 Task: Buy 1 Layette Sets of size New Born for Baby Boys from Clothing section under best seller category for shipping address: Christian Kelly, 3640 Walton Street, Salt Lake City, Utah 84104, Cell Number 8014200980. Pay from credit card ending with 2005, CVV 3321
Action: Mouse moved to (287, 88)
Screenshot: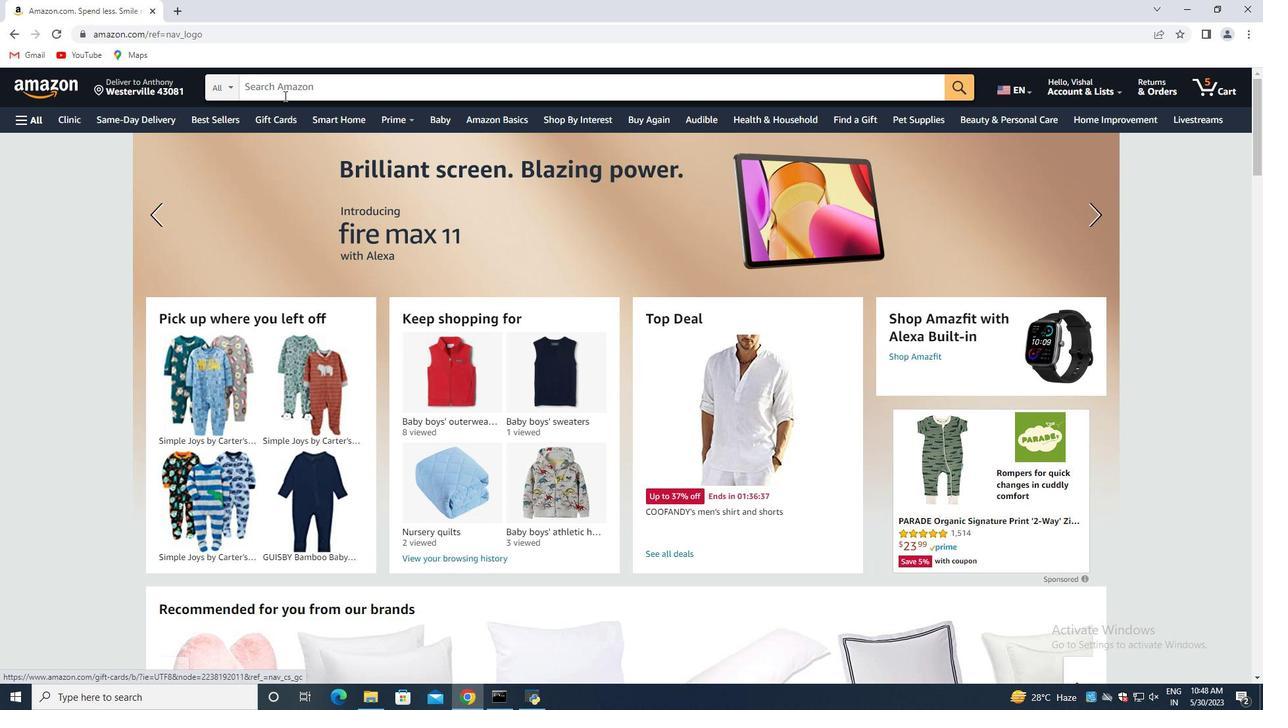 
Action: Mouse pressed left at (287, 88)
Screenshot: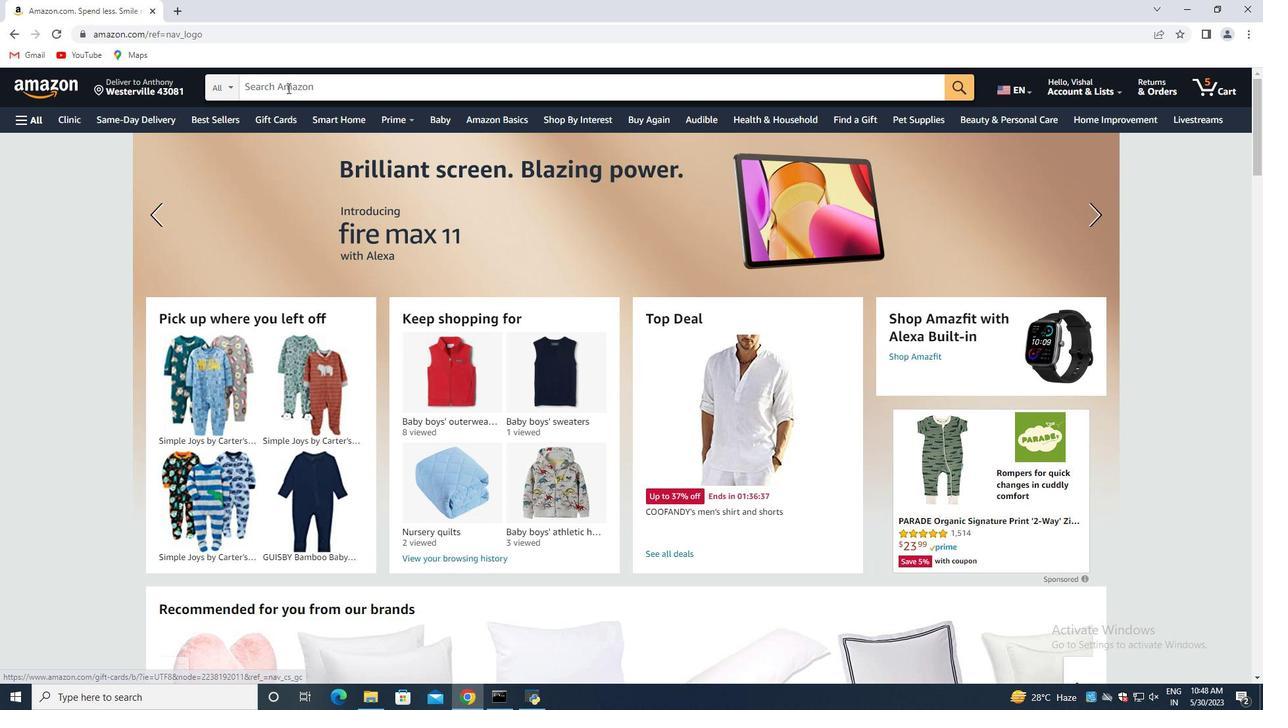 
Action: Key pressed <Key.shift>Layette<Key.space><Key.shift>Seta<Key.space>of<Key.space>size<Key.space><Key.shift>New<Key.space>born<Key.space>for<Key.space><Key.shift>Baby<Key.space><Key.shift>Boys<Key.enter>
Screenshot: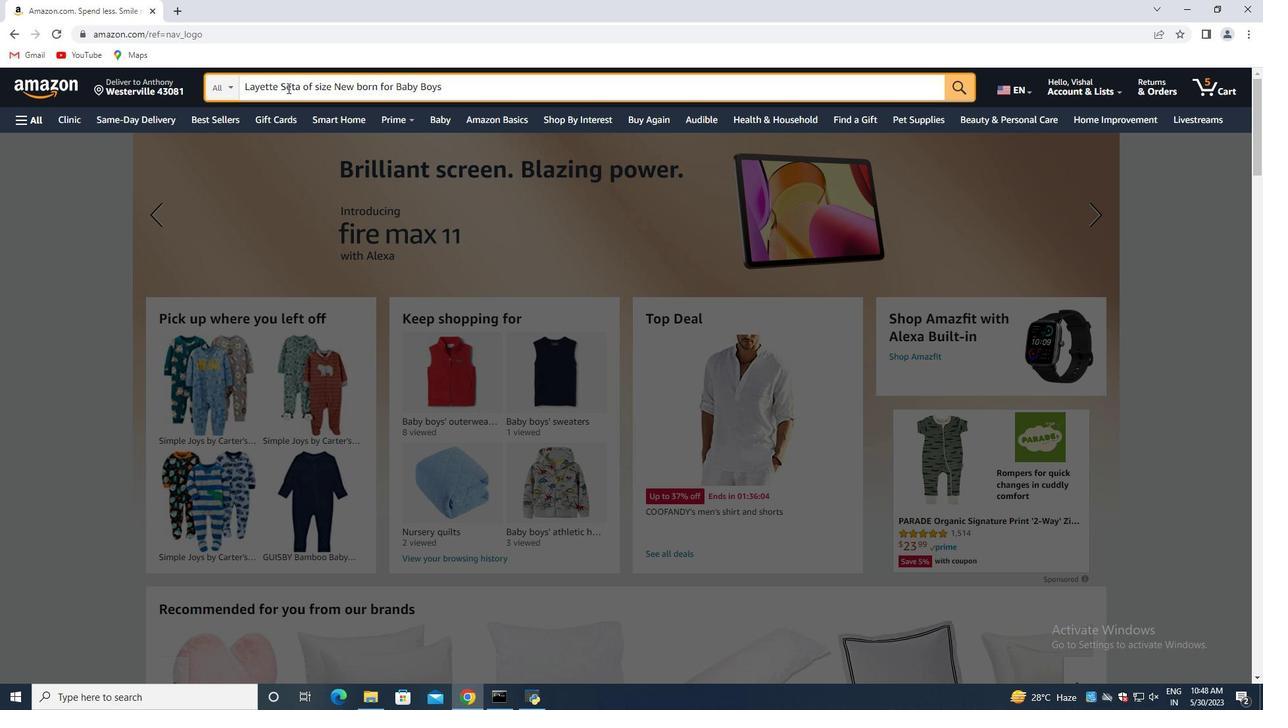 
Action: Mouse moved to (193, 279)
Screenshot: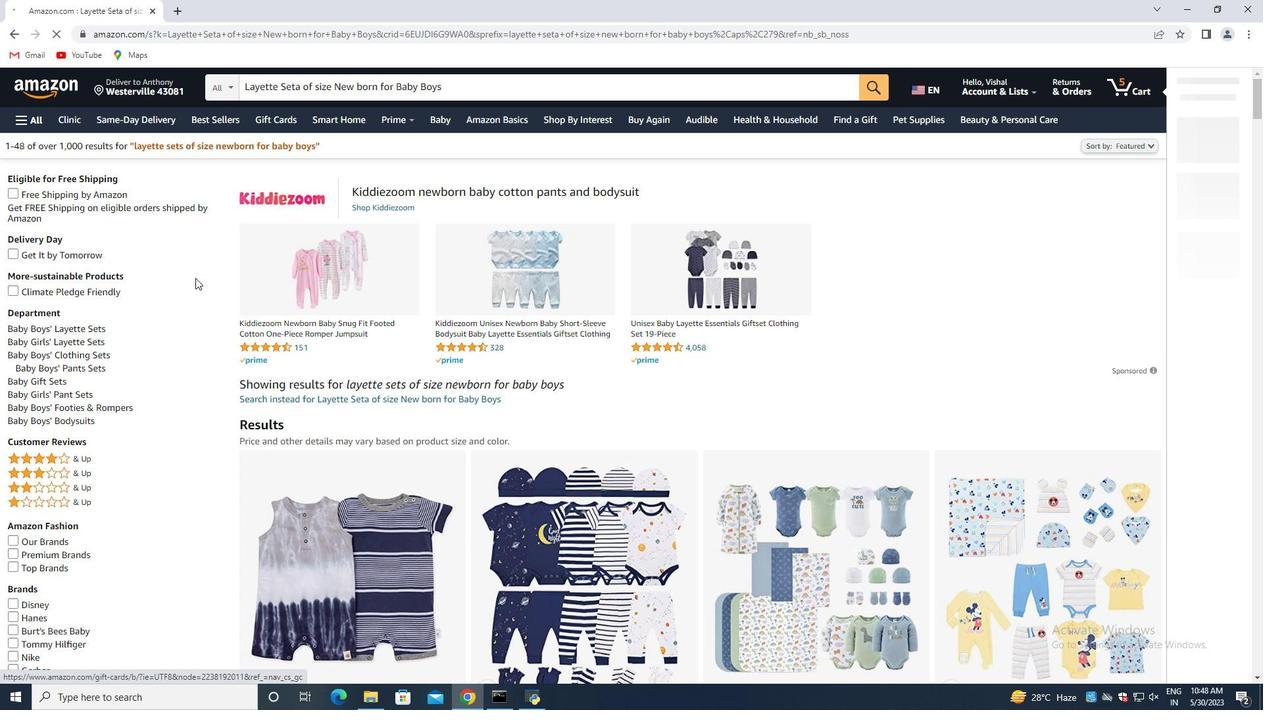 
Action: Mouse scrolled (193, 278) with delta (0, 0)
Screenshot: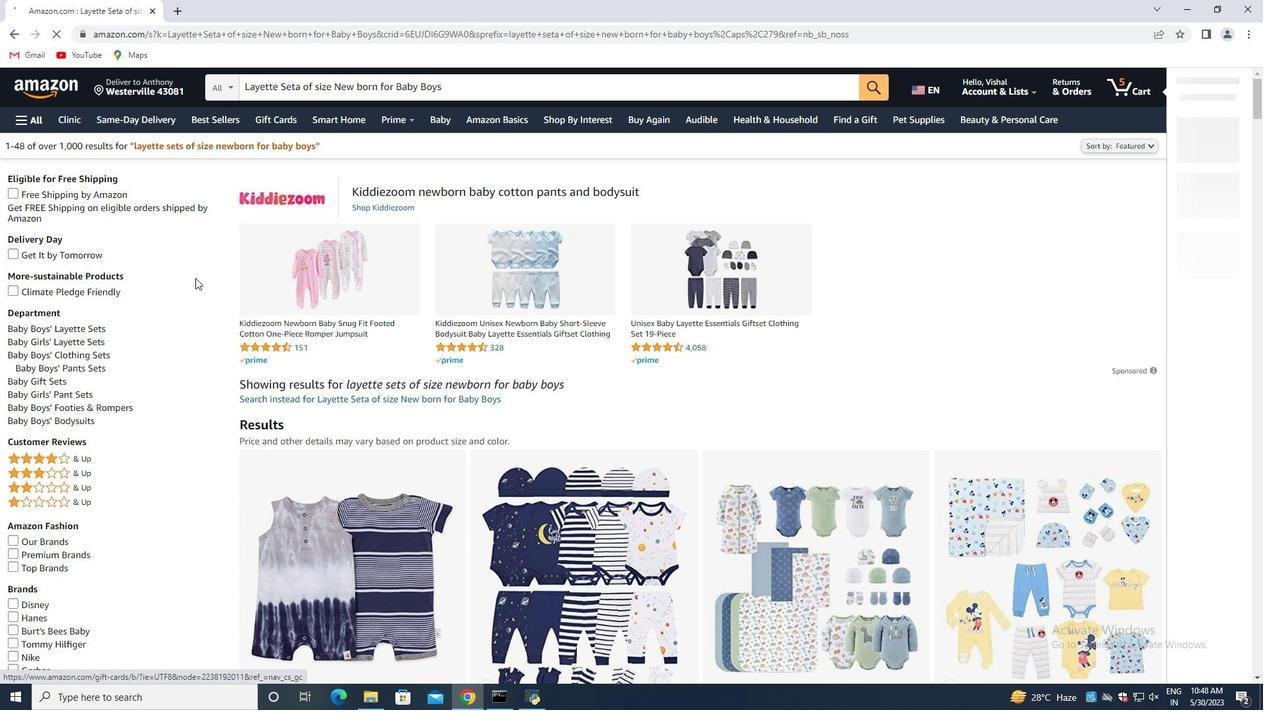 
Action: Mouse moved to (192, 280)
Screenshot: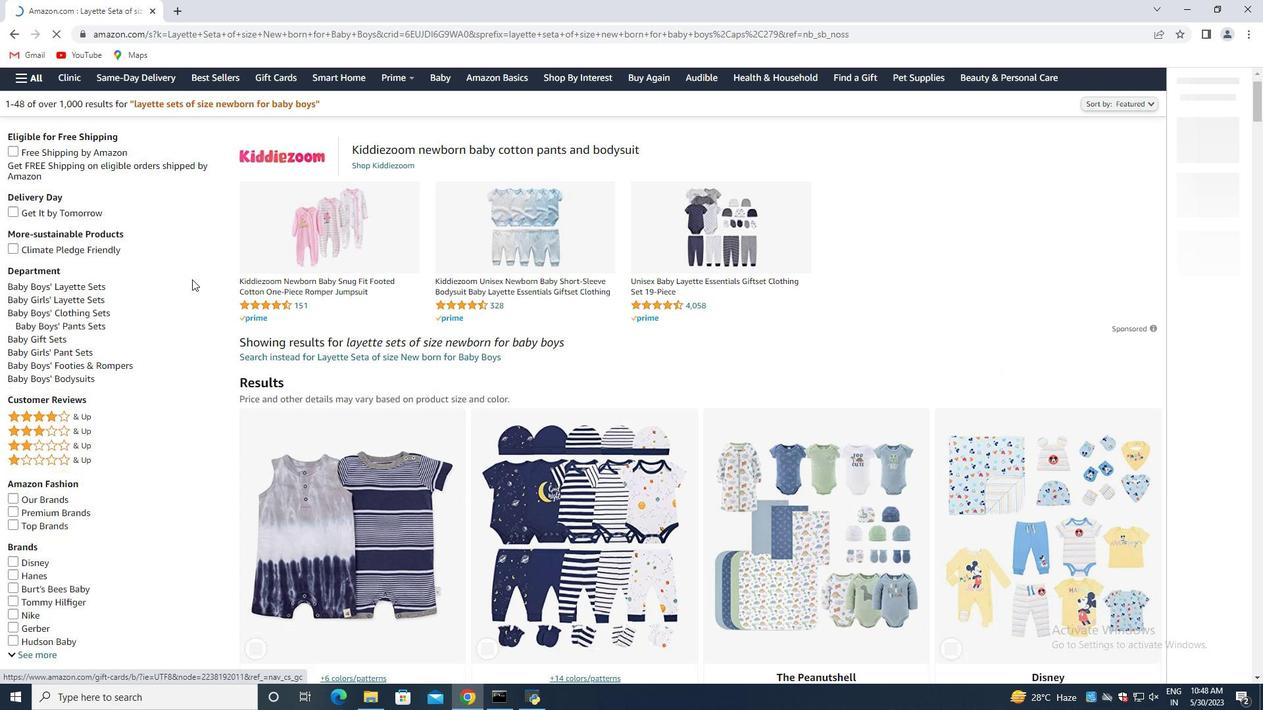 
Action: Mouse scrolled (192, 279) with delta (0, 0)
Screenshot: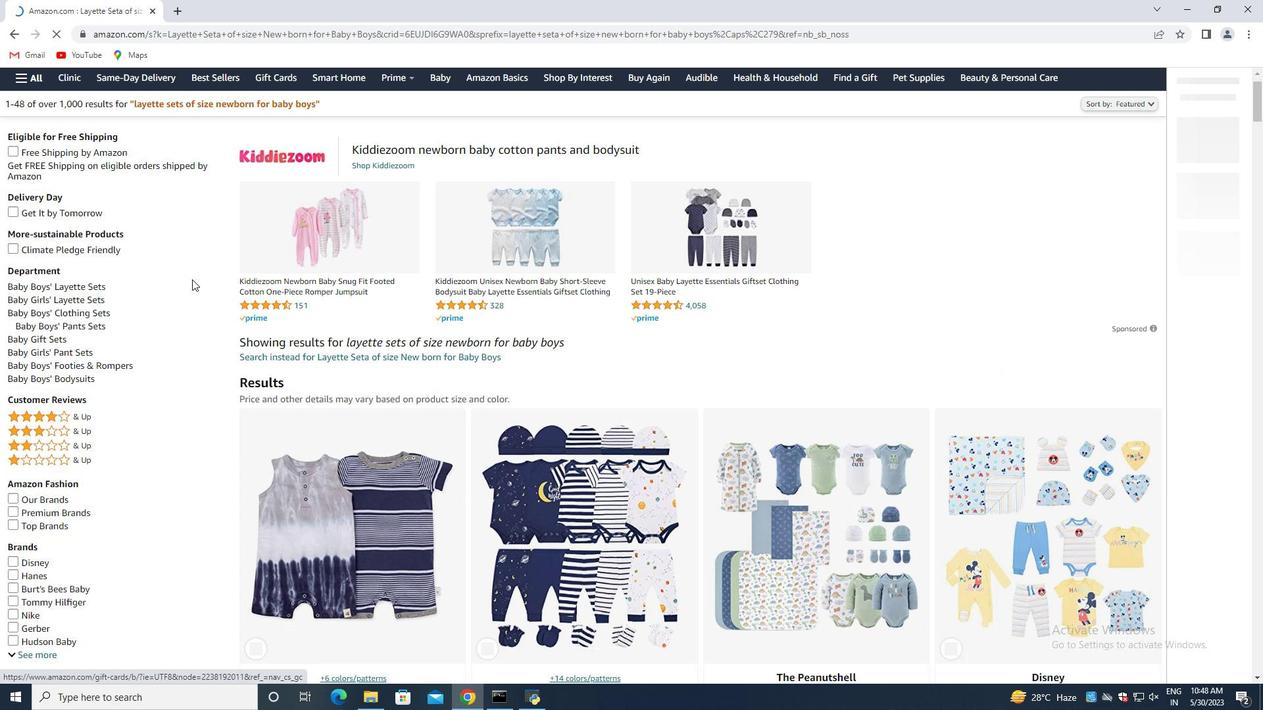 
Action: Mouse moved to (188, 279)
Screenshot: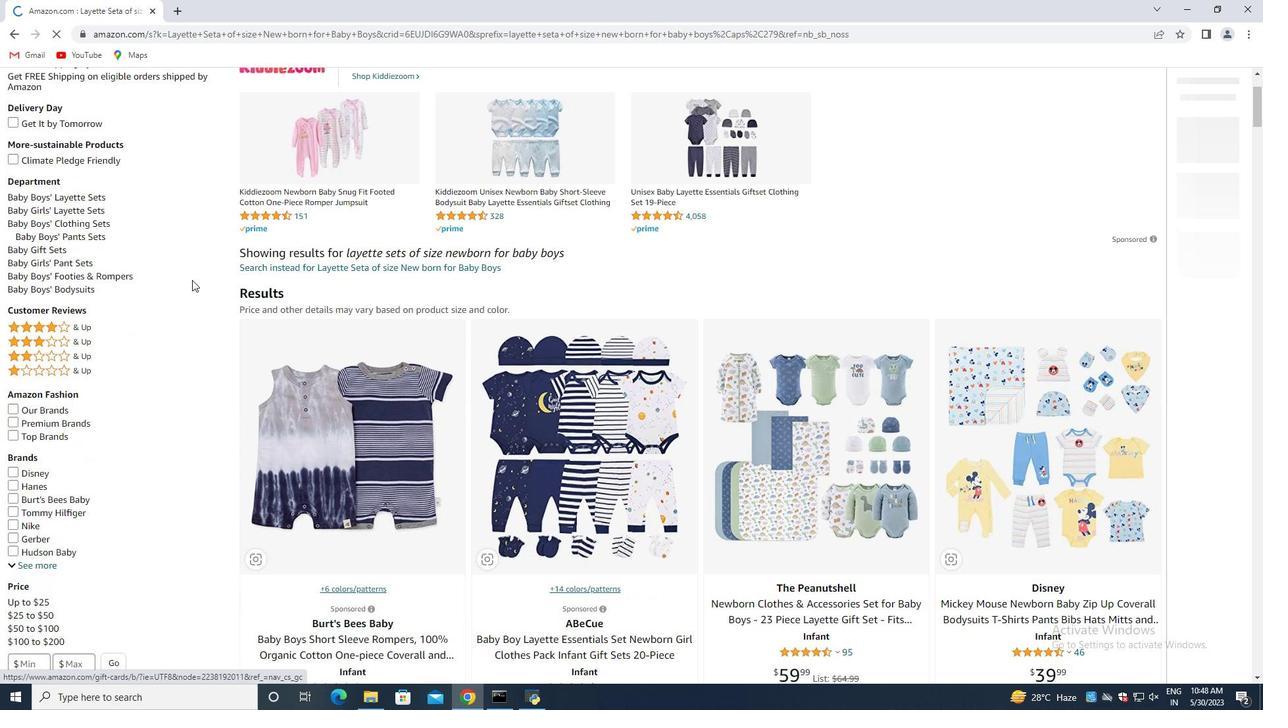 
Action: Mouse scrolled (188, 280) with delta (0, 0)
Screenshot: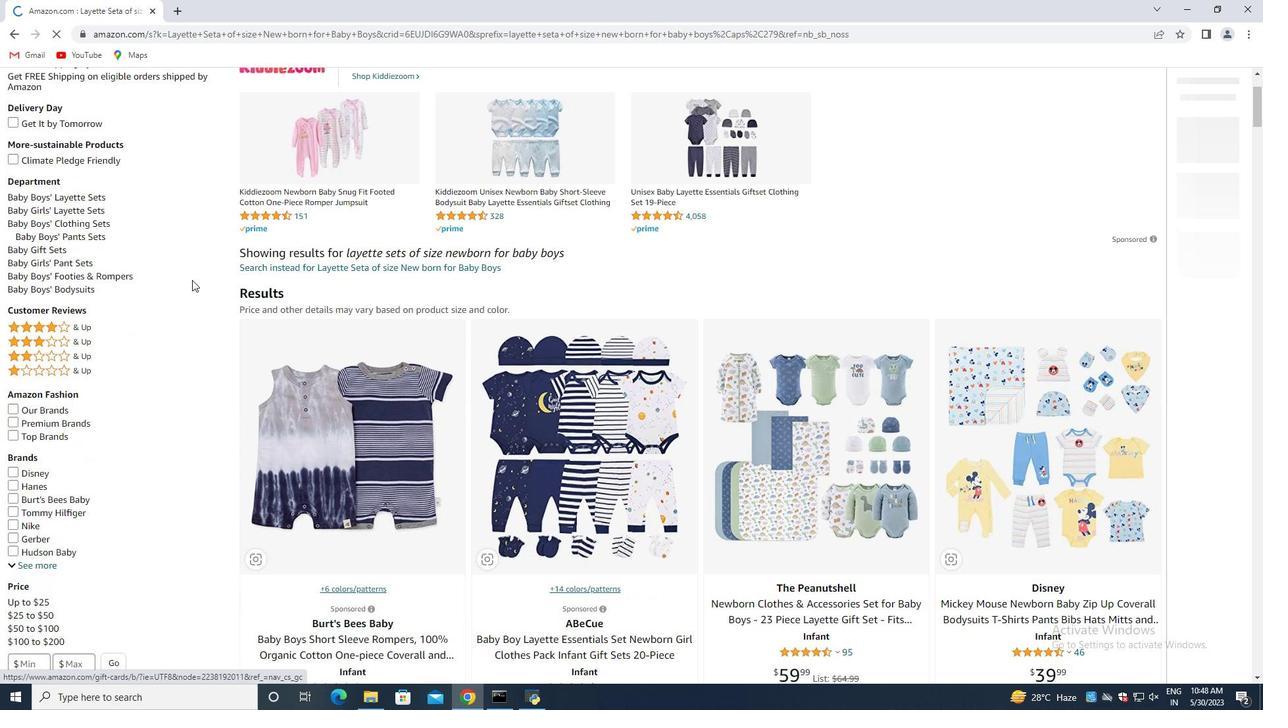 
Action: Mouse scrolled (188, 280) with delta (0, 0)
Screenshot: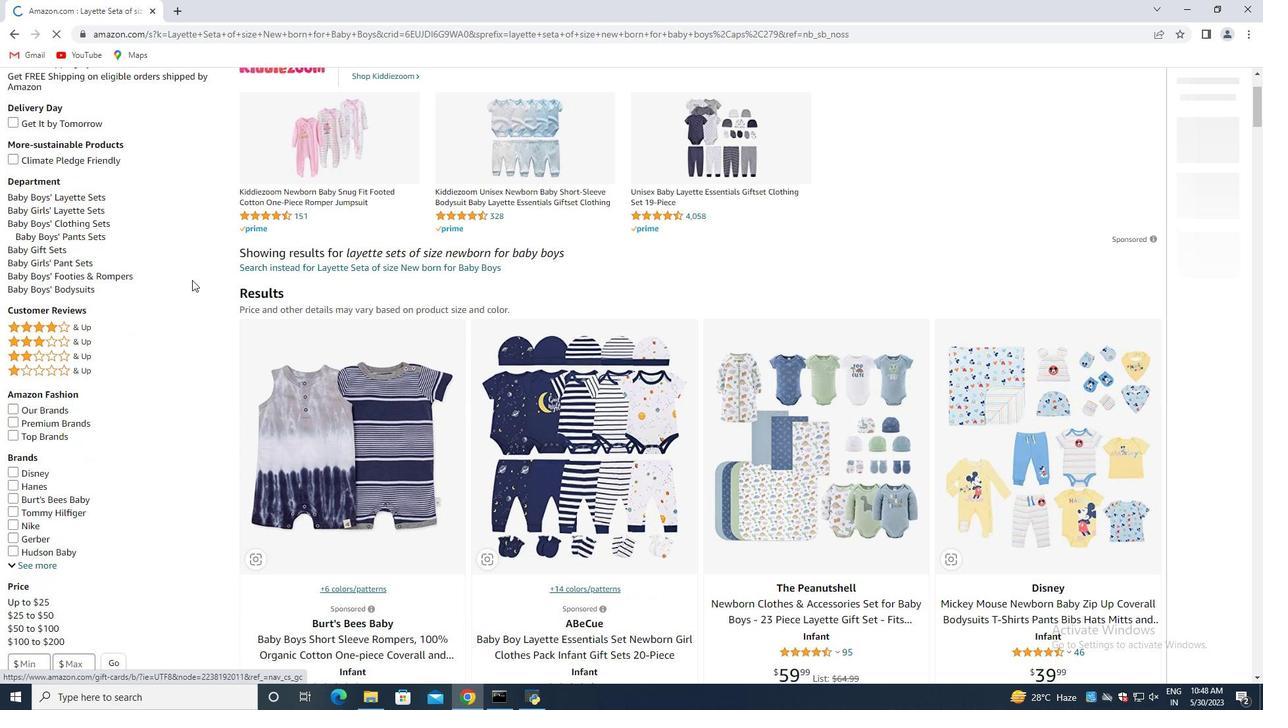 
Action: Mouse scrolled (188, 280) with delta (0, 0)
Screenshot: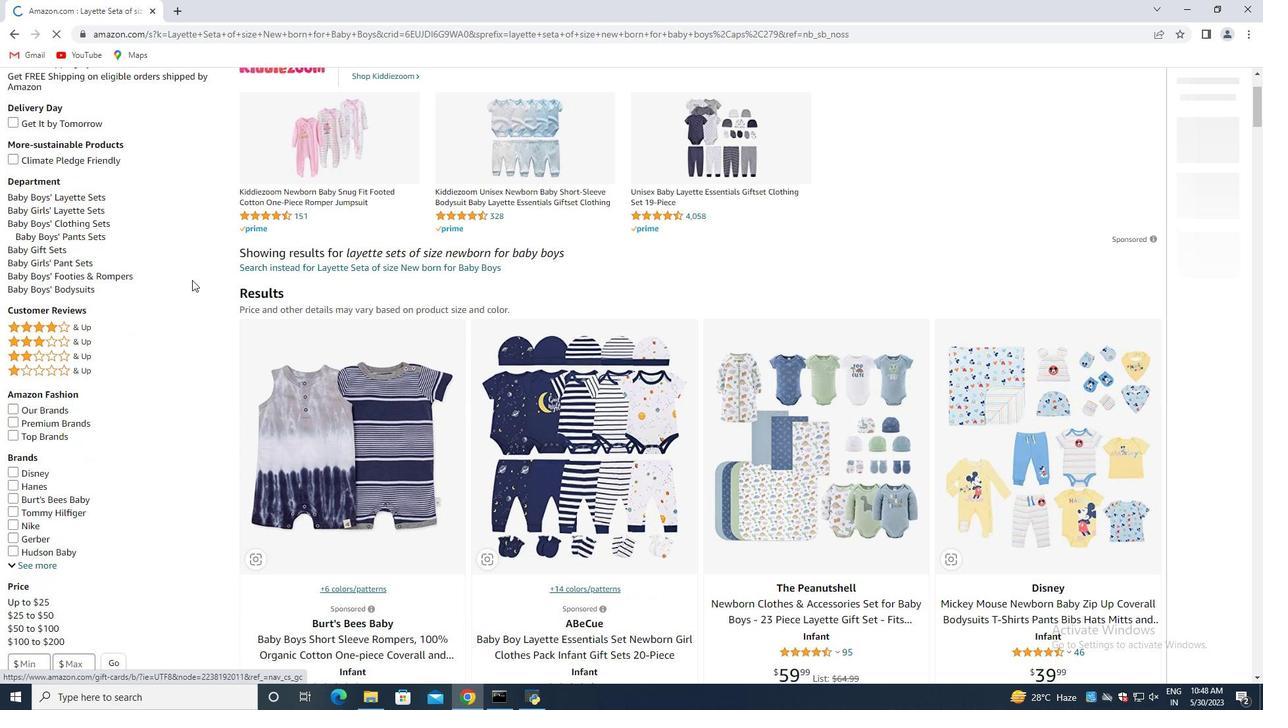 
Action: Mouse scrolled (188, 280) with delta (0, 0)
Screenshot: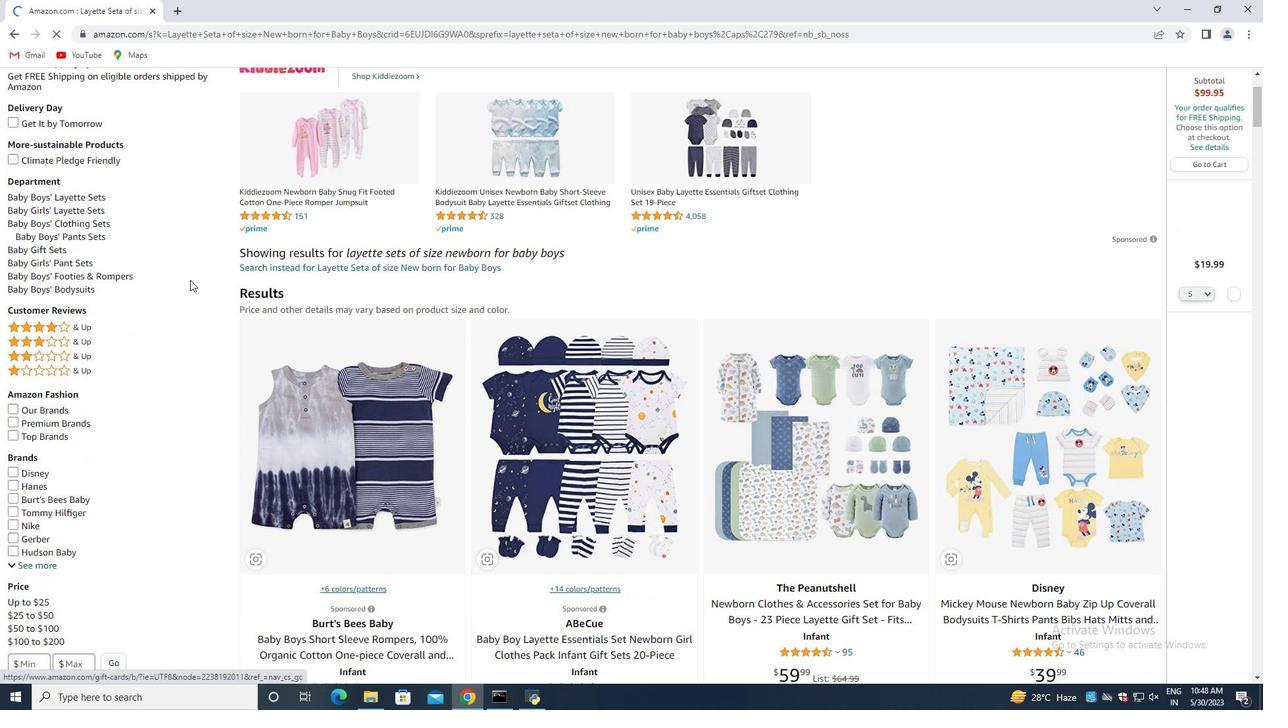 
Action: Mouse scrolled (188, 280) with delta (0, 0)
Screenshot: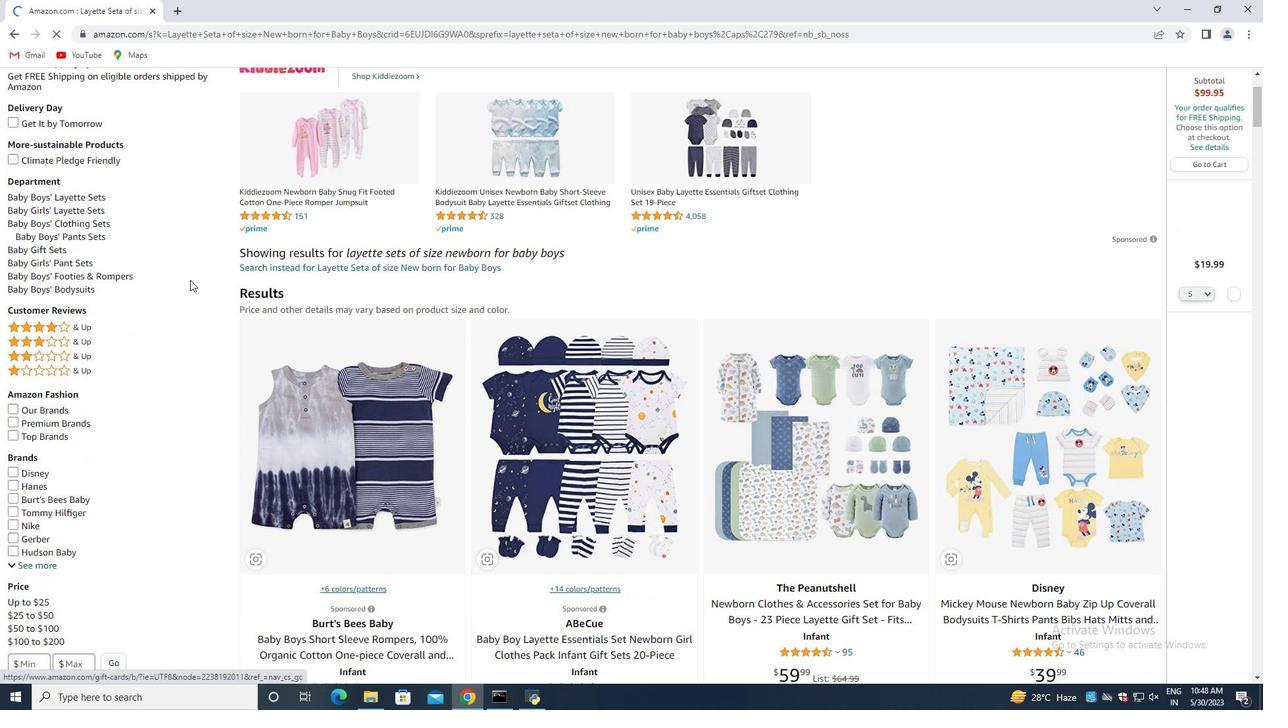 
Action: Mouse moved to (36, 354)
Screenshot: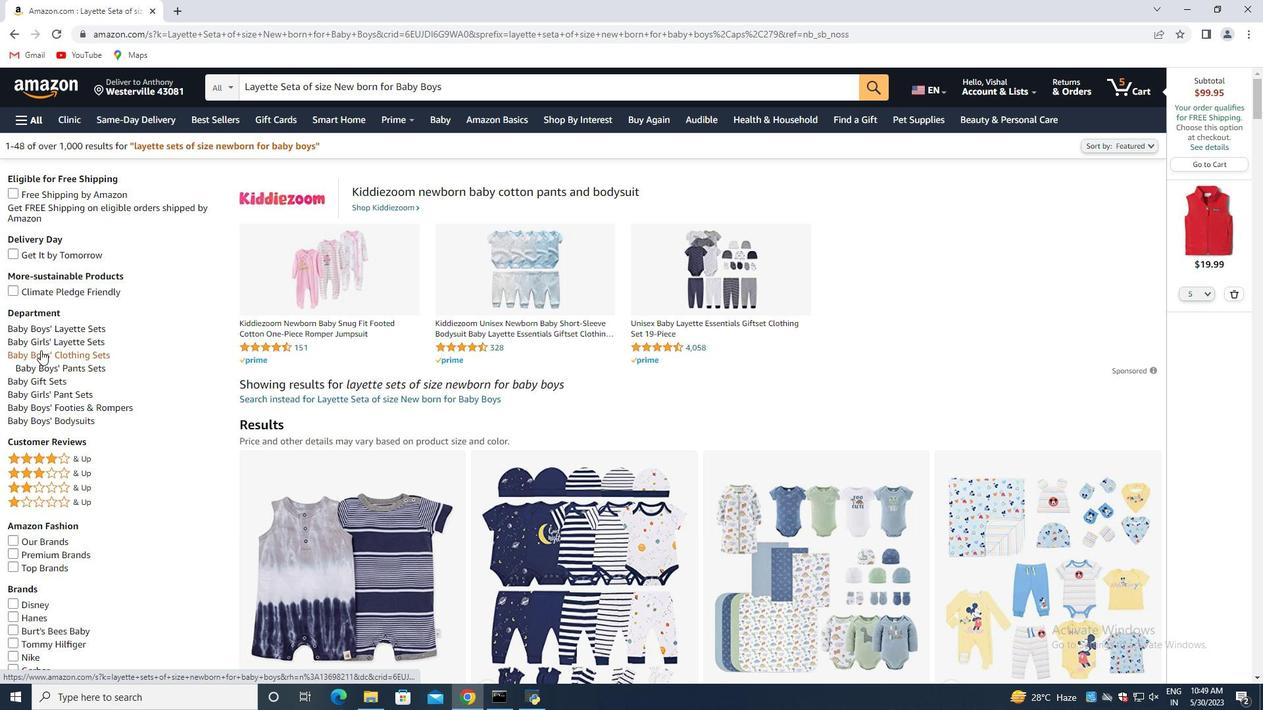 
Action: Mouse pressed left at (36, 354)
Screenshot: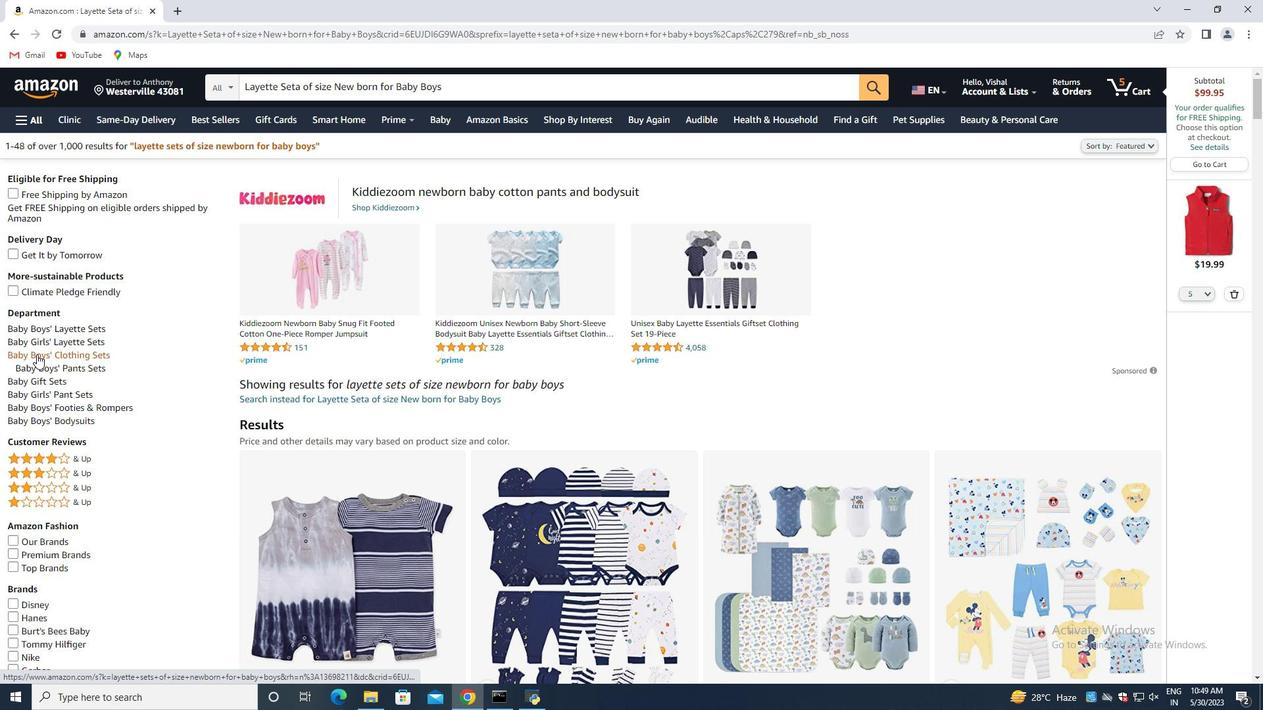 
Action: Mouse moved to (415, 79)
Screenshot: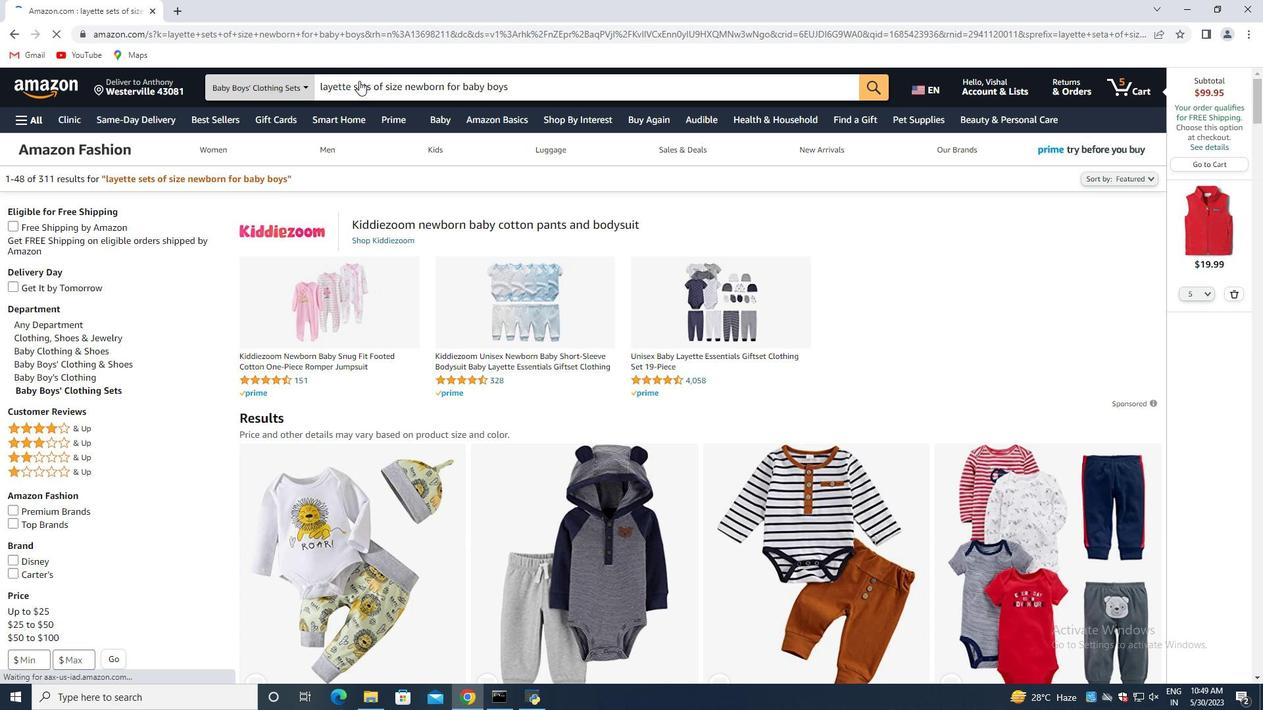 
Action: Mouse pressed left at (415, 79)
Screenshot: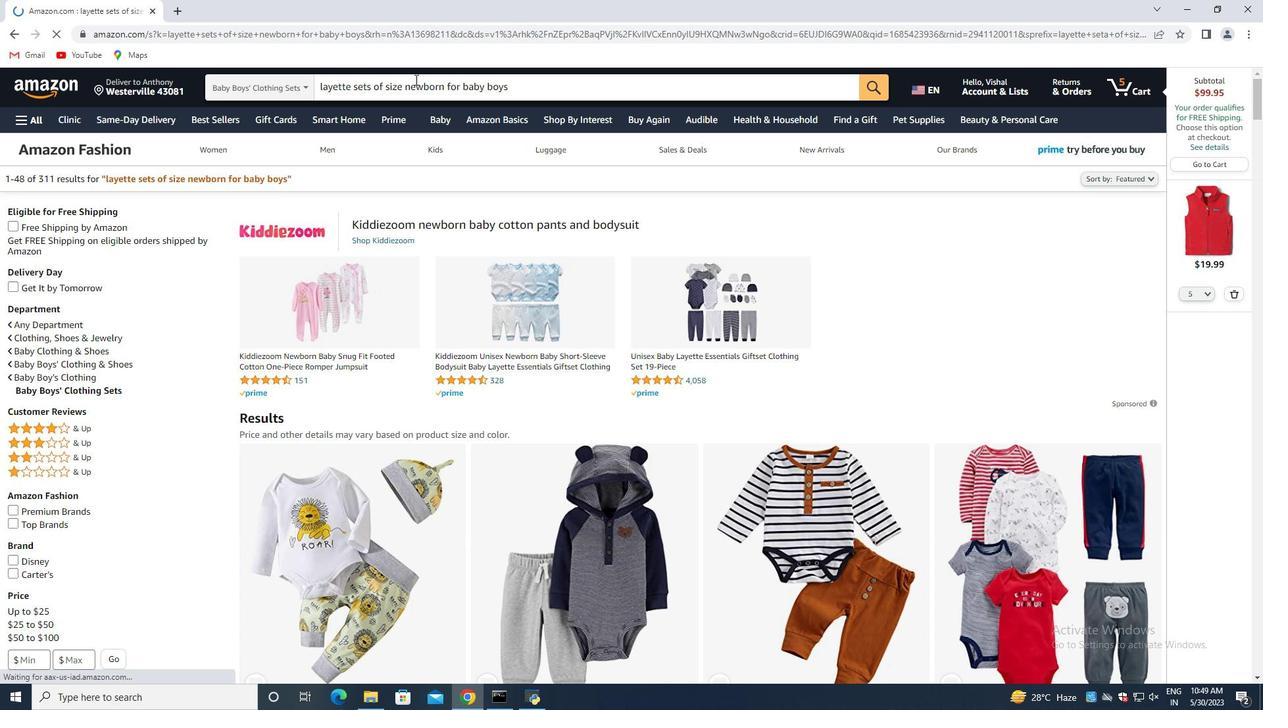 
Action: Mouse moved to (225, 120)
Screenshot: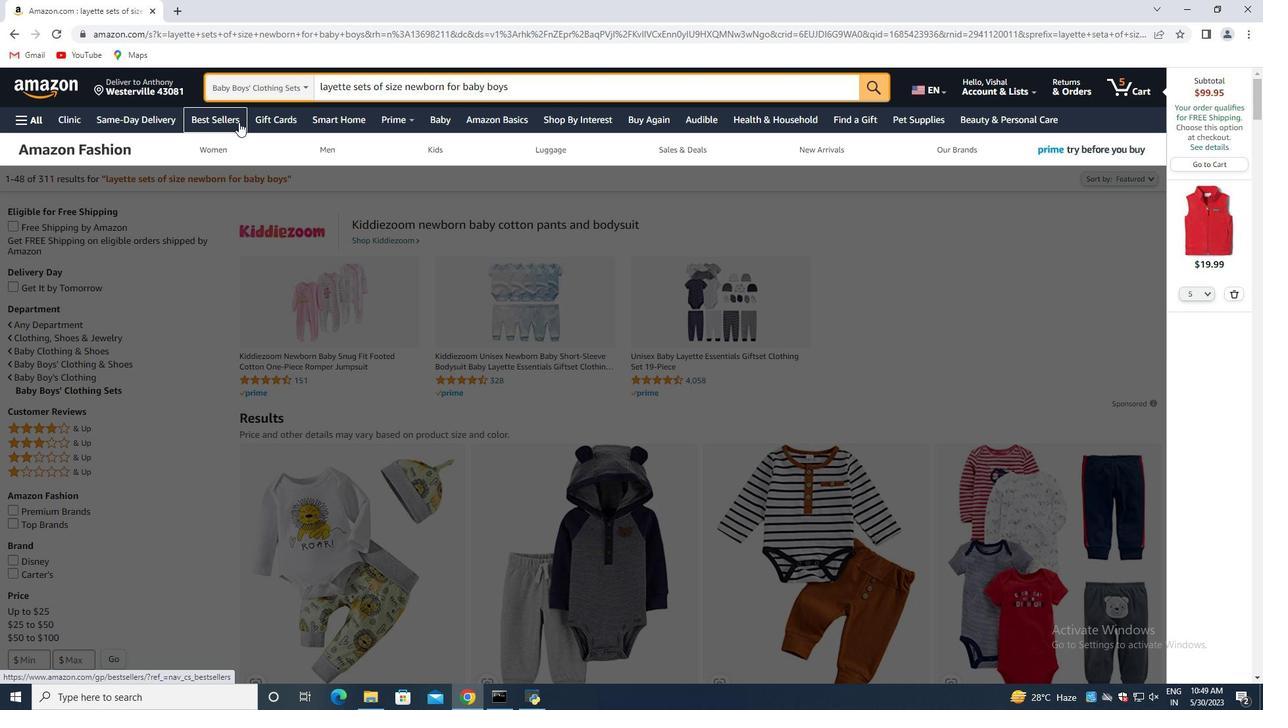
Action: Mouse pressed left at (225, 120)
Screenshot: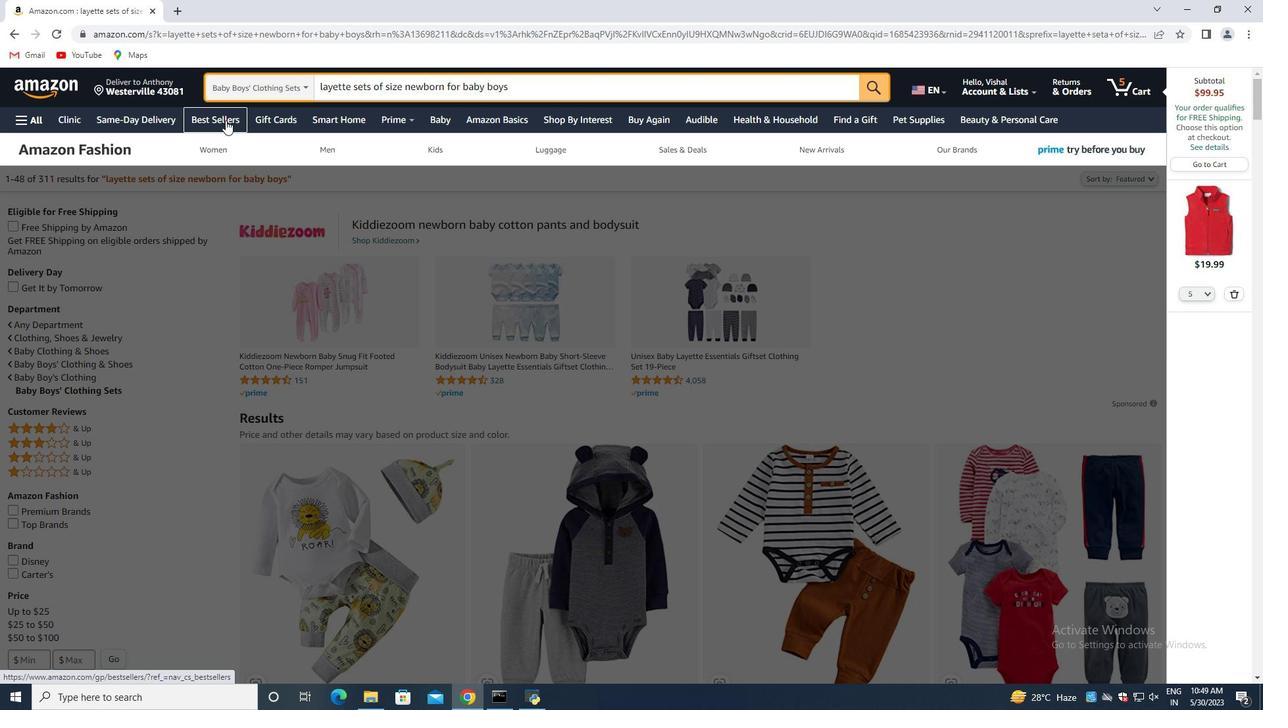 
Action: Mouse moved to (304, 78)
Screenshot: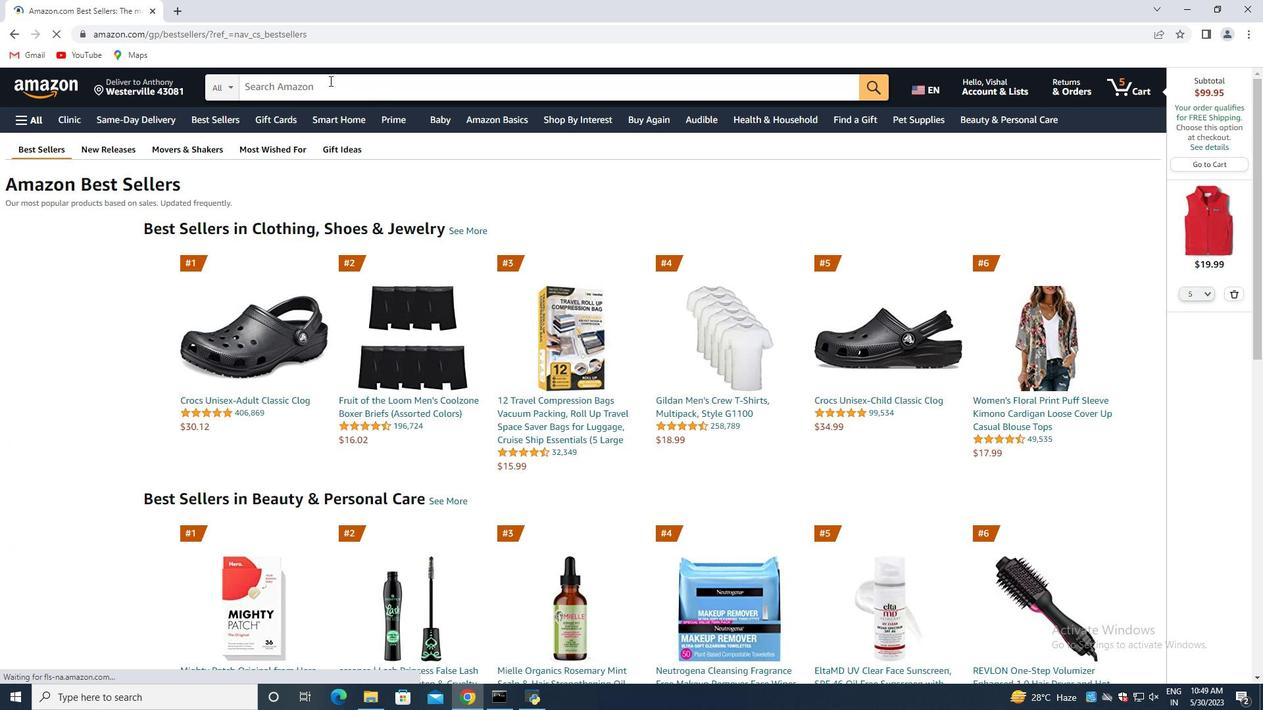 
Action: Mouse pressed left at (304, 78)
Screenshot: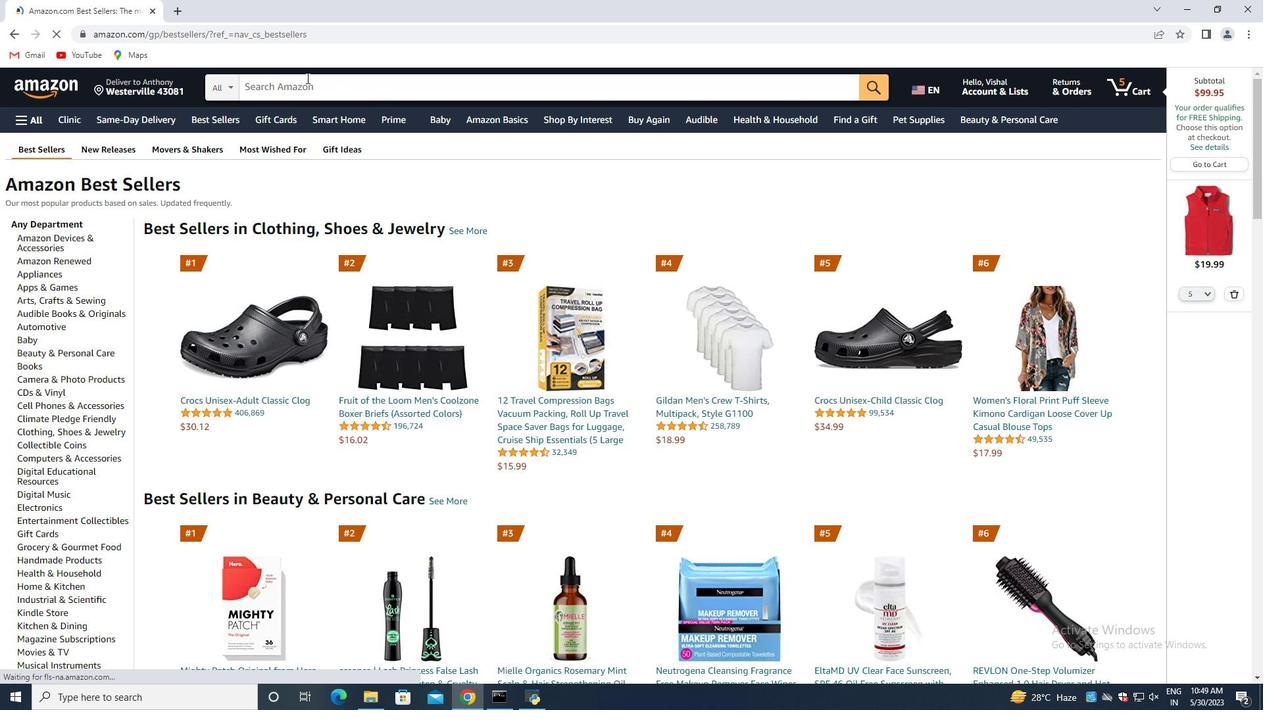 
Action: Mouse moved to (331, 105)
Screenshot: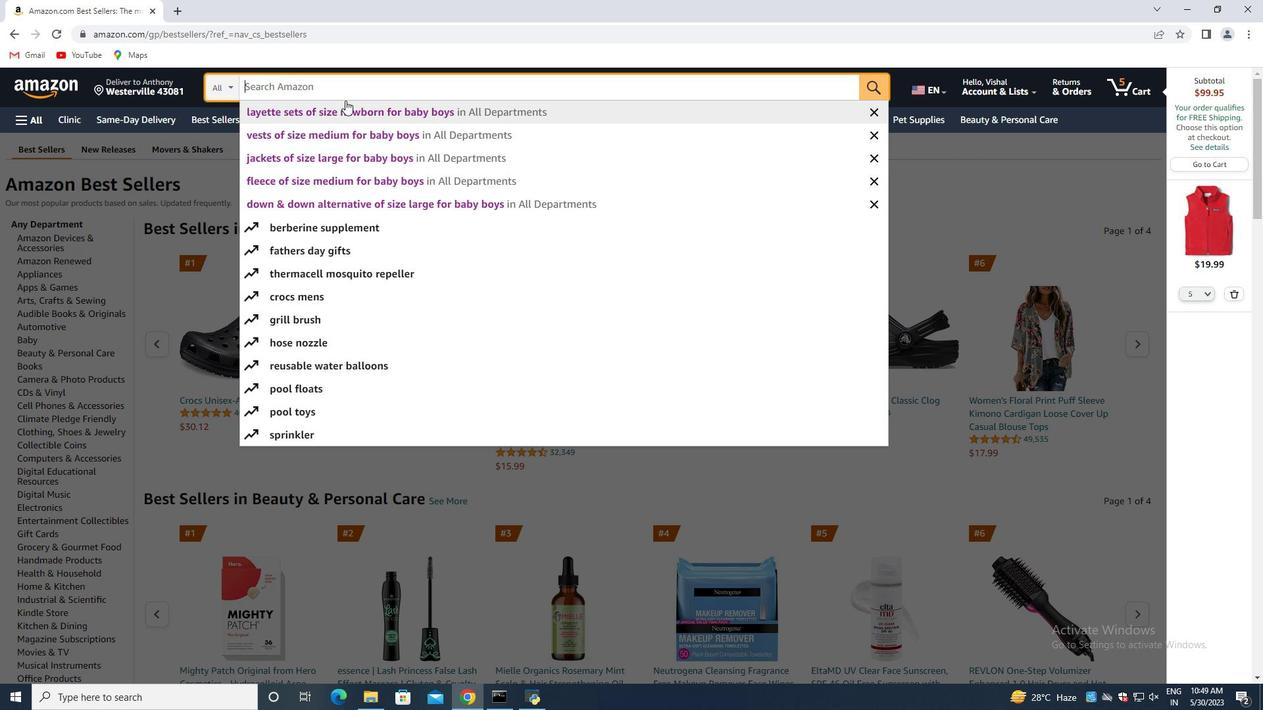 
Action: Mouse pressed left at (331, 105)
Screenshot: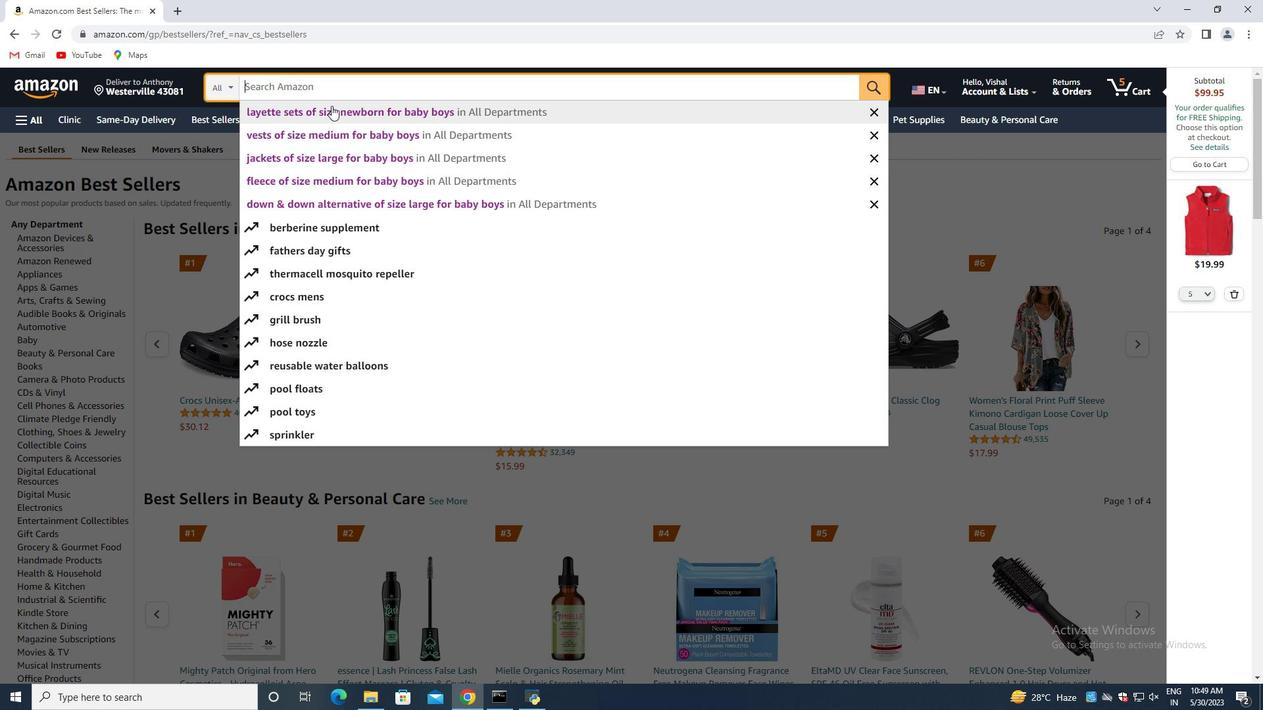 
Action: Mouse moved to (329, 110)
Screenshot: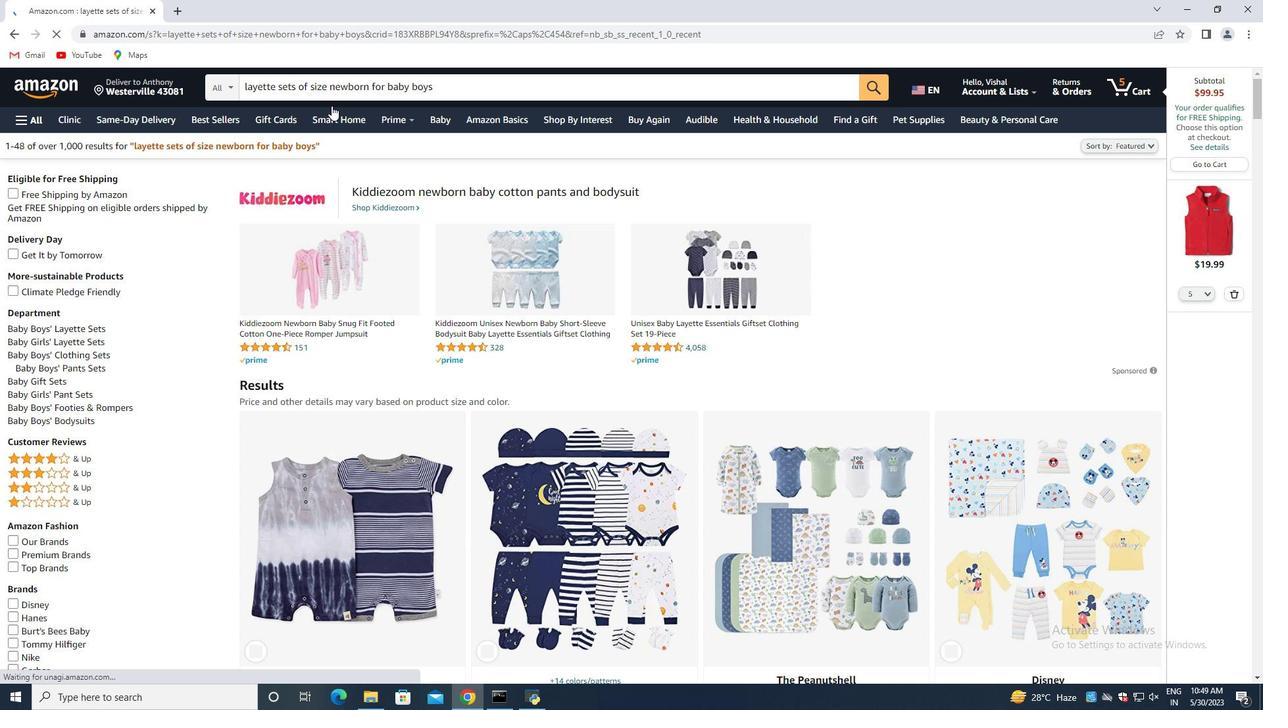 
Action: Mouse scrolled (329, 109) with delta (0, 0)
Screenshot: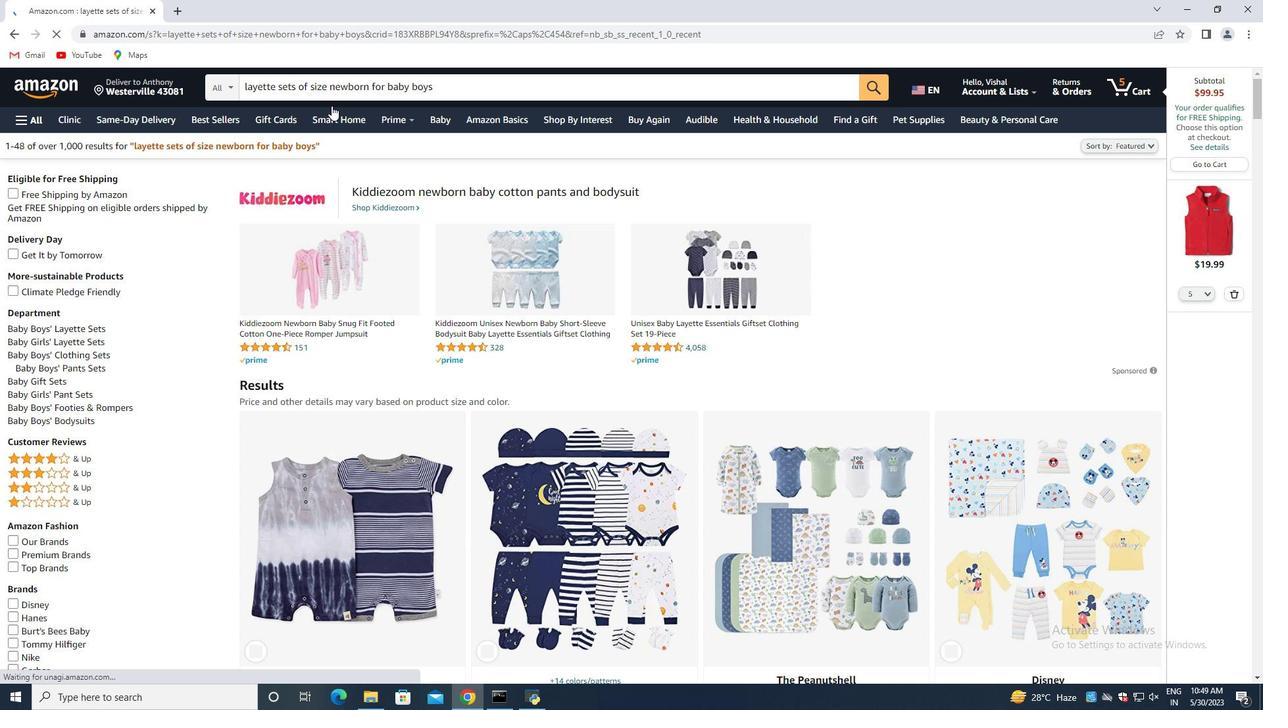 
Action: Mouse moved to (327, 113)
Screenshot: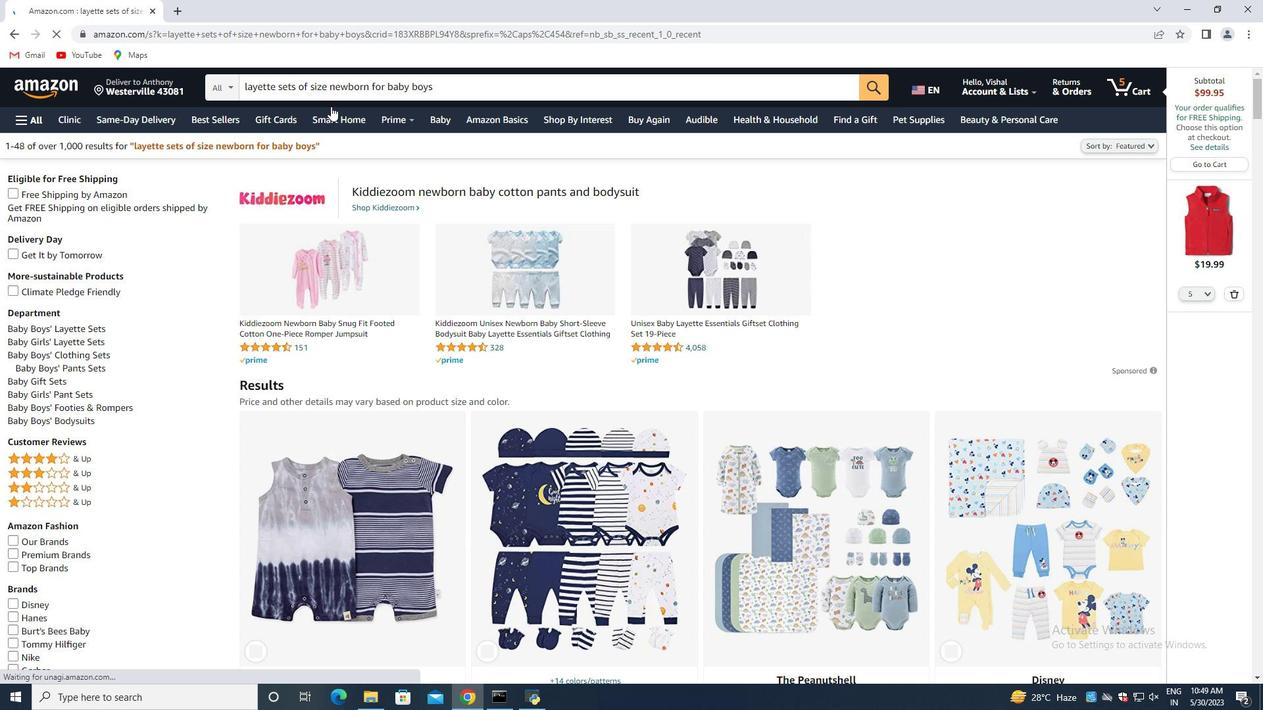 
Action: Mouse scrolled (327, 113) with delta (0, 0)
Screenshot: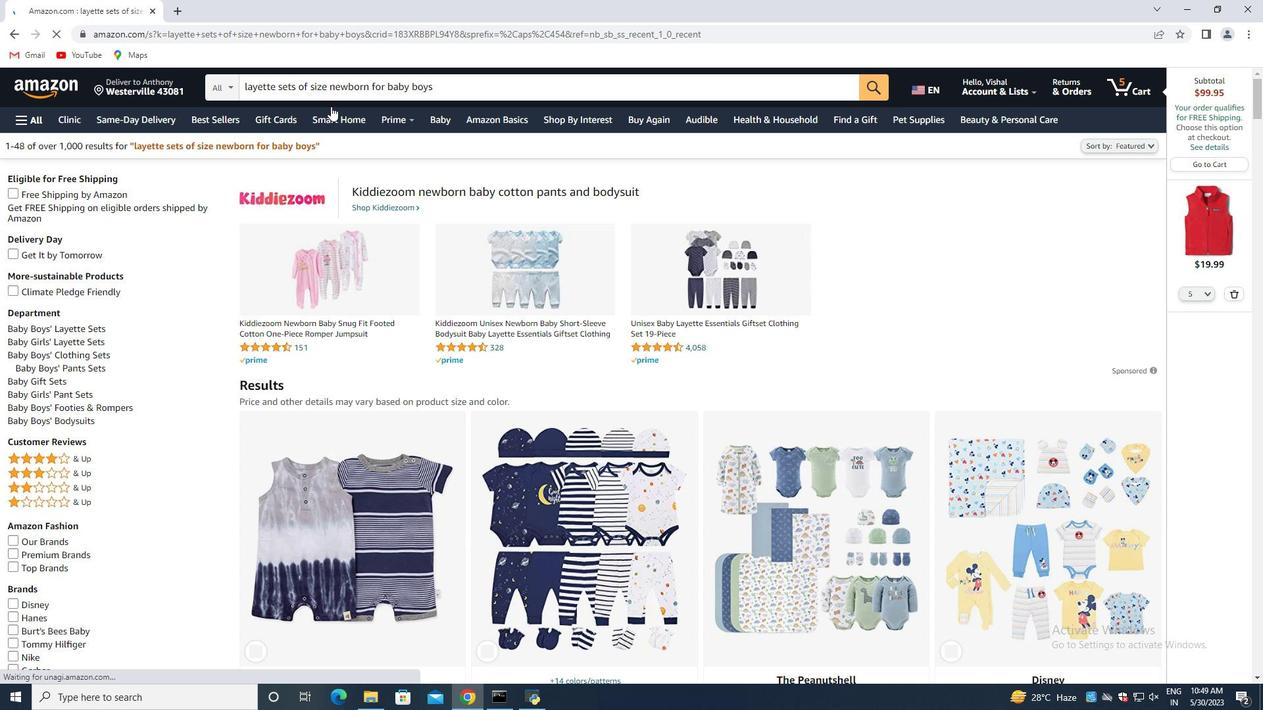 
Action: Mouse moved to (327, 114)
Screenshot: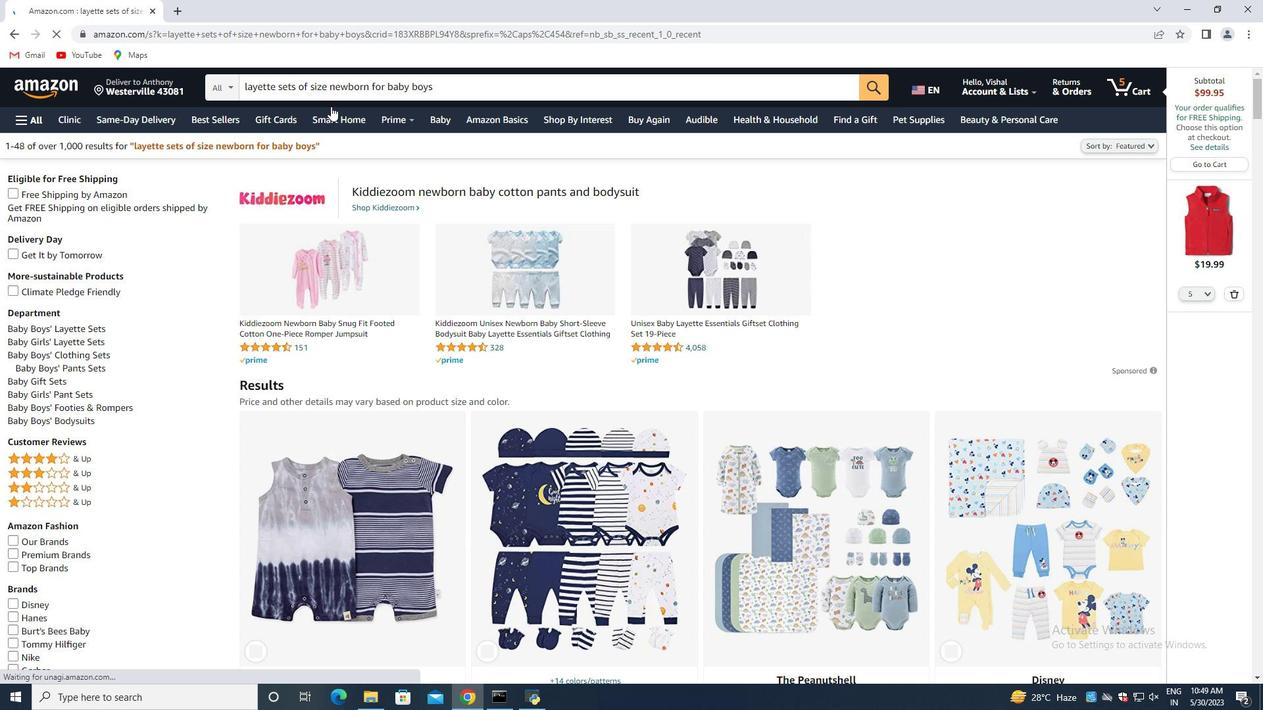 
Action: Mouse scrolled (327, 113) with delta (0, 0)
Screenshot: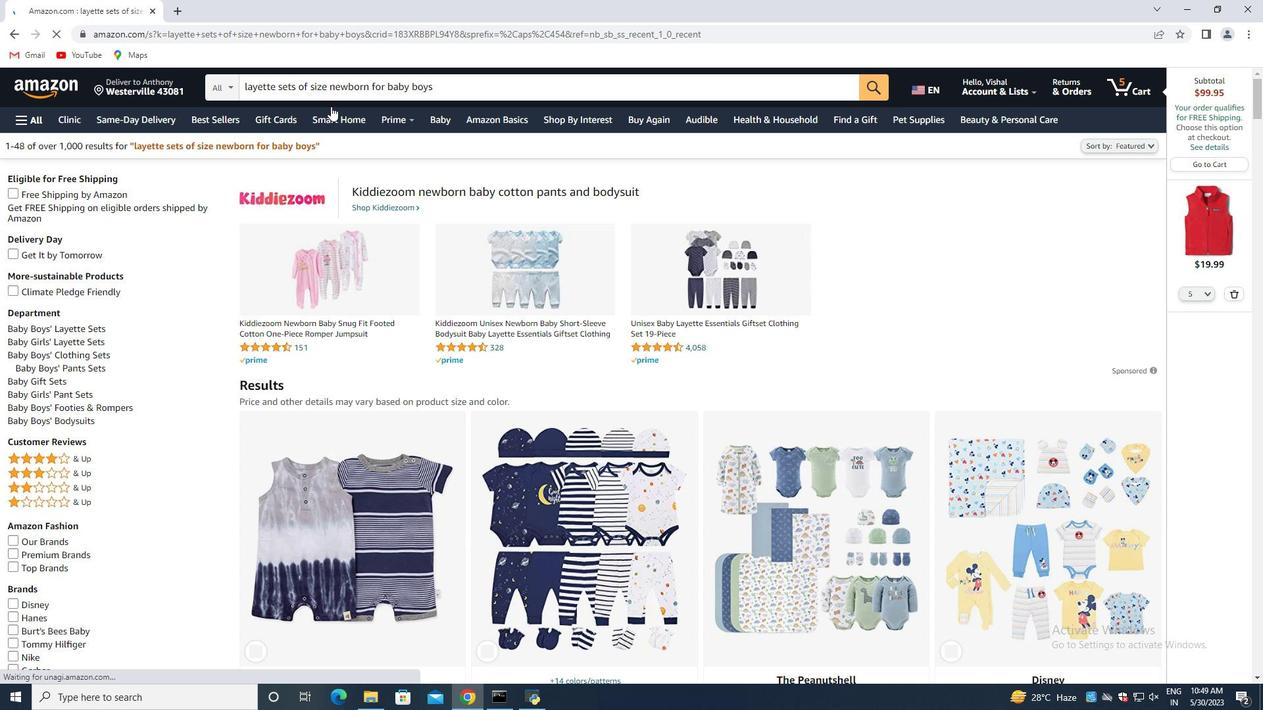 
Action: Mouse moved to (327, 164)
Screenshot: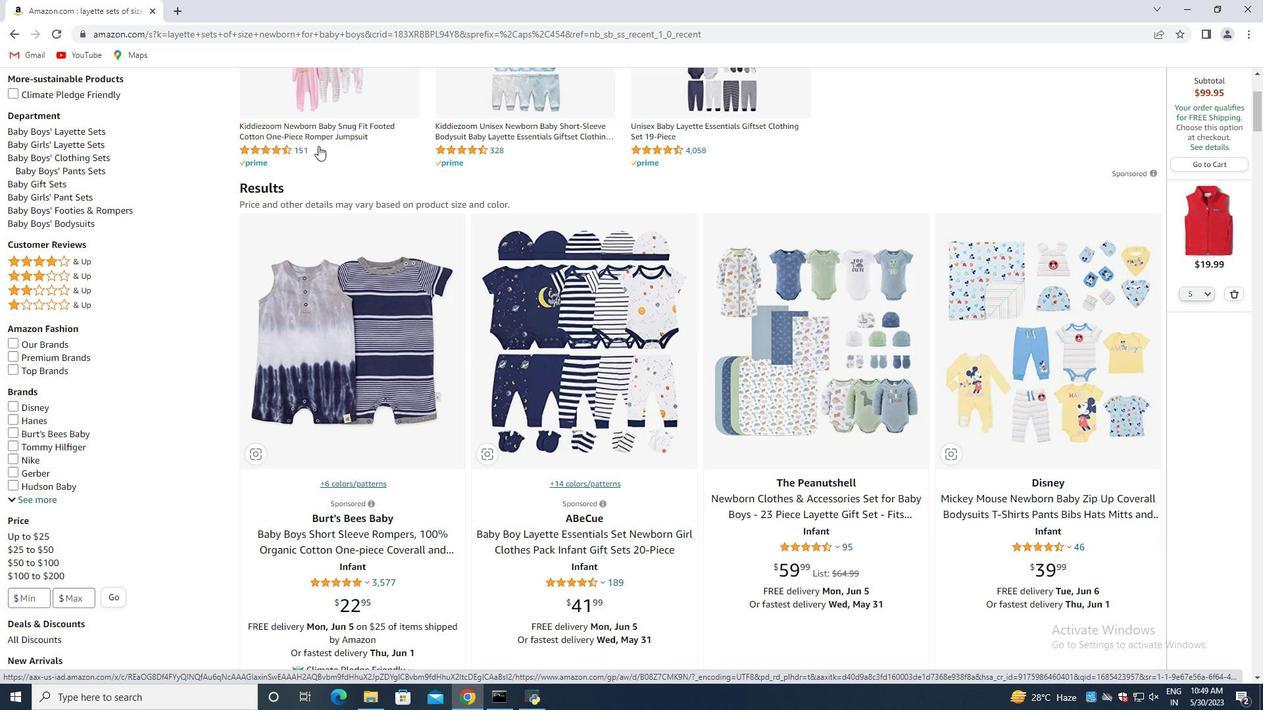 
Action: Mouse scrolled (325, 159) with delta (0, 0)
Screenshot: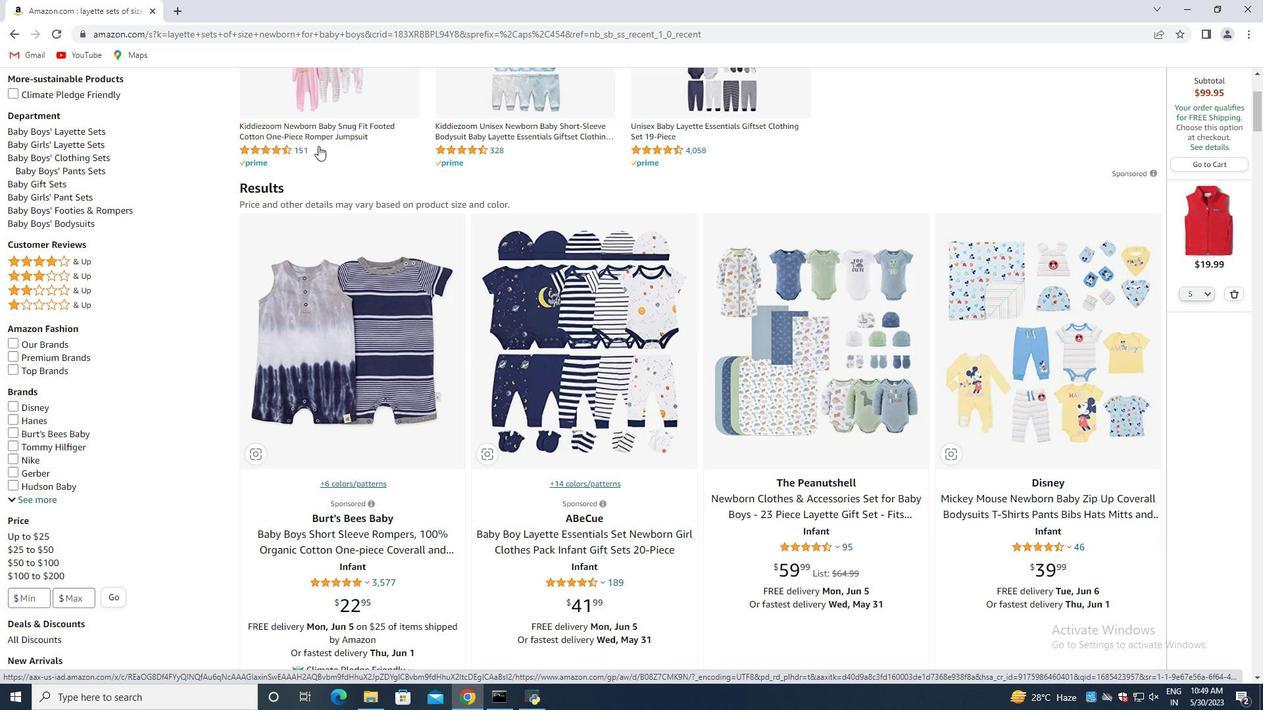 
Action: Mouse moved to (331, 180)
Screenshot: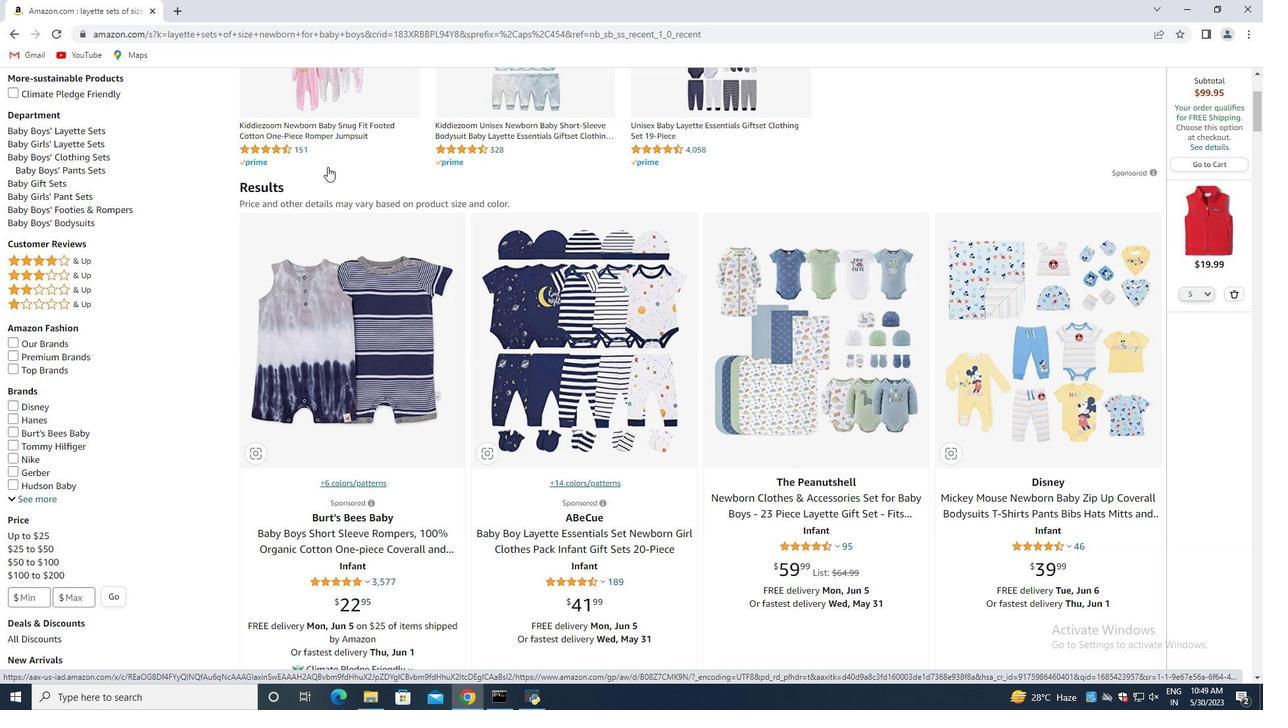 
Action: Mouse scrolled (331, 180) with delta (0, 0)
Screenshot: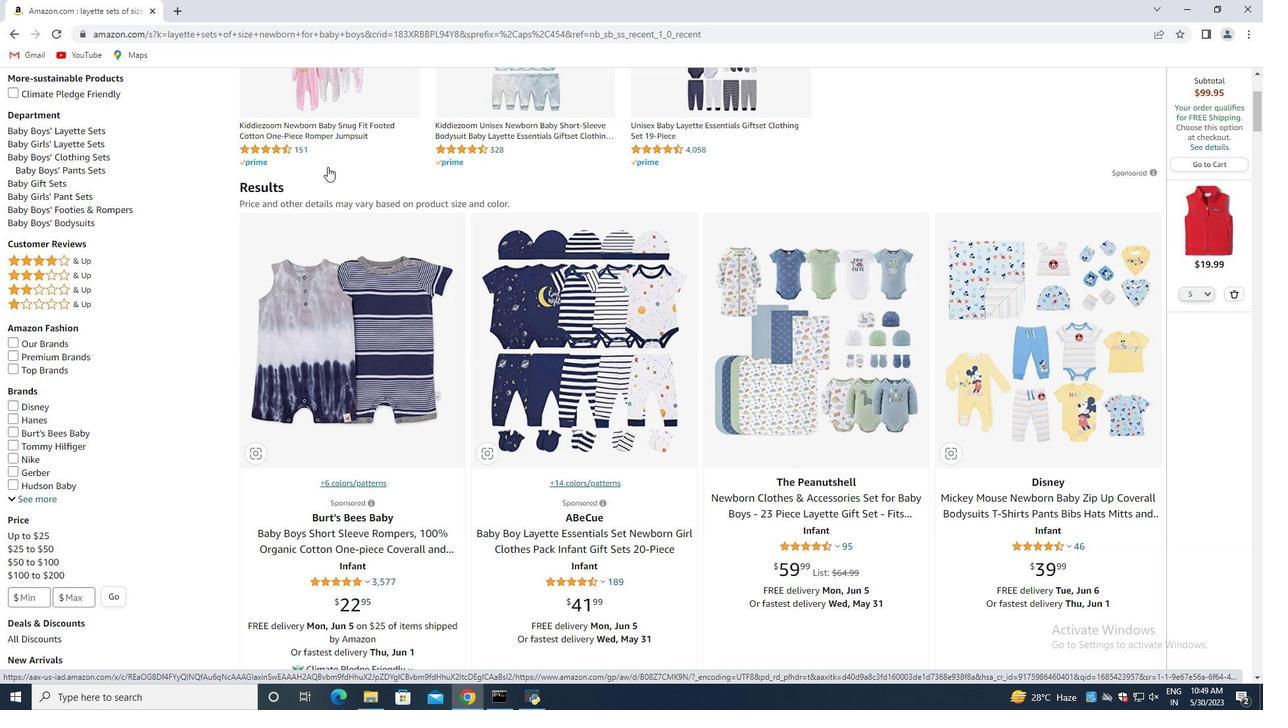 
Action: Mouse moved to (790, 292)
Screenshot: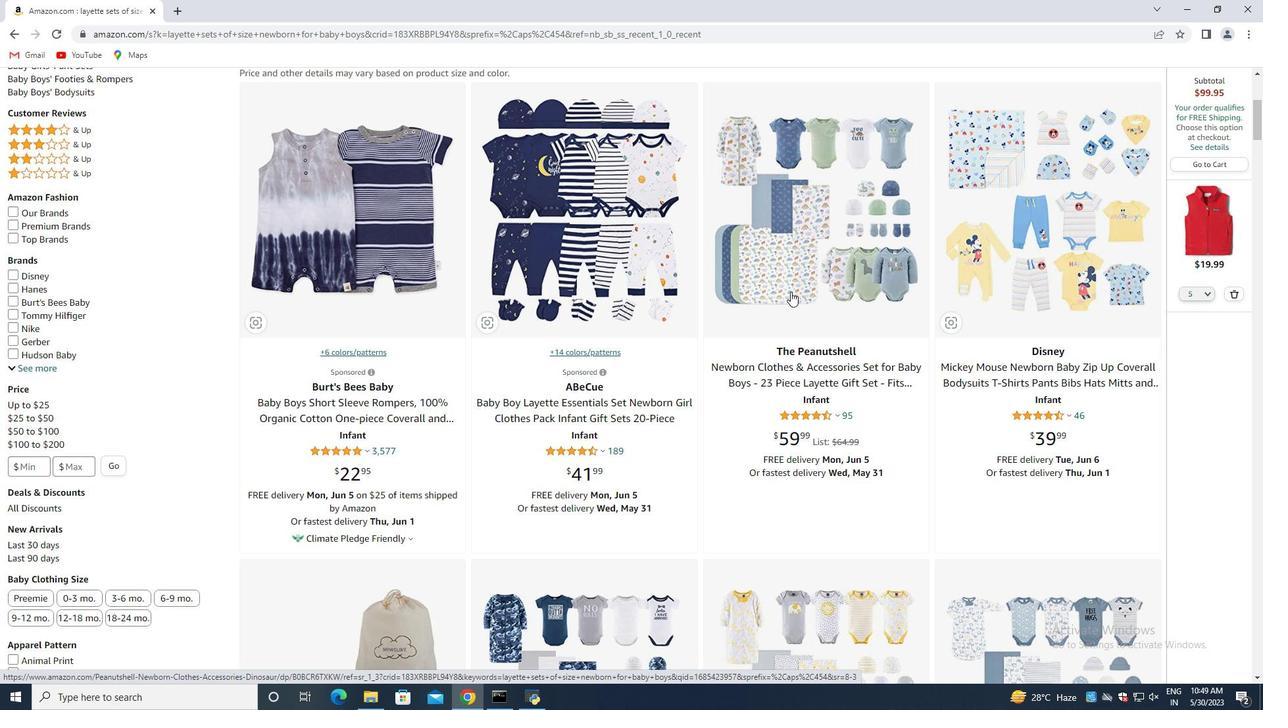 
Action: Mouse scrolled (790, 291) with delta (0, 0)
Screenshot: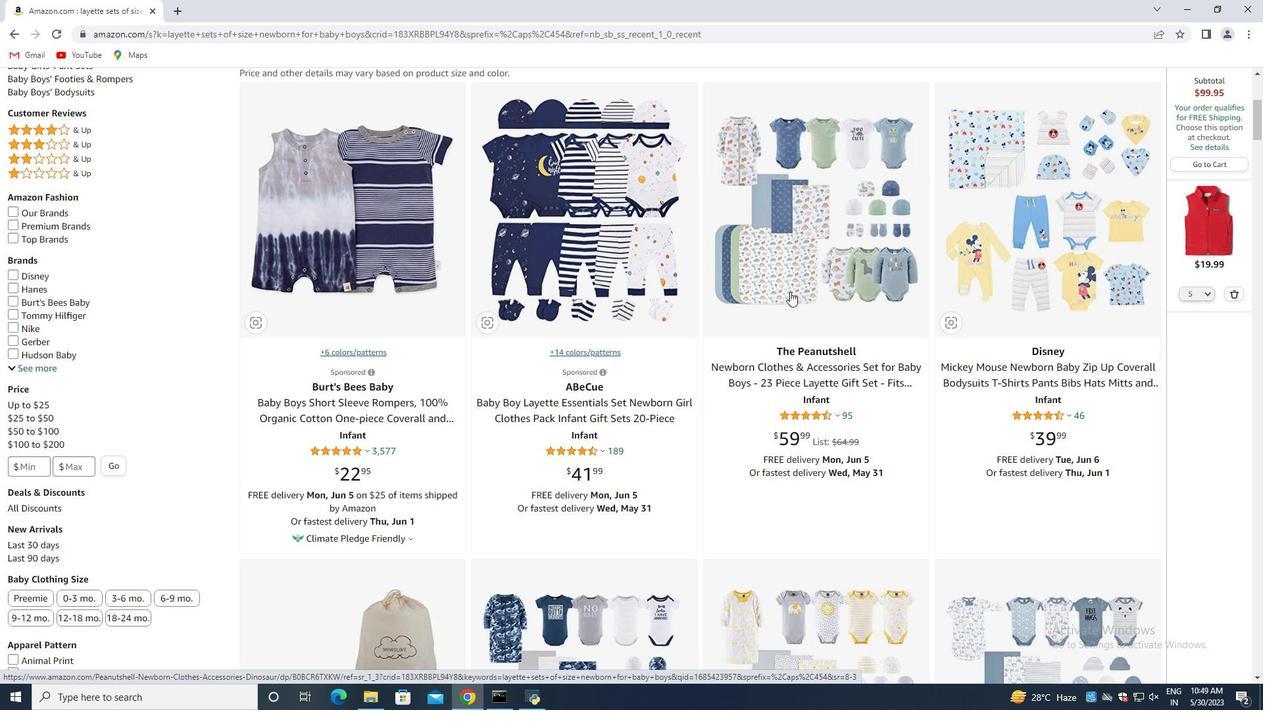 
Action: Mouse scrolled (790, 291) with delta (0, 0)
Screenshot: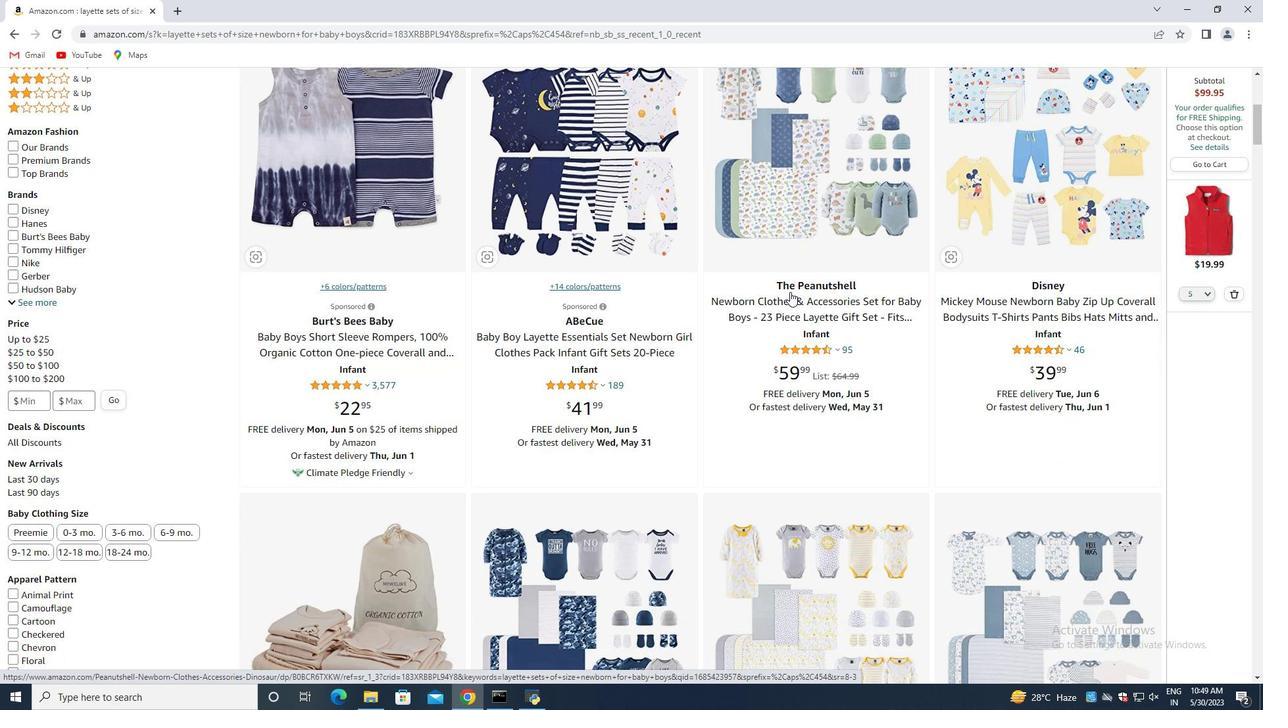 
Action: Mouse moved to (786, 295)
Screenshot: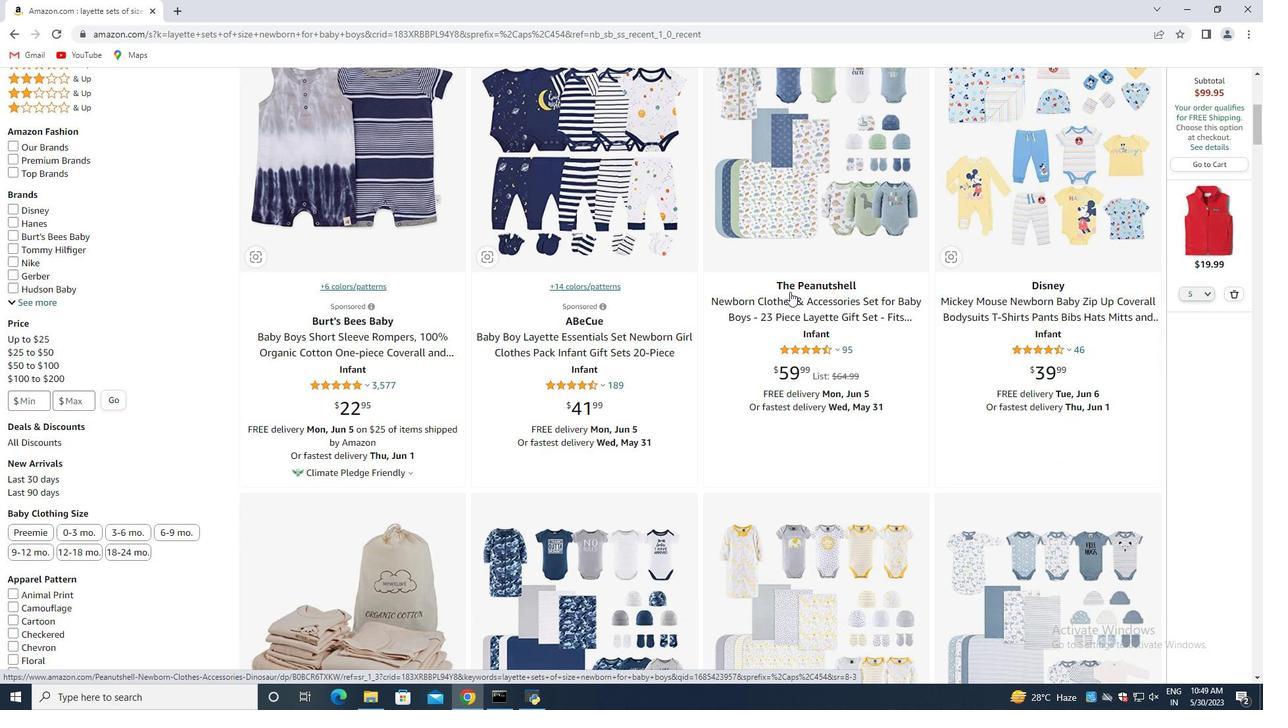 
Action: Mouse scrolled (786, 294) with delta (0, 0)
Screenshot: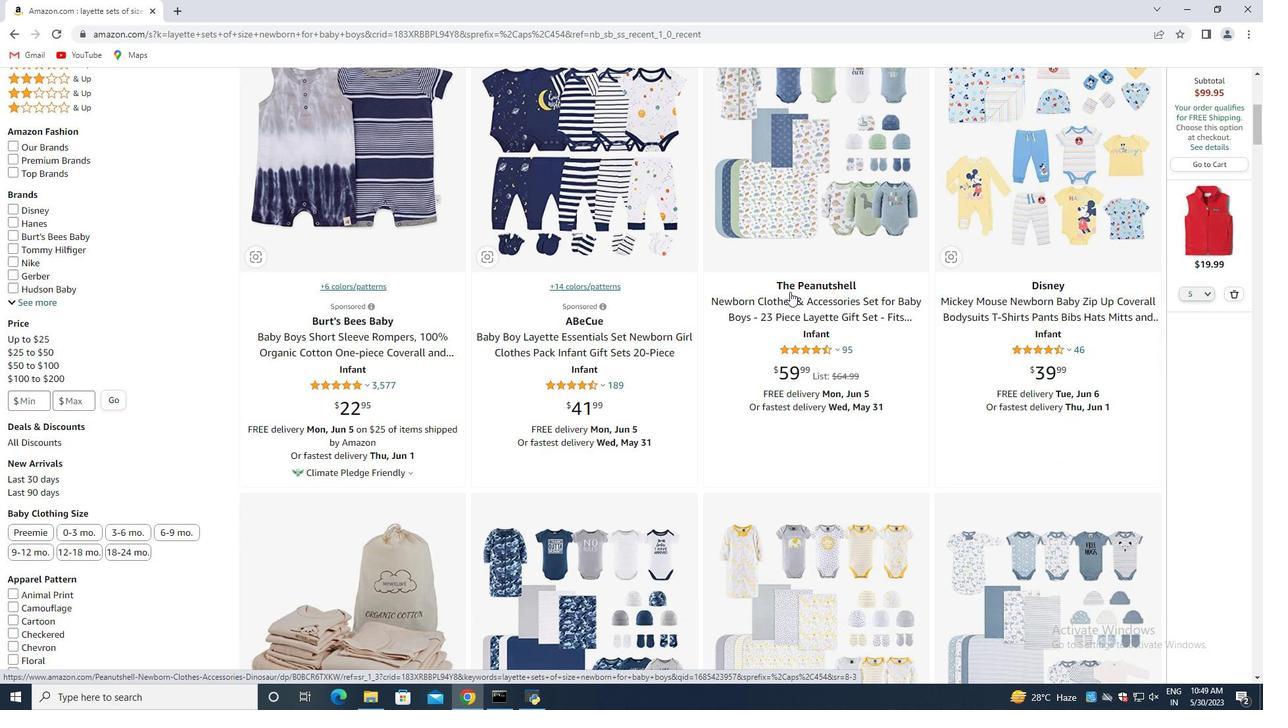 
Action: Mouse moved to (710, 294)
Screenshot: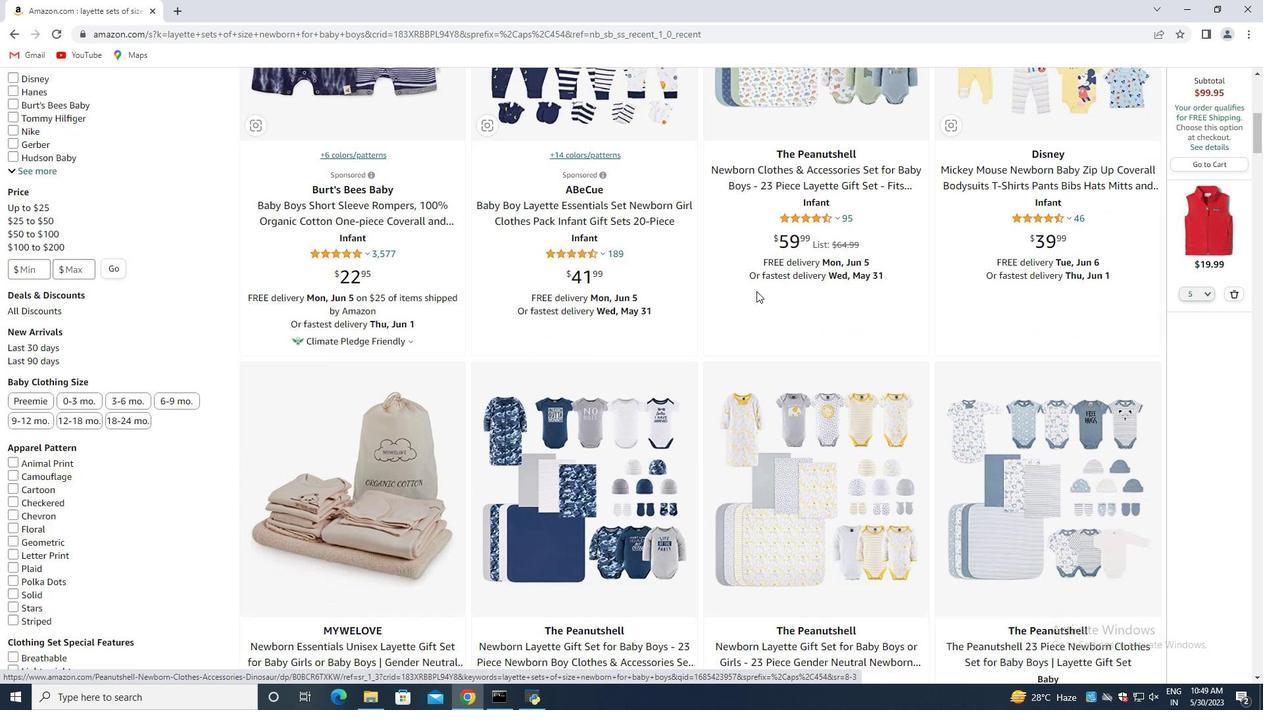 
Action: Mouse scrolled (710, 293) with delta (0, 0)
Screenshot: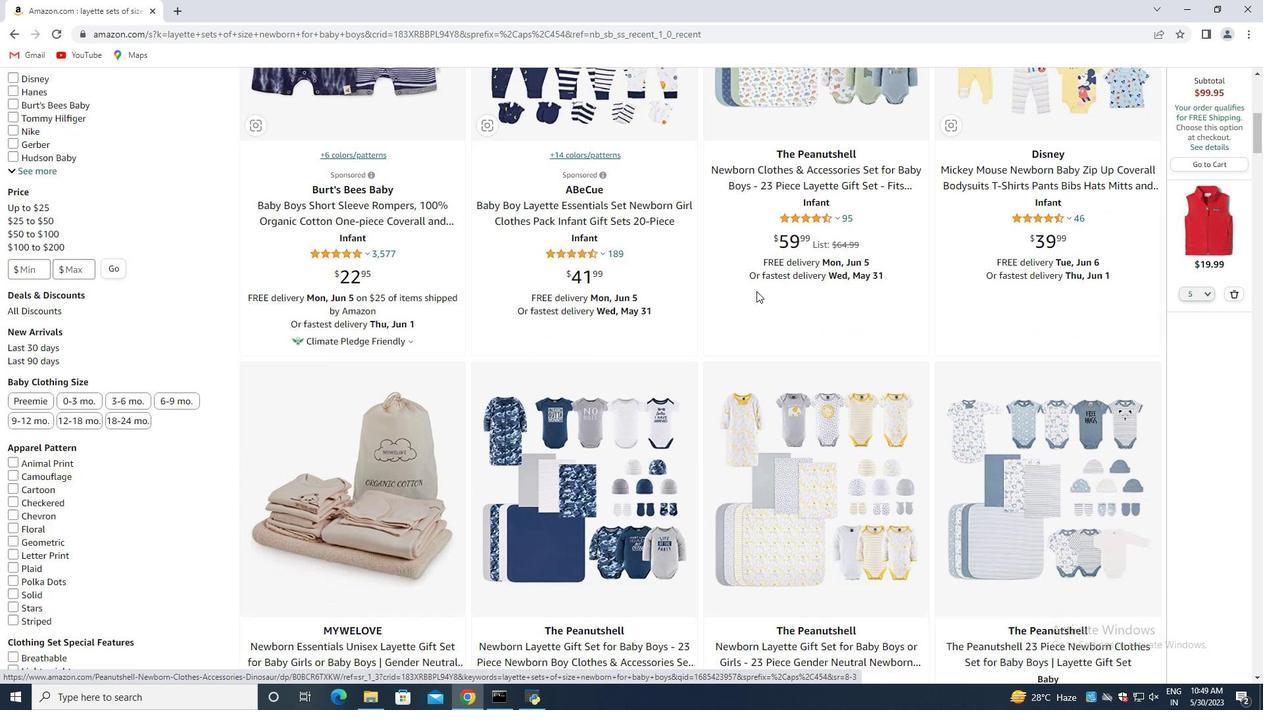 
Action: Mouse moved to (700, 296)
Screenshot: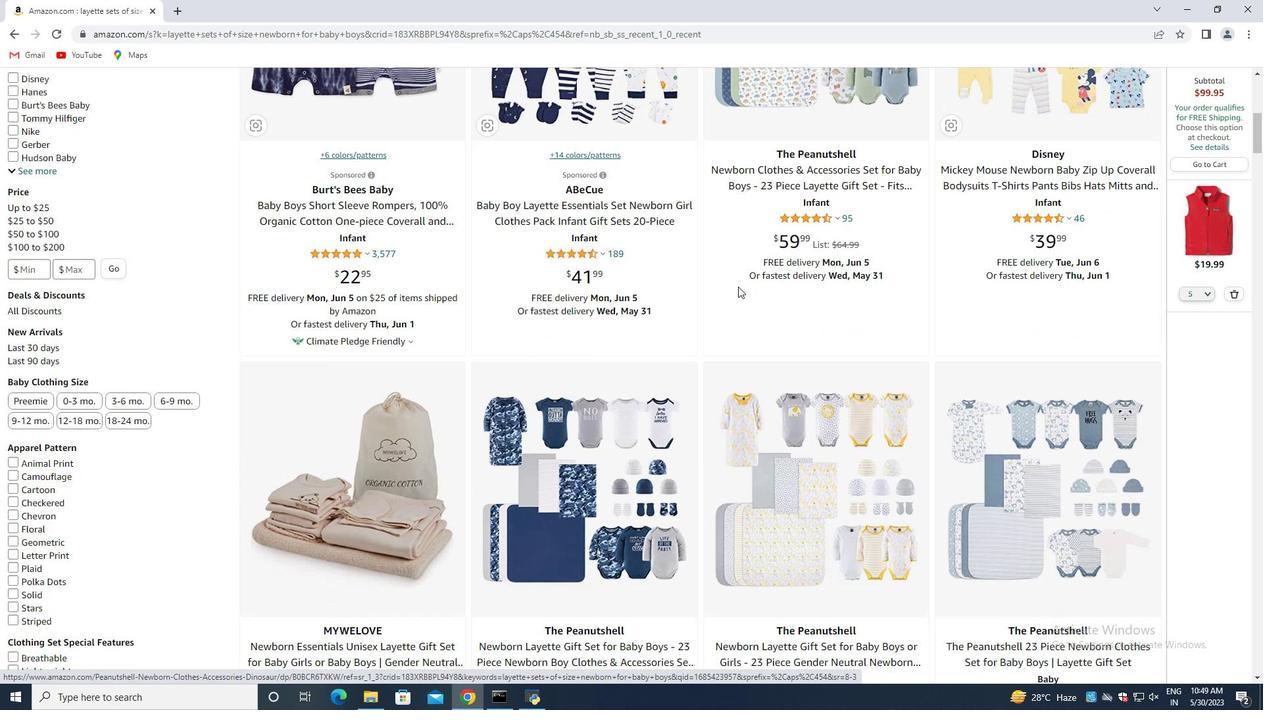 
Action: Mouse scrolled (700, 295) with delta (0, 0)
Screenshot: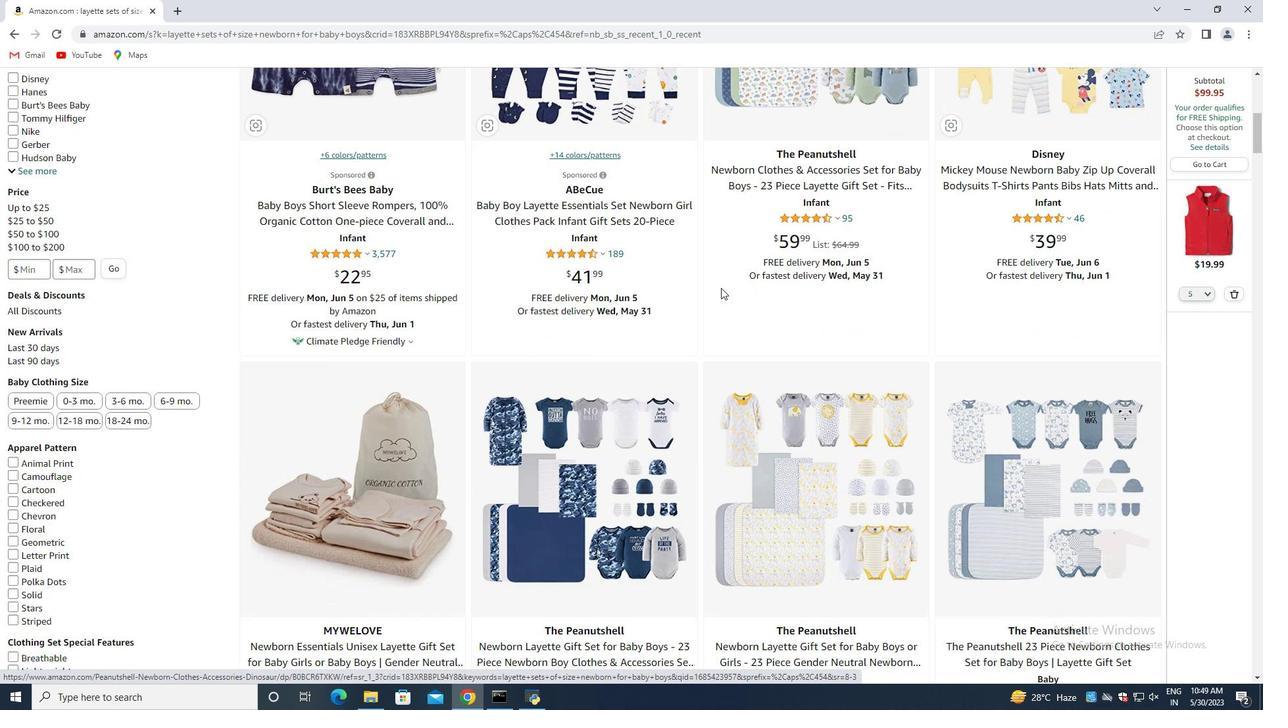 
Action: Mouse moved to (619, 278)
Screenshot: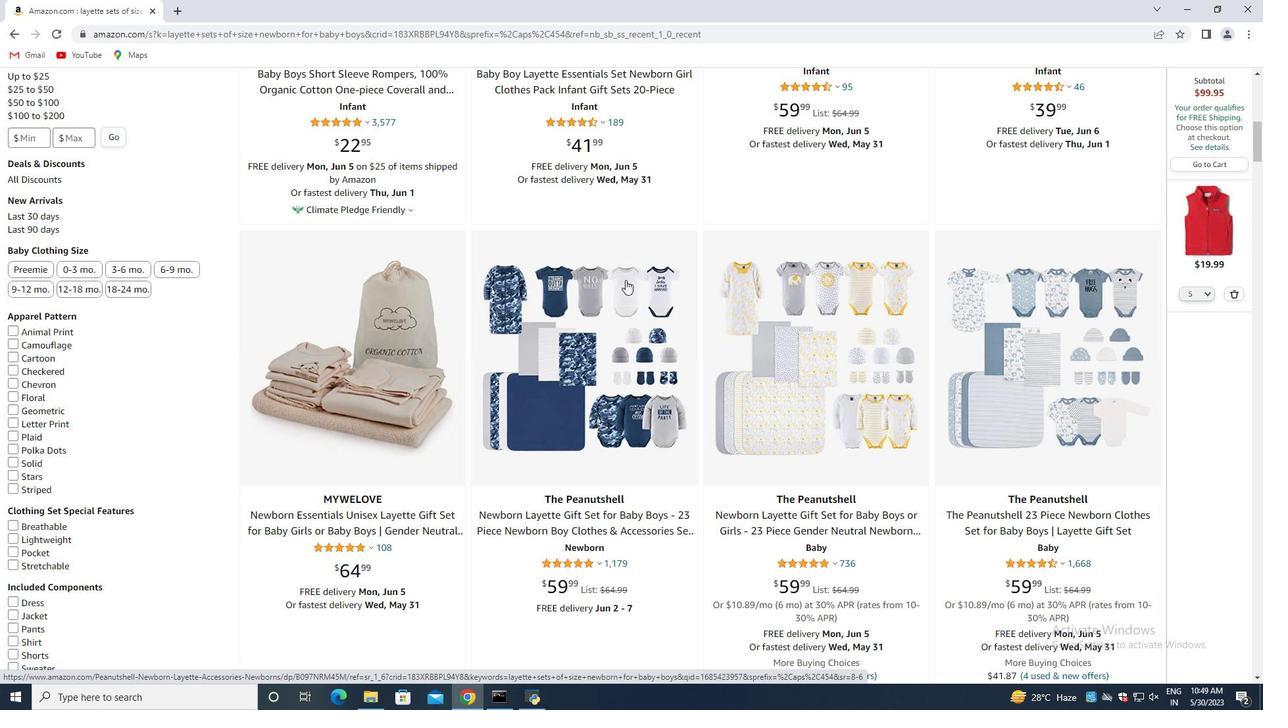 
Action: Mouse scrolled (619, 277) with delta (0, 0)
Screenshot: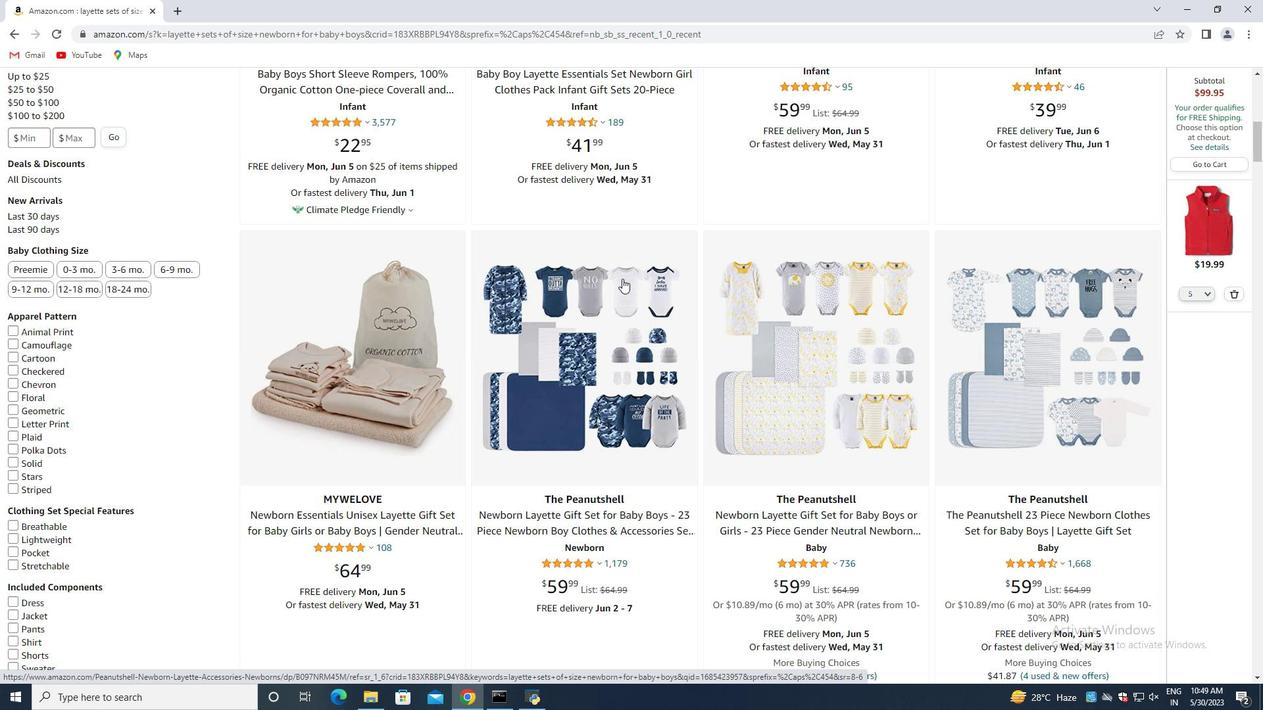 
Action: Mouse moved to (614, 279)
Screenshot: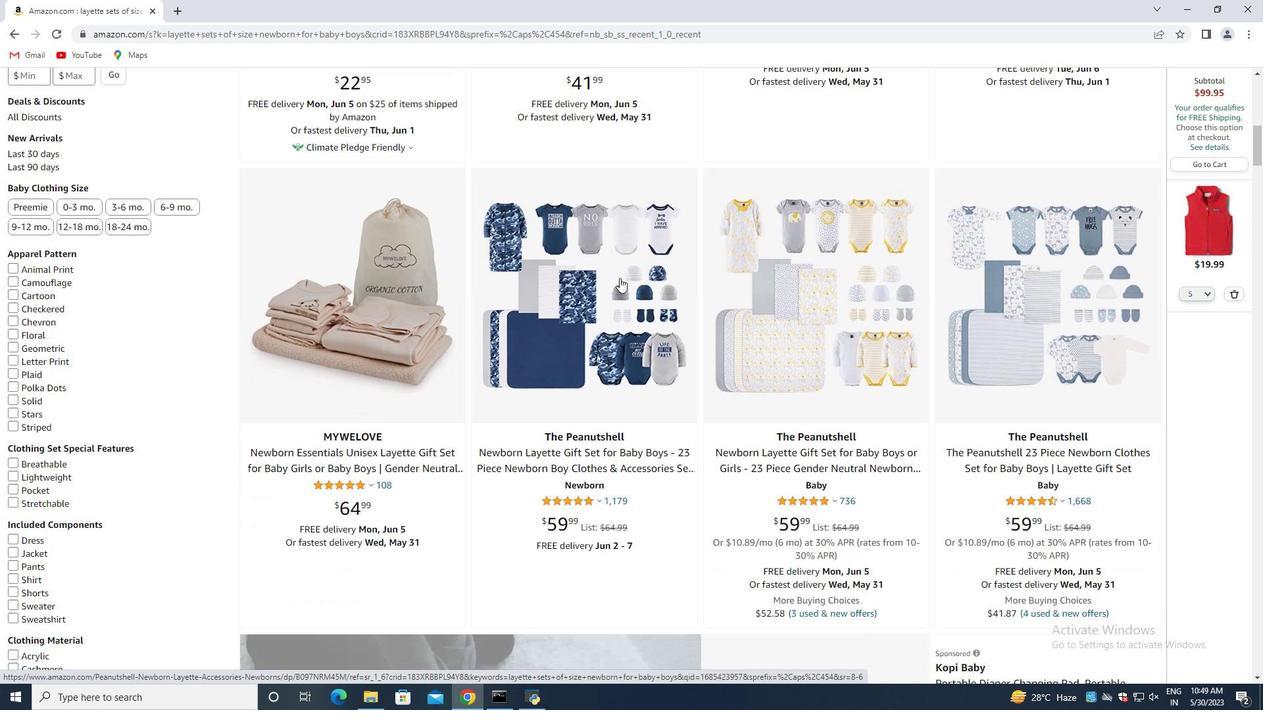 
Action: Mouse scrolled (615, 278) with delta (0, 0)
Screenshot: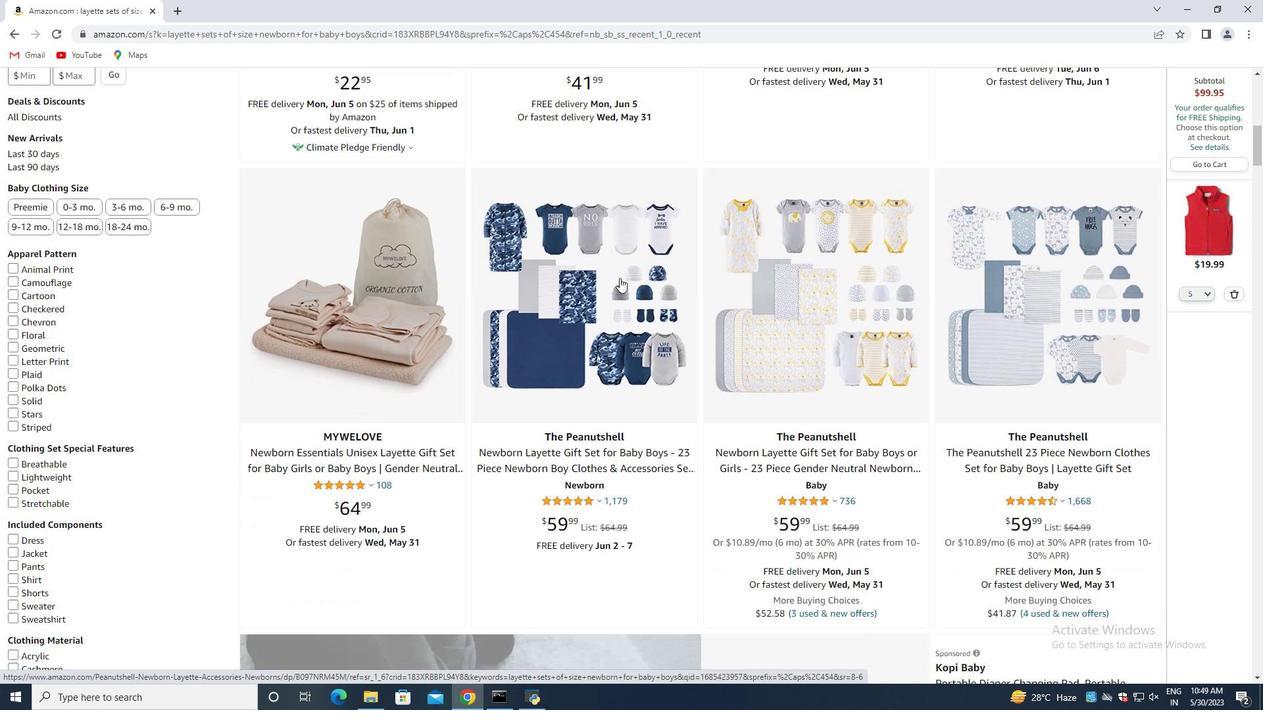 
Action: Mouse scrolled (614, 278) with delta (0, 0)
Screenshot: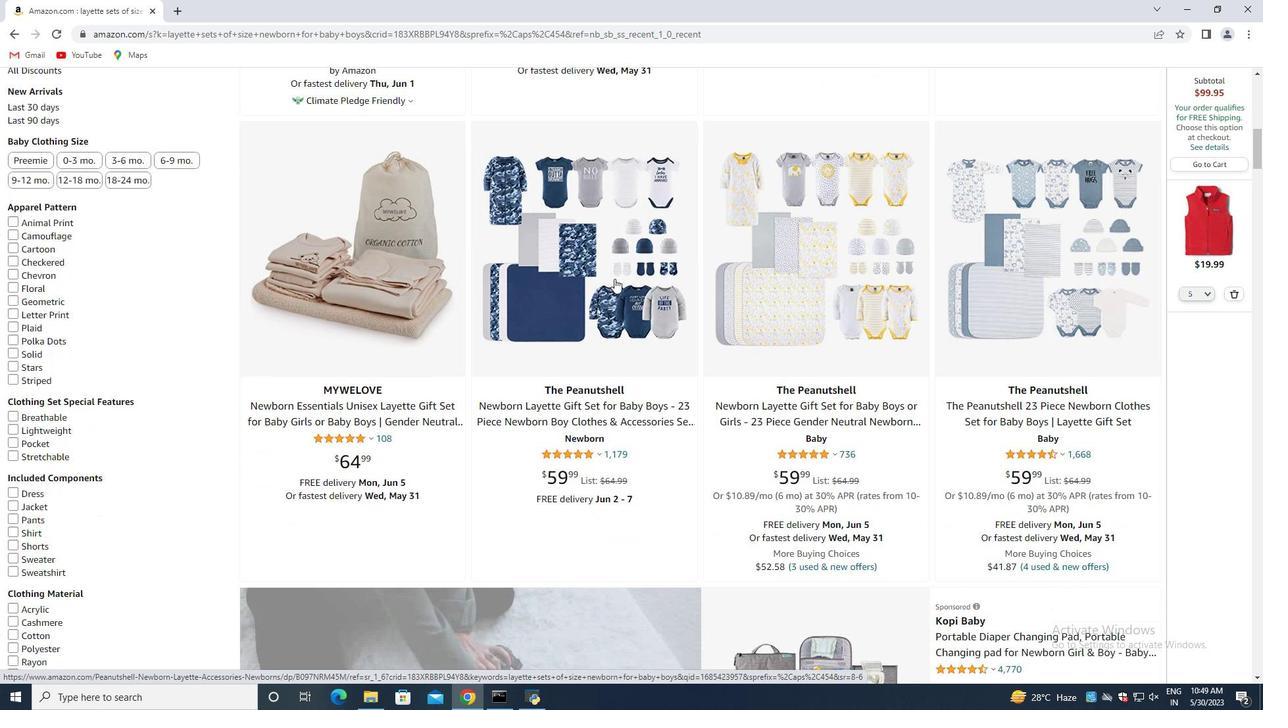 
Action: Mouse moved to (614, 279)
Screenshot: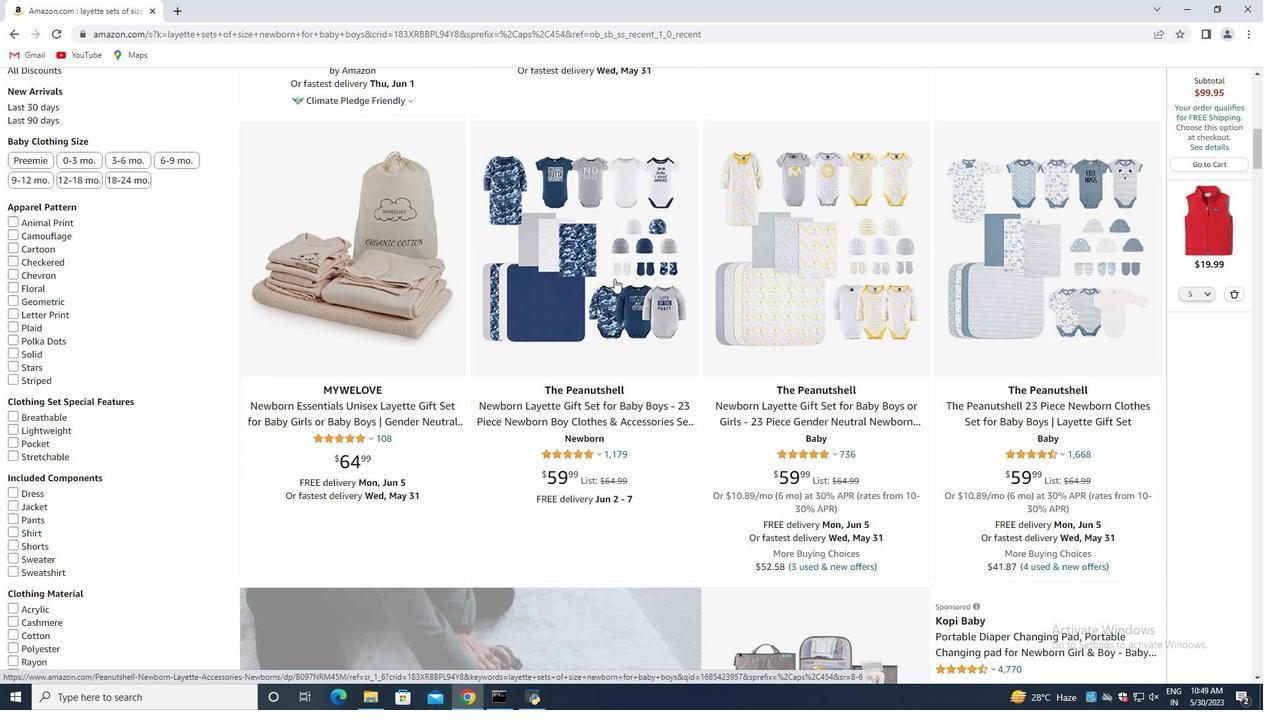 
Action: Mouse scrolled (614, 279) with delta (0, 0)
Screenshot: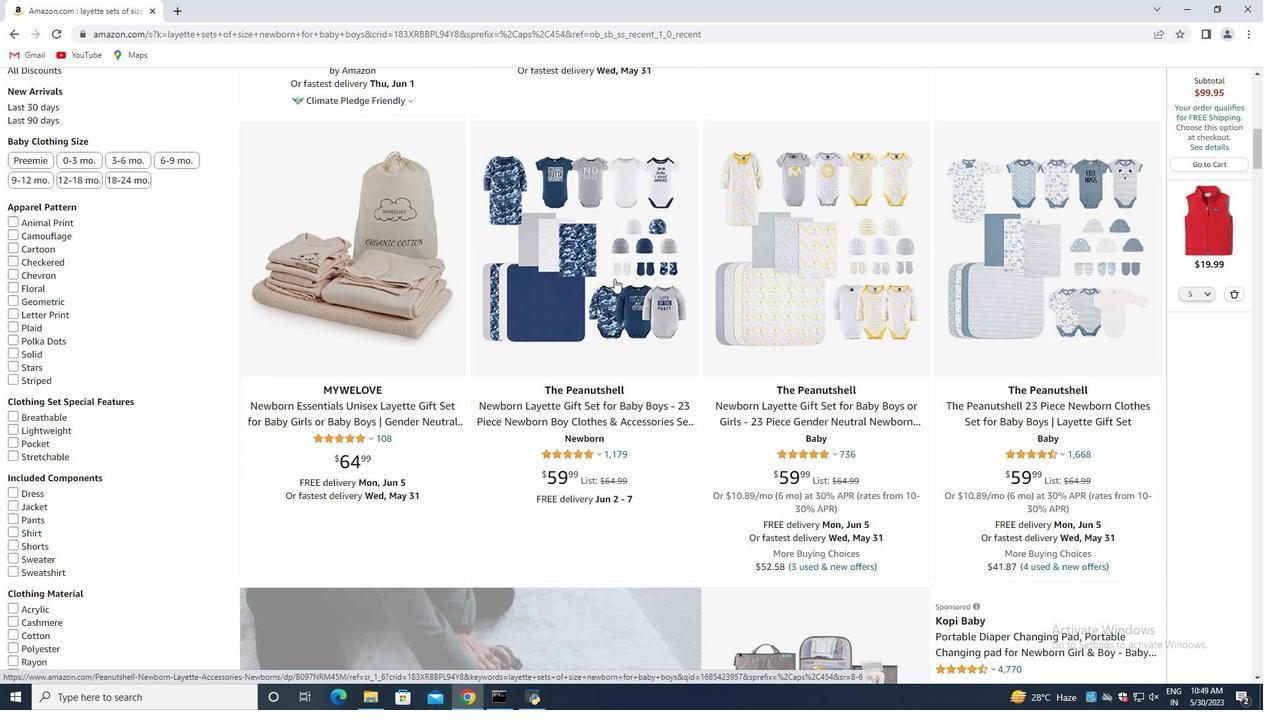 
Action: Mouse moved to (613, 280)
Screenshot: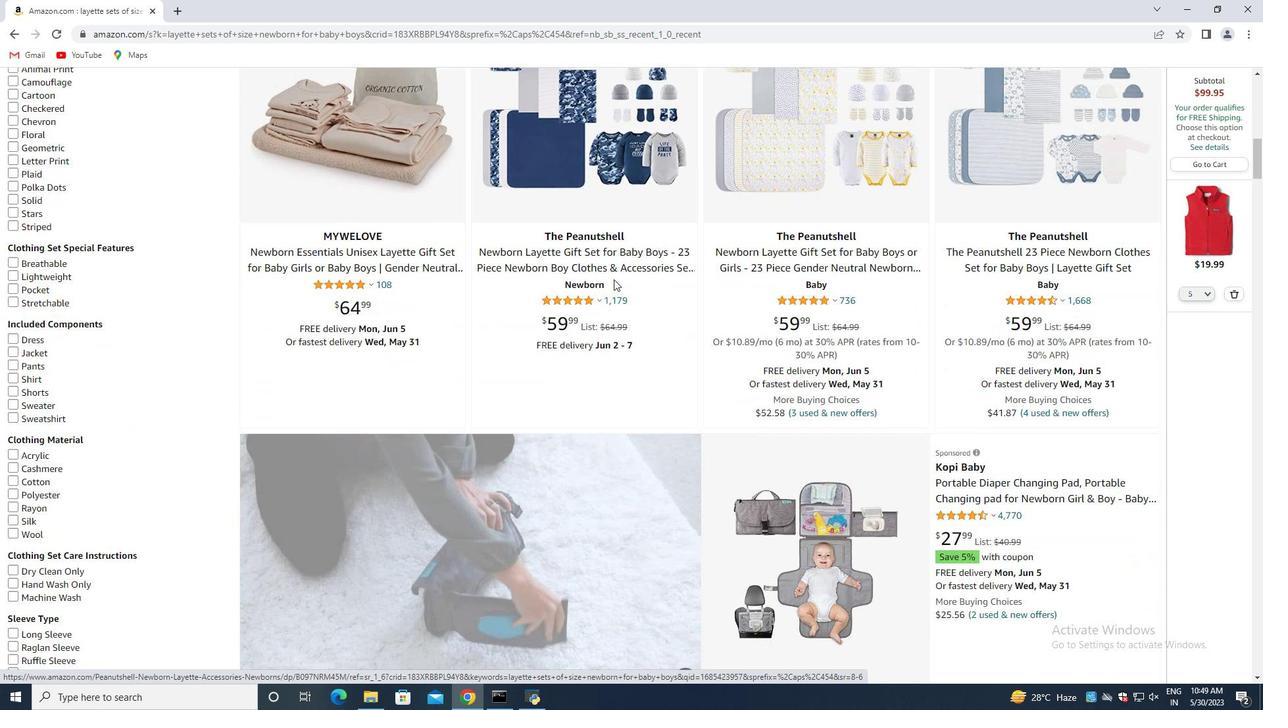 
Action: Mouse scrolled (613, 279) with delta (0, 0)
Screenshot: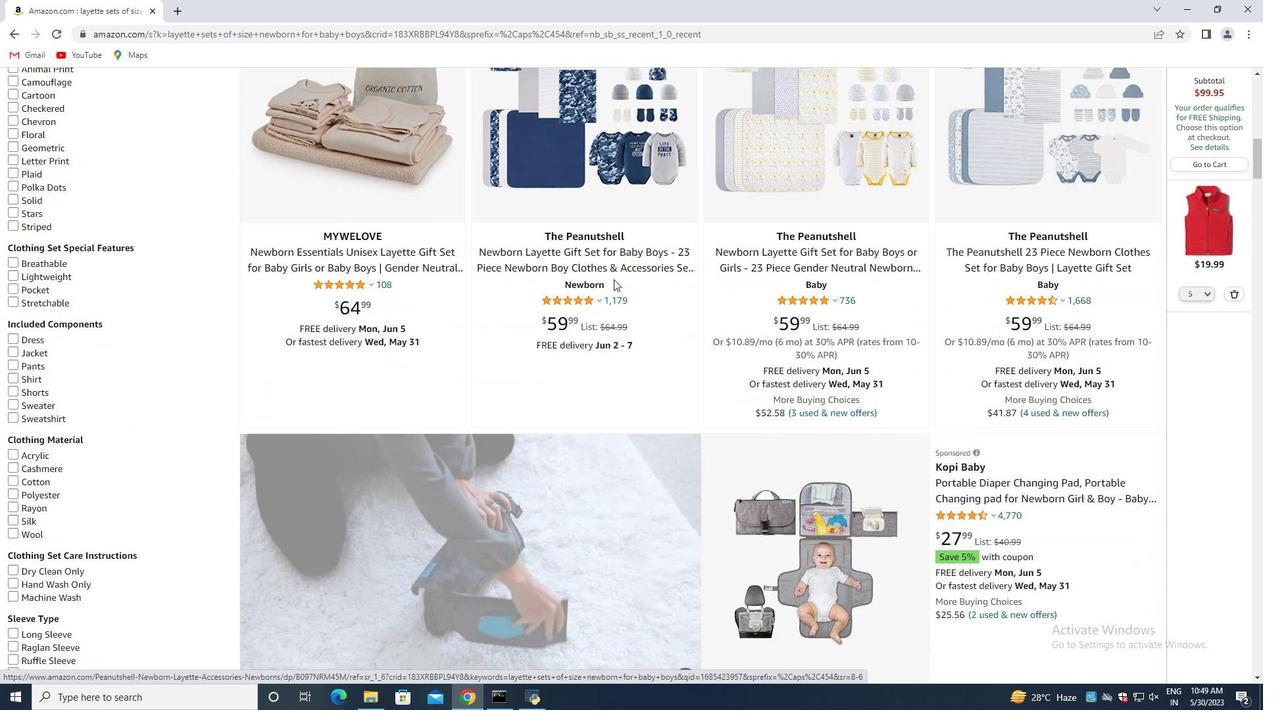 
Action: Mouse moved to (613, 280)
Screenshot: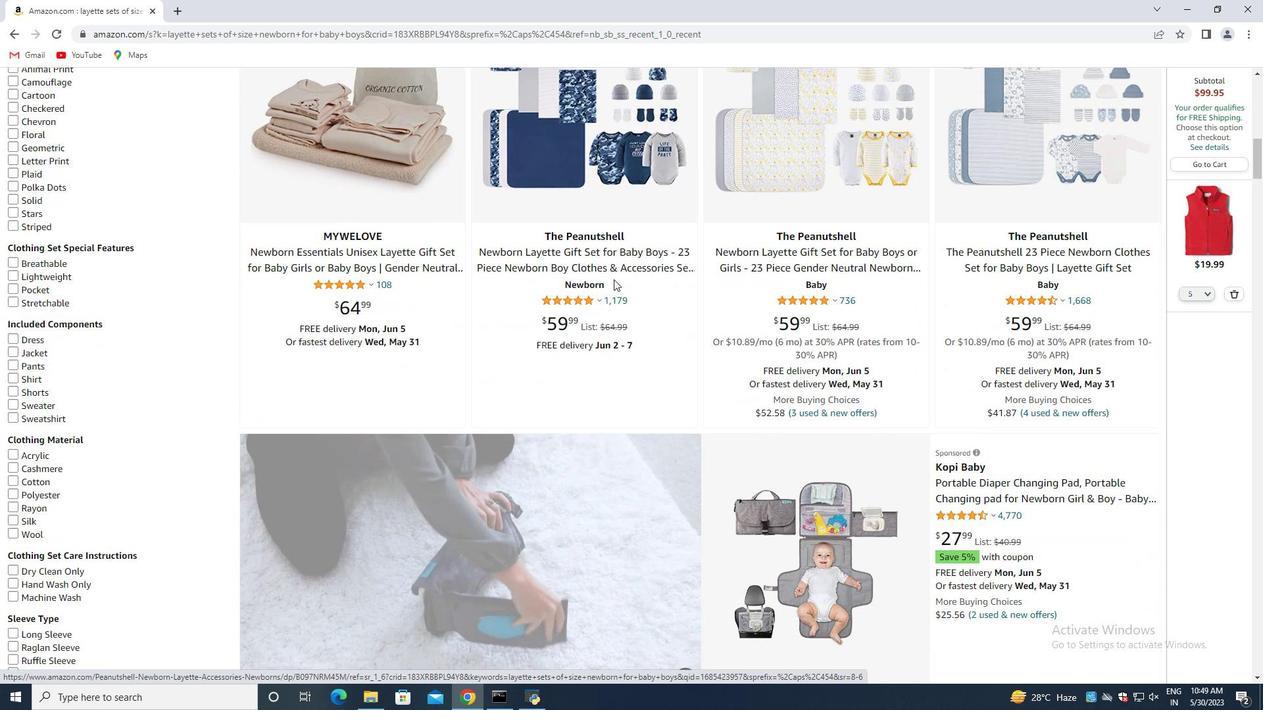 
Action: Mouse scrolled (613, 279) with delta (0, 0)
Screenshot: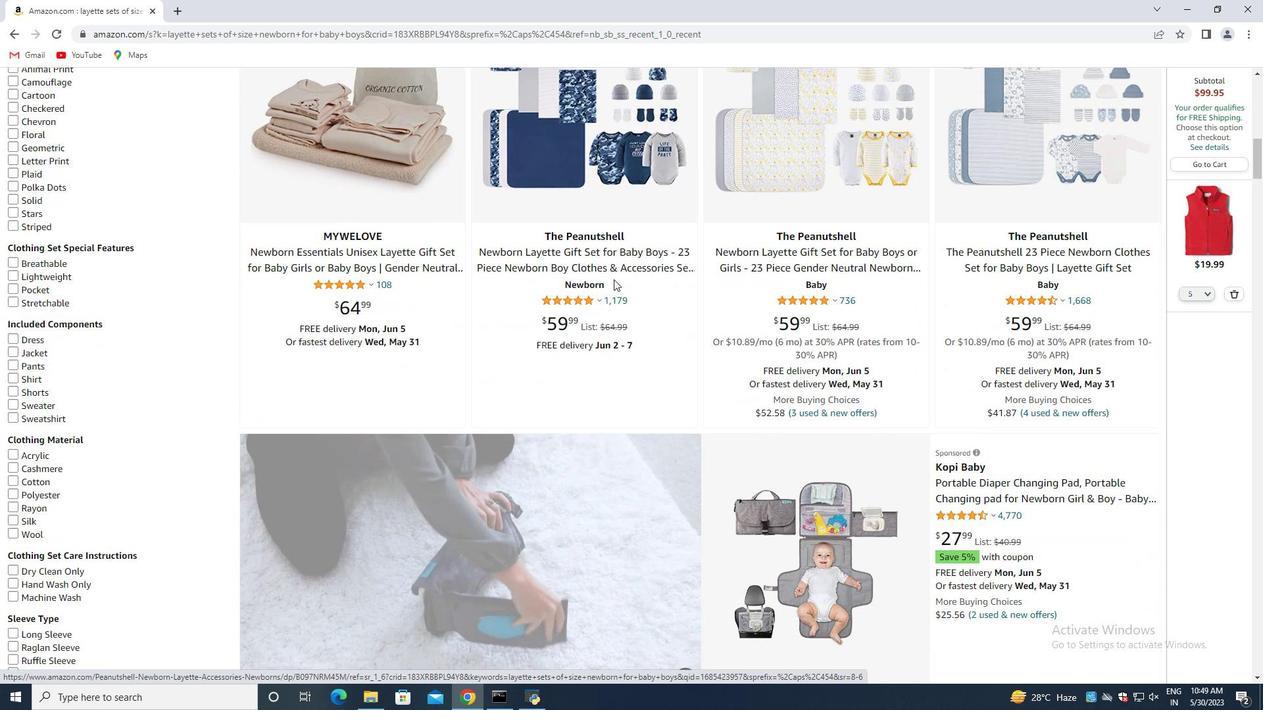 
Action: Mouse moved to (612, 281)
Screenshot: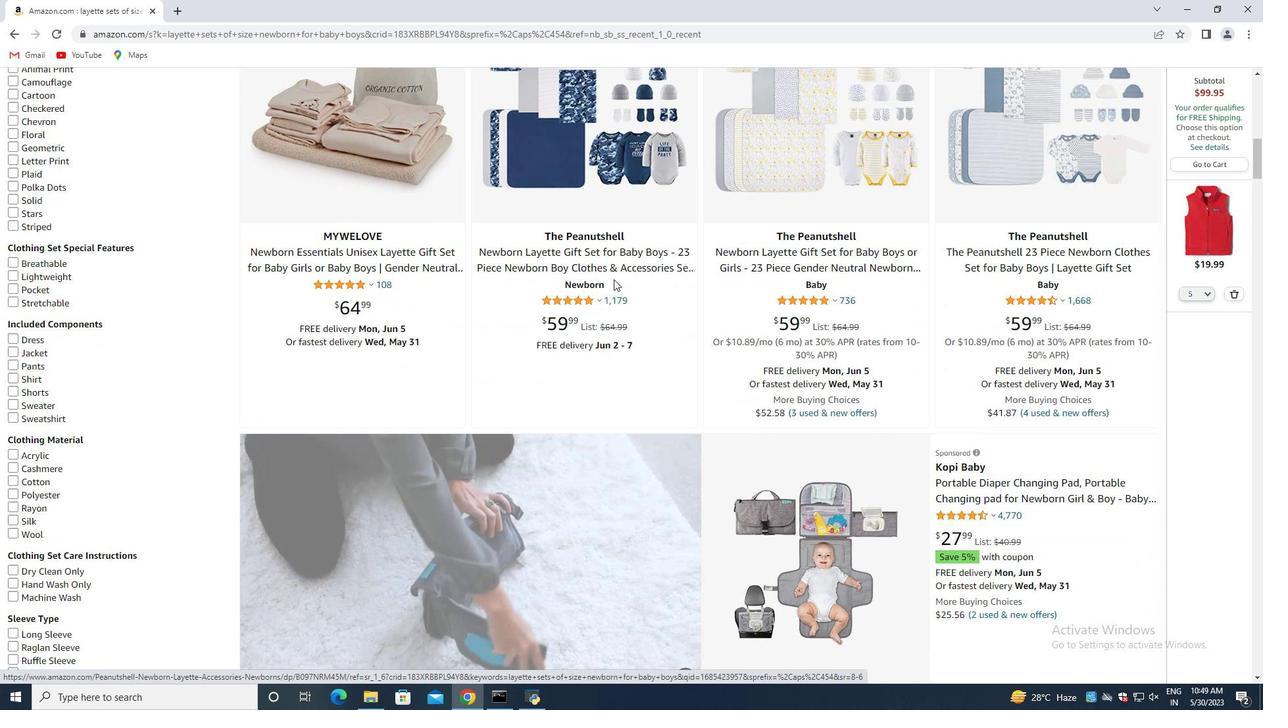 
Action: Mouse scrolled (612, 280) with delta (0, 0)
Screenshot: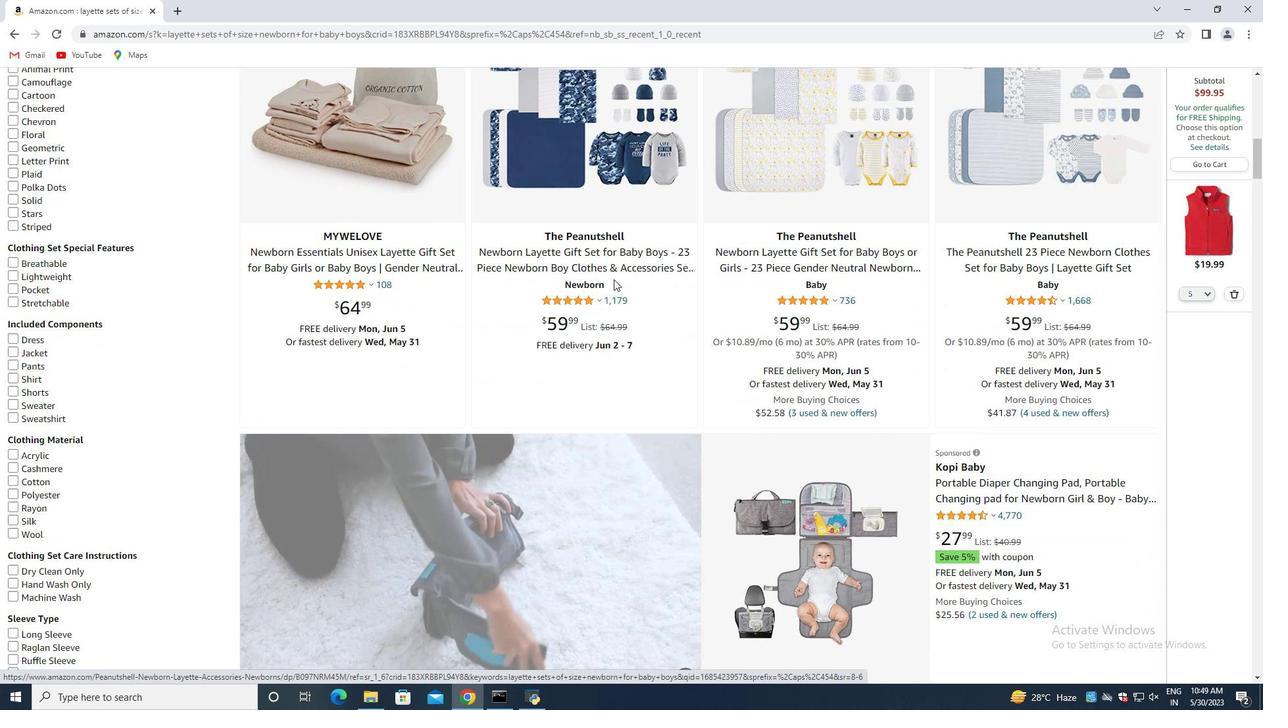 
Action: Mouse moved to (611, 282)
Screenshot: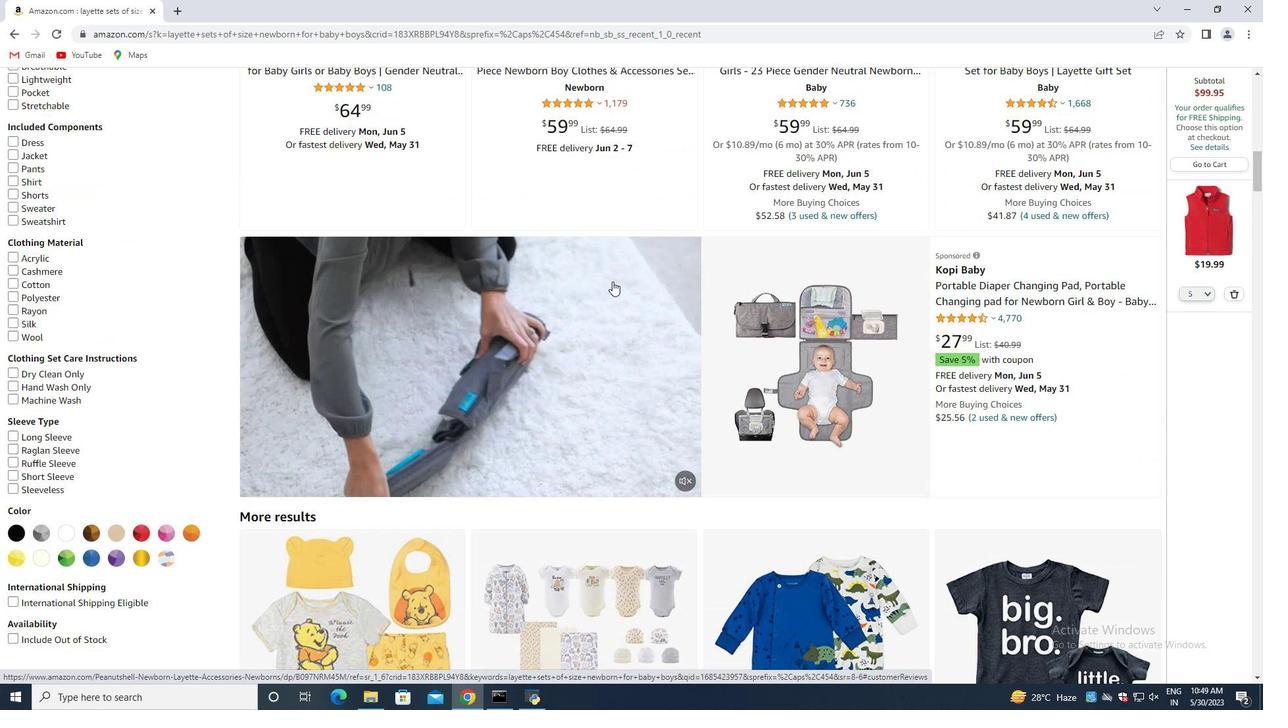 
Action: Mouse scrolled (612, 280) with delta (0, 0)
Screenshot: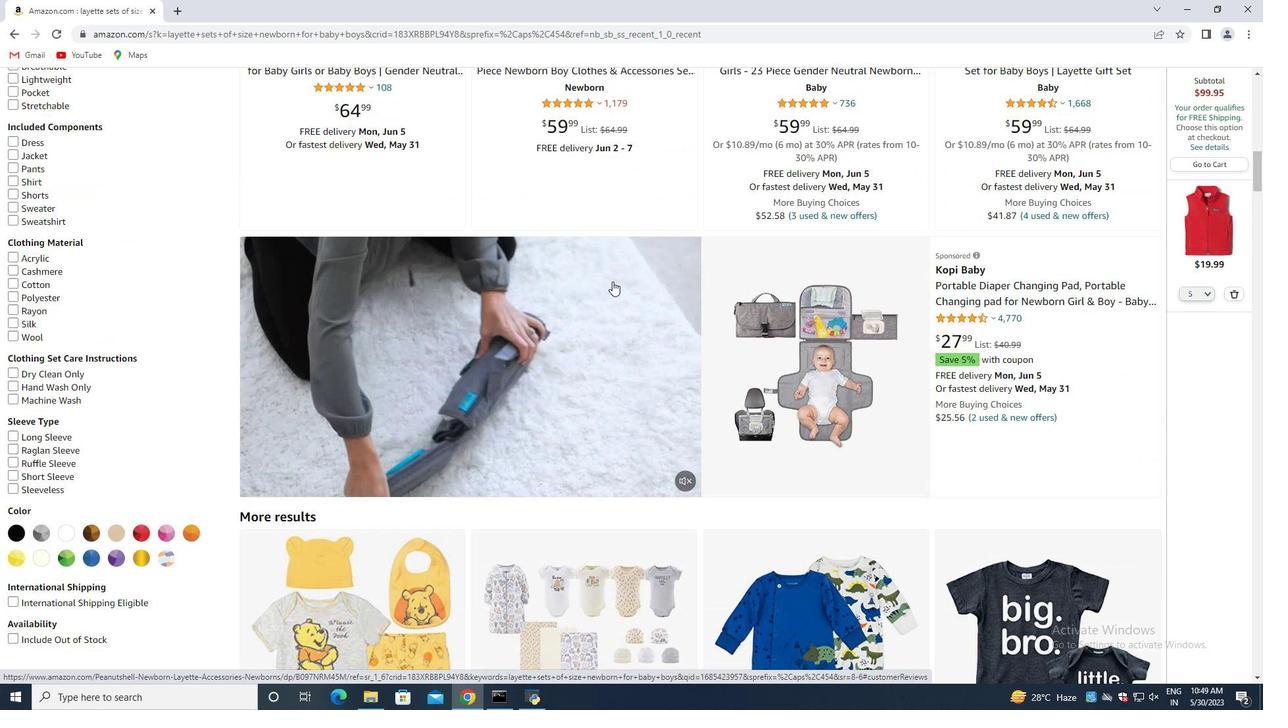 
Action: Mouse moved to (610, 284)
Screenshot: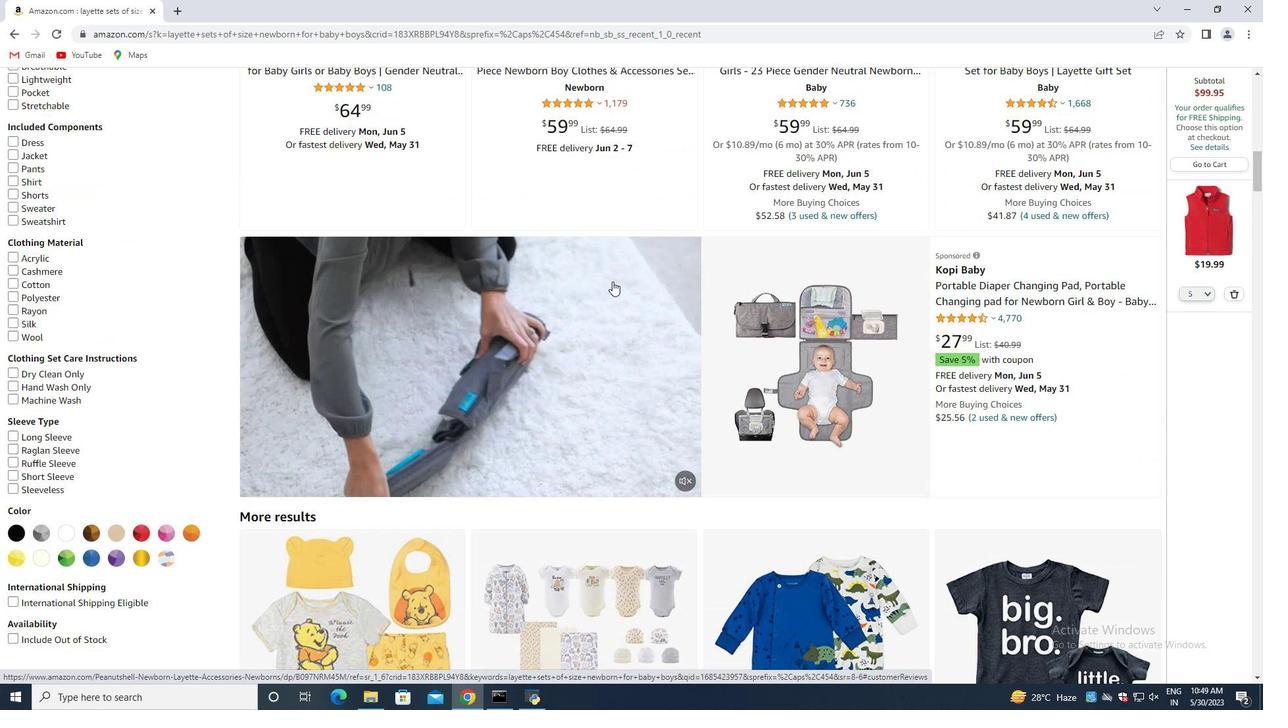 
Action: Mouse scrolled (610, 282) with delta (0, 0)
Screenshot: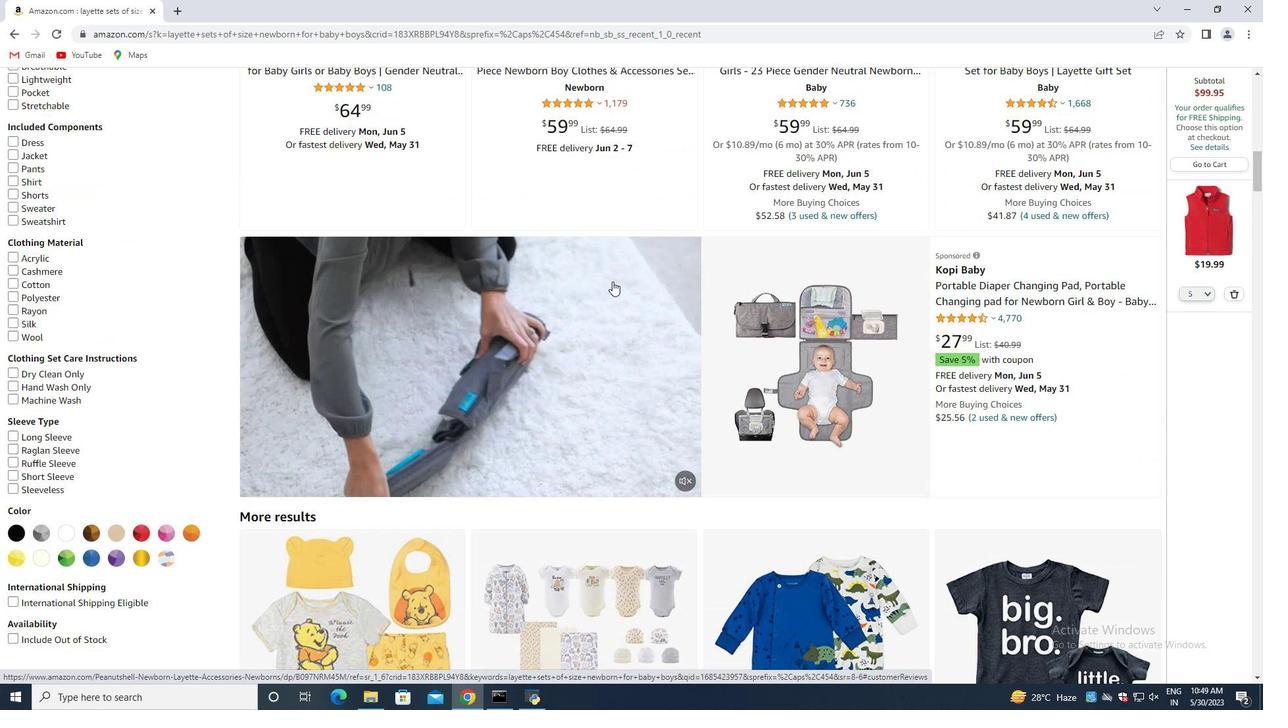 
Action: Mouse scrolled (610, 283) with delta (0, 0)
Screenshot: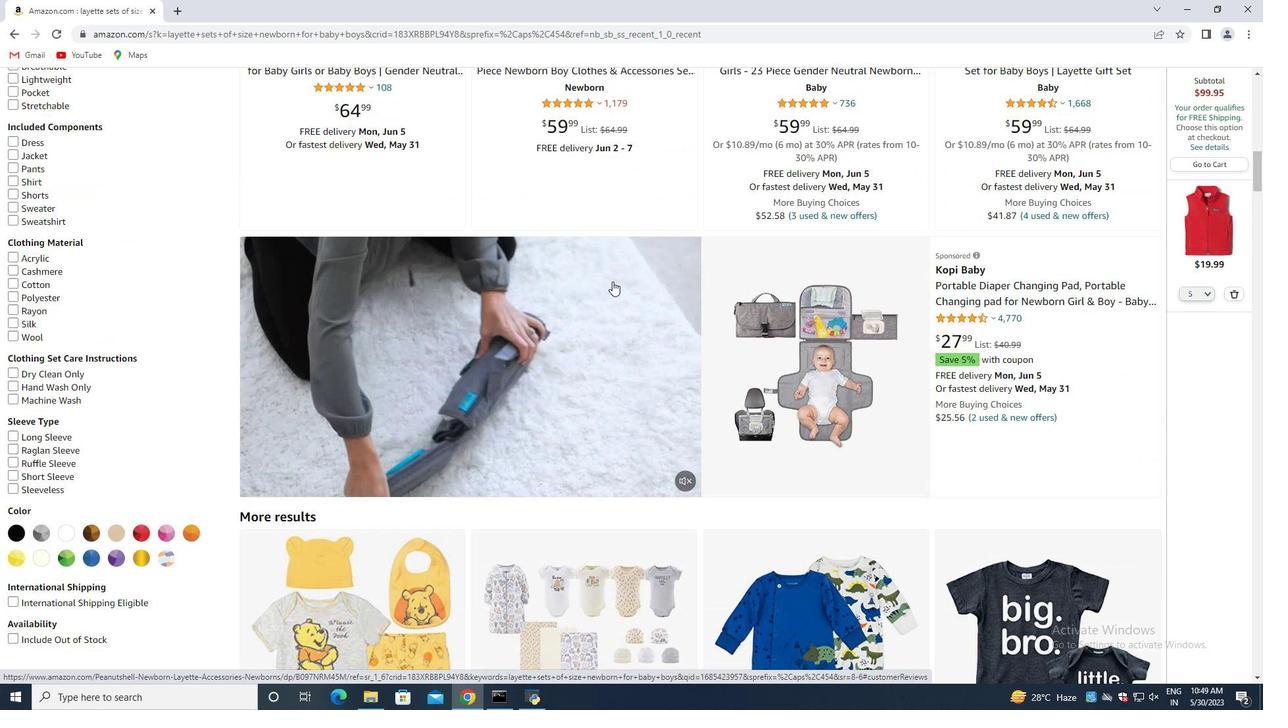 
Action: Mouse scrolled (610, 283) with delta (0, 0)
Screenshot: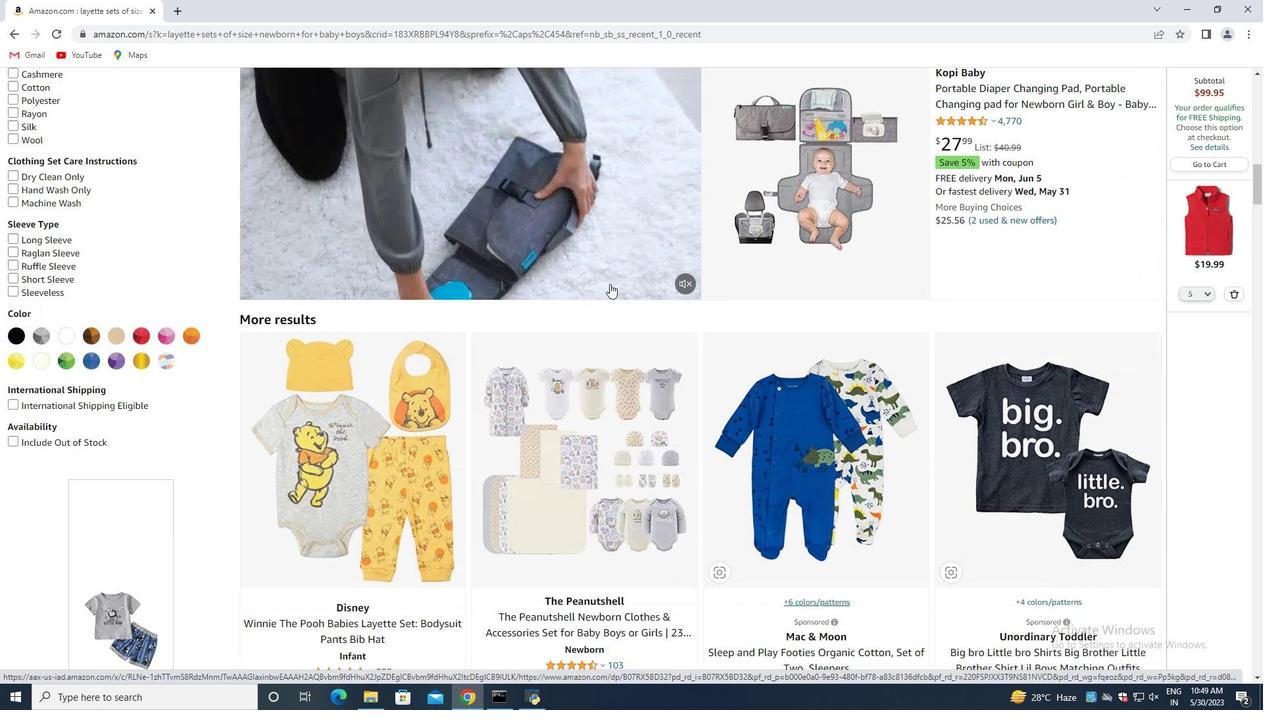 
Action: Mouse moved to (609, 284)
Screenshot: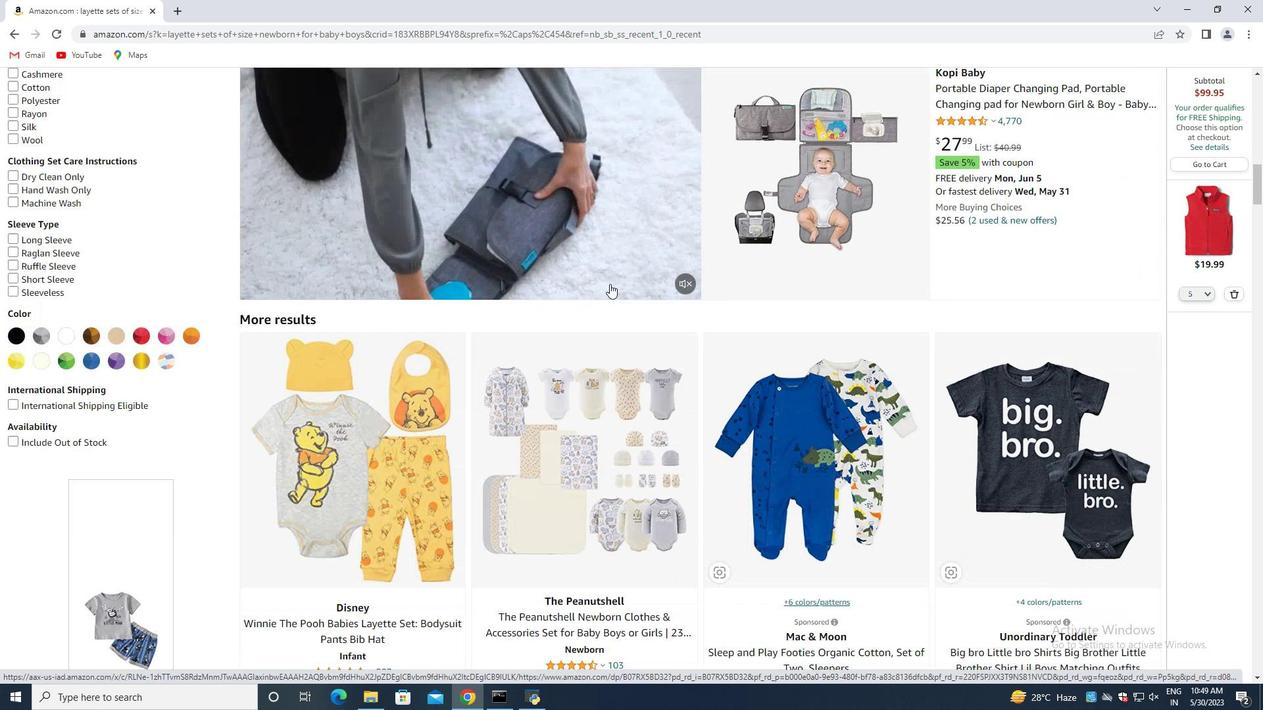 
Action: Mouse scrolled (609, 284) with delta (0, 0)
Screenshot: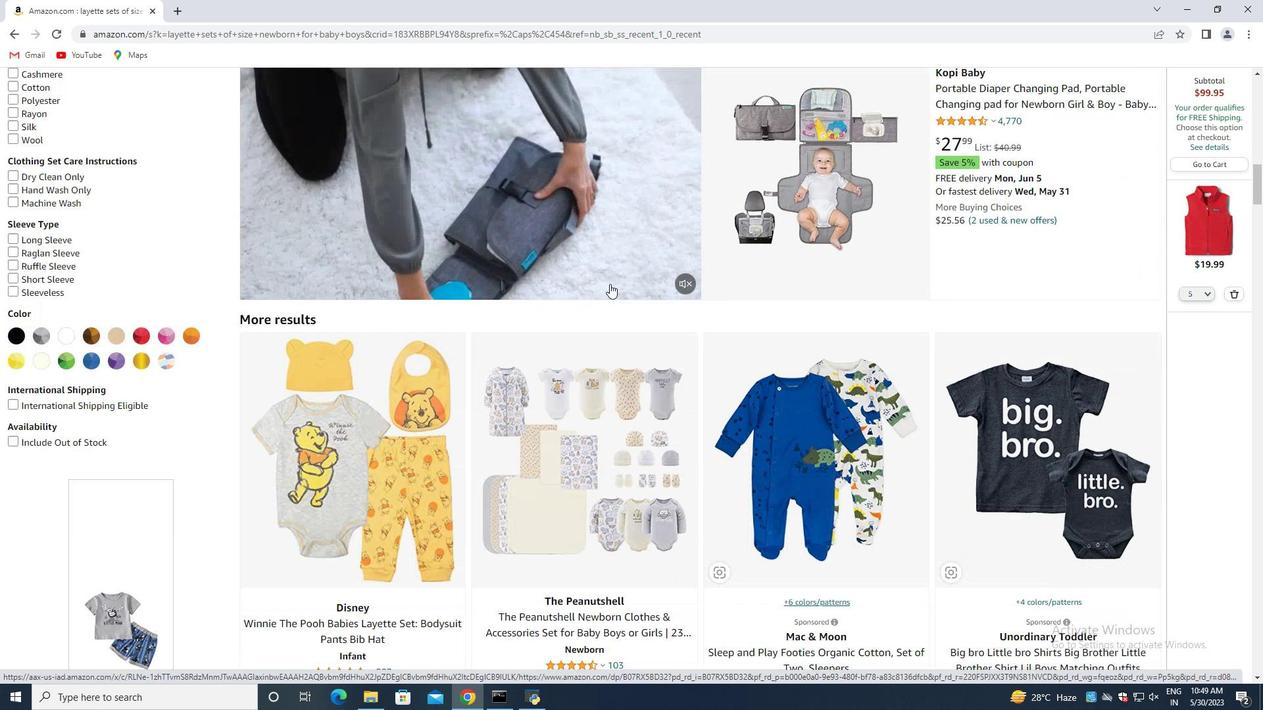 
Action: Mouse scrolled (609, 284) with delta (0, 0)
Screenshot: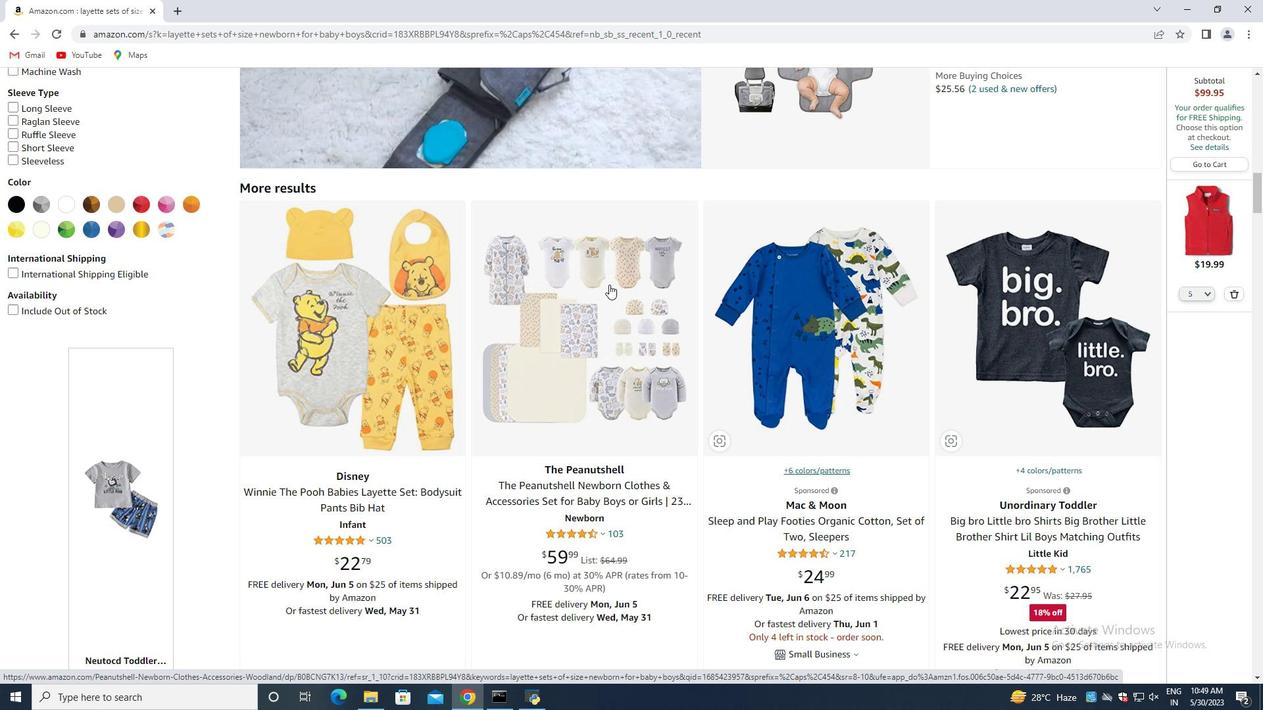 
Action: Mouse moved to (651, 247)
Screenshot: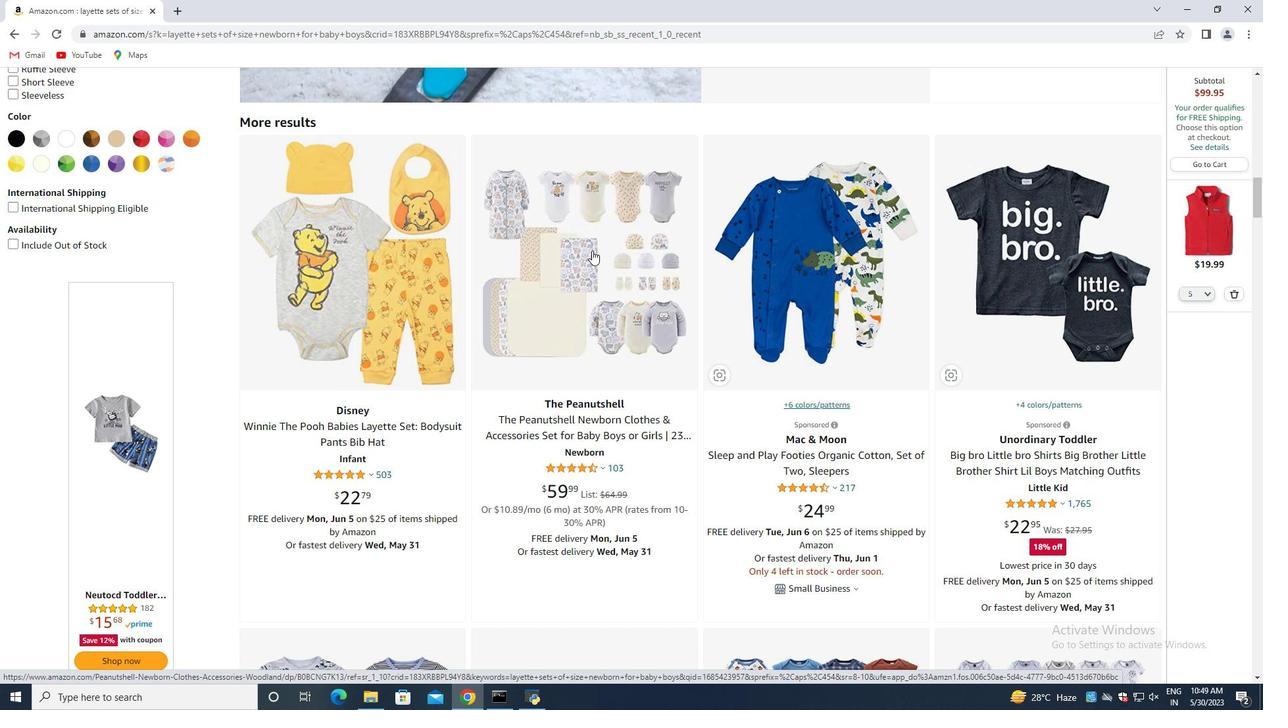 
Action: Mouse scrolled (651, 246) with delta (0, 0)
Screenshot: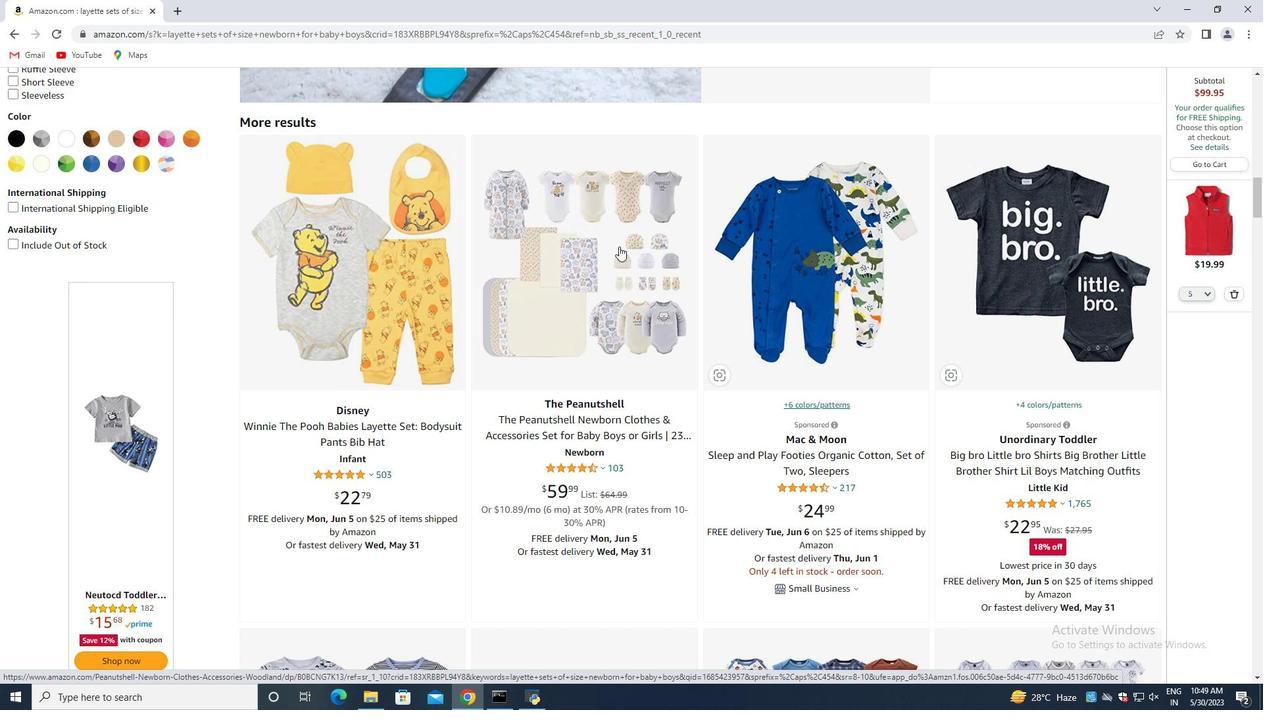 
Action: Mouse moved to (653, 247)
Screenshot: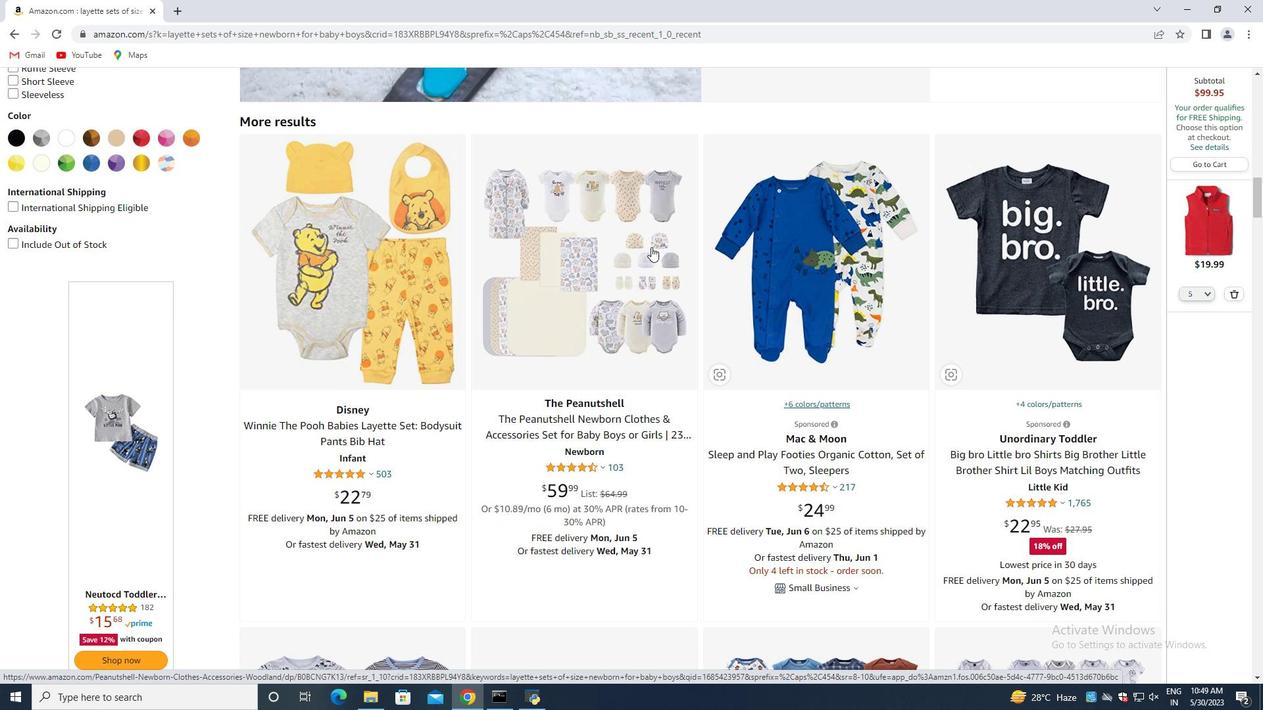 
Action: Mouse scrolled (652, 246) with delta (0, 0)
Screenshot: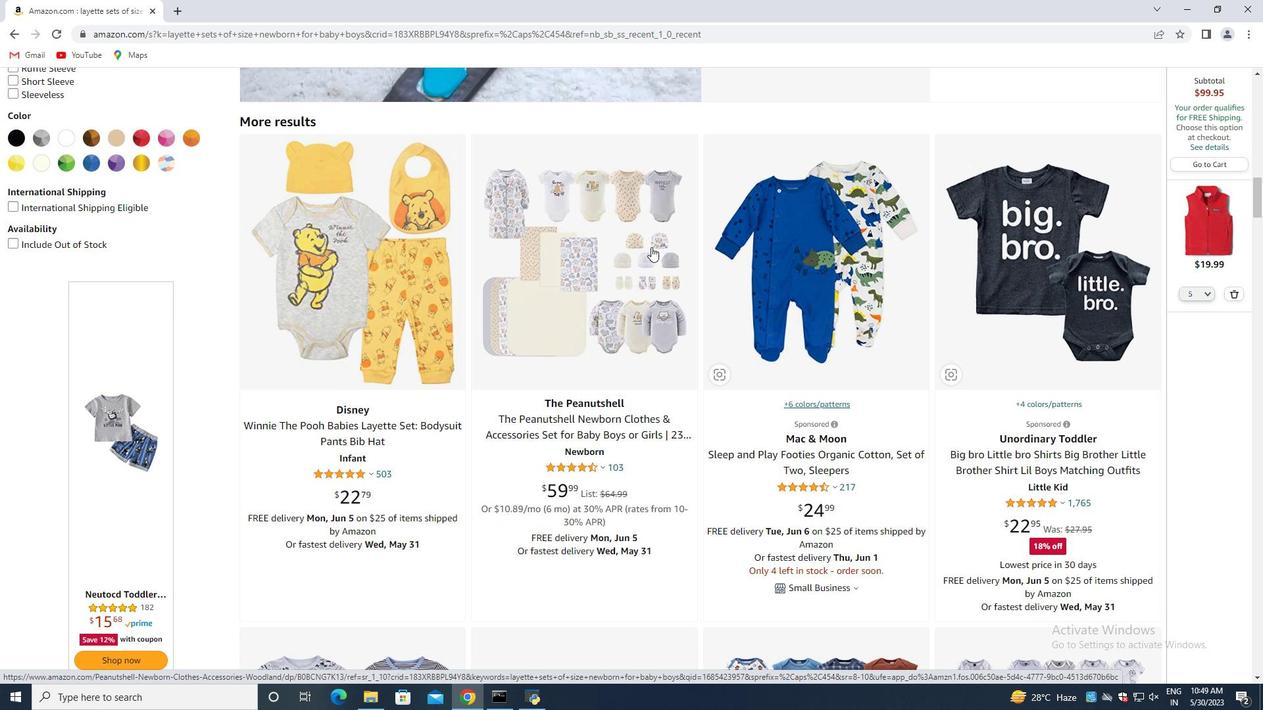 
Action: Mouse moved to (1241, 295)
Screenshot: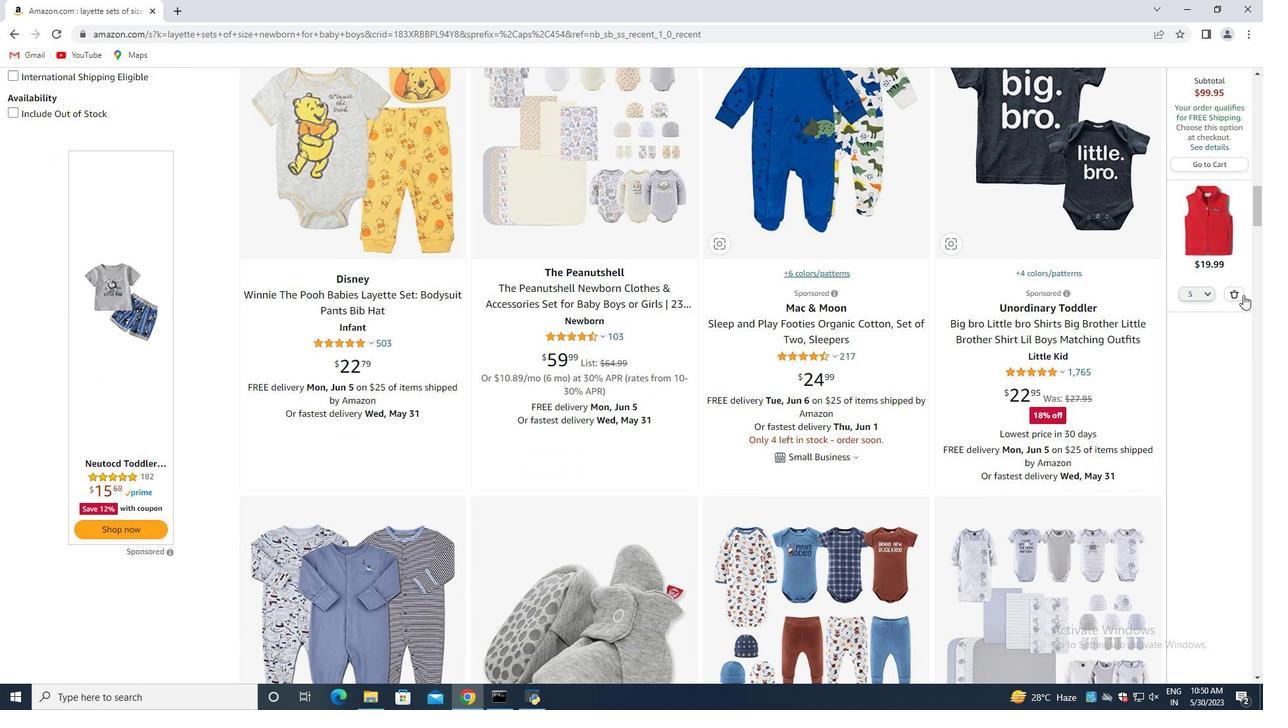 
Action: Mouse pressed left at (1241, 295)
Screenshot: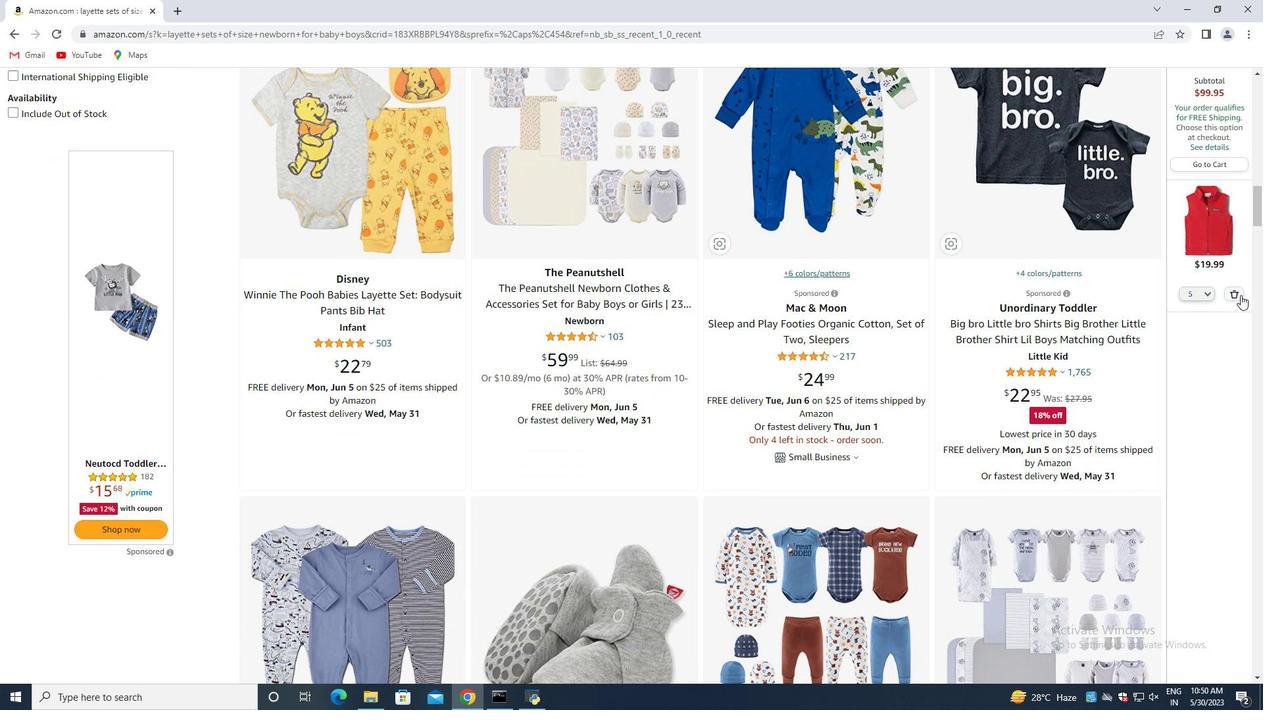 
Action: Mouse moved to (456, 205)
Screenshot: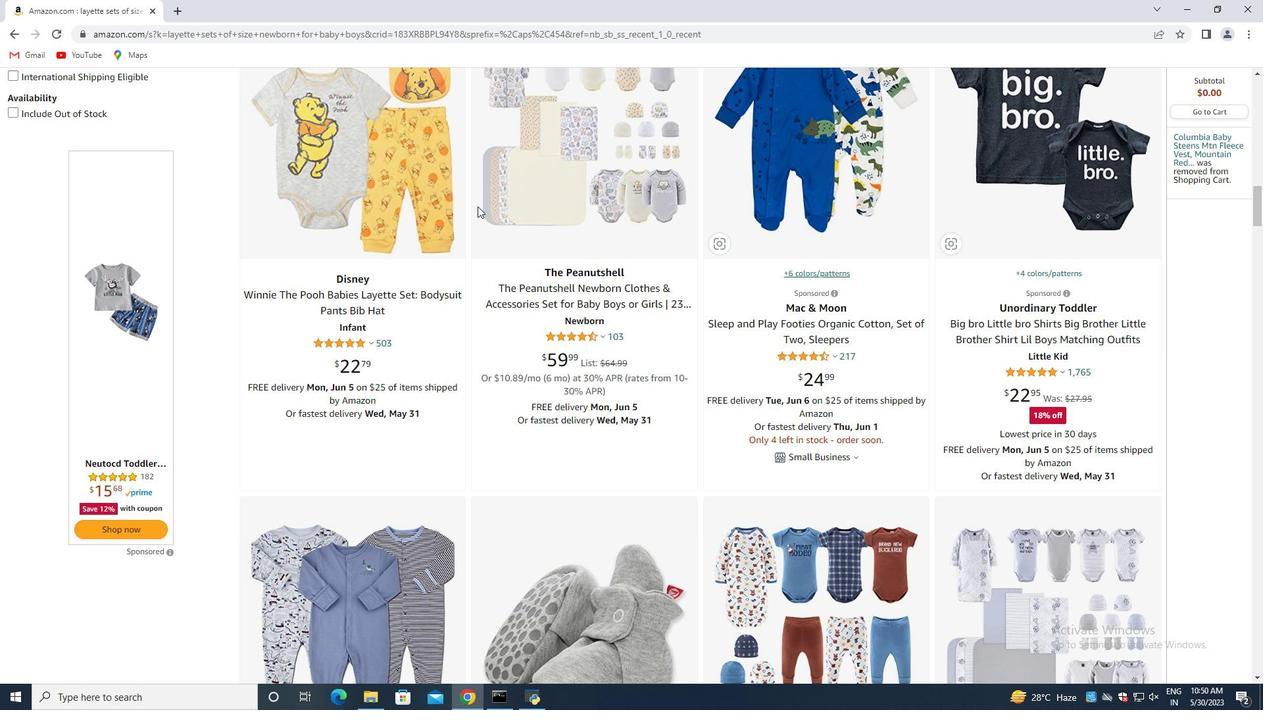 
Action: Mouse scrolled (456, 204) with delta (0, 0)
Screenshot: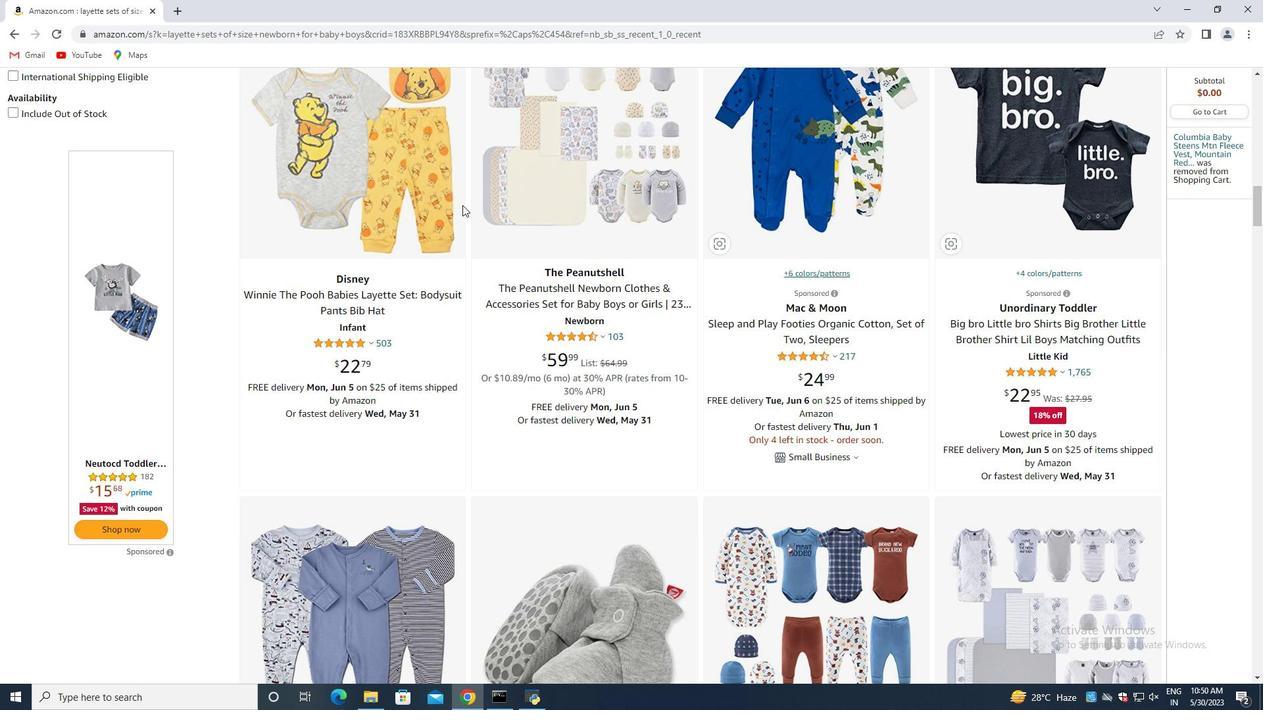 
Action: Mouse moved to (455, 206)
Screenshot: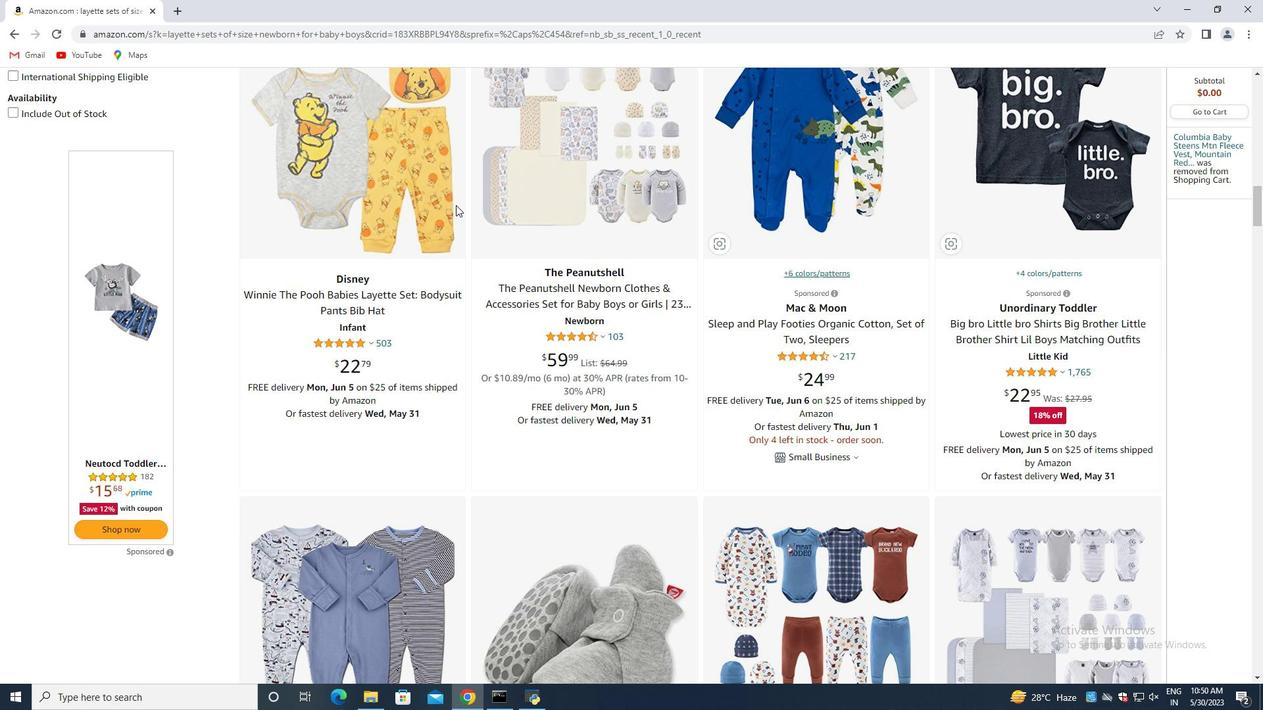 
Action: Mouse scrolled (455, 205) with delta (0, 0)
Screenshot: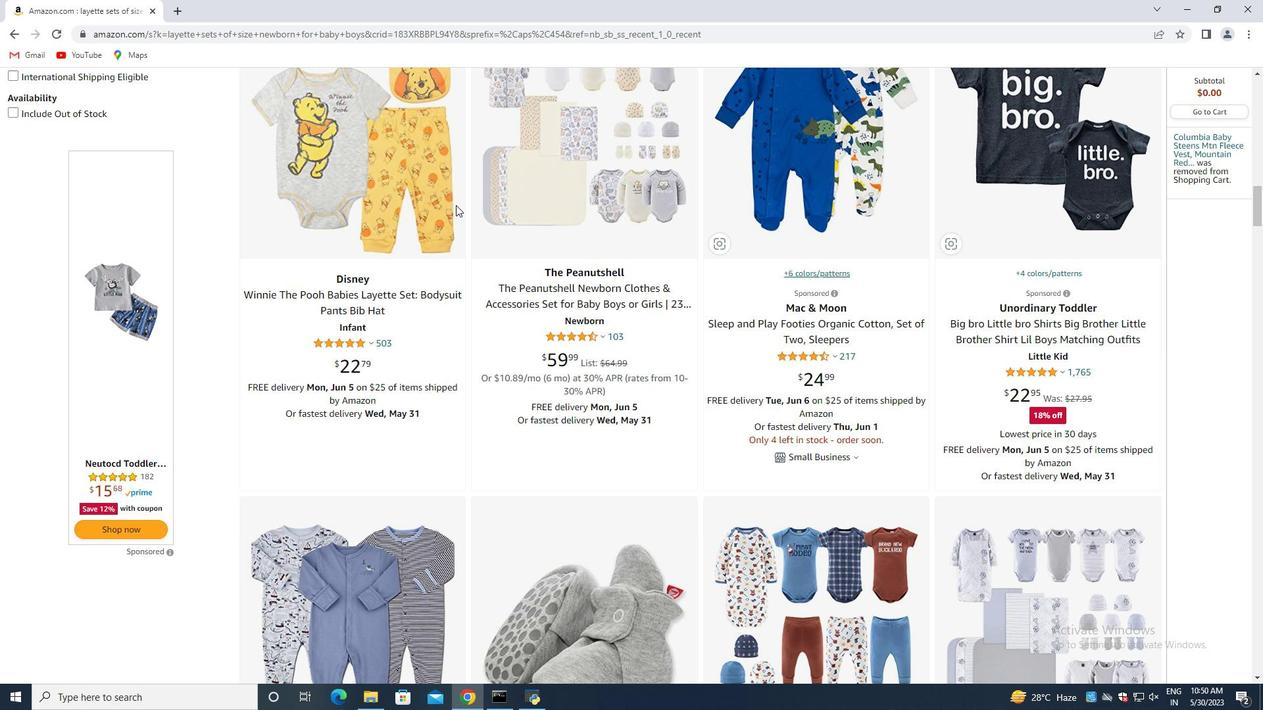 
Action: Mouse moved to (454, 207)
Screenshot: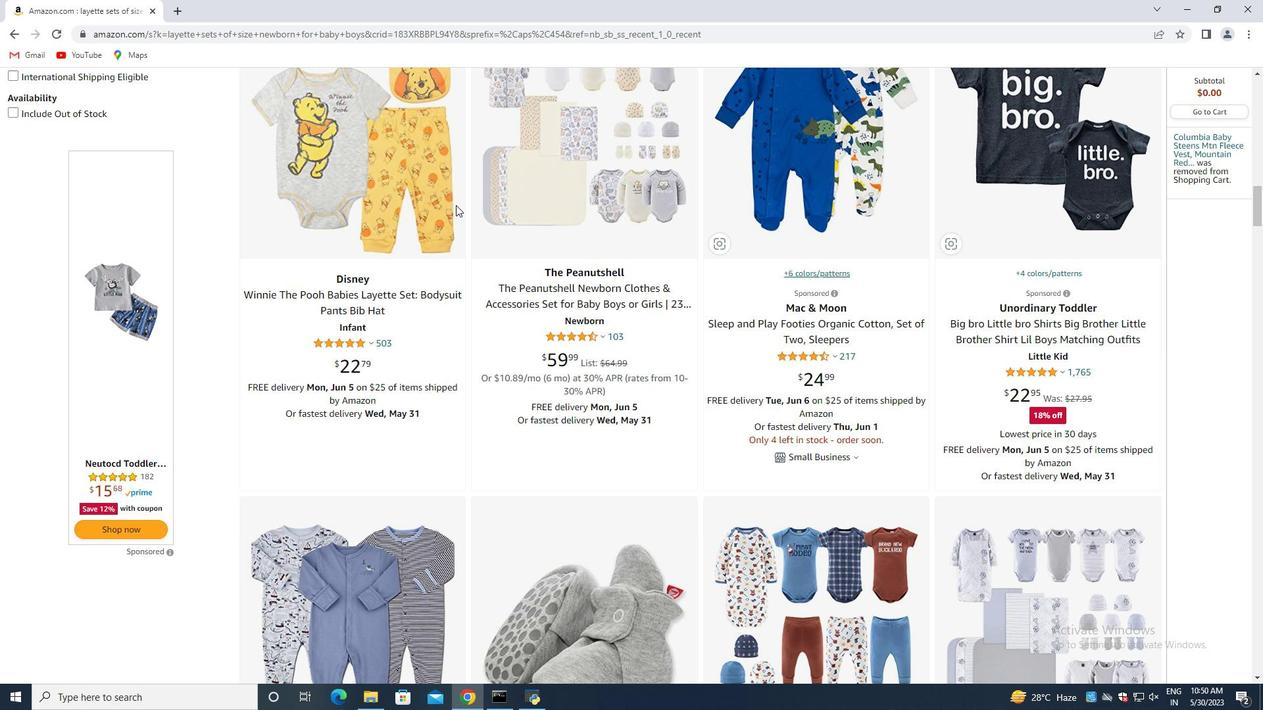 
Action: Mouse scrolled (454, 206) with delta (0, 0)
Screenshot: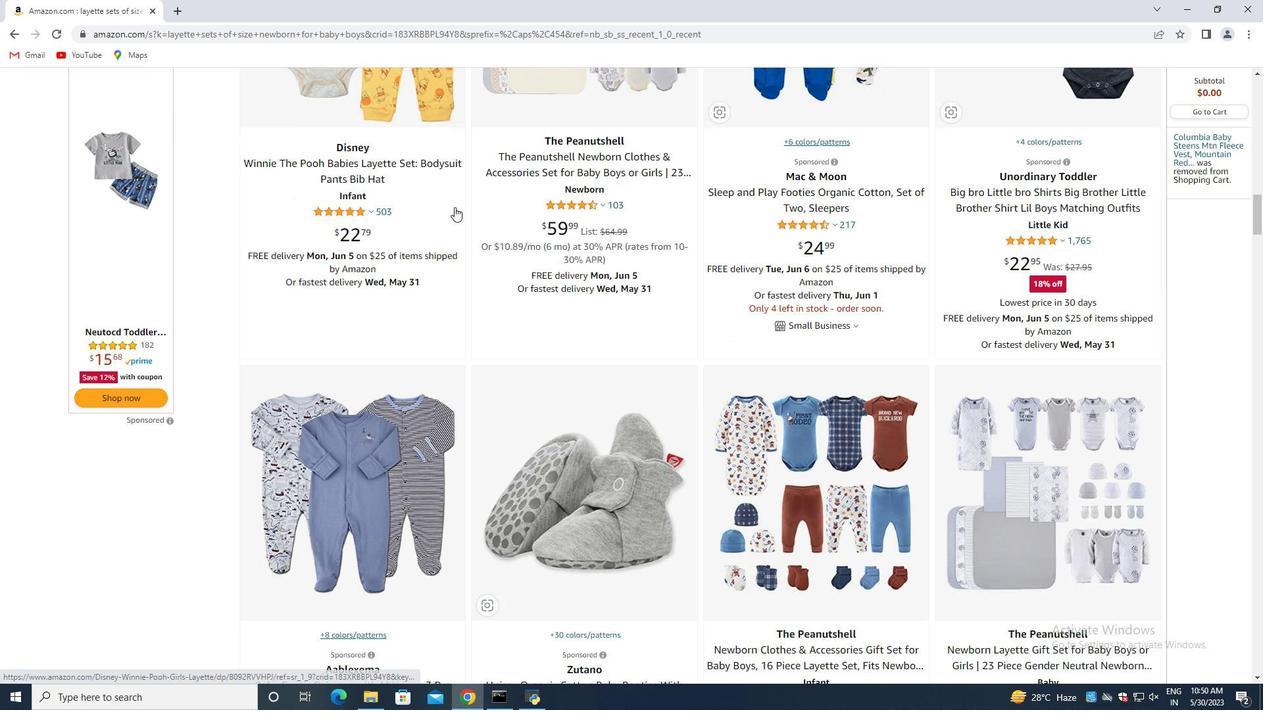 
Action: Mouse moved to (454, 207)
Screenshot: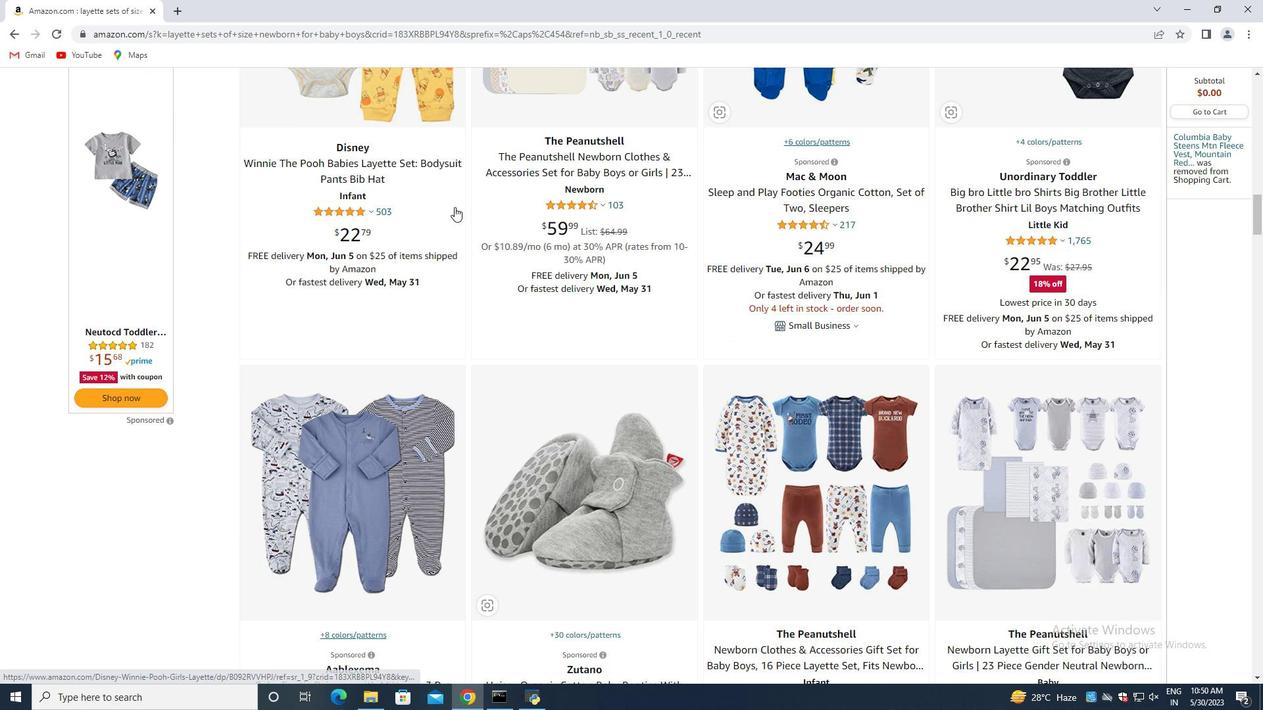 
Action: Mouse scrolled (454, 207) with delta (0, 0)
Screenshot: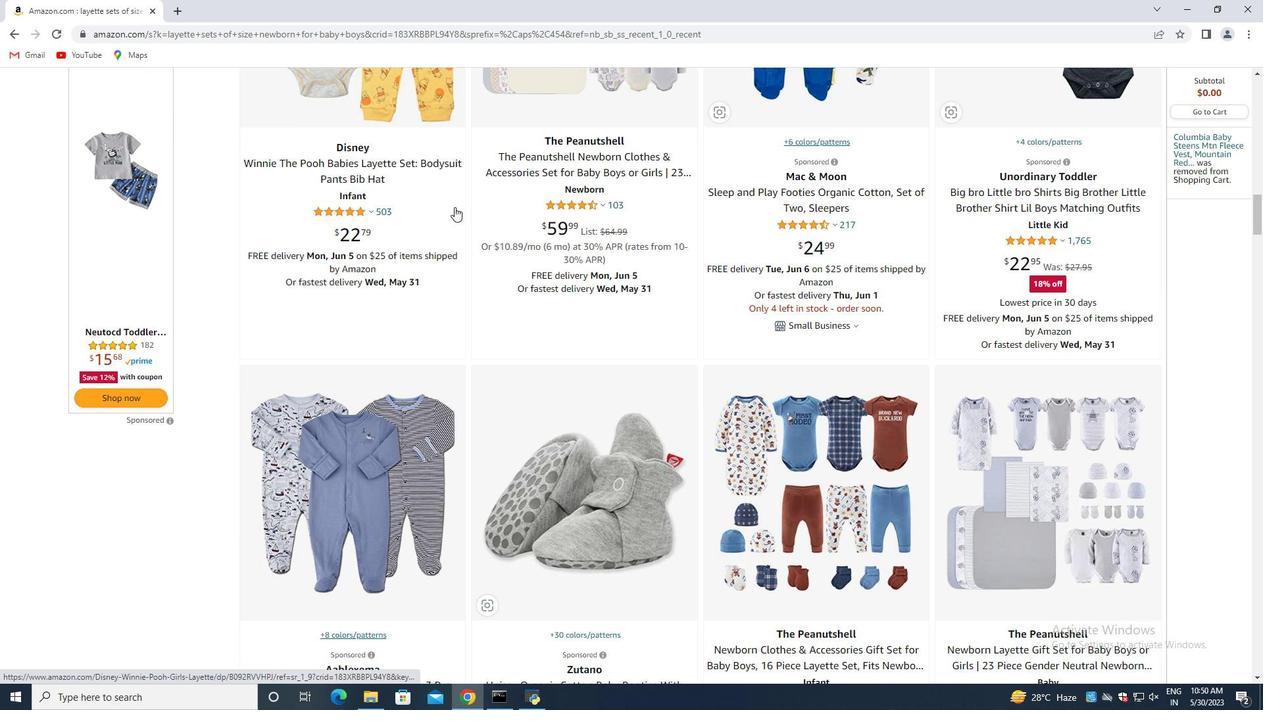 
Action: Mouse moved to (452, 210)
Screenshot: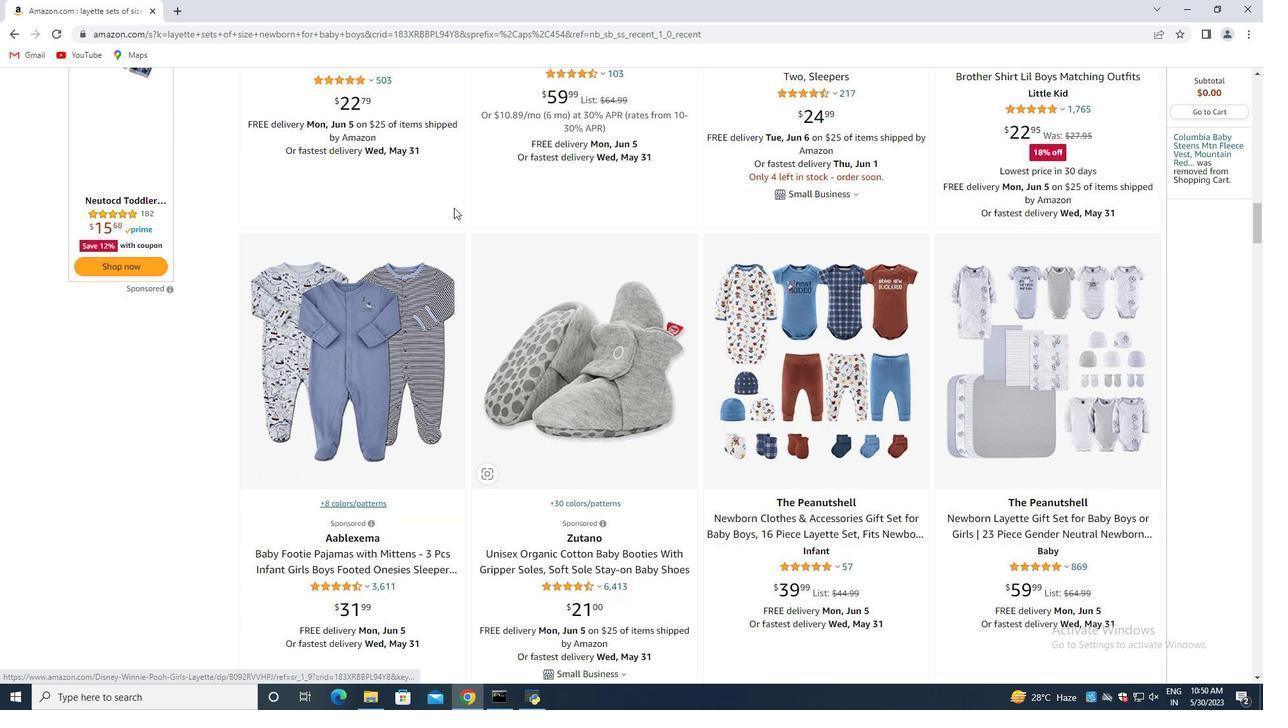 
Action: Mouse scrolled (452, 209) with delta (0, 0)
Screenshot: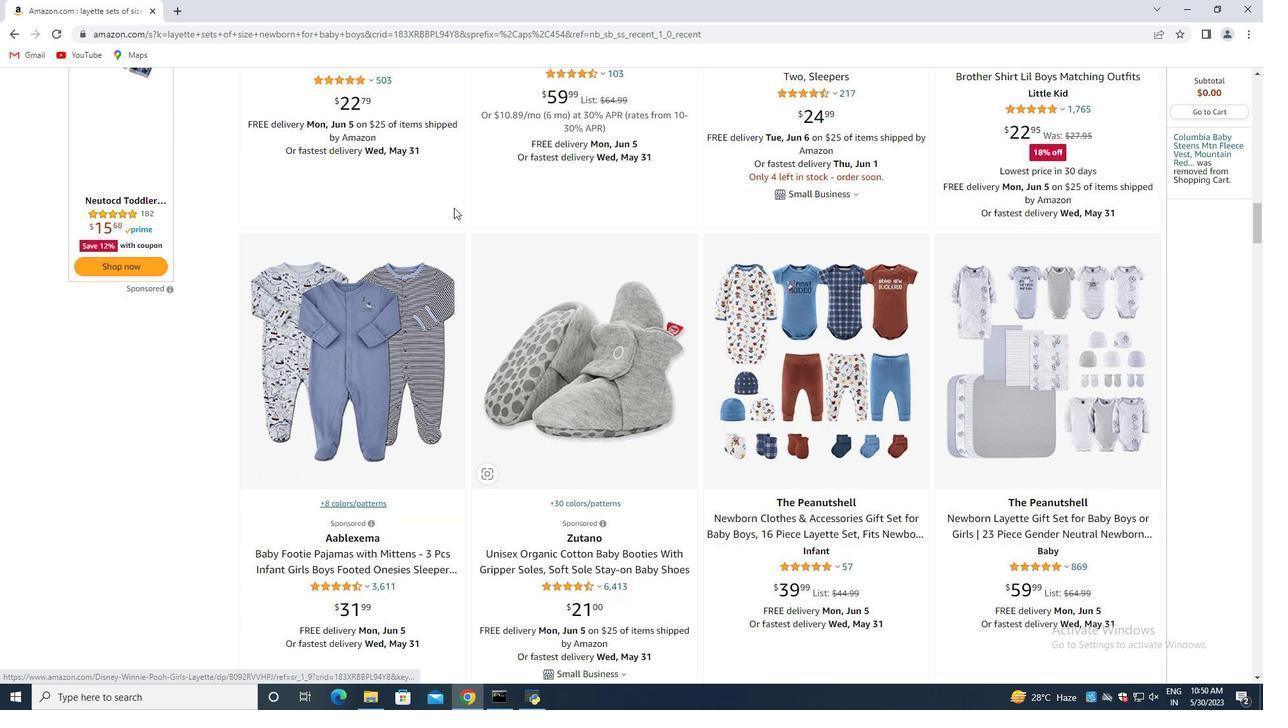 
Action: Mouse moved to (451, 211)
Screenshot: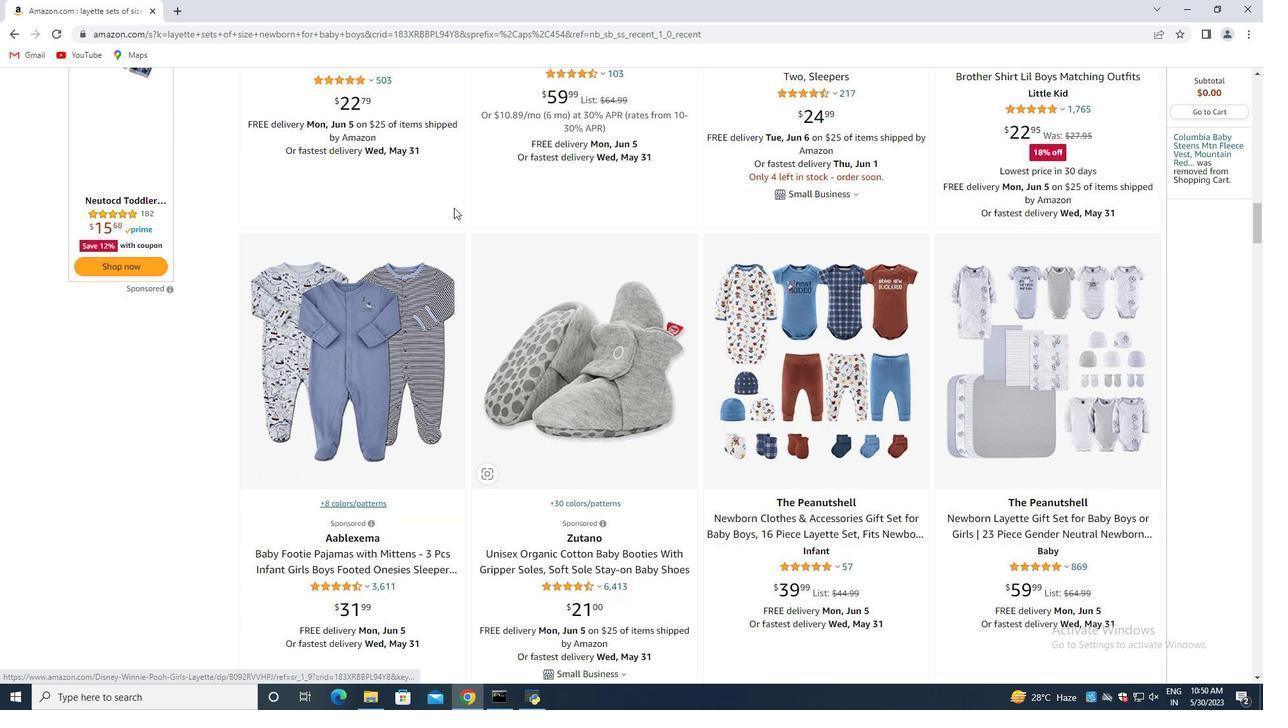 
Action: Mouse scrolled (451, 211) with delta (0, 0)
Screenshot: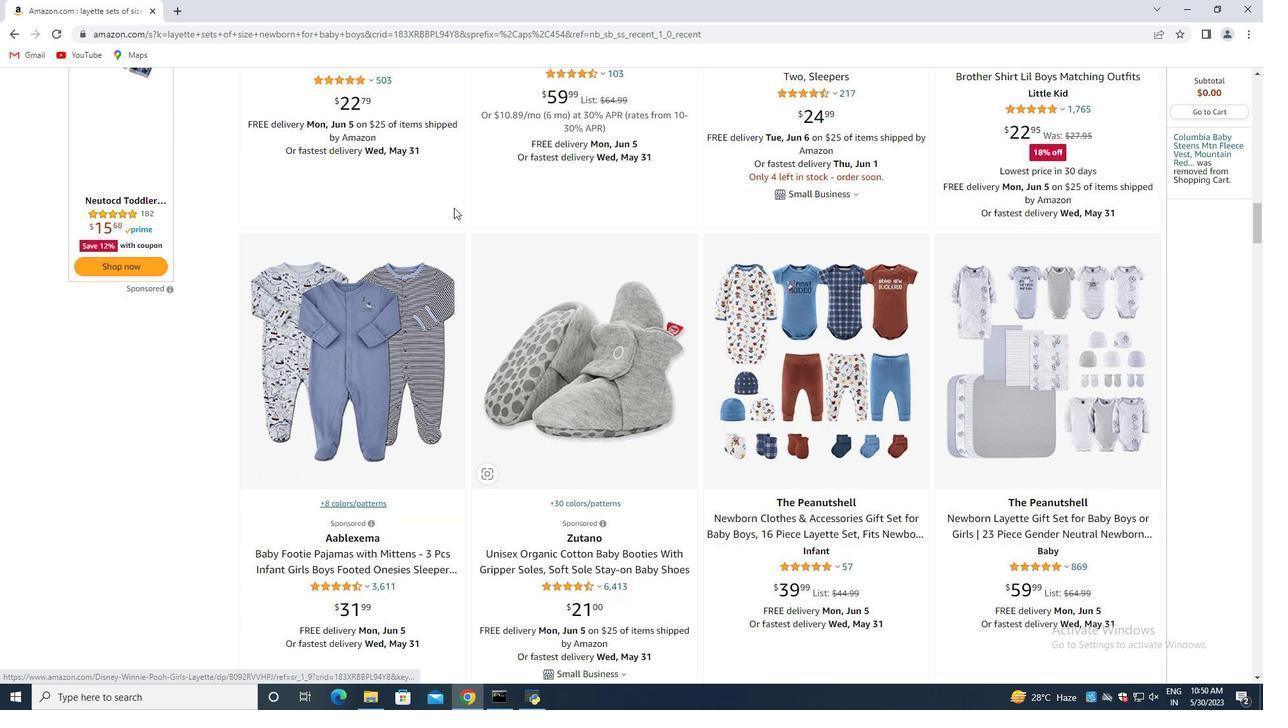 
Action: Mouse scrolled (451, 211) with delta (0, 0)
Screenshot: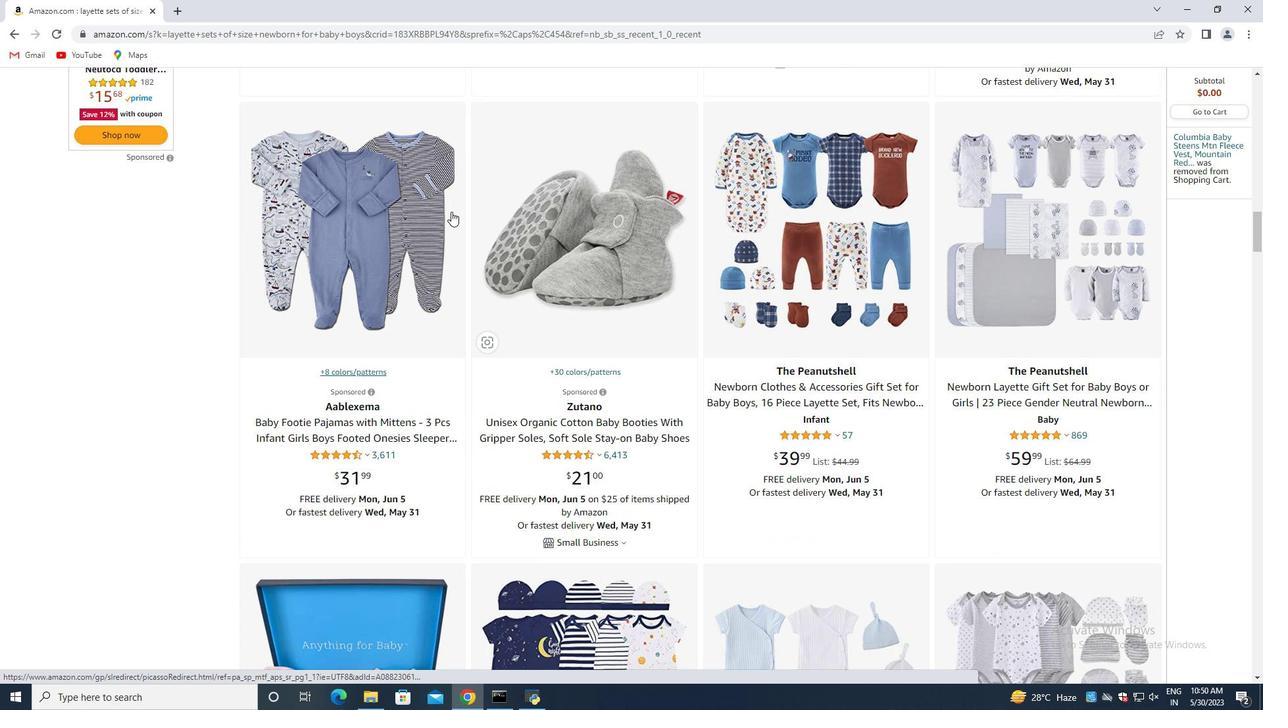 
Action: Mouse scrolled (451, 211) with delta (0, 0)
Screenshot: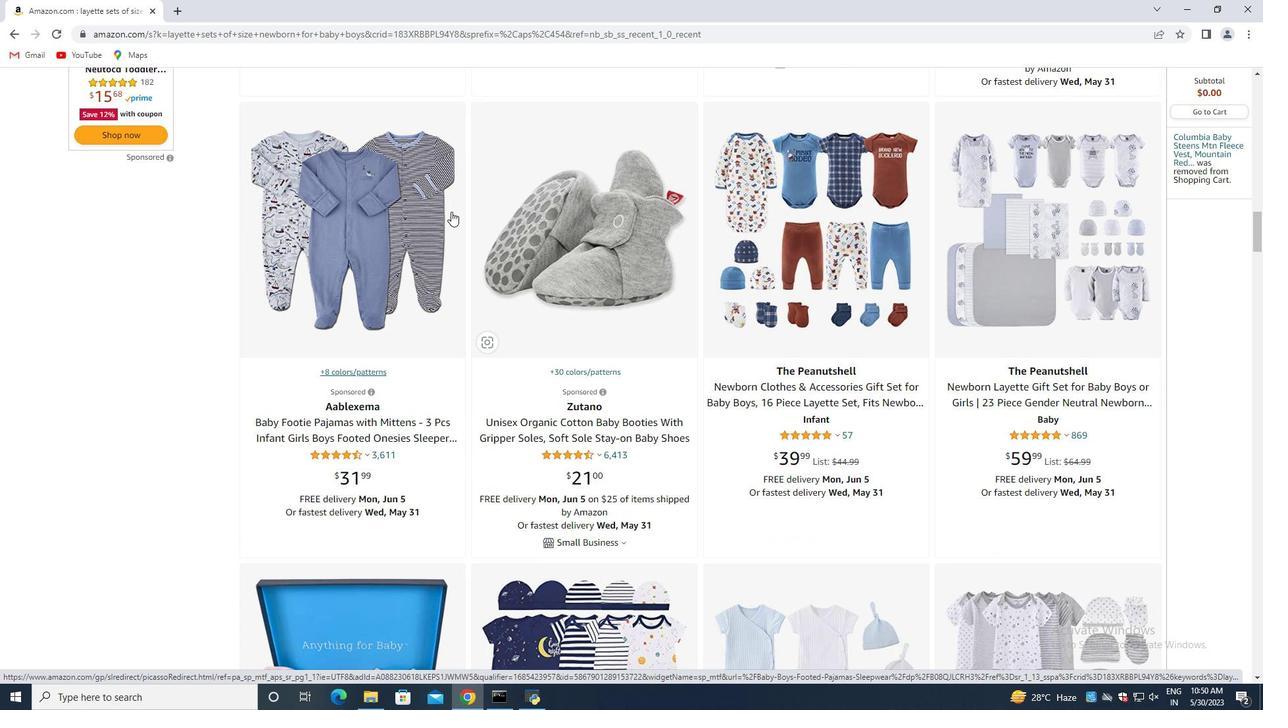 
Action: Mouse moved to (451, 213)
Screenshot: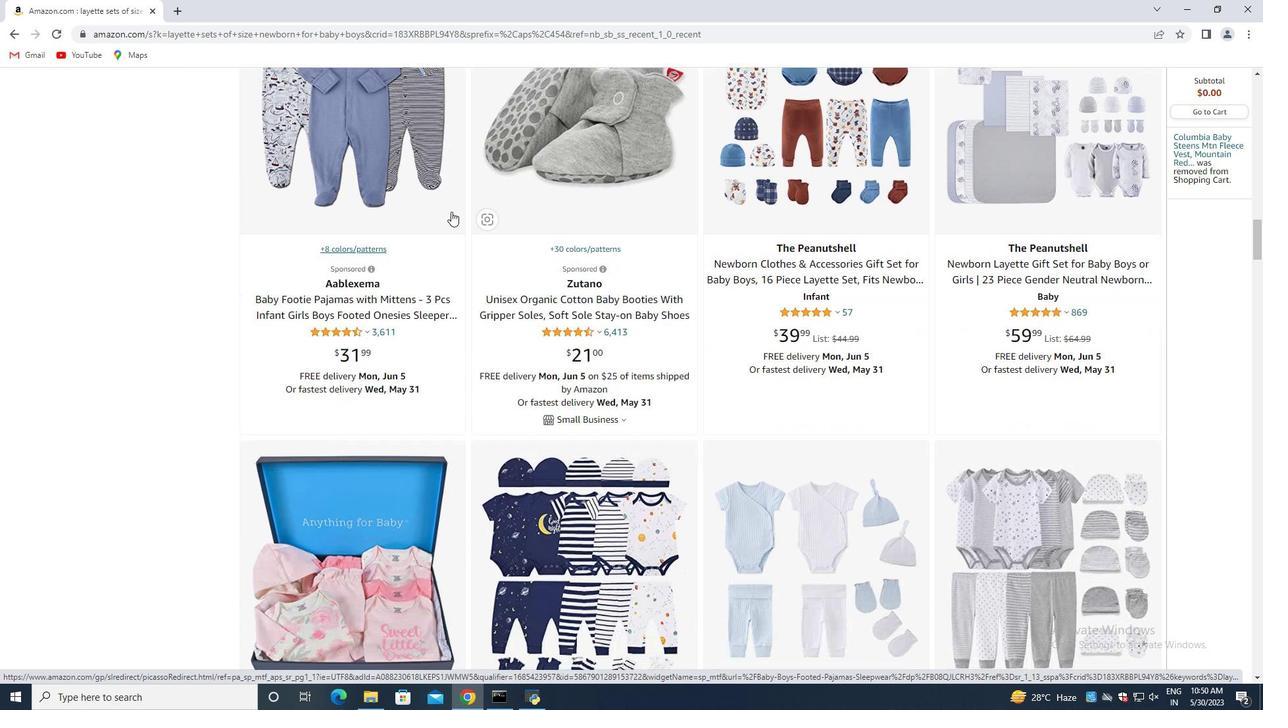 
Action: Mouse scrolled (451, 213) with delta (0, 0)
Screenshot: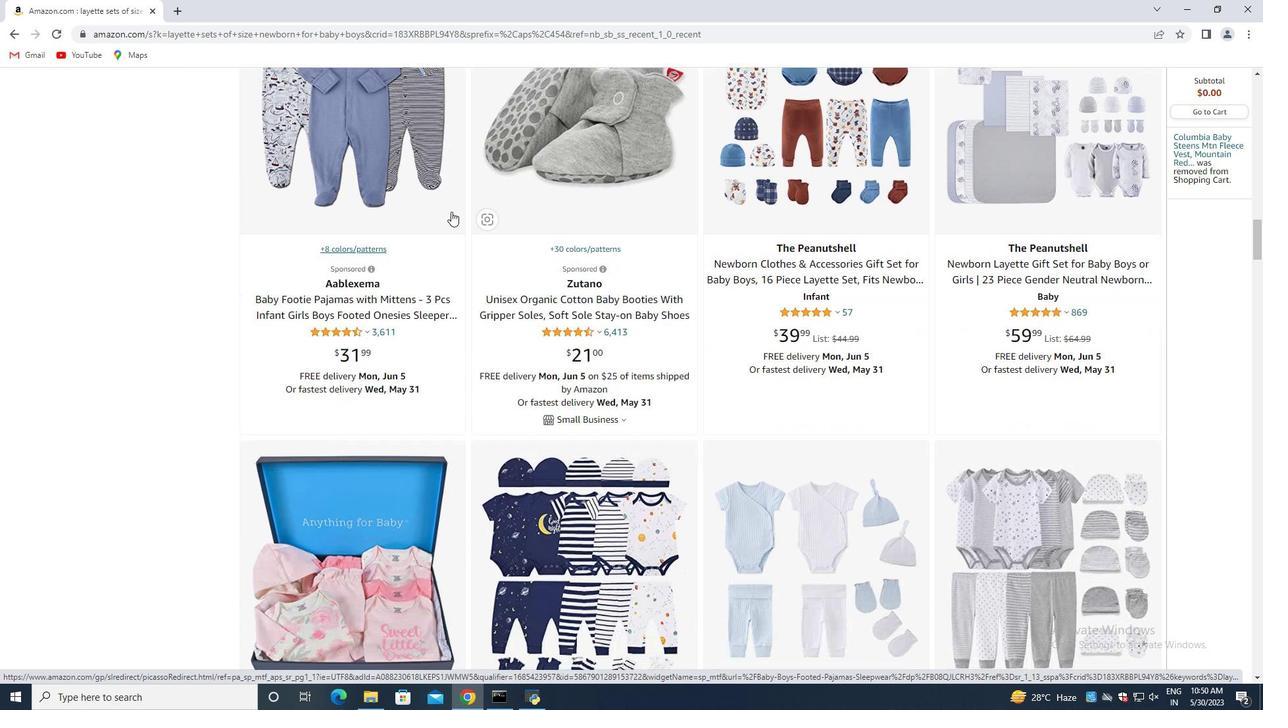
Action: Mouse moved to (450, 216)
Screenshot: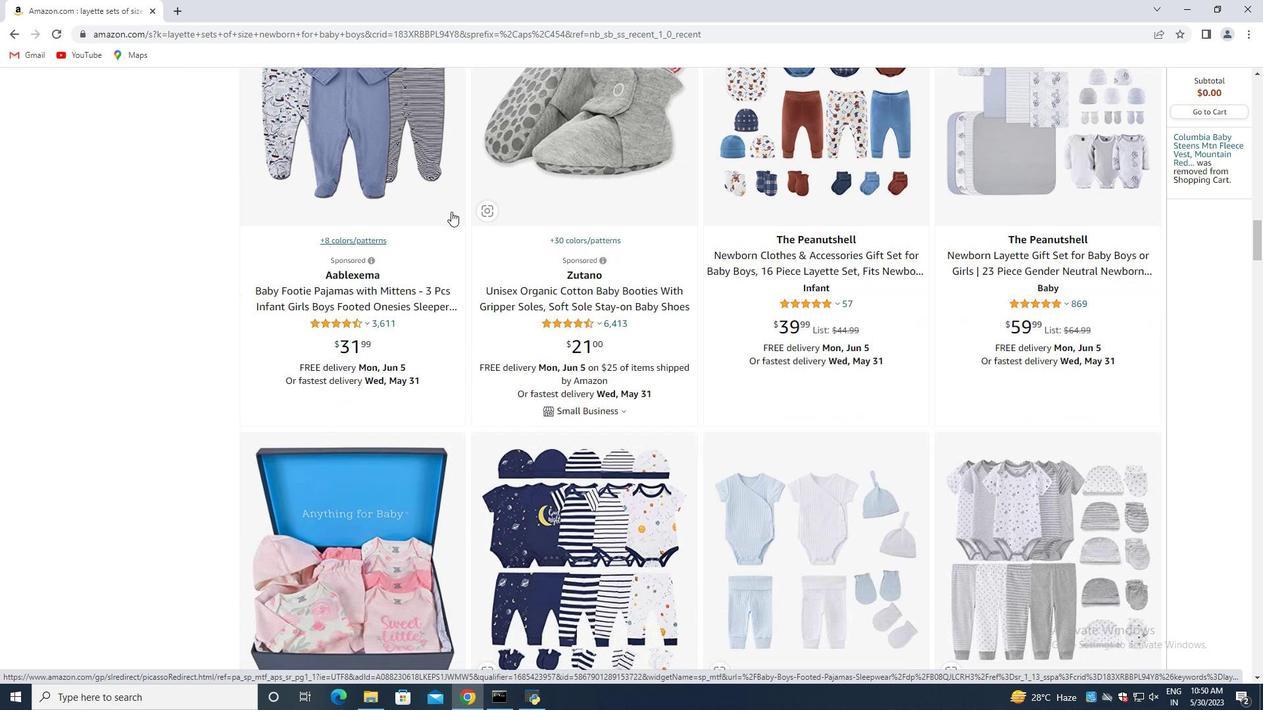 
Action: Mouse scrolled (450, 215) with delta (0, 0)
Screenshot: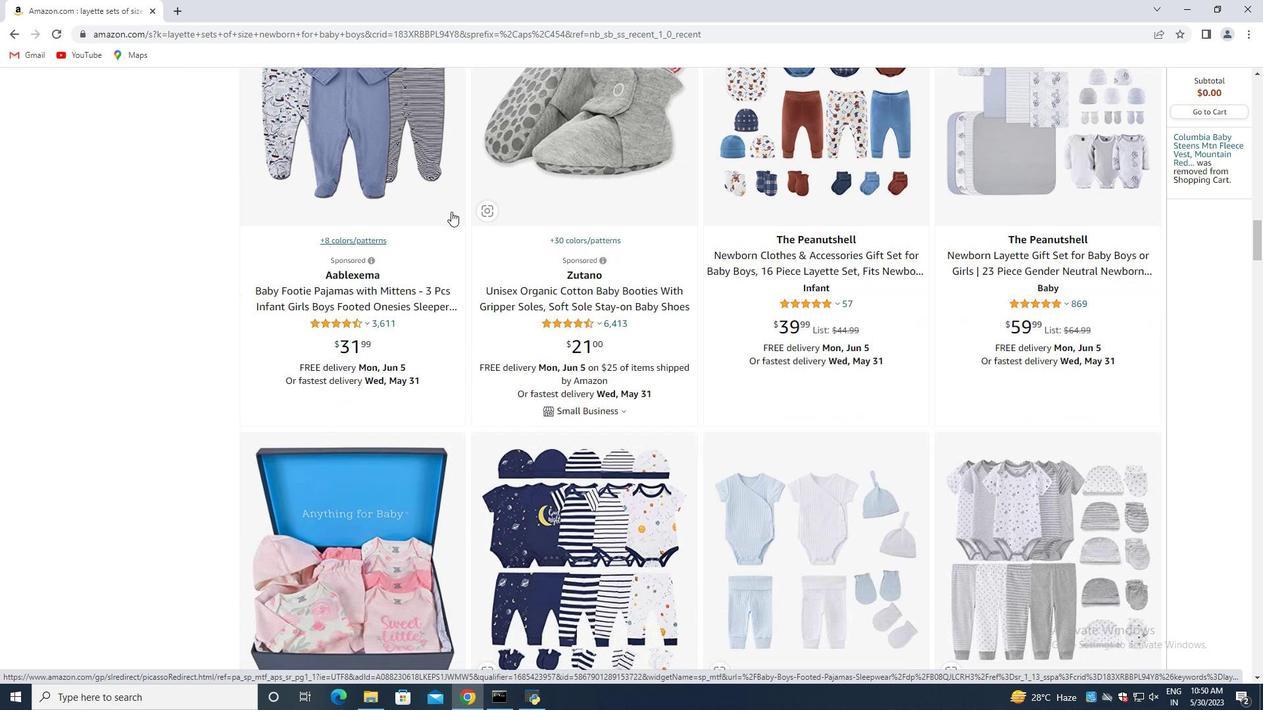 
Action: Mouse moved to (445, 222)
Screenshot: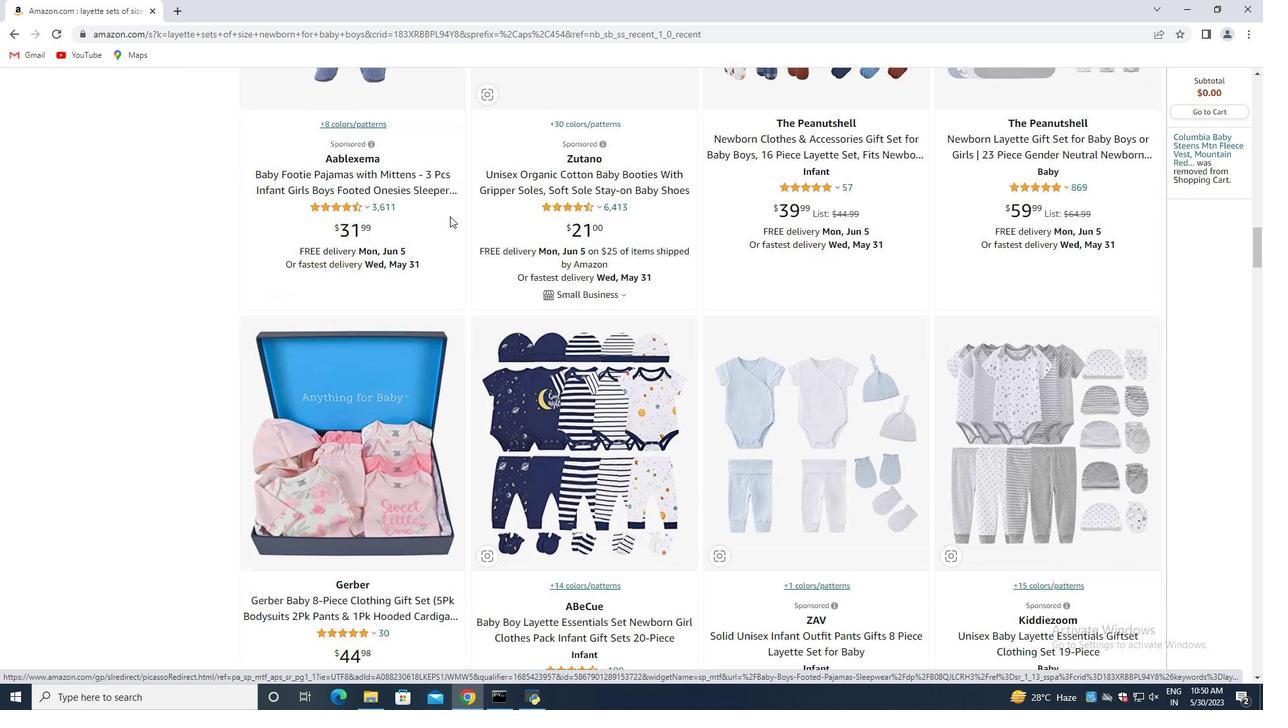 
Action: Mouse scrolled (445, 221) with delta (0, 0)
Screenshot: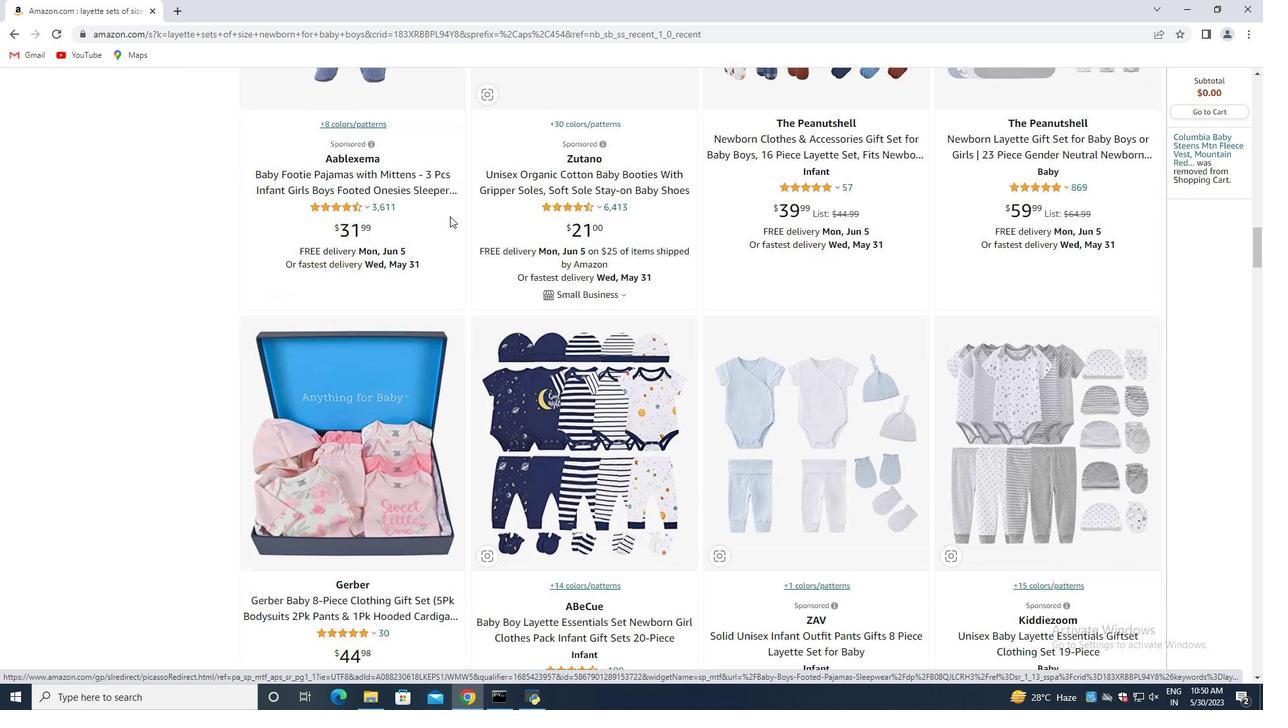
Action: Mouse moved to (443, 226)
Screenshot: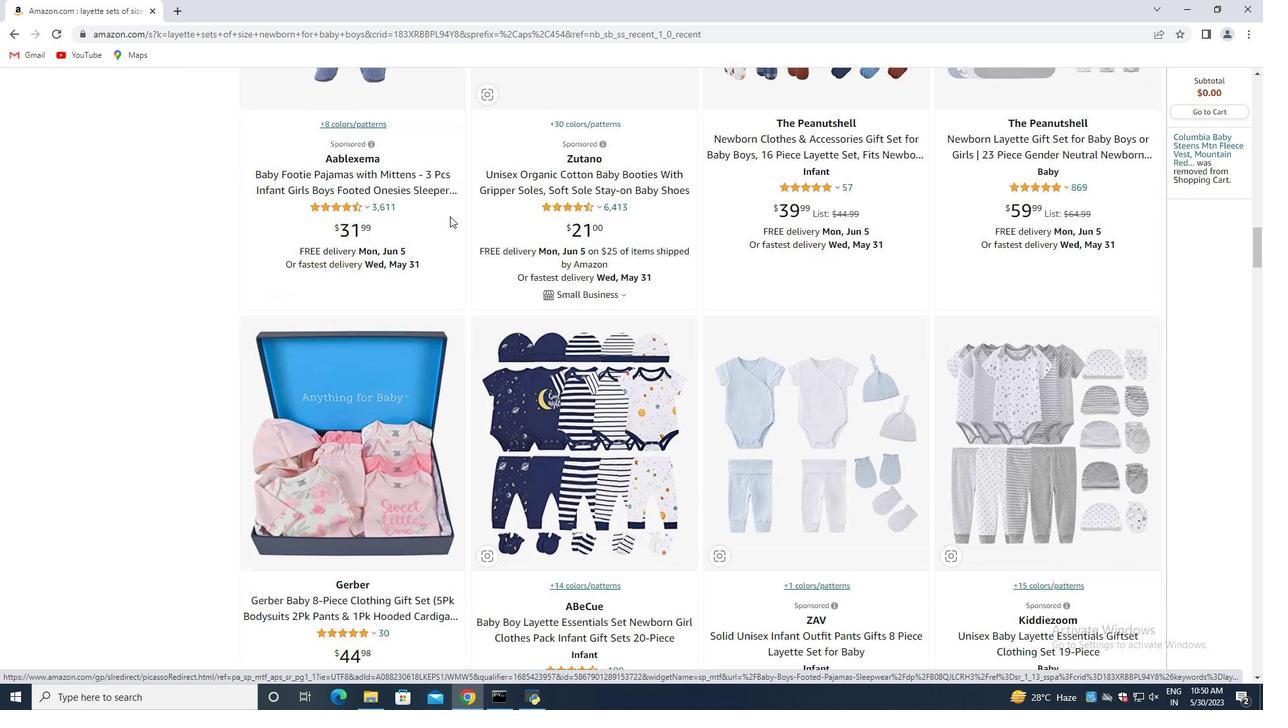 
Action: Mouse scrolled (443, 225) with delta (0, 0)
Screenshot: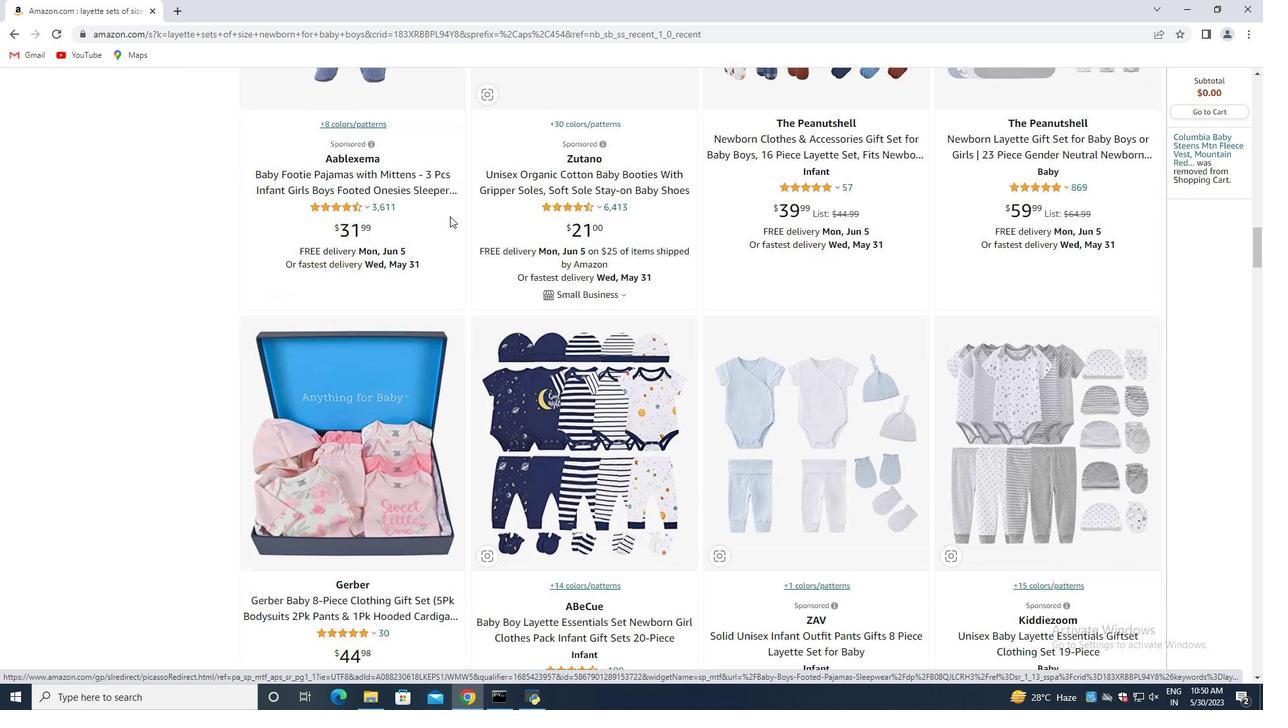 
Action: Mouse moved to (438, 232)
Screenshot: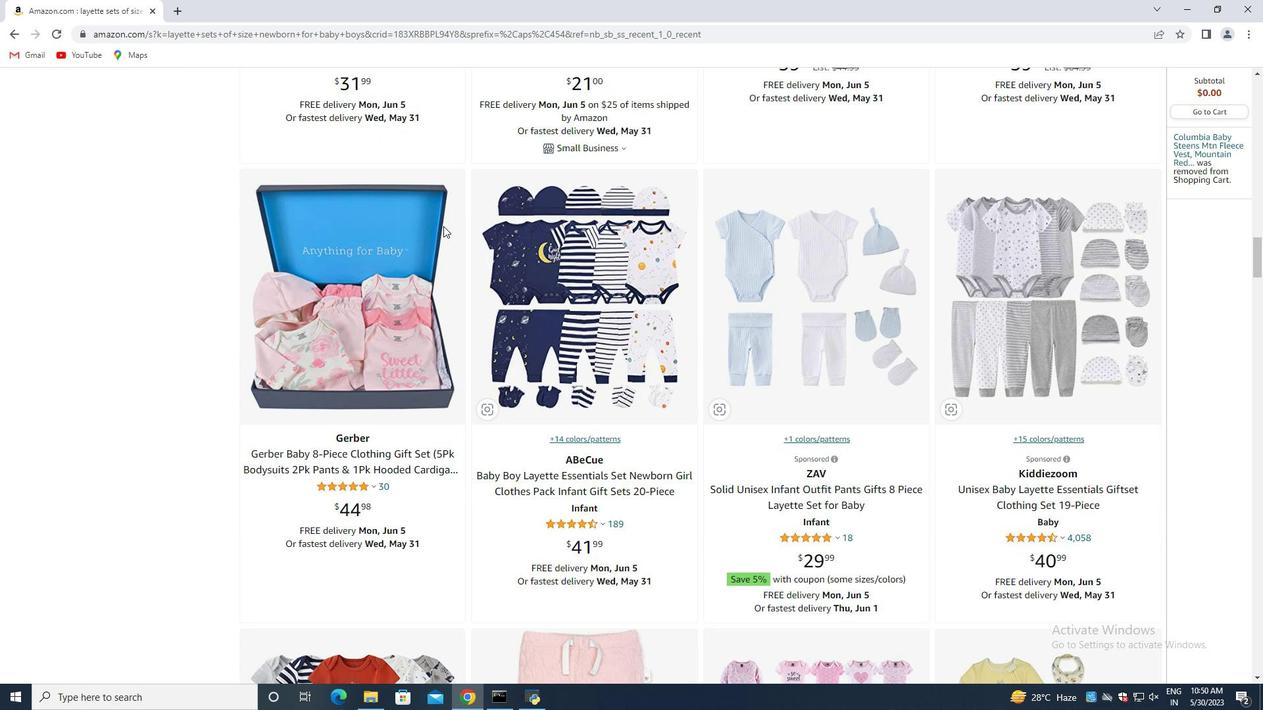 
Action: Mouse scrolled (441, 229) with delta (0, 0)
Screenshot: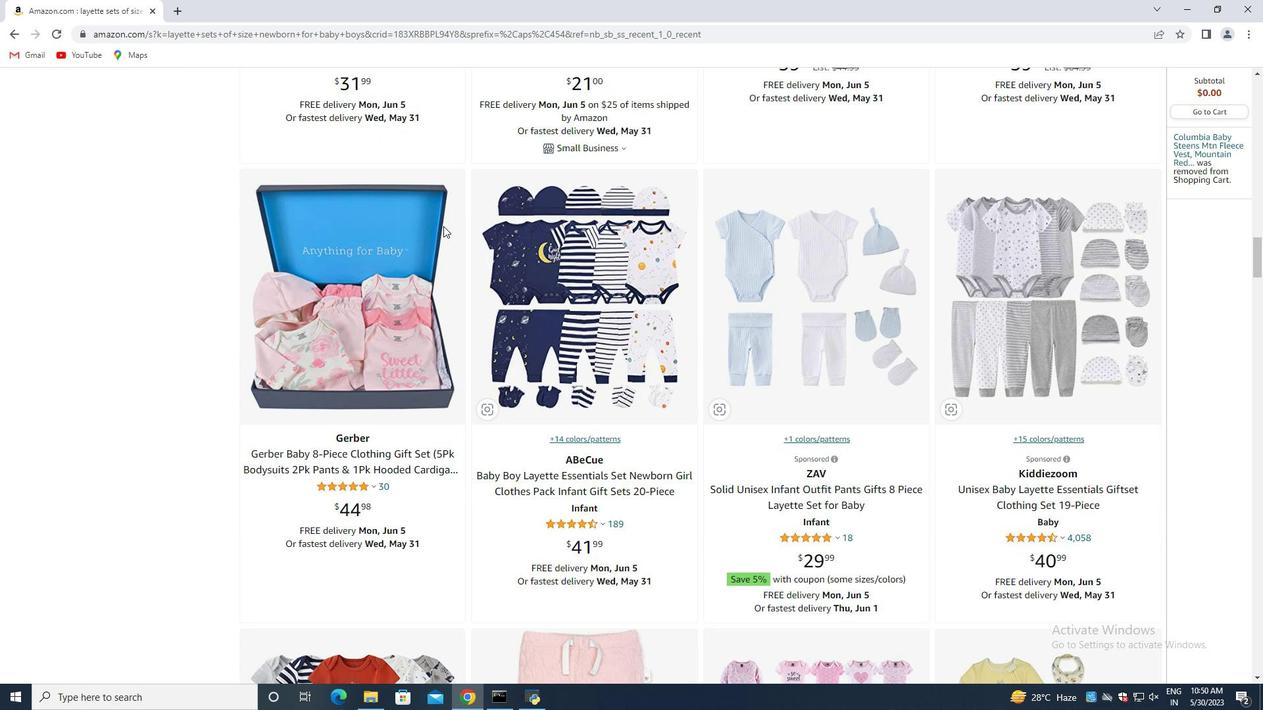 
Action: Mouse scrolled (438, 231) with delta (0, 0)
Screenshot: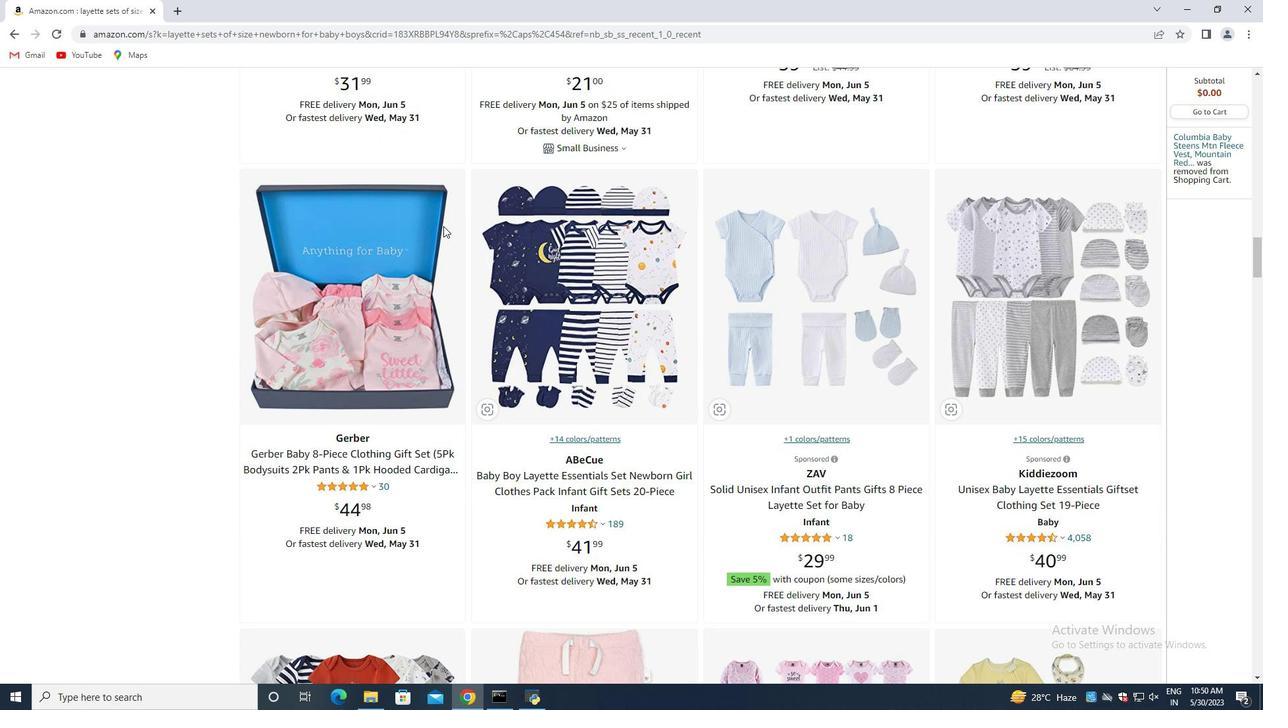 
Action: Mouse moved to (438, 232)
Screenshot: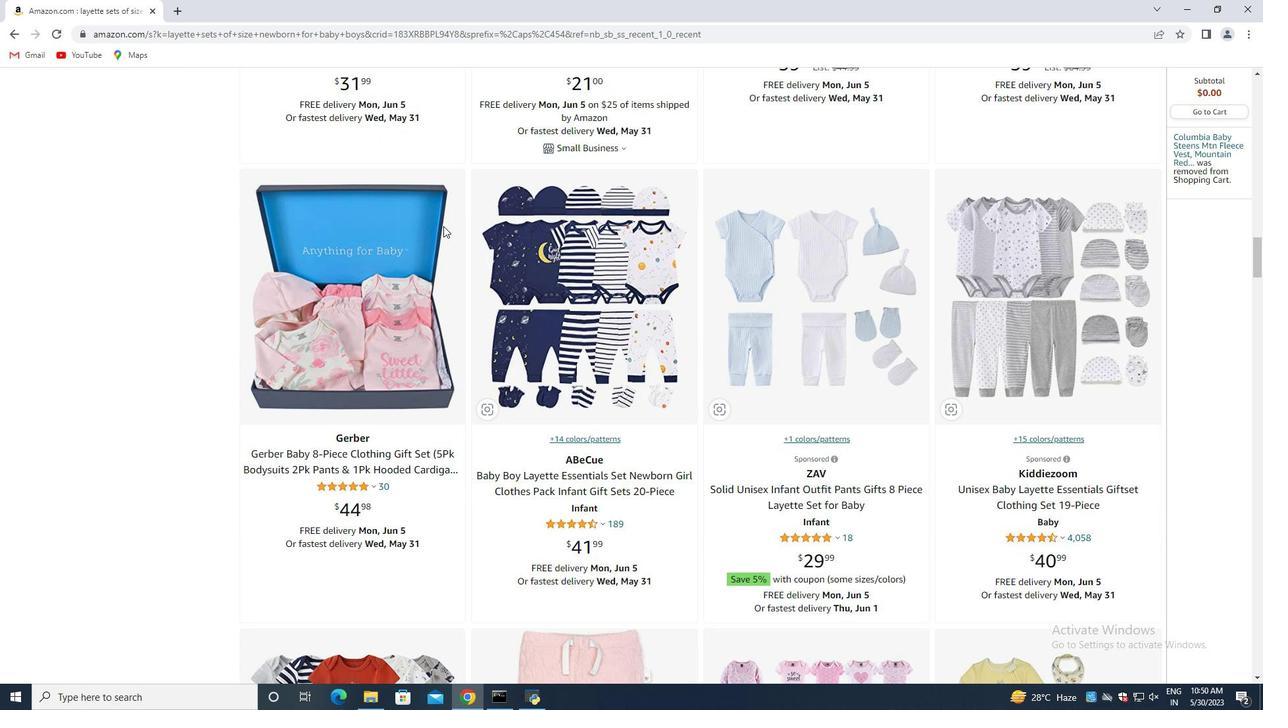 
Action: Mouse scrolled (438, 232) with delta (0, 0)
Screenshot: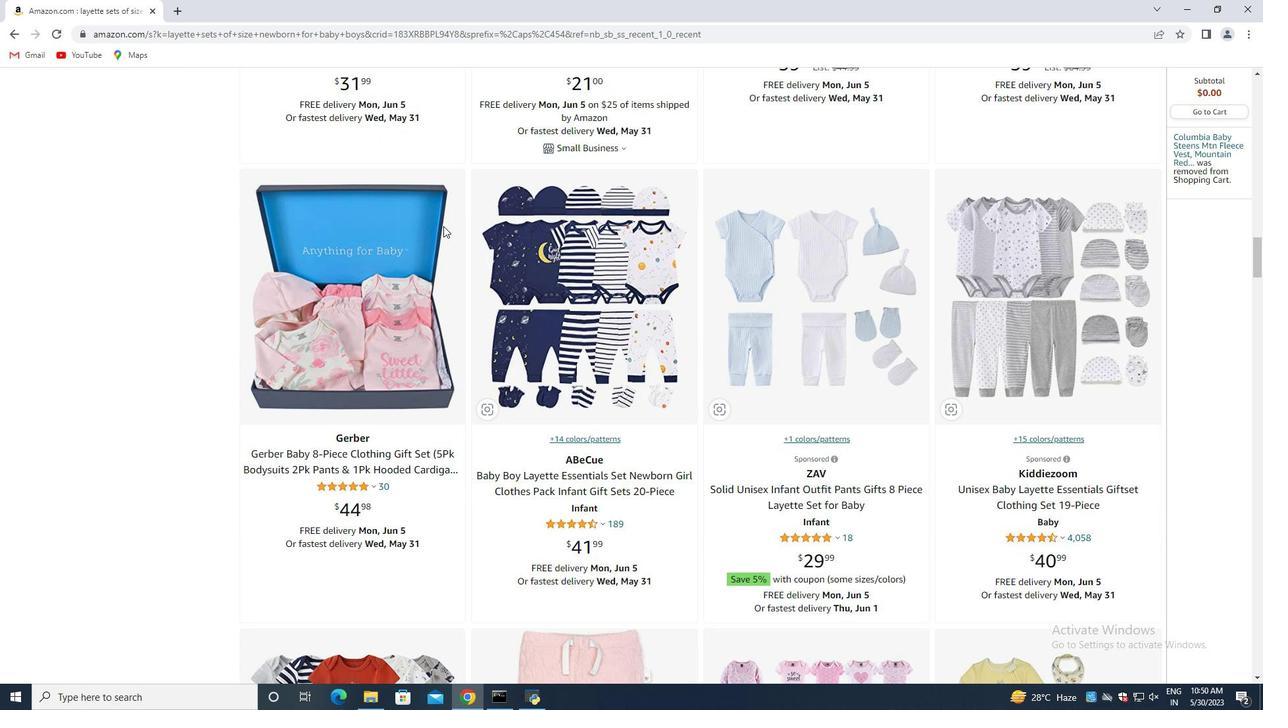 
Action: Mouse scrolled (438, 232) with delta (0, 0)
Screenshot: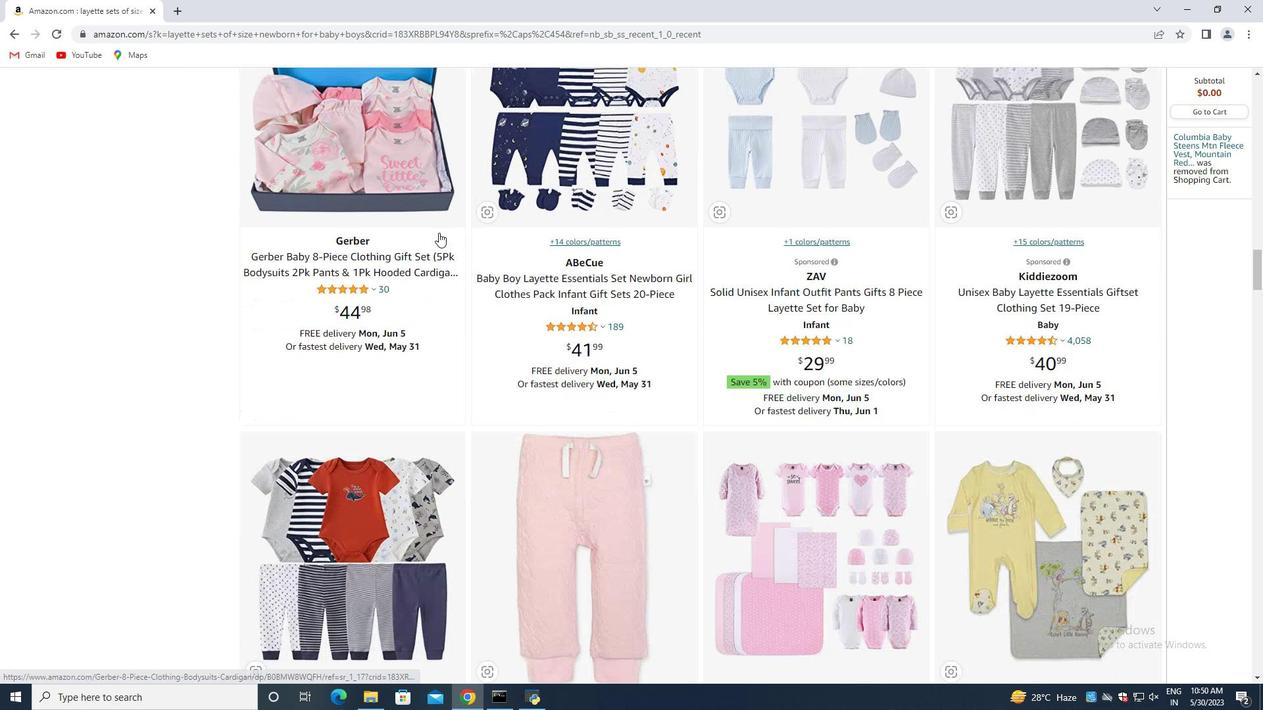 
Action: Mouse scrolled (438, 232) with delta (0, 0)
Screenshot: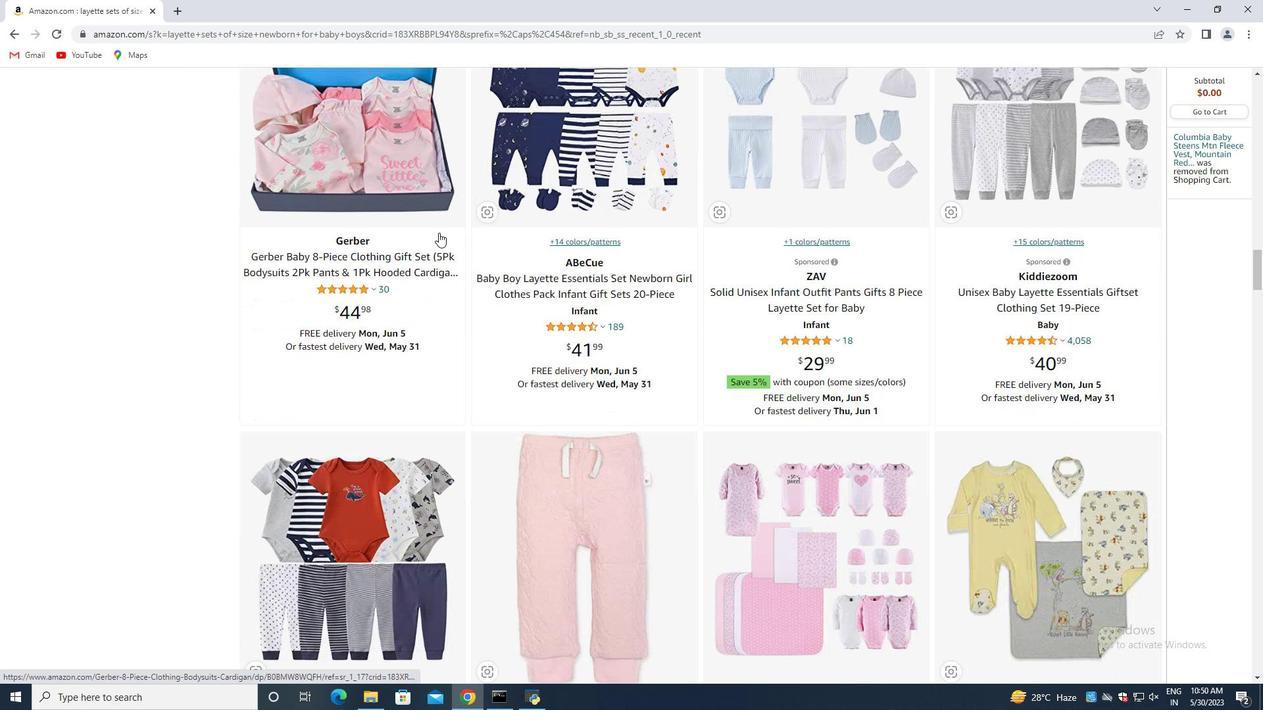 
Action: Mouse moved to (438, 233)
Screenshot: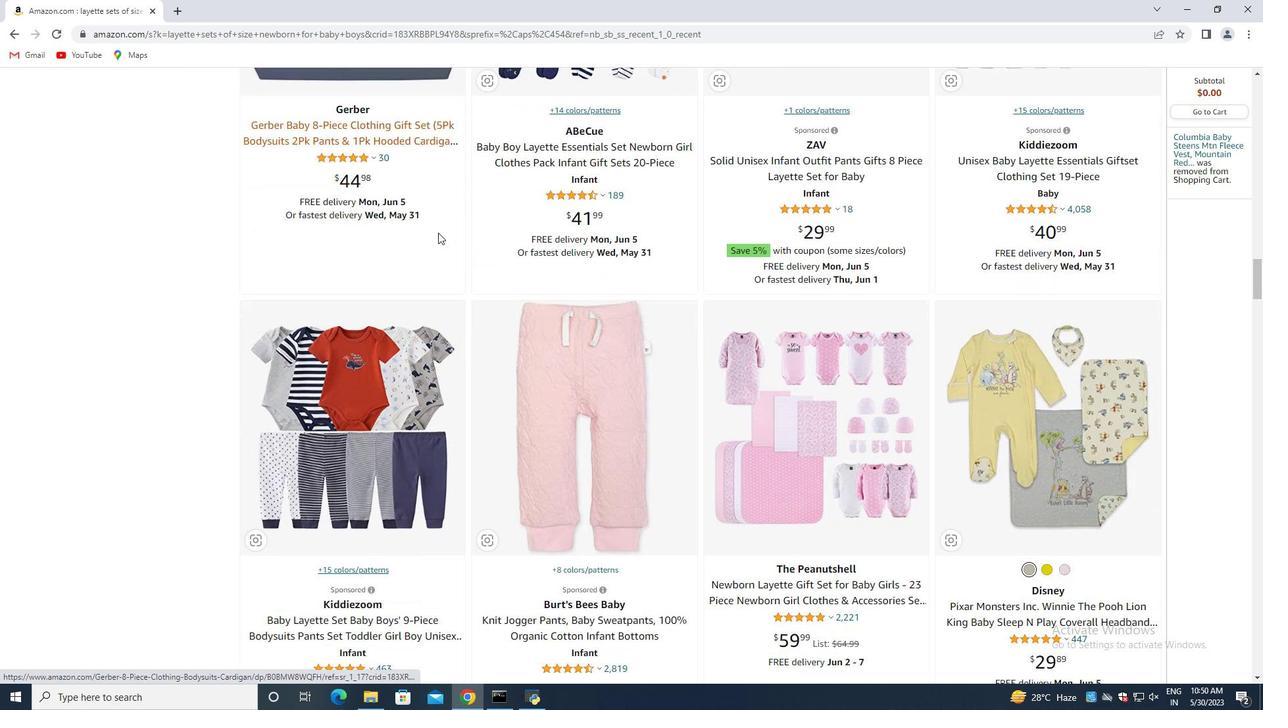 
Action: Mouse scrolled (438, 232) with delta (0, 0)
Screenshot: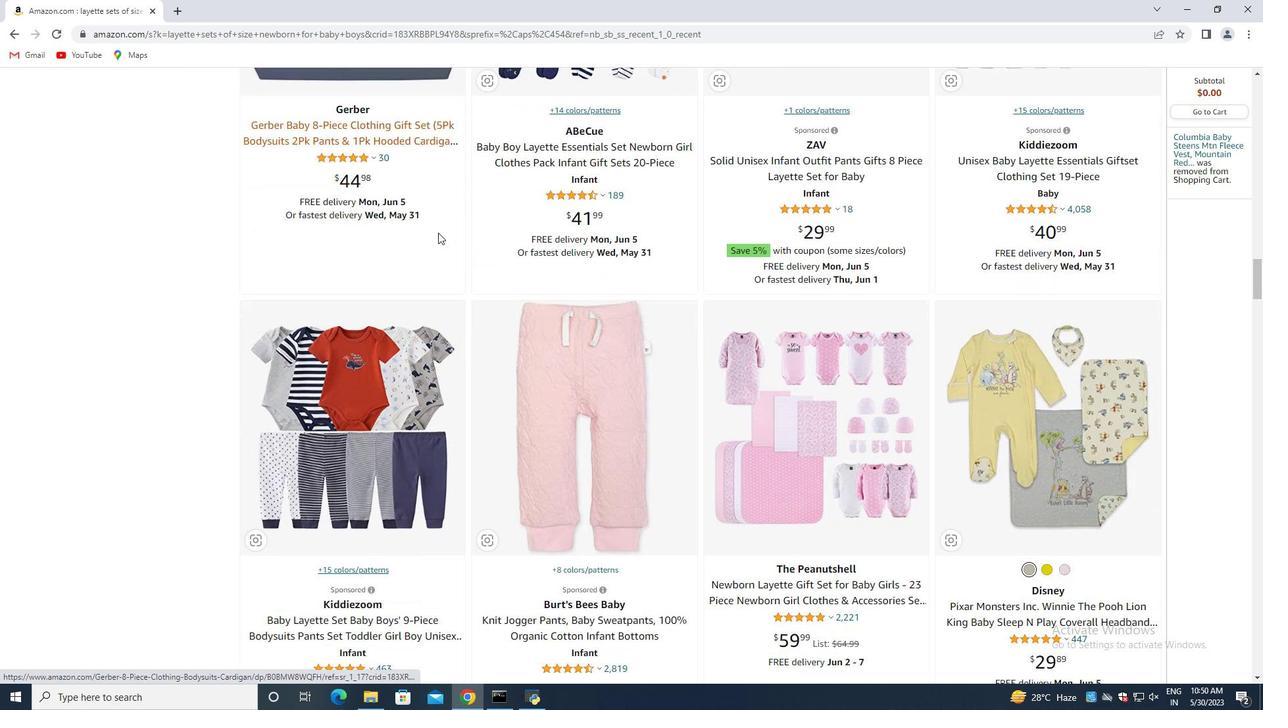 
Action: Mouse moved to (435, 235)
Screenshot: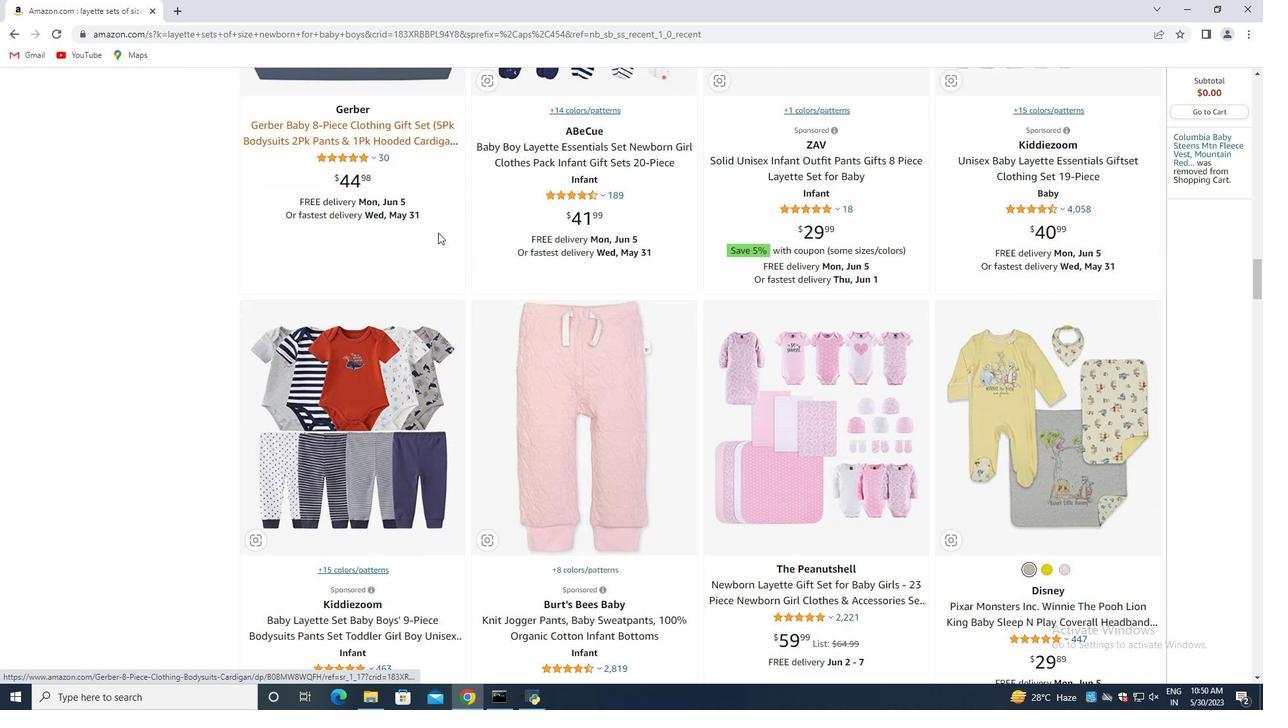 
Action: Mouse scrolled (435, 234) with delta (0, 0)
Screenshot: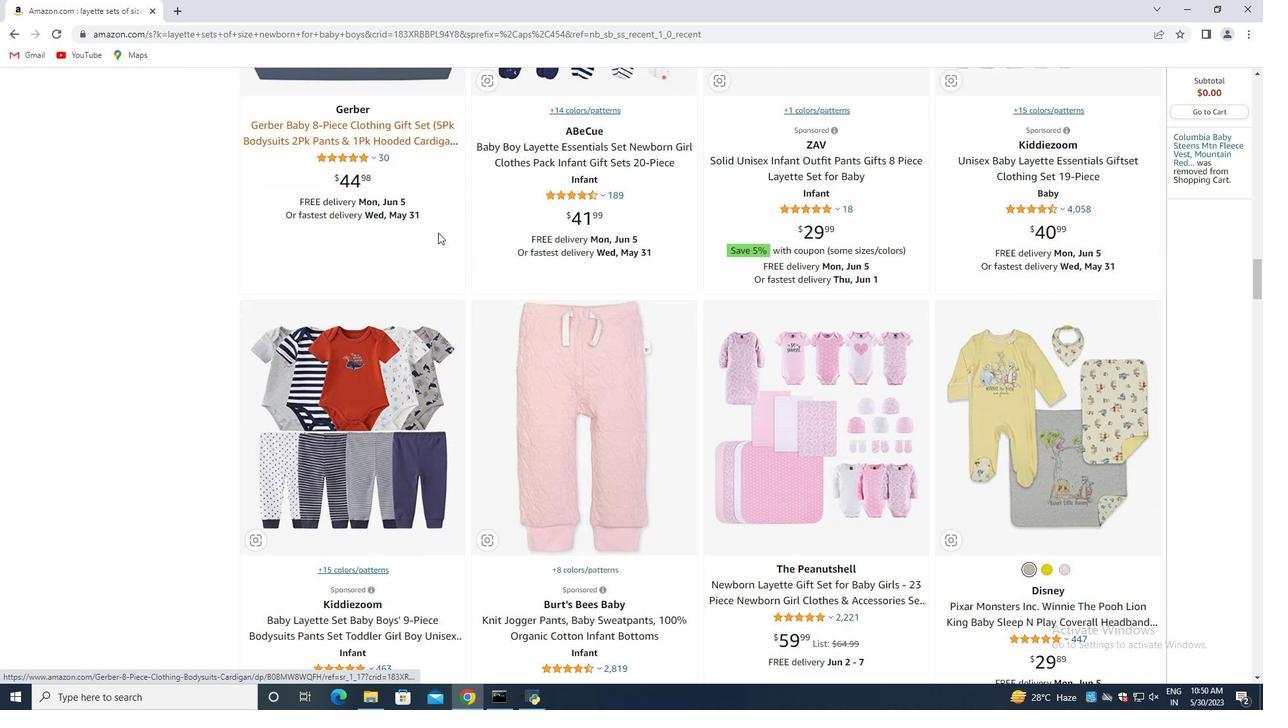 
Action: Mouse moved to (433, 235)
Screenshot: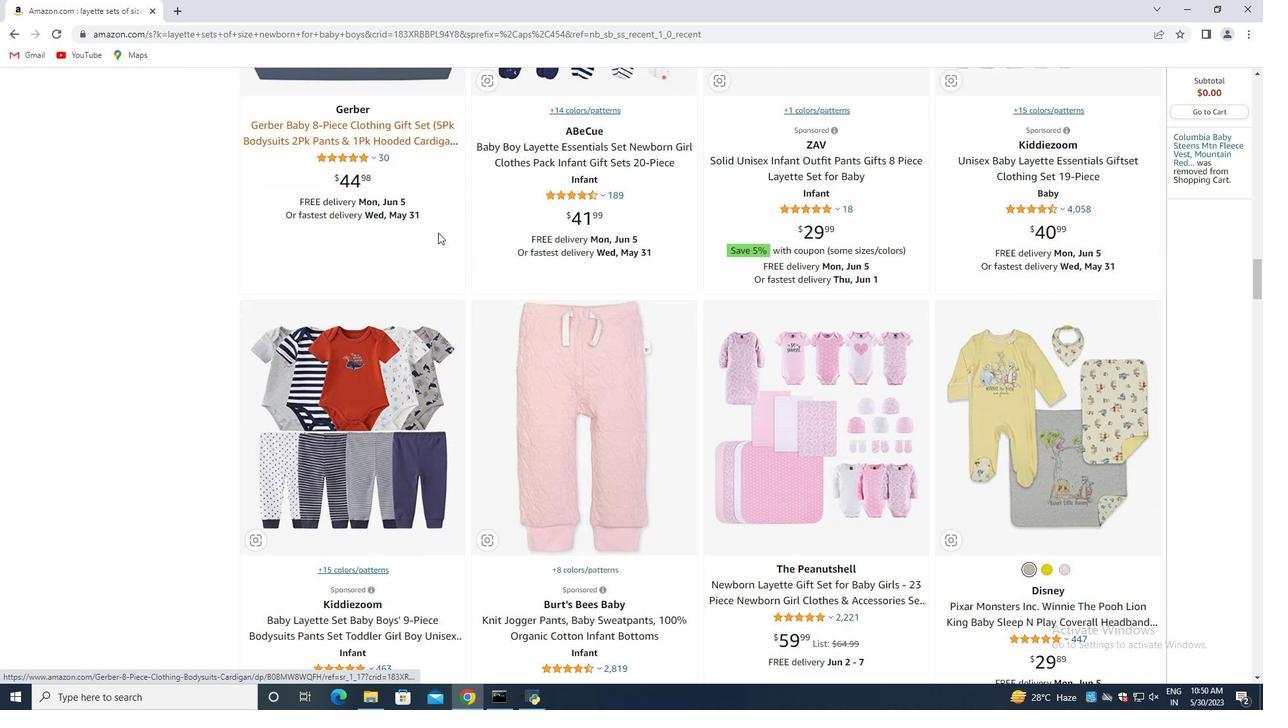 
Action: Mouse scrolled (433, 234) with delta (0, 0)
Screenshot: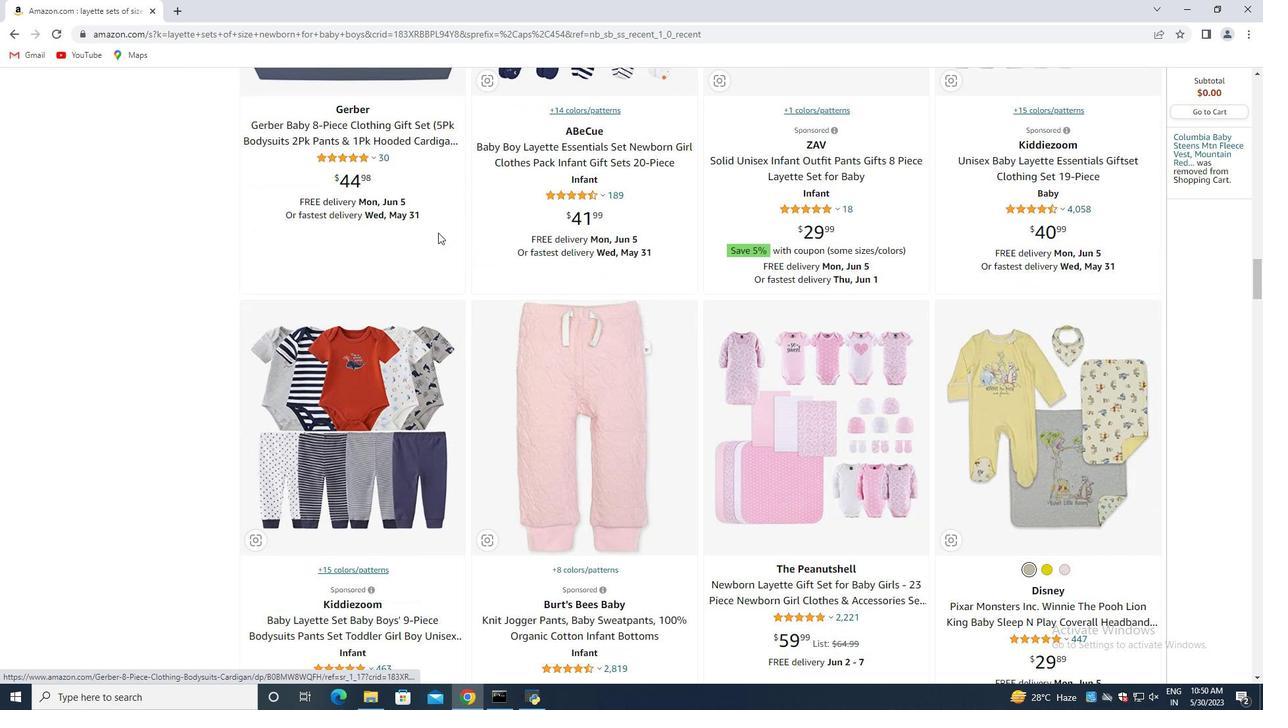 
Action: Mouse moved to (433, 235)
Screenshot: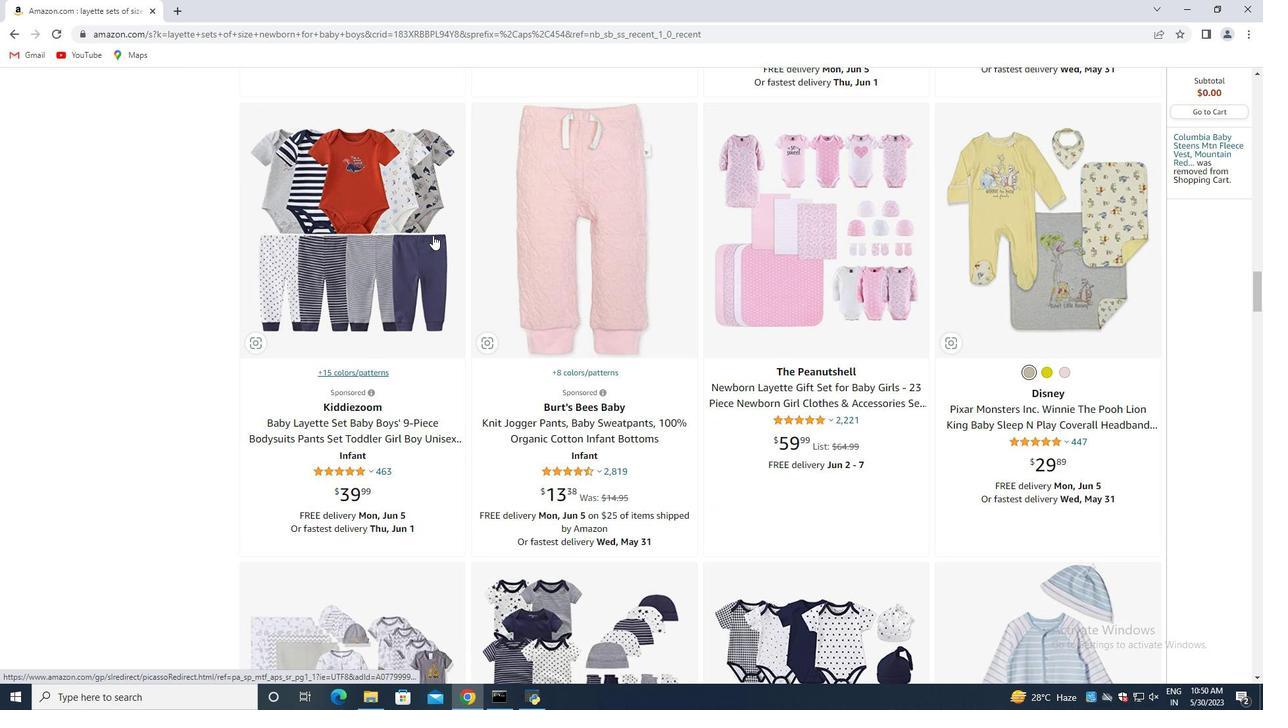 
Action: Mouse scrolled (433, 234) with delta (0, 0)
Screenshot: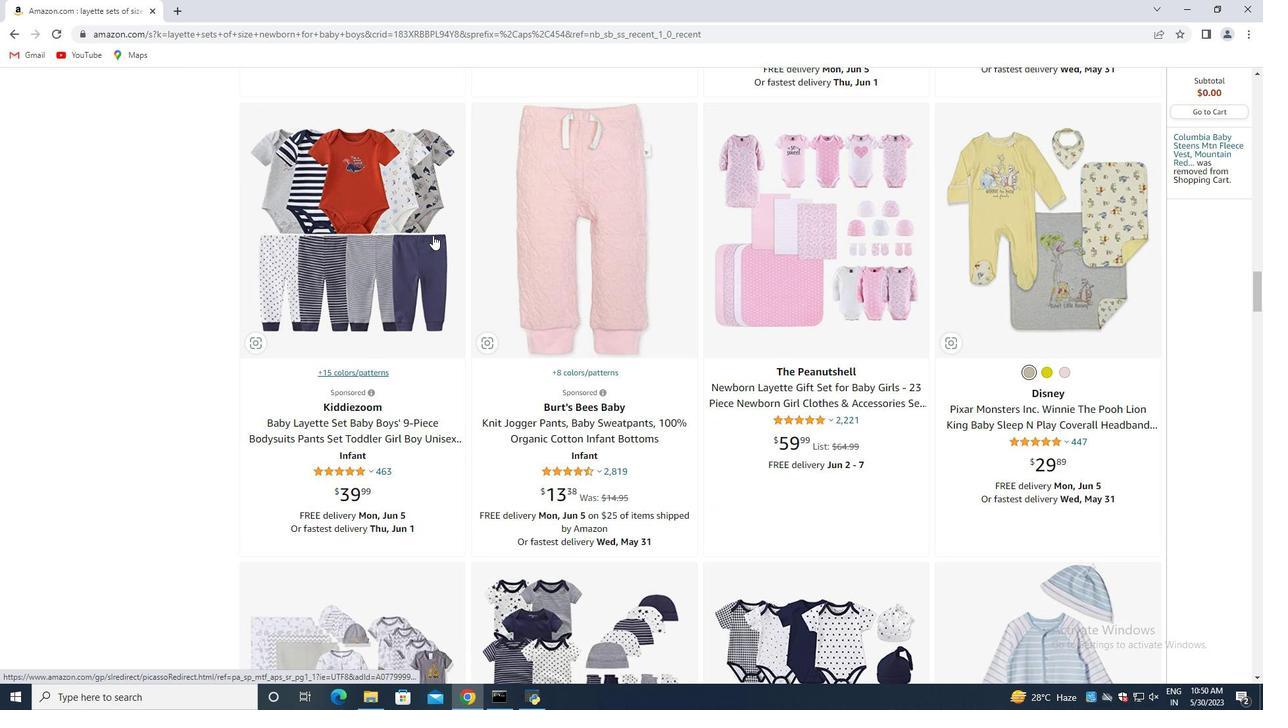 
Action: Mouse moved to (432, 236)
Screenshot: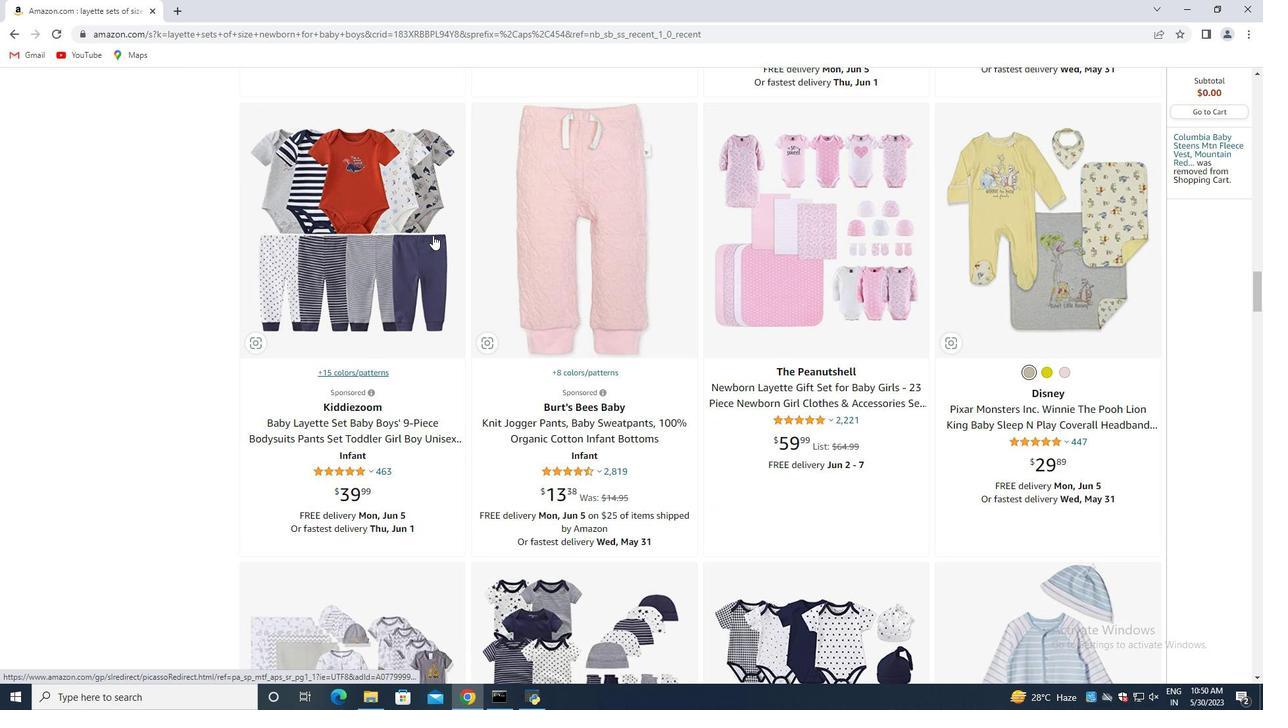 
Action: Mouse scrolled (432, 235) with delta (0, 0)
Screenshot: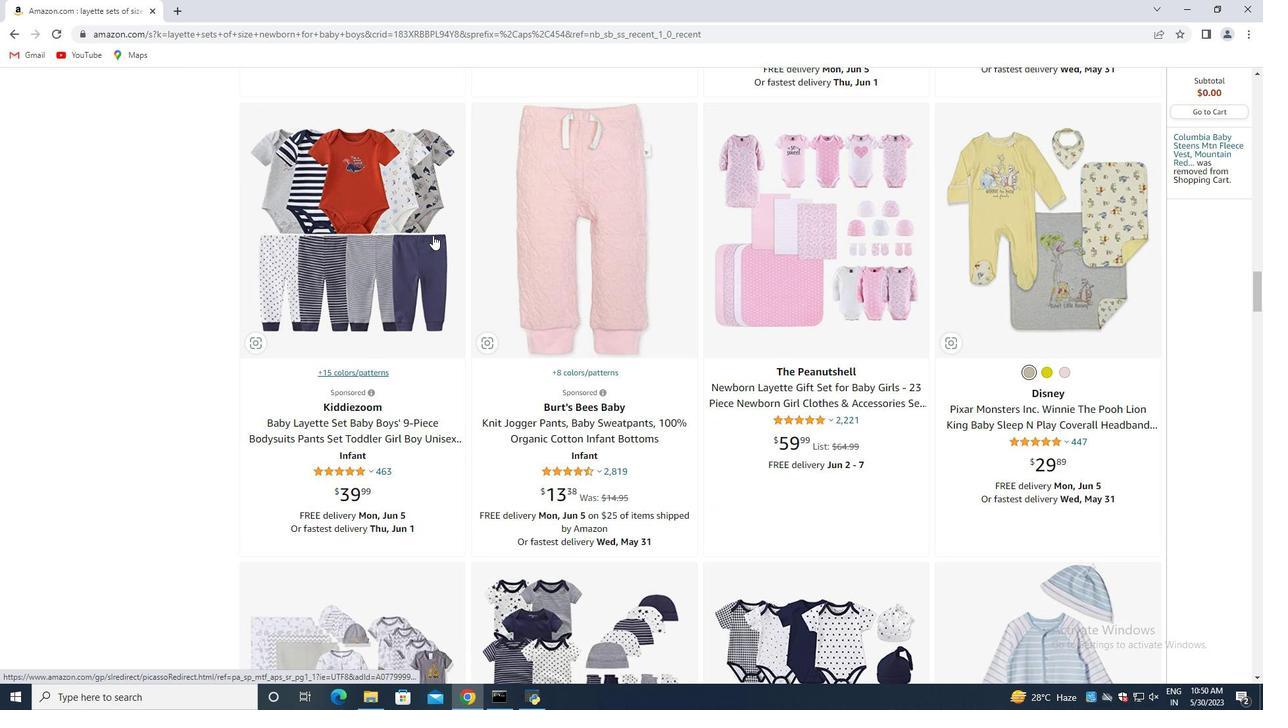 
Action: Mouse moved to (428, 238)
Screenshot: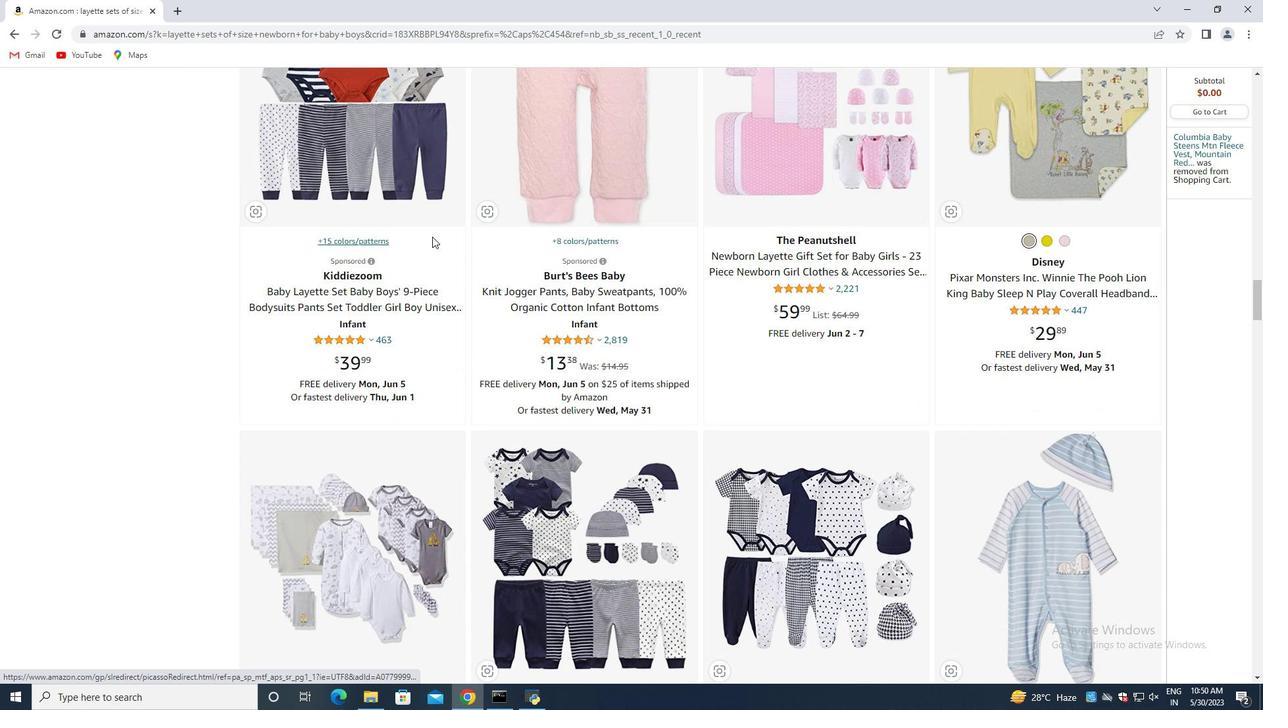 
Action: Mouse scrolled (428, 238) with delta (0, 0)
Screenshot: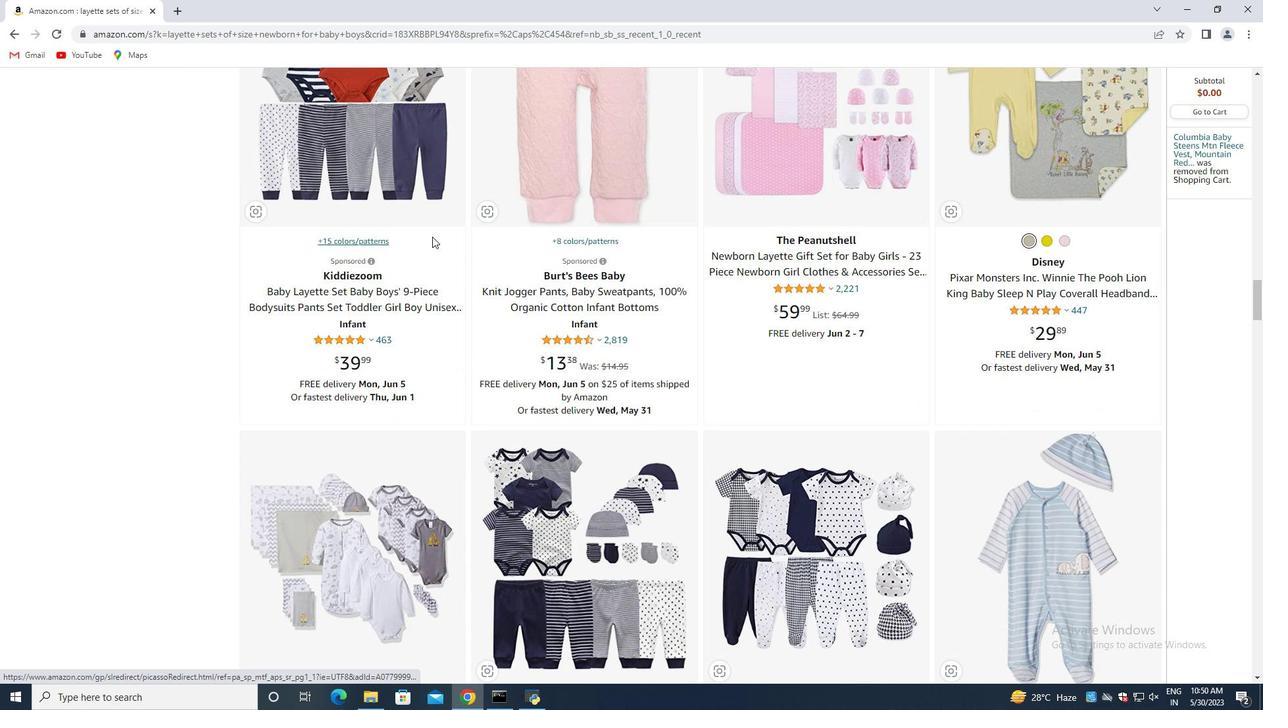 
Action: Mouse moved to (428, 239)
Screenshot: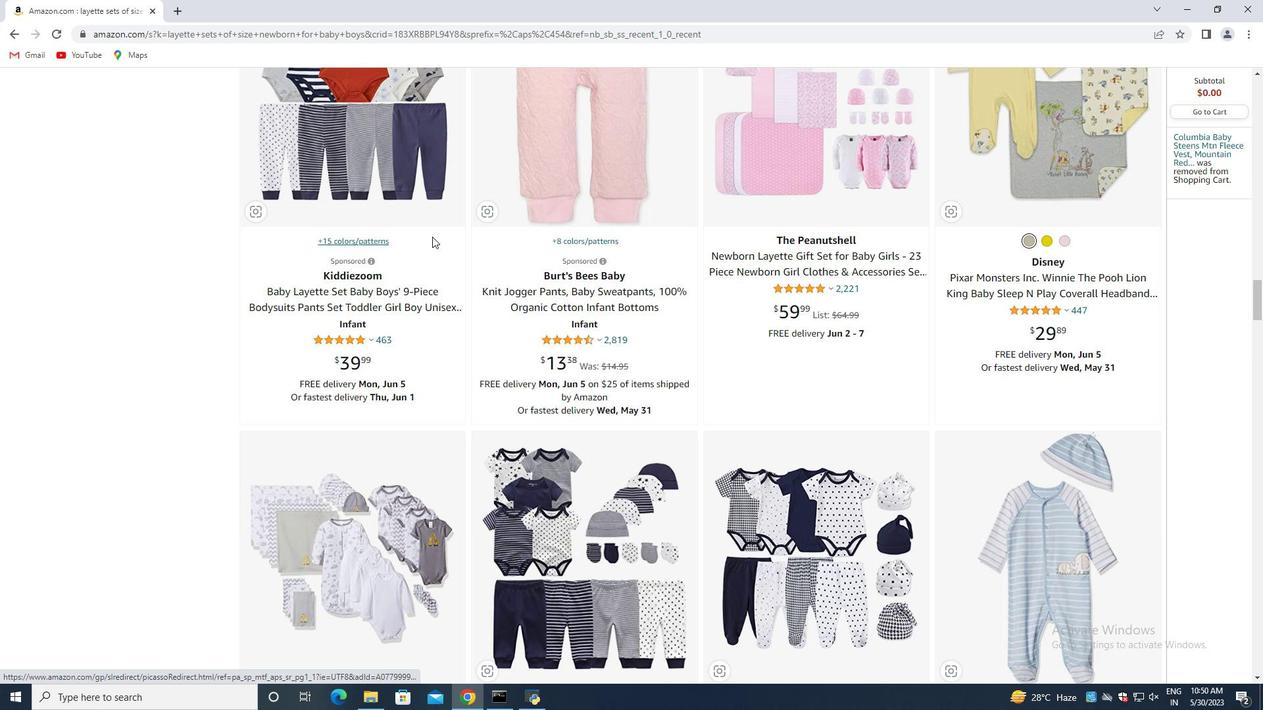 
Action: Mouse scrolled (428, 238) with delta (0, 0)
Screenshot: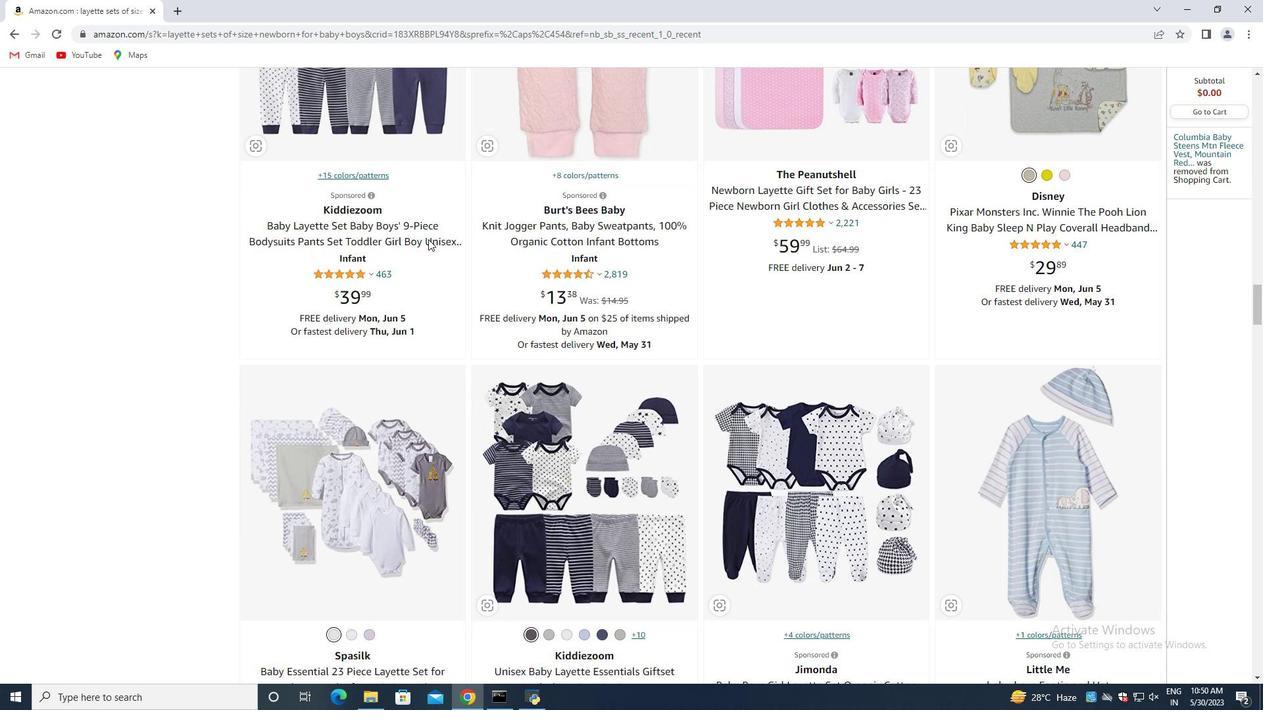 
Action: Mouse moved to (427, 239)
Screenshot: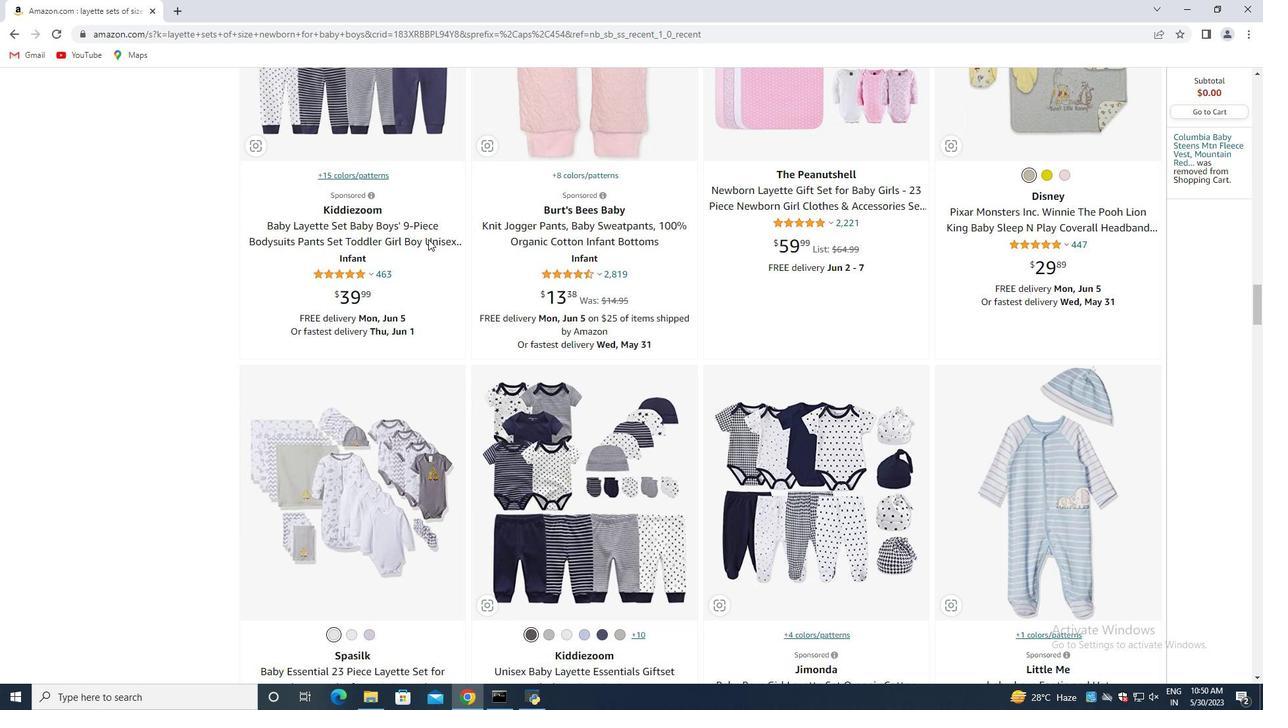 
Action: Mouse scrolled (427, 238) with delta (0, 0)
Screenshot: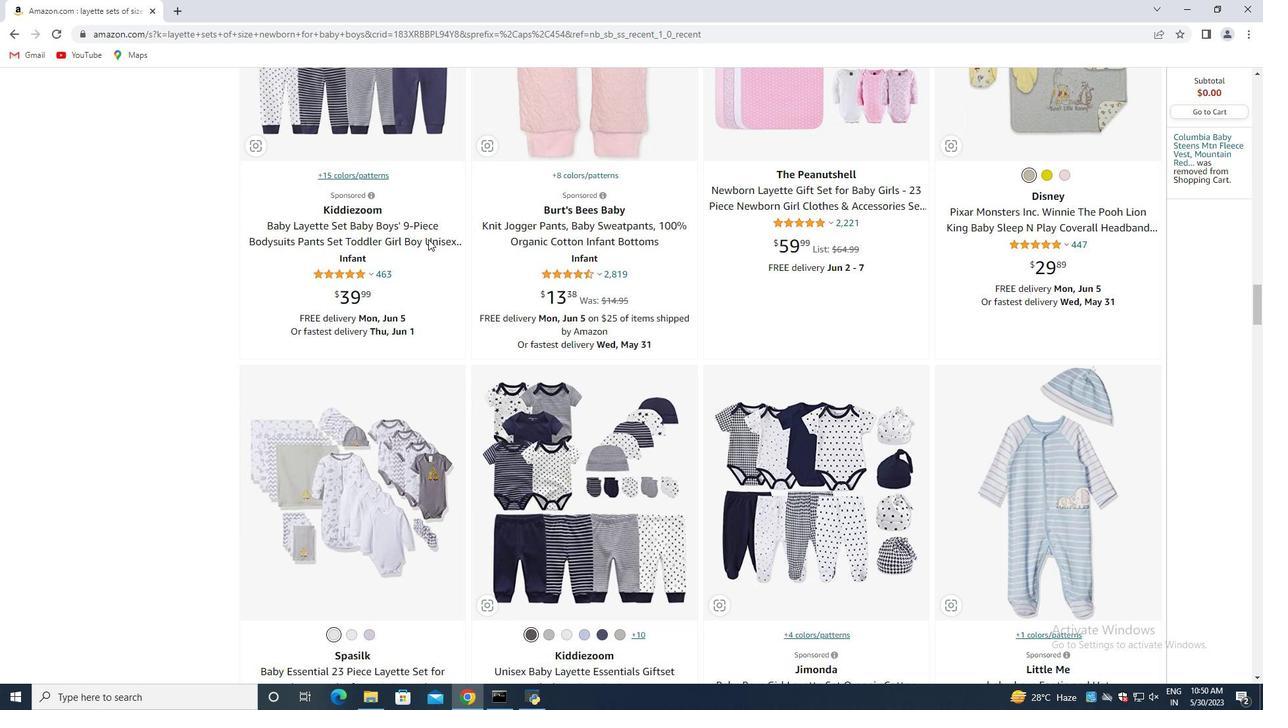 
Action: Mouse moved to (426, 239)
Screenshot: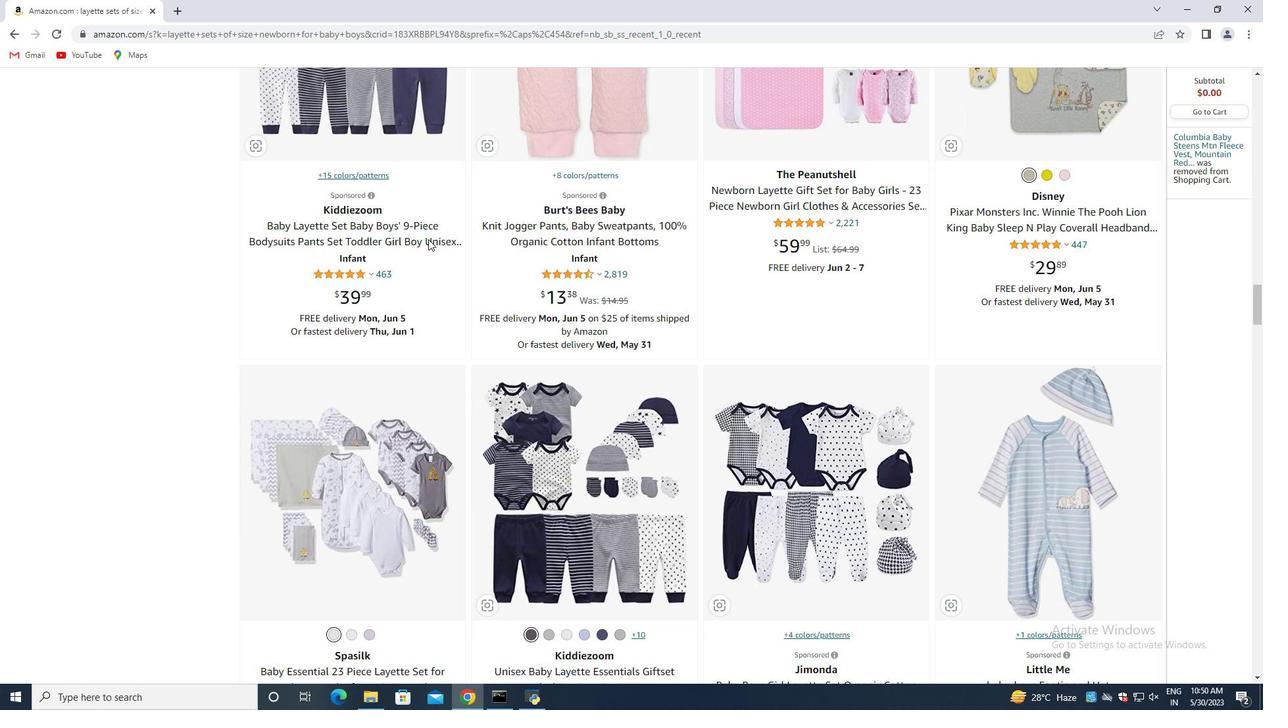 
Action: Mouse scrolled (426, 238) with delta (0, 0)
Screenshot: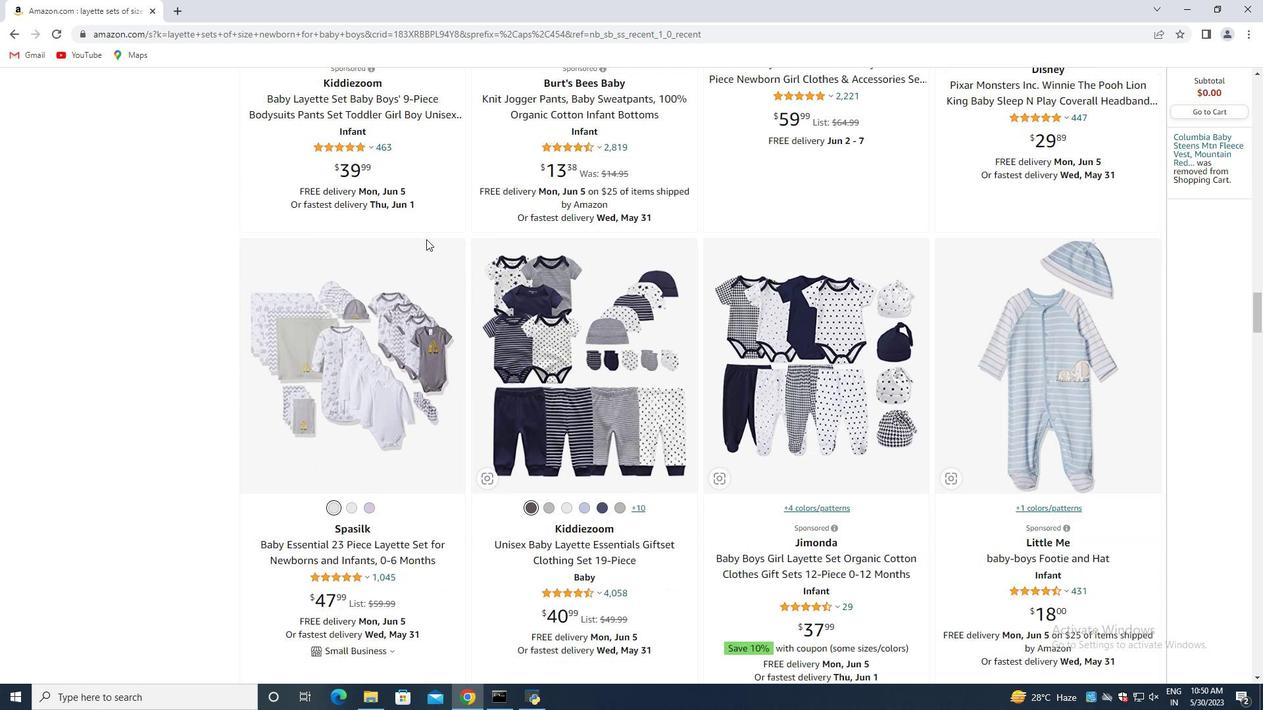 
Action: Mouse scrolled (426, 238) with delta (0, 0)
Screenshot: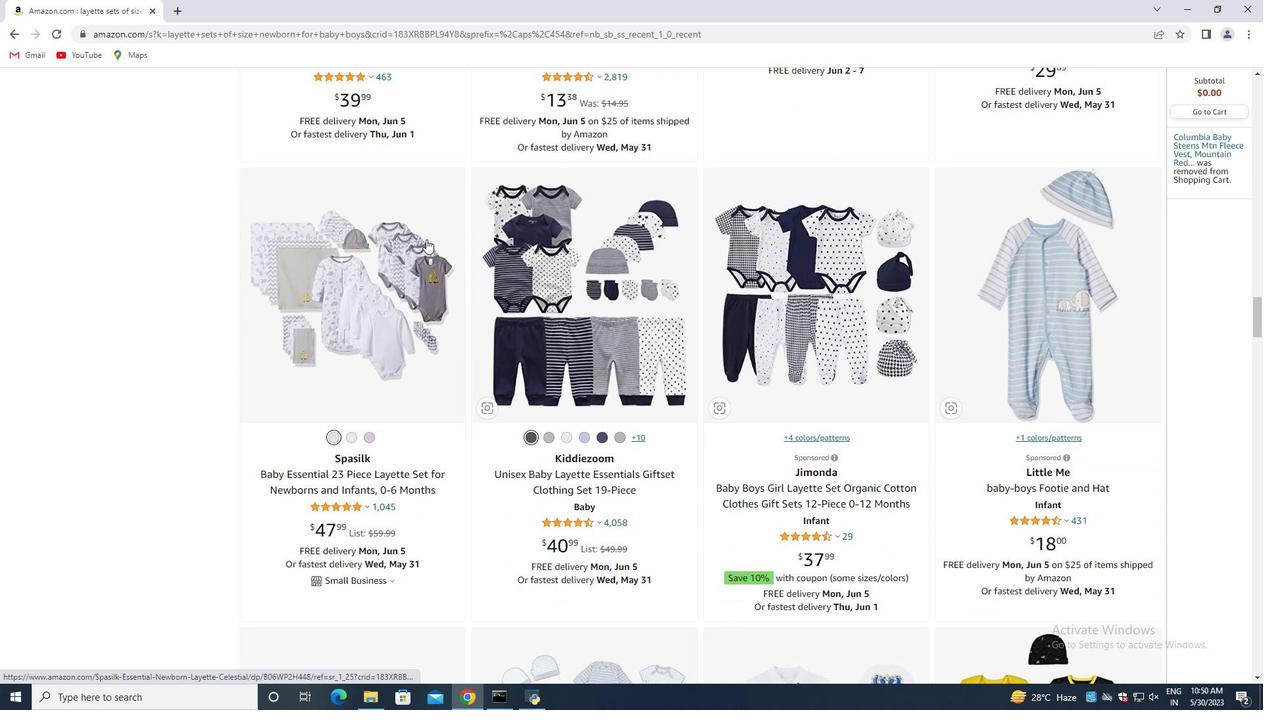 
Action: Mouse scrolled (426, 238) with delta (0, 0)
Screenshot: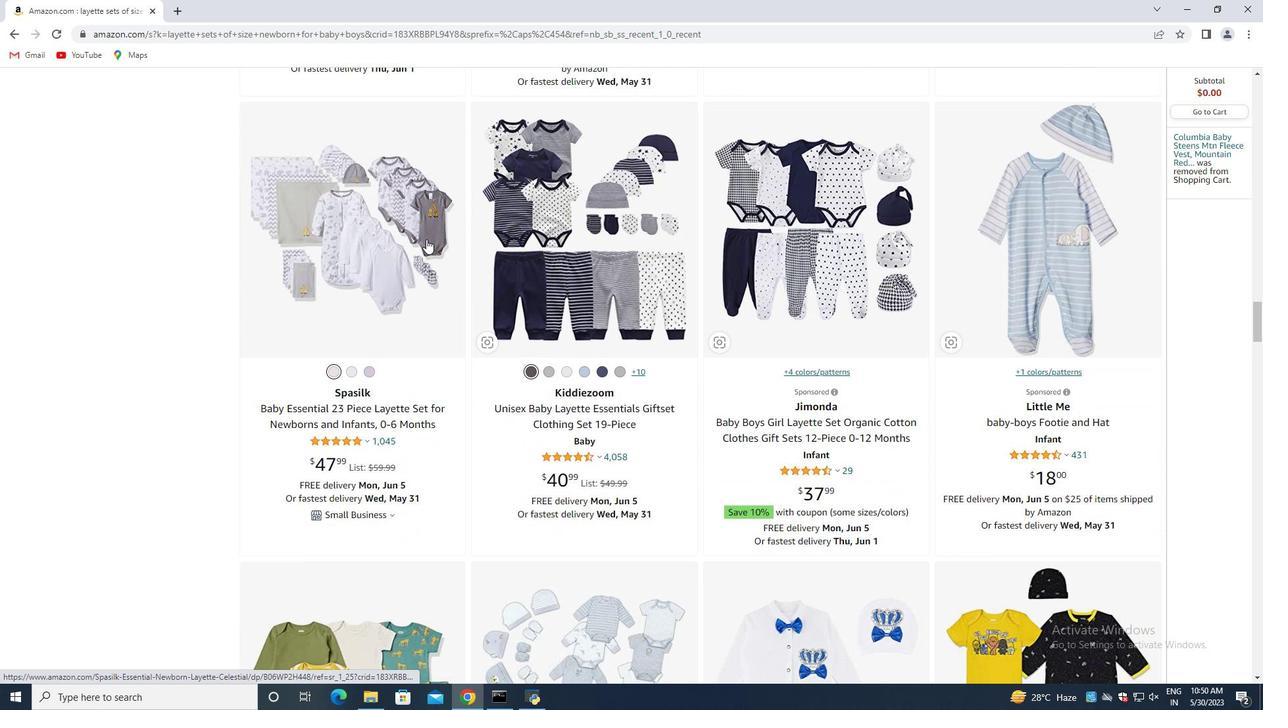 
Action: Mouse scrolled (426, 238) with delta (0, 0)
Screenshot: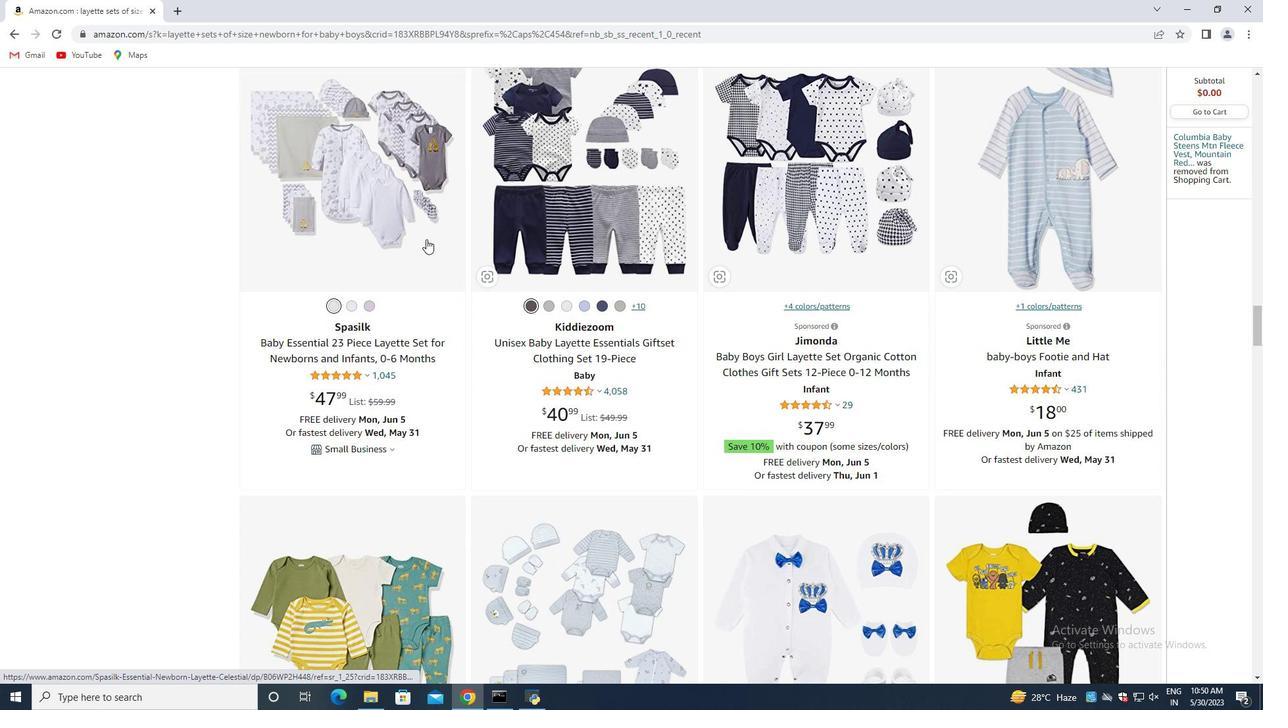 
Action: Mouse scrolled (426, 238) with delta (0, 0)
Screenshot: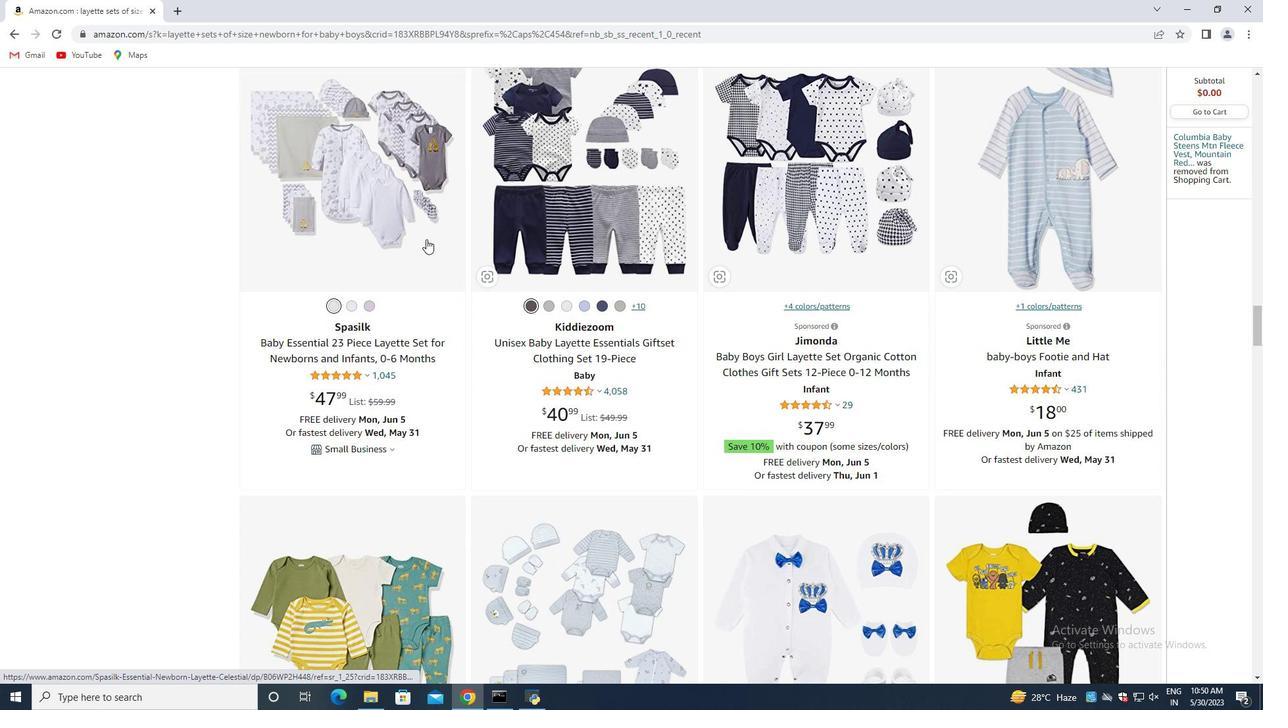 
Action: Mouse moved to (426, 240)
Screenshot: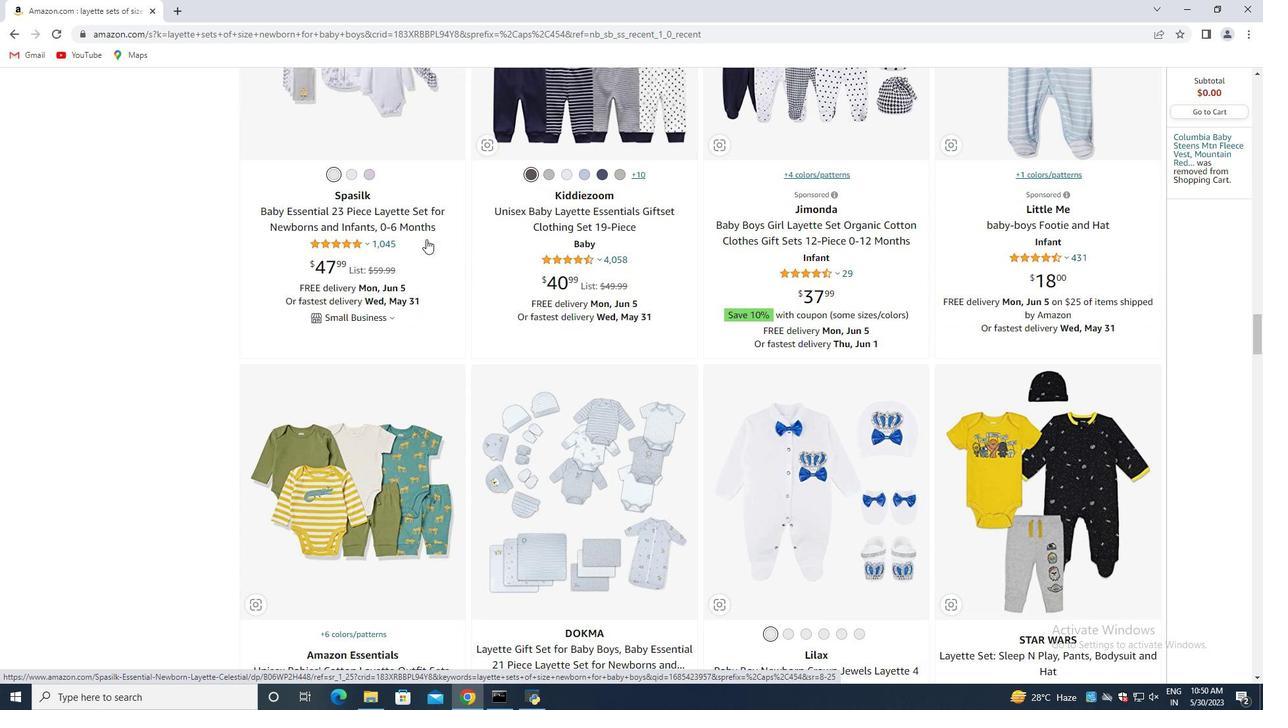 
Action: Mouse scrolled (426, 239) with delta (0, 0)
Screenshot: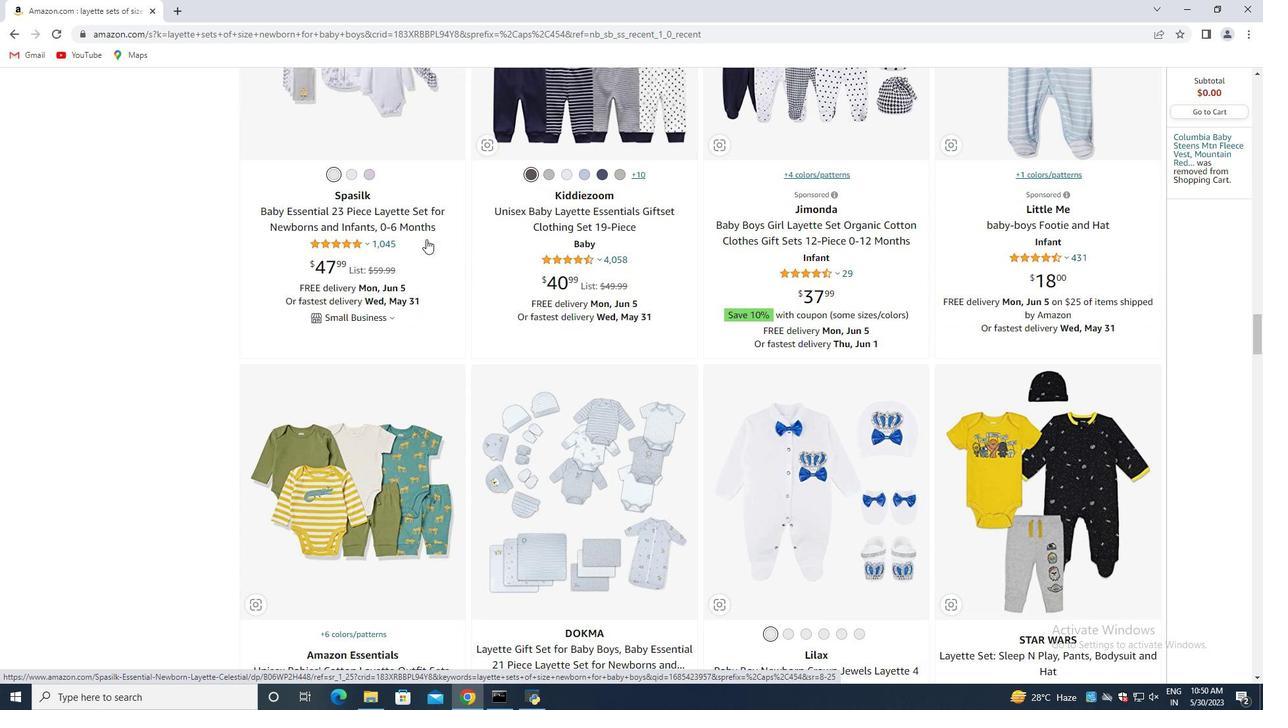 
Action: Mouse moved to (425, 241)
Screenshot: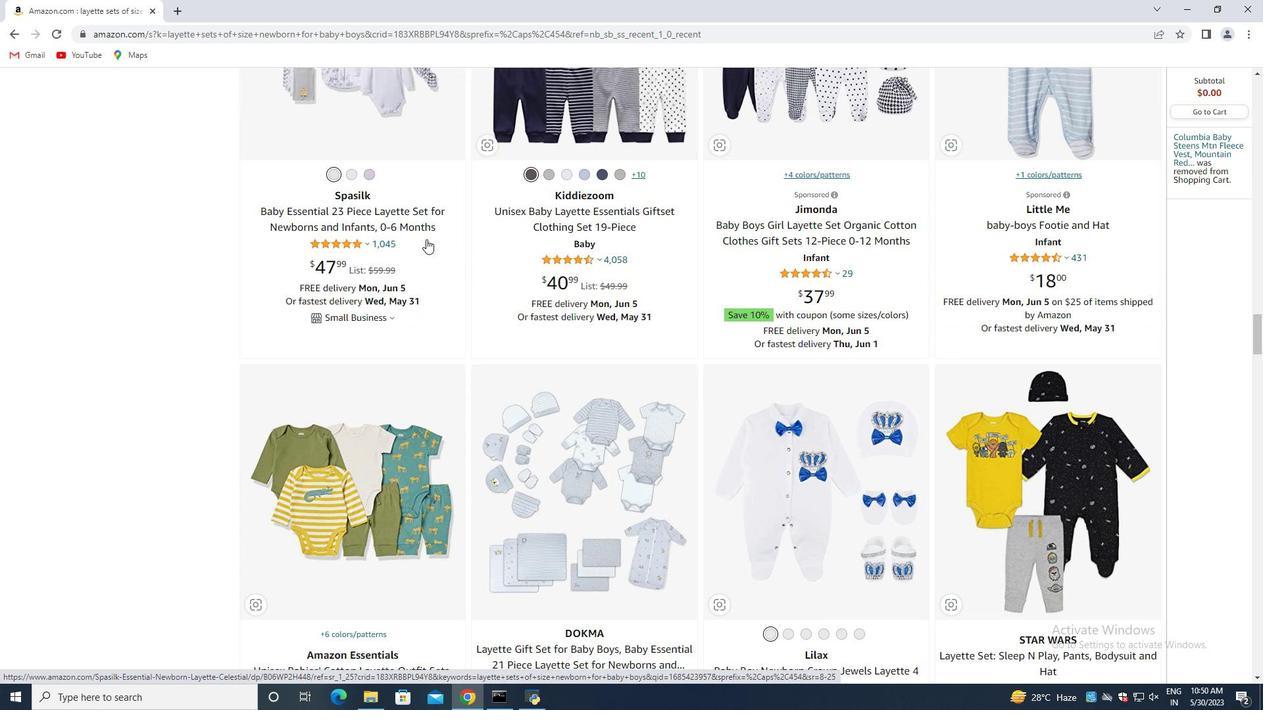 
Action: Mouse scrolled (425, 240) with delta (0, 0)
Screenshot: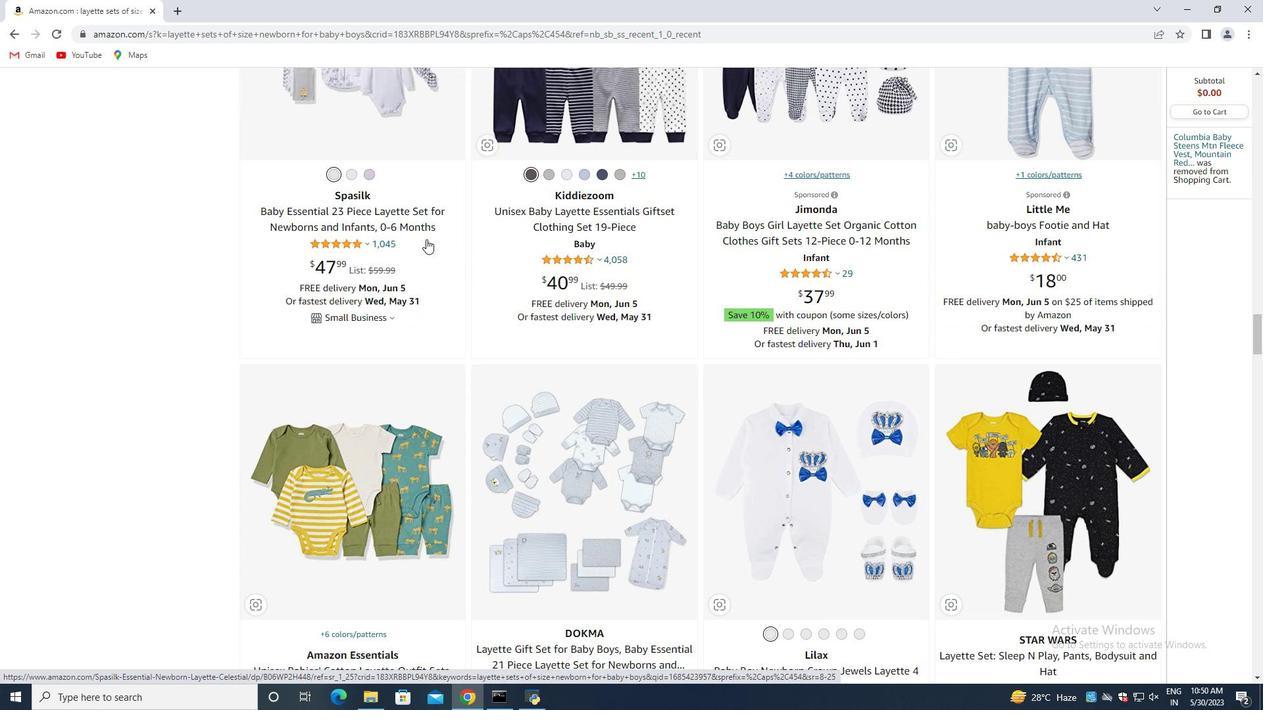 
Action: Mouse scrolled (425, 240) with delta (0, 0)
Screenshot: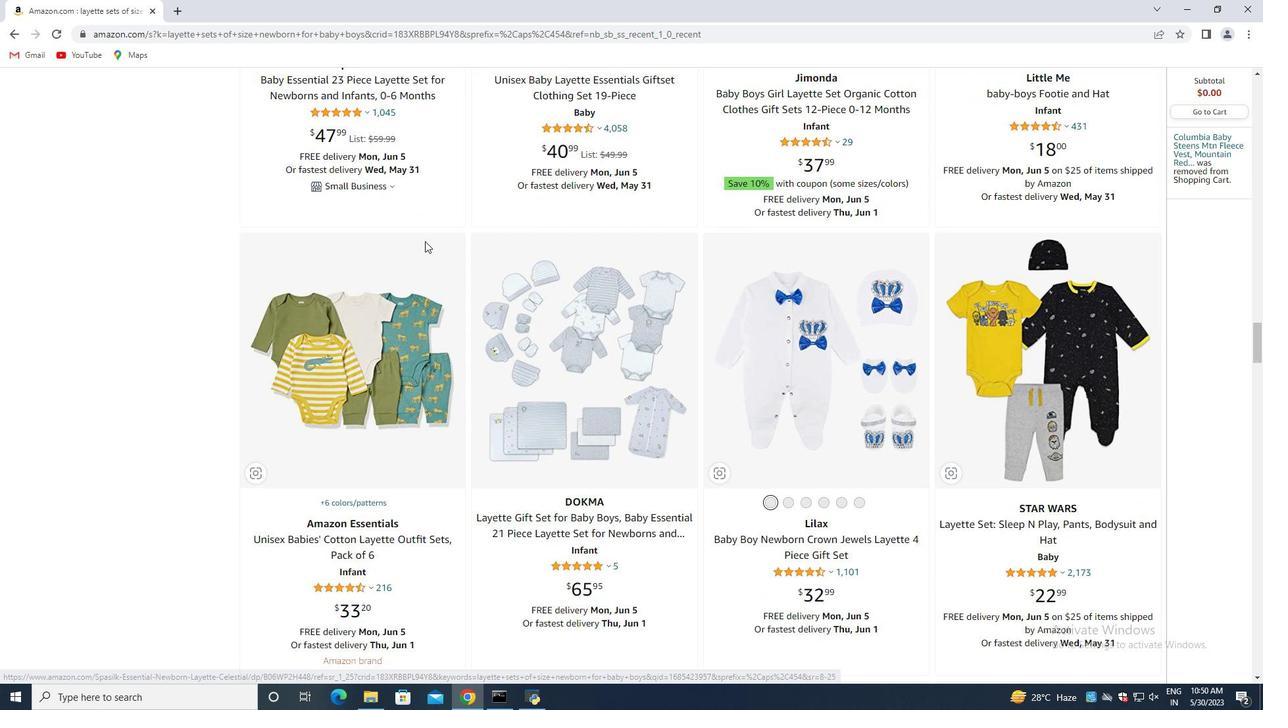
Action: Mouse scrolled (425, 240) with delta (0, 0)
Screenshot: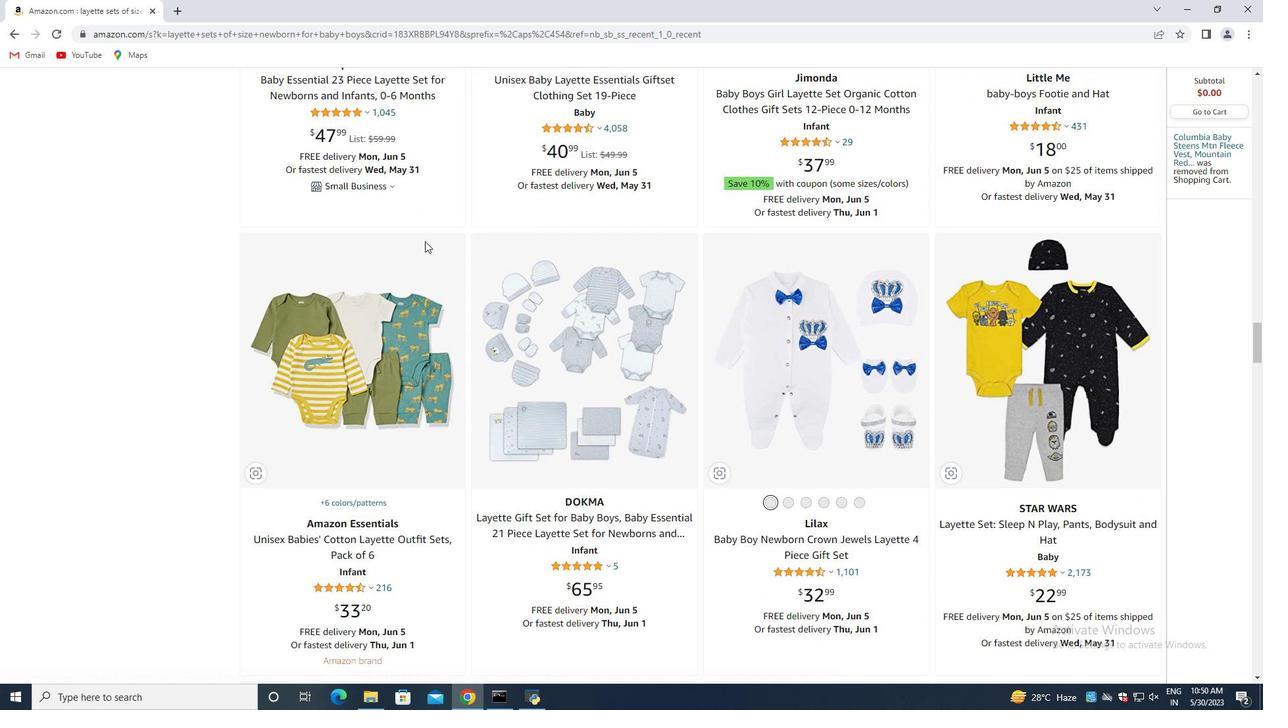 
Action: Mouse scrolled (425, 240) with delta (0, 0)
Screenshot: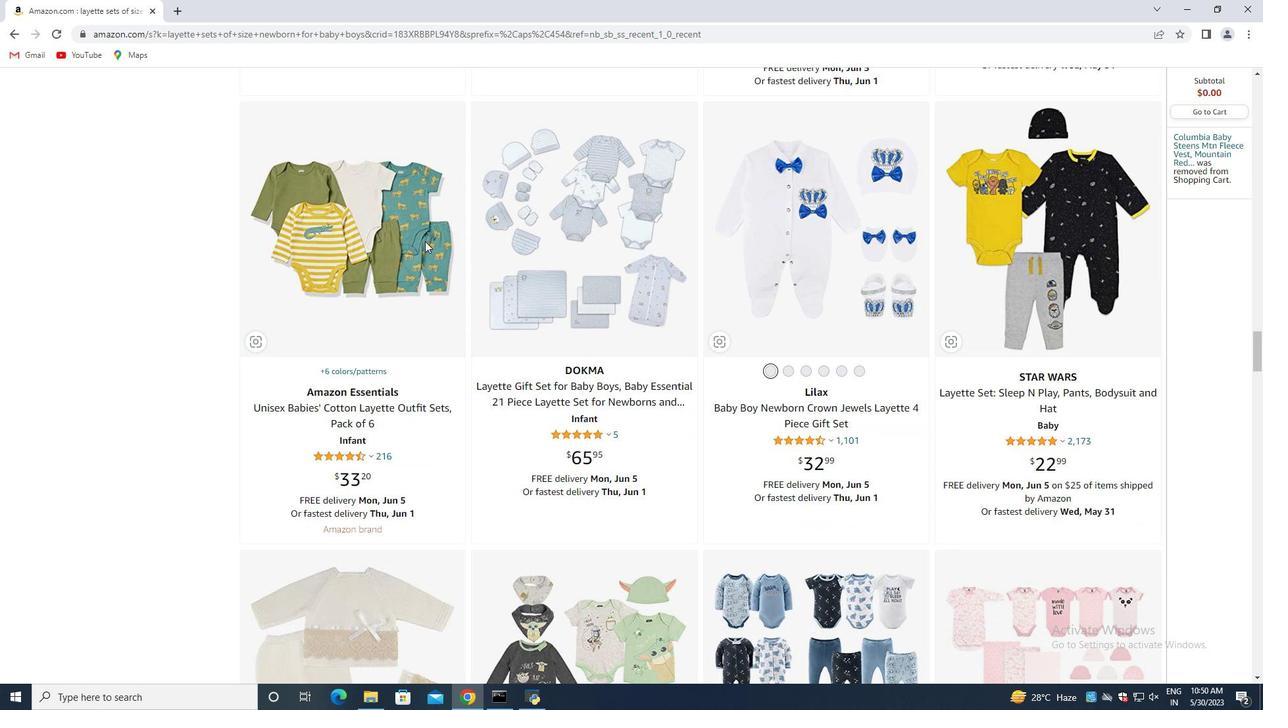 
Action: Mouse moved to (425, 242)
Screenshot: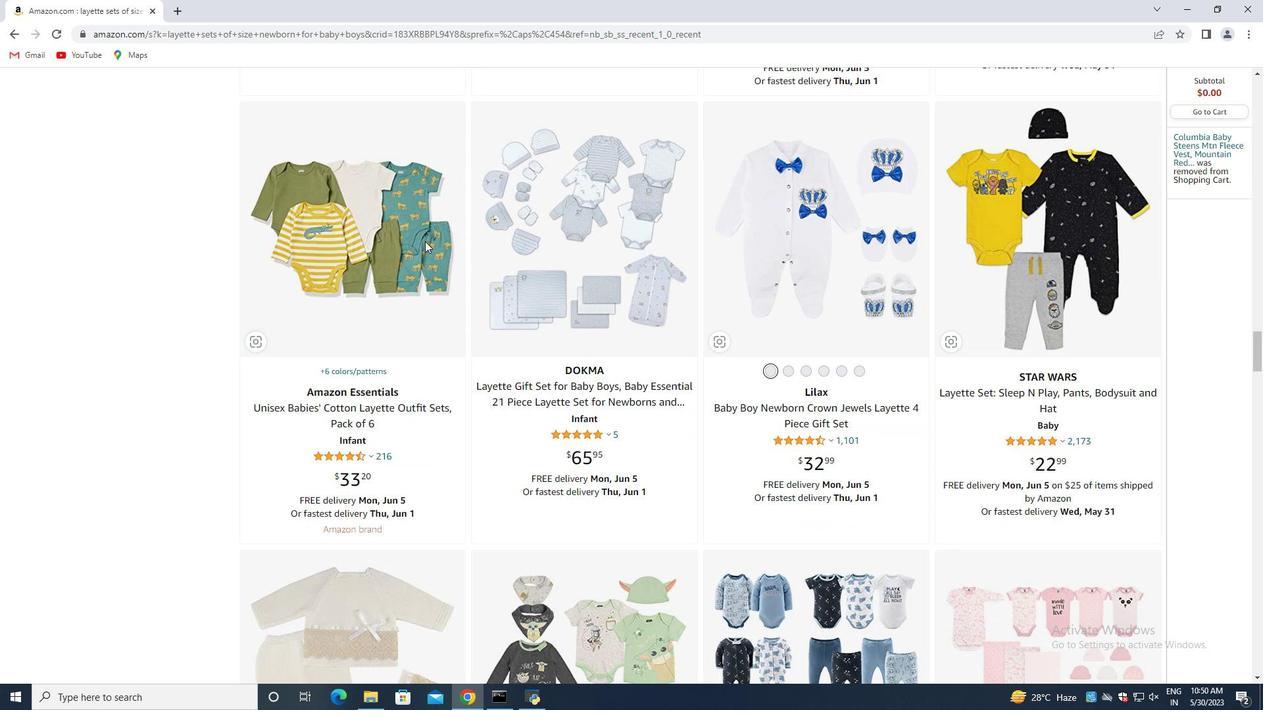
Action: Mouse scrolled (425, 242) with delta (0, 0)
Screenshot: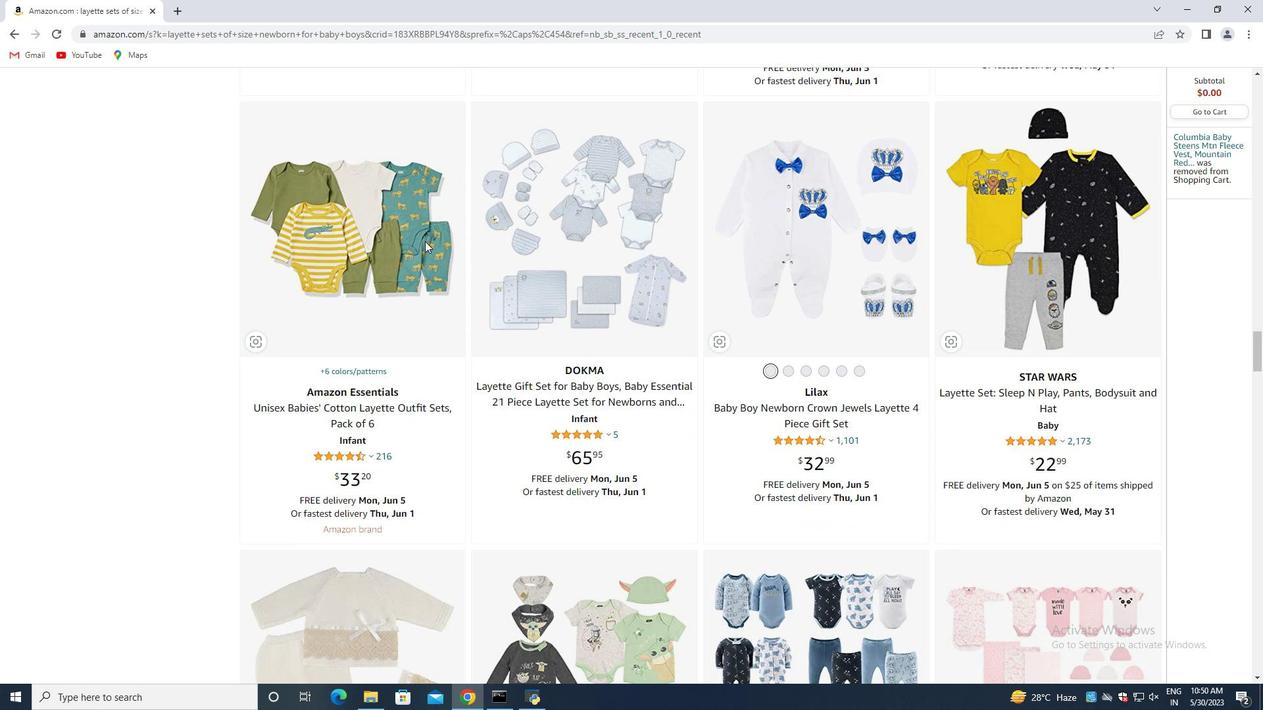 
Action: Mouse scrolled (425, 242) with delta (0, 0)
Screenshot: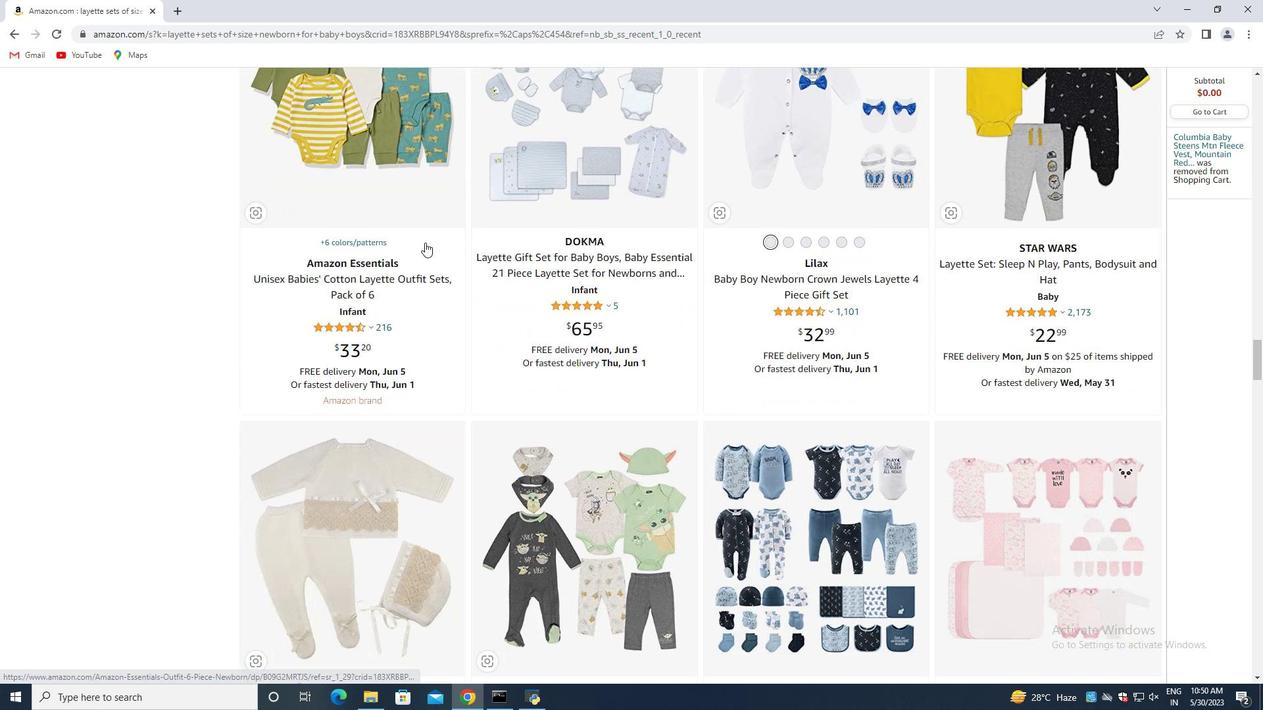 
Action: Mouse scrolled (425, 242) with delta (0, 0)
Screenshot: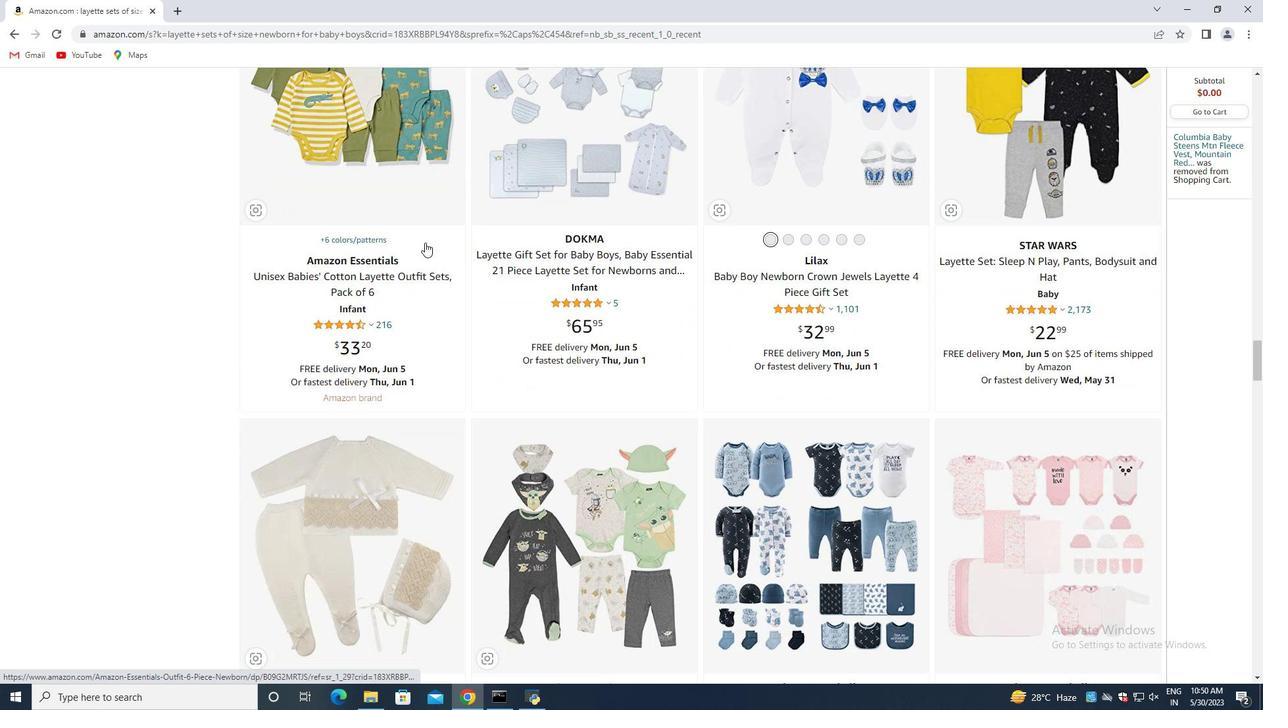 
Action: Mouse scrolled (425, 242) with delta (0, 0)
Screenshot: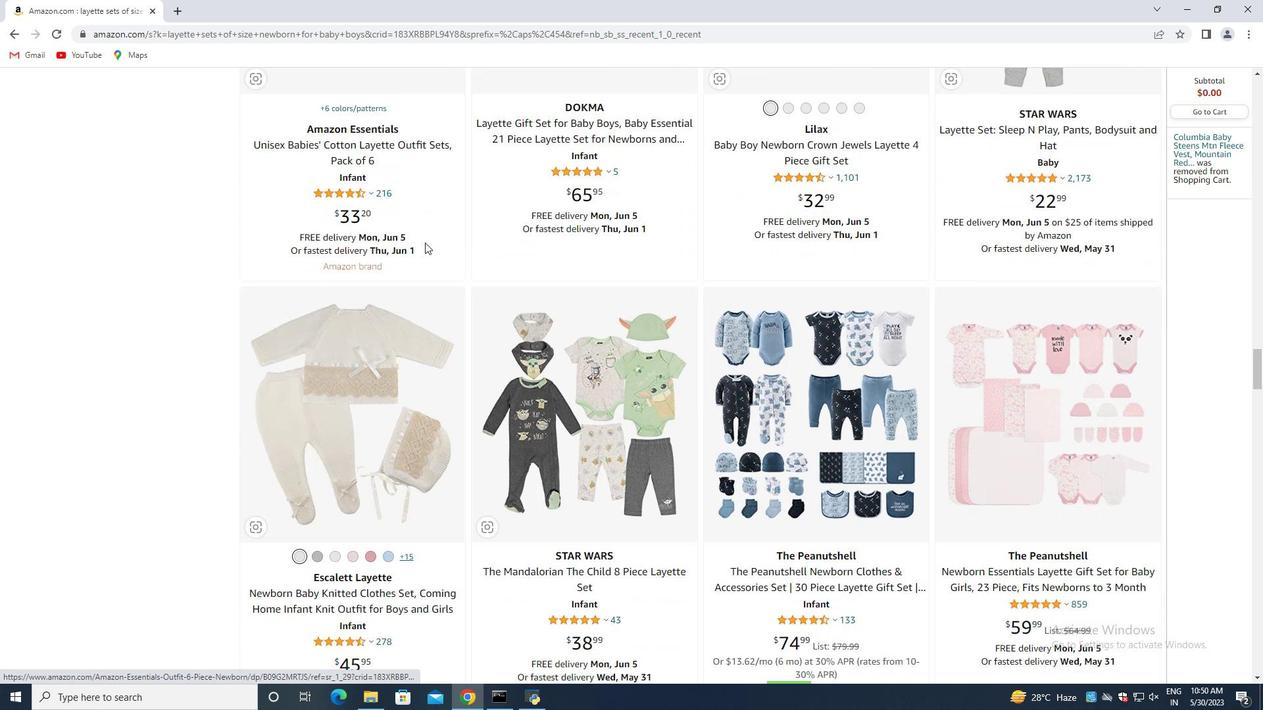 
Action: Mouse scrolled (425, 242) with delta (0, 0)
Screenshot: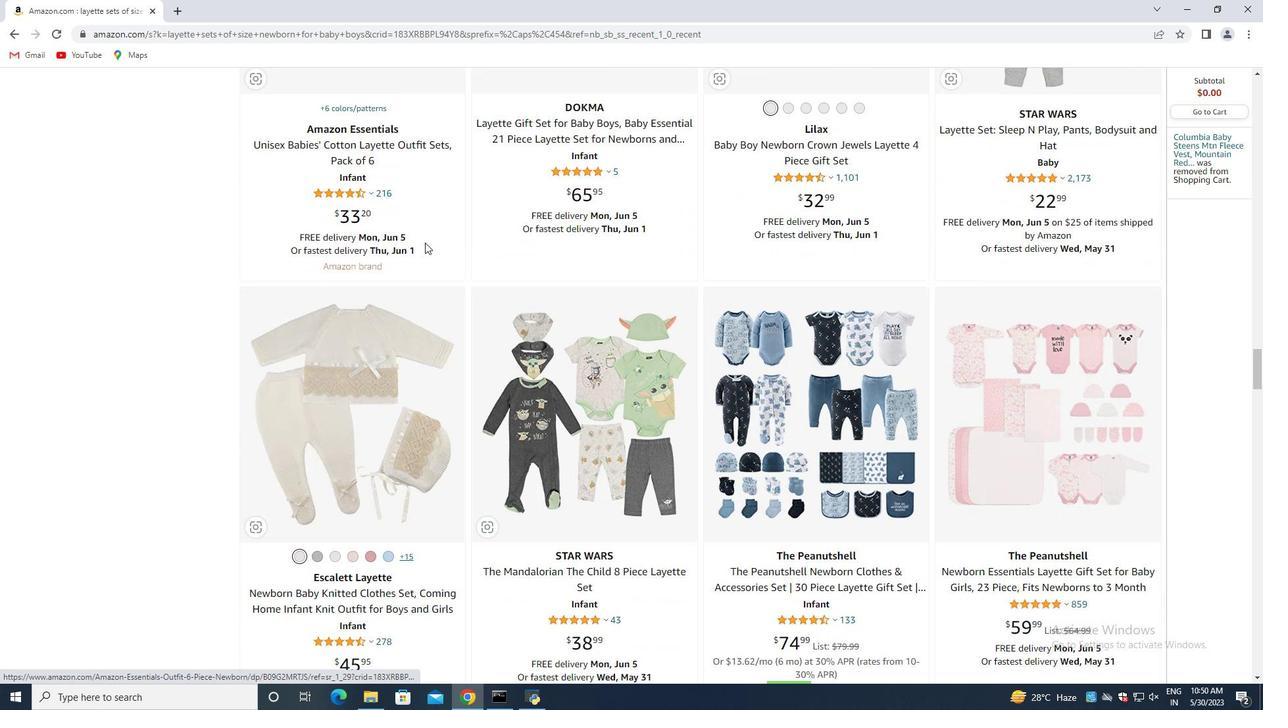 
Action: Mouse moved to (425, 242)
Screenshot: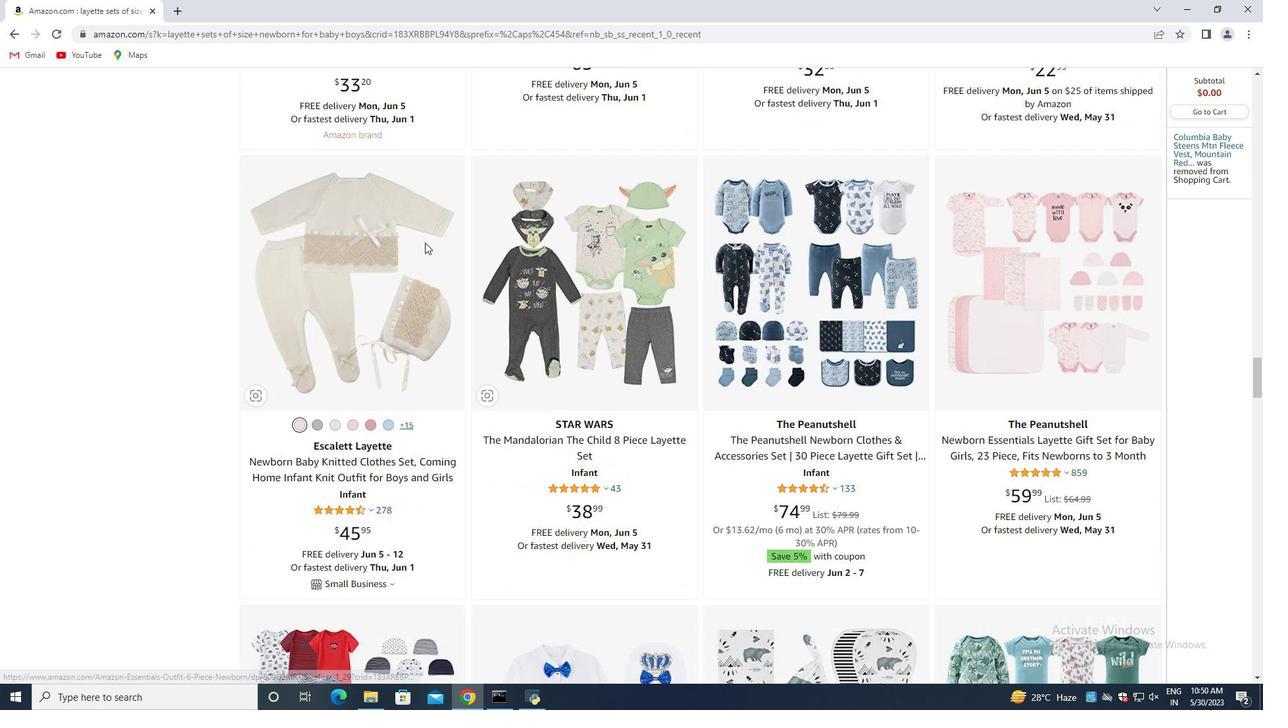 
Action: Mouse scrolled (425, 242) with delta (0, 0)
Screenshot: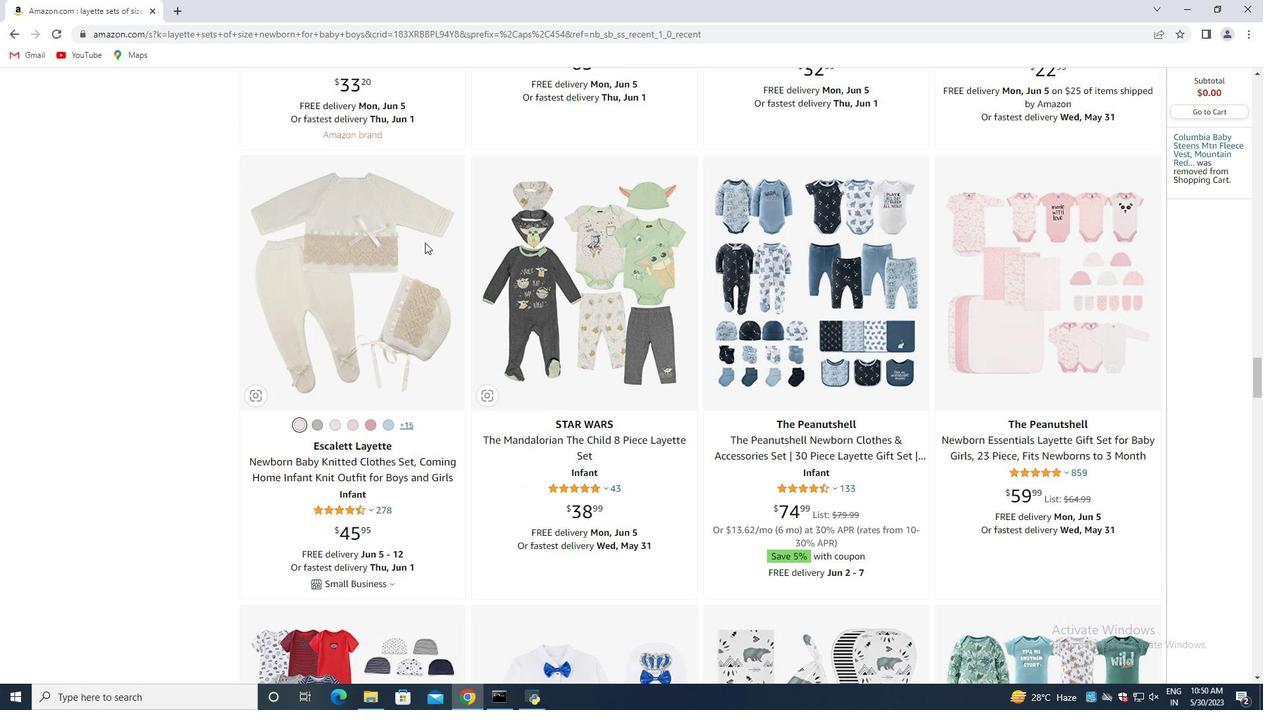 
Action: Mouse scrolled (425, 242) with delta (0, 0)
Screenshot: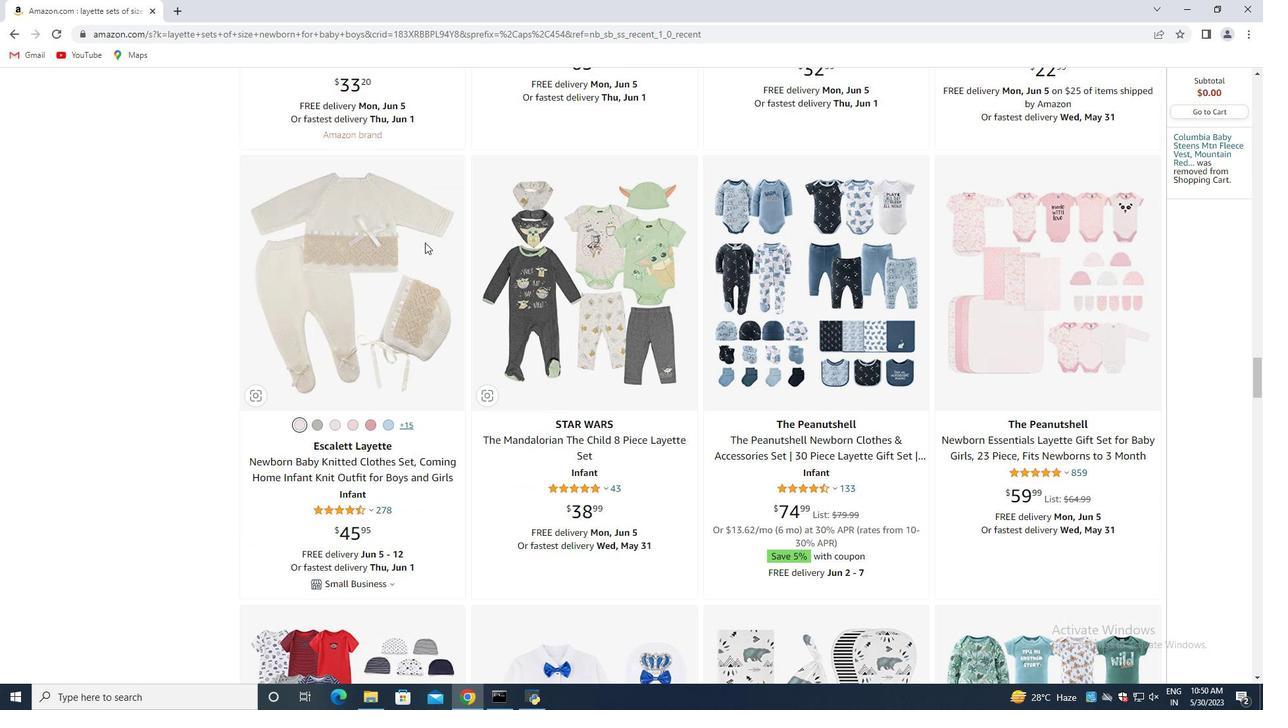 
Action: Mouse moved to (426, 242)
Screenshot: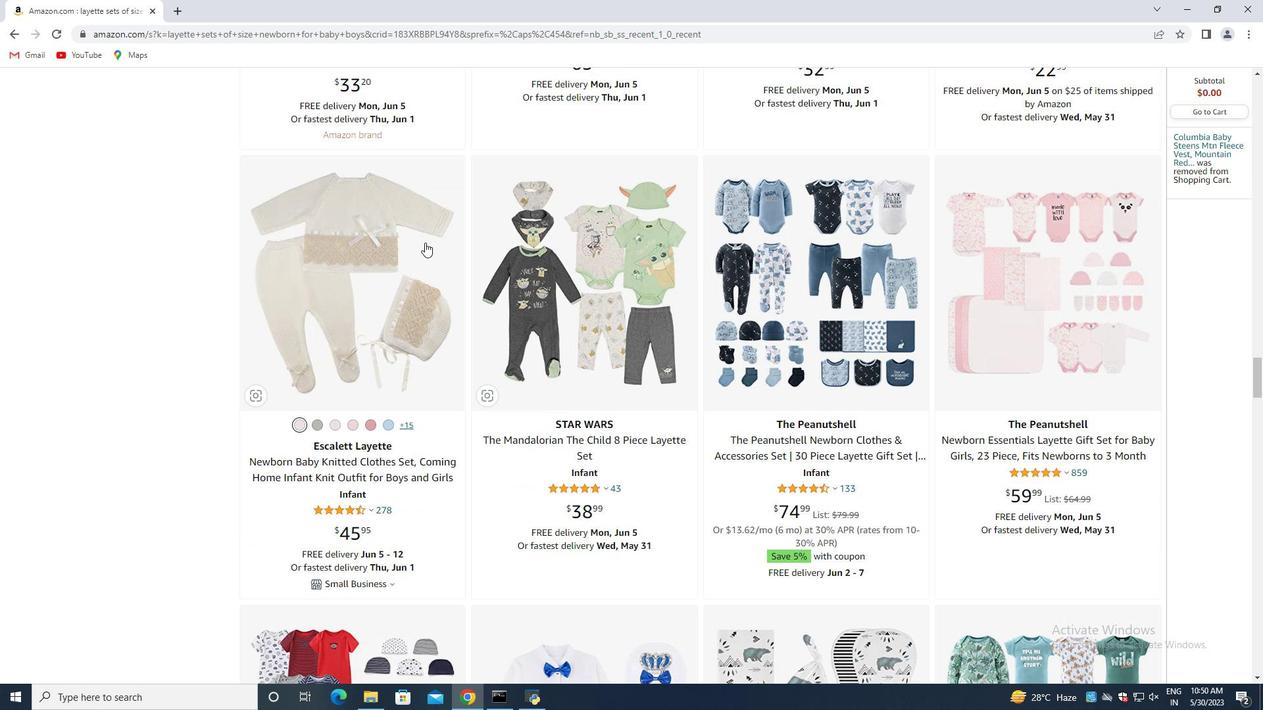 
Action: Mouse scrolled (426, 242) with delta (0, 0)
Screenshot: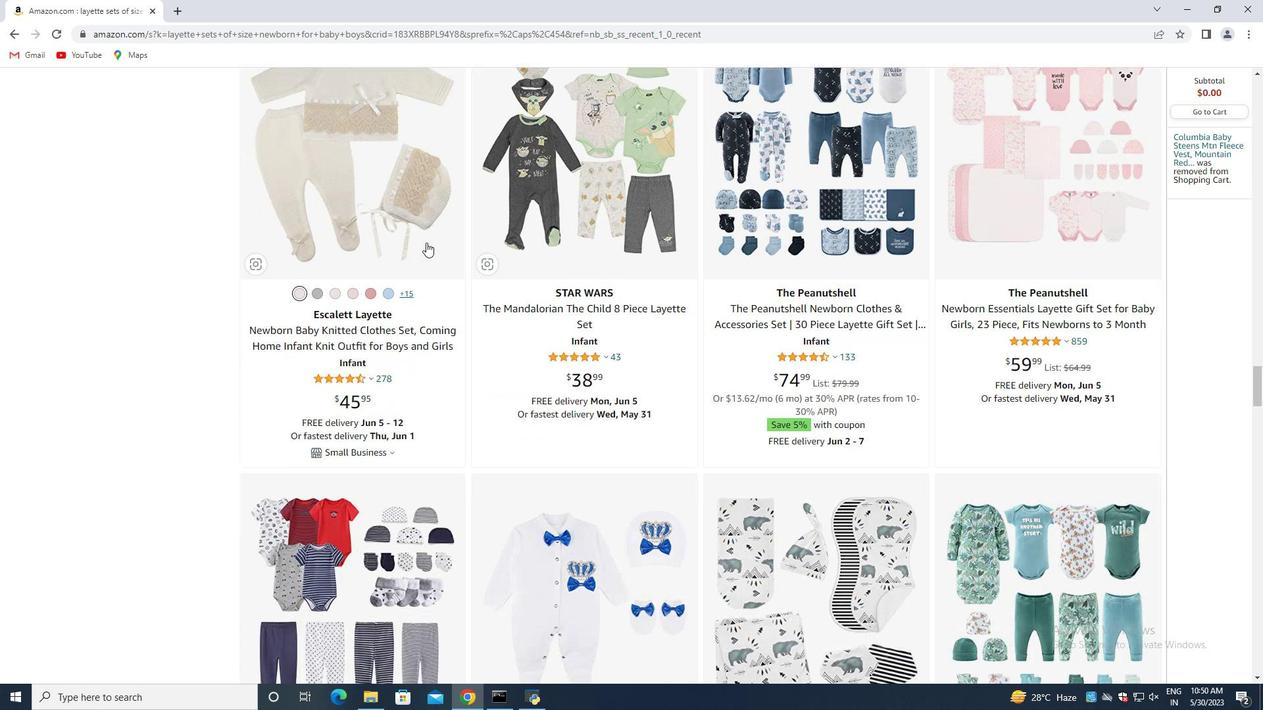 
Action: Mouse scrolled (426, 242) with delta (0, 0)
Screenshot: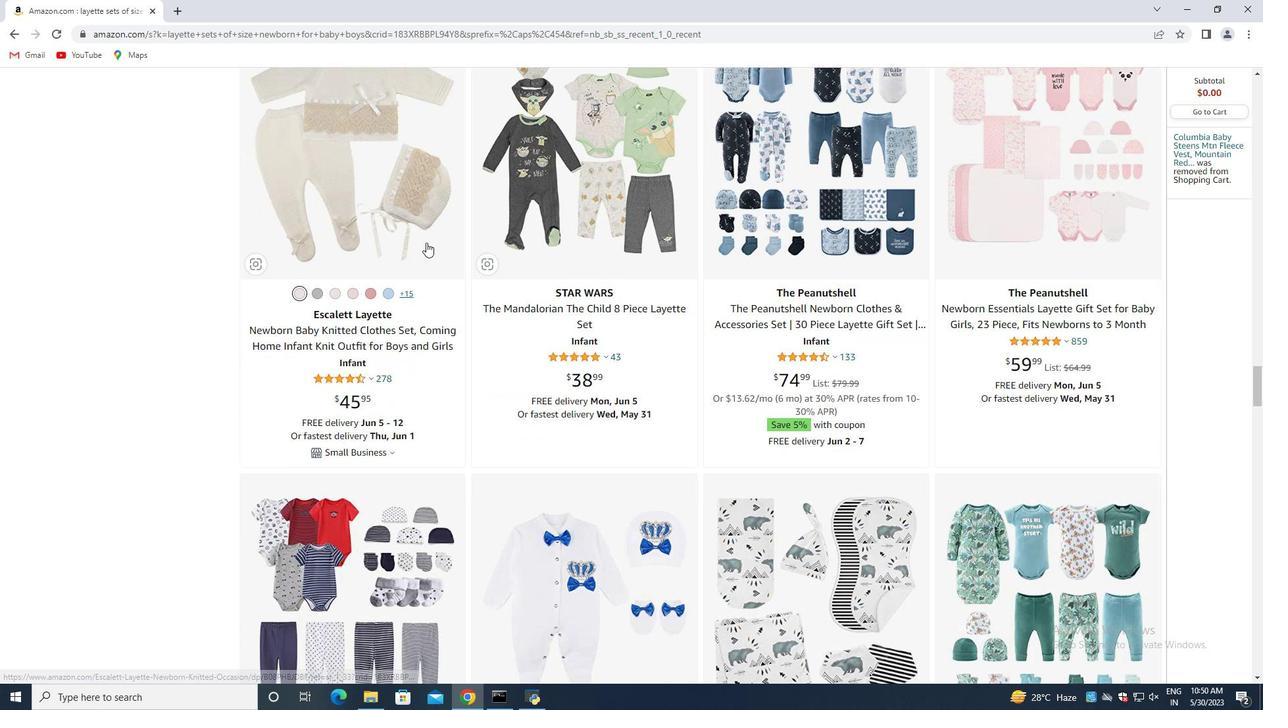
Action: Mouse scrolled (426, 242) with delta (0, 0)
Screenshot: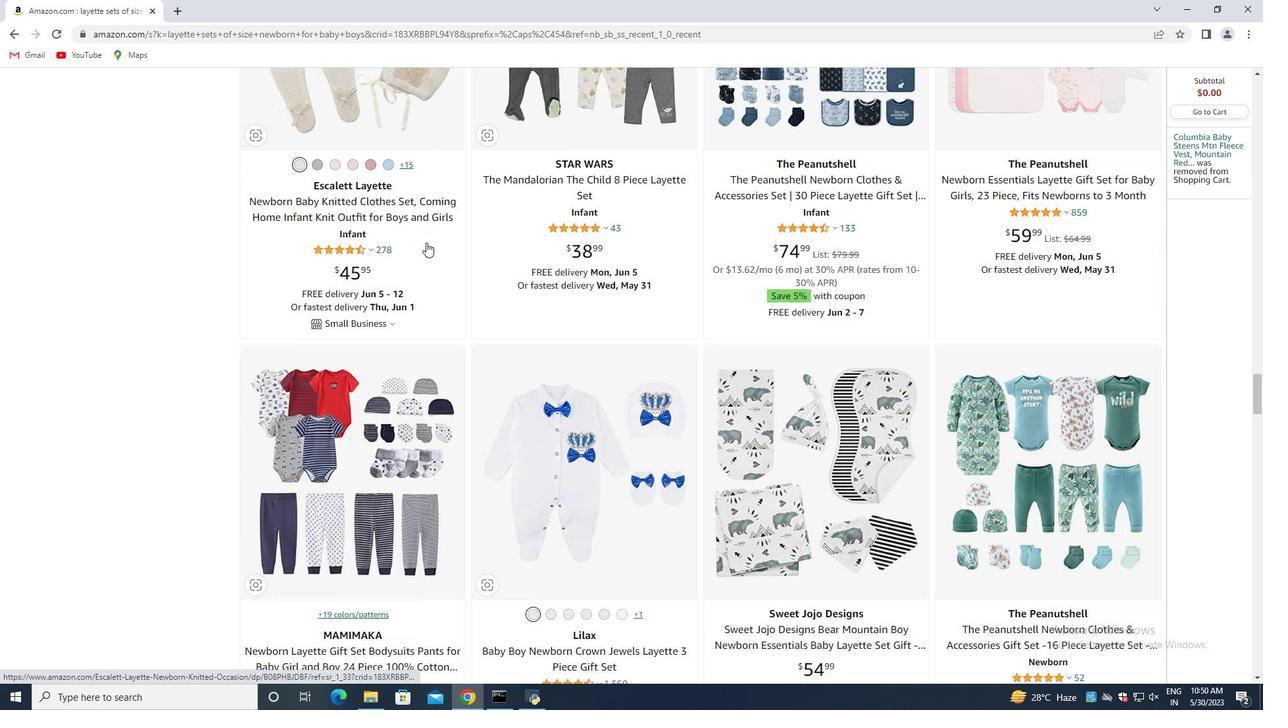 
Action: Mouse scrolled (426, 242) with delta (0, 0)
Screenshot: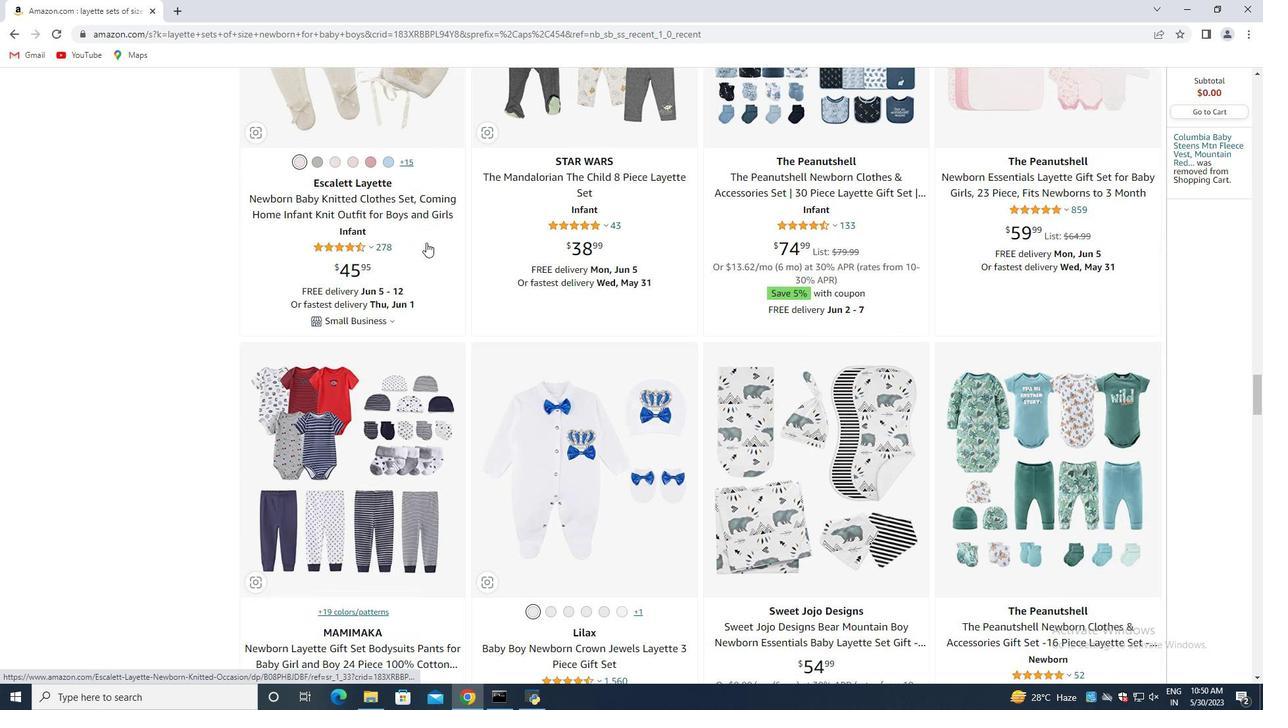 
Action: Mouse moved to (427, 242)
Screenshot: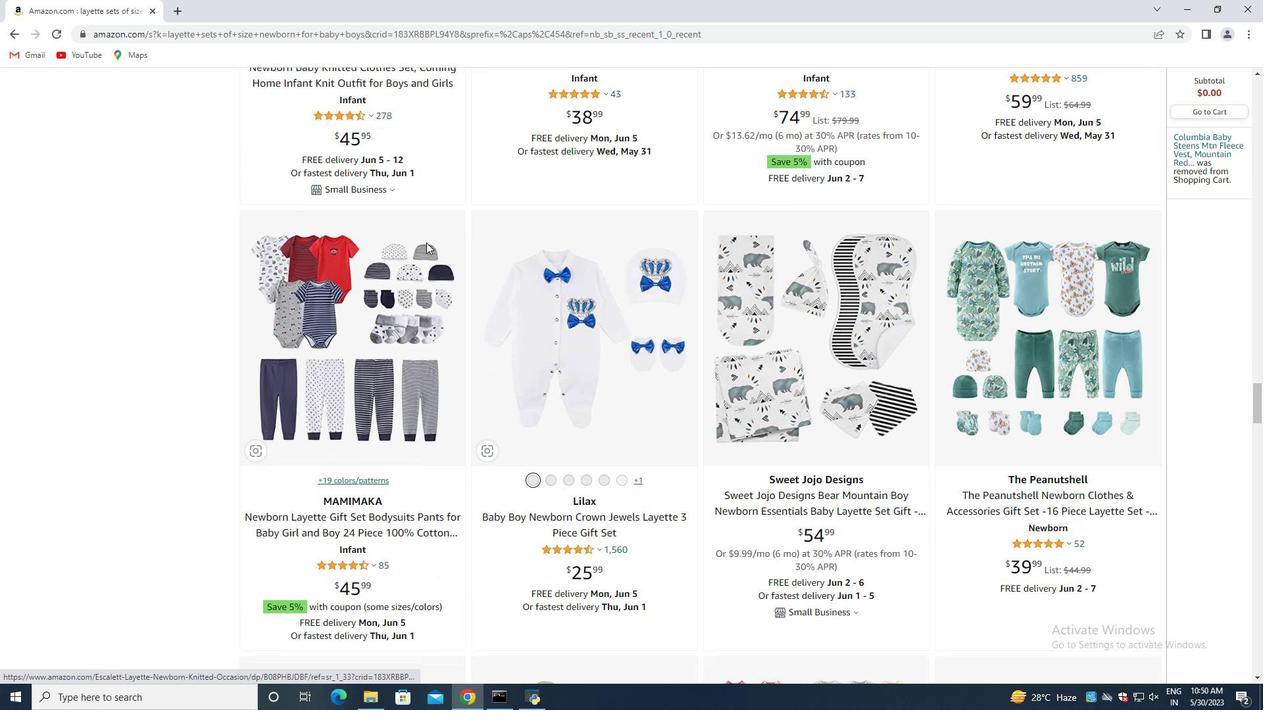 
Action: Mouse scrolled (427, 241) with delta (0, 0)
Screenshot: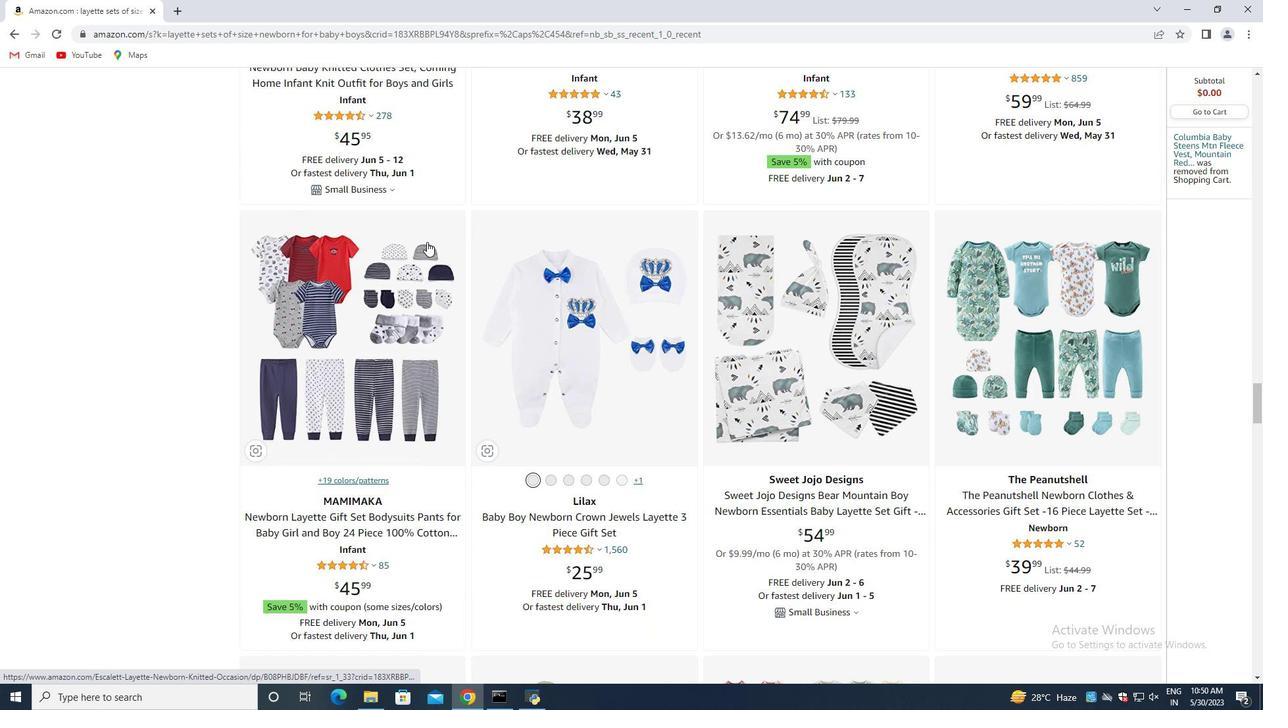 
Action: Mouse scrolled (427, 241) with delta (0, 0)
Screenshot: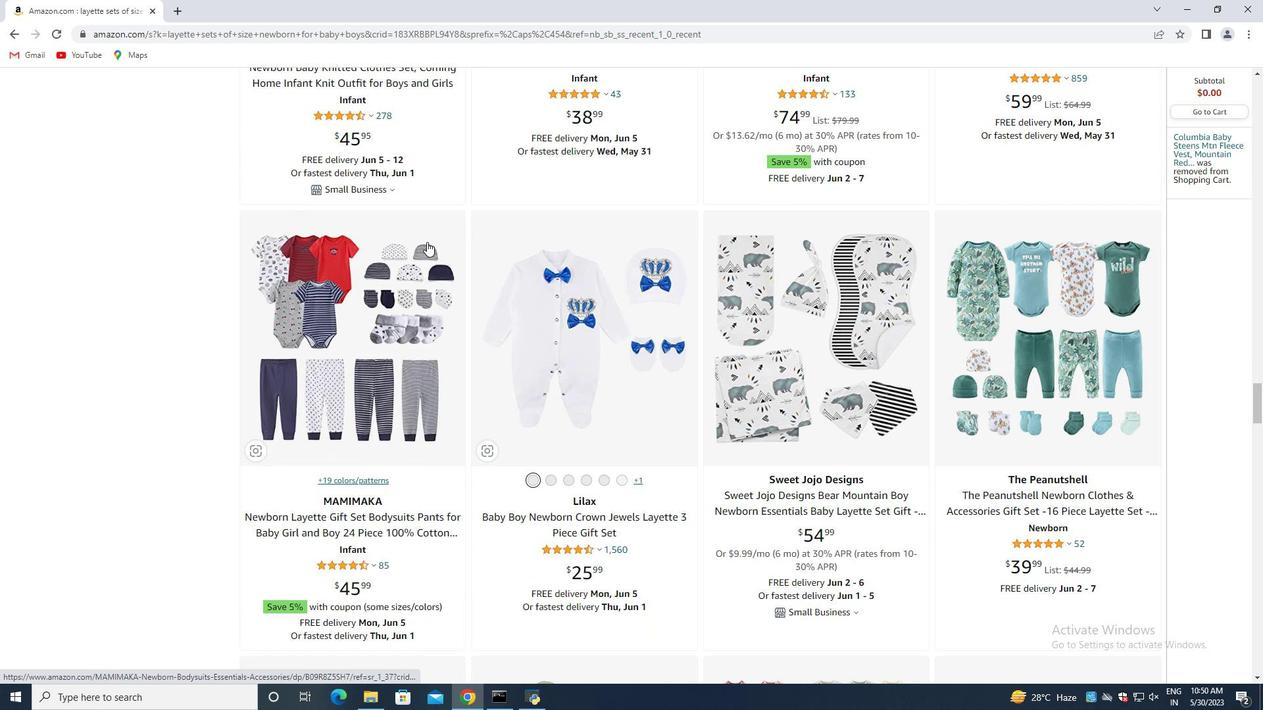 
Action: Mouse scrolled (427, 241) with delta (0, 0)
Screenshot: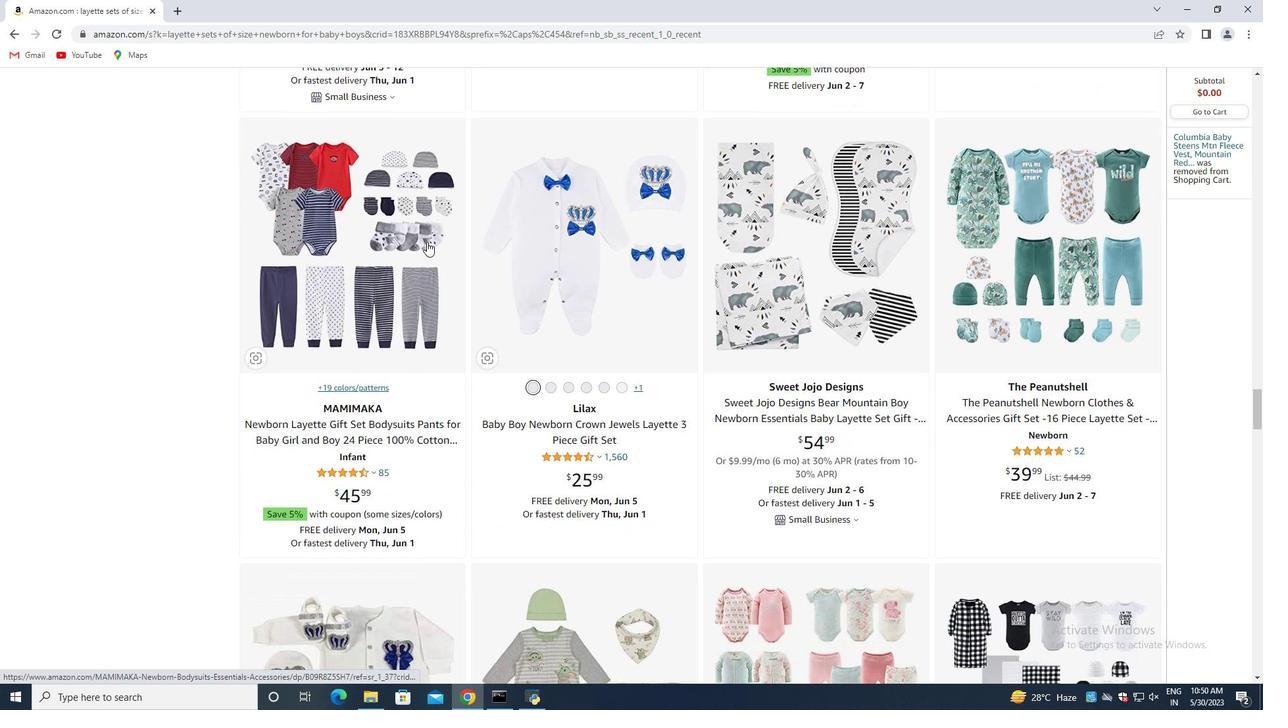 
Action: Mouse scrolled (427, 241) with delta (0, 0)
Screenshot: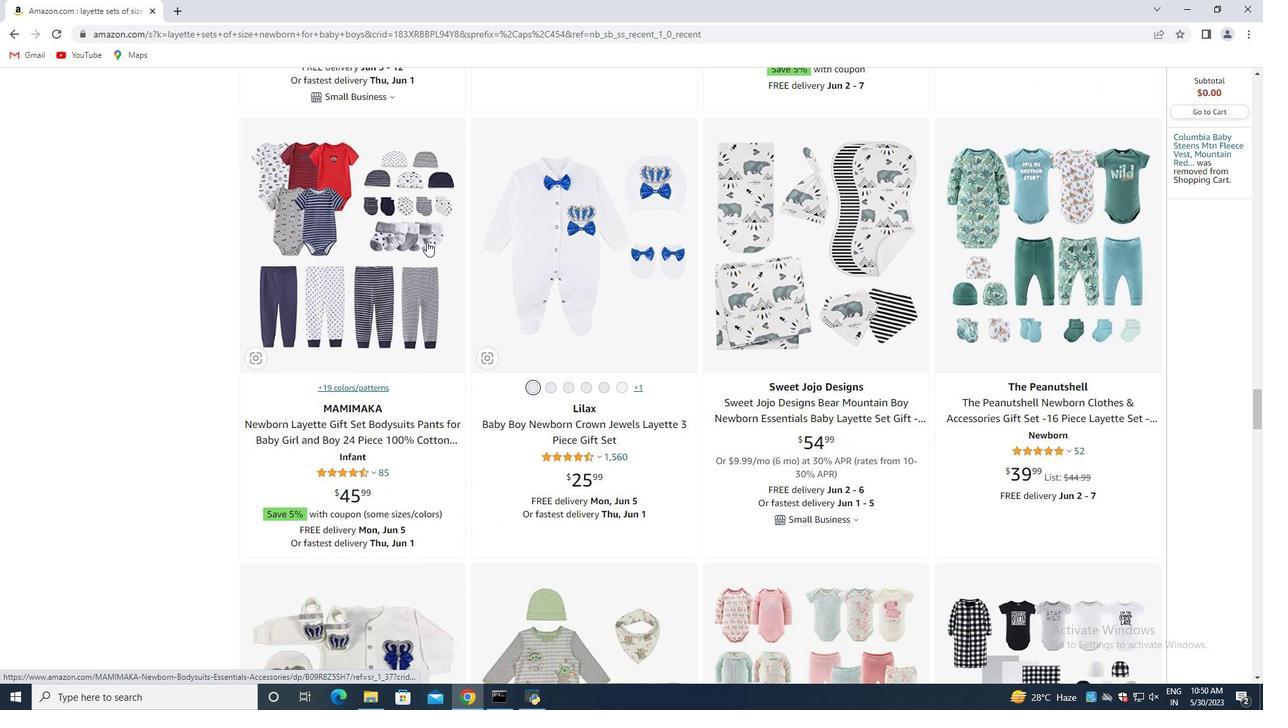 
Action: Mouse scrolled (427, 241) with delta (0, 0)
Screenshot: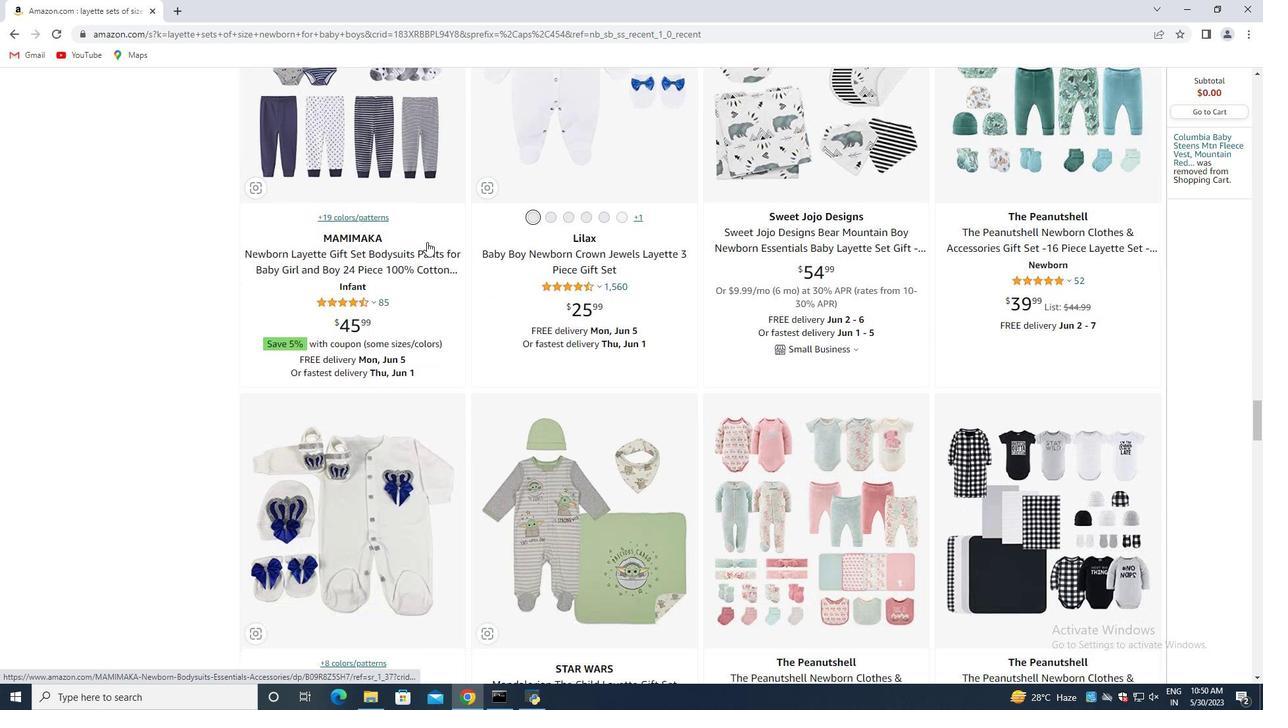 
Action: Mouse scrolled (427, 241) with delta (0, 0)
Screenshot: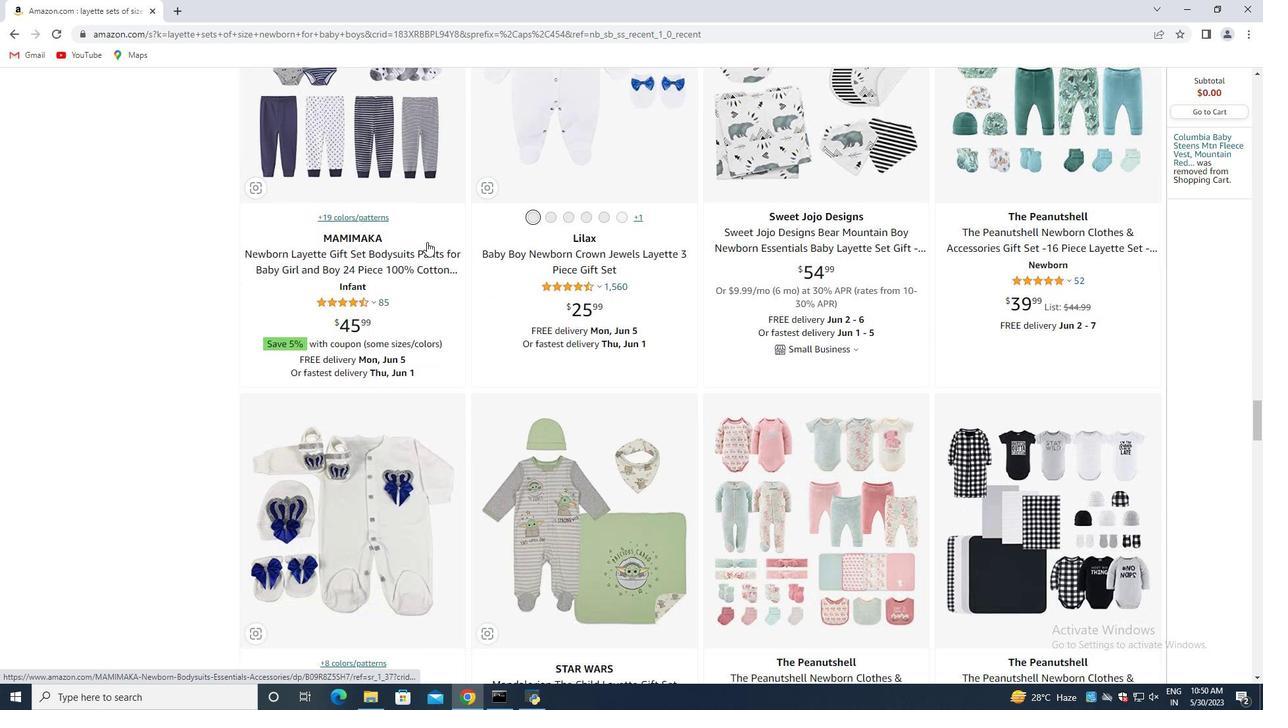 
Action: Mouse moved to (445, 237)
Screenshot: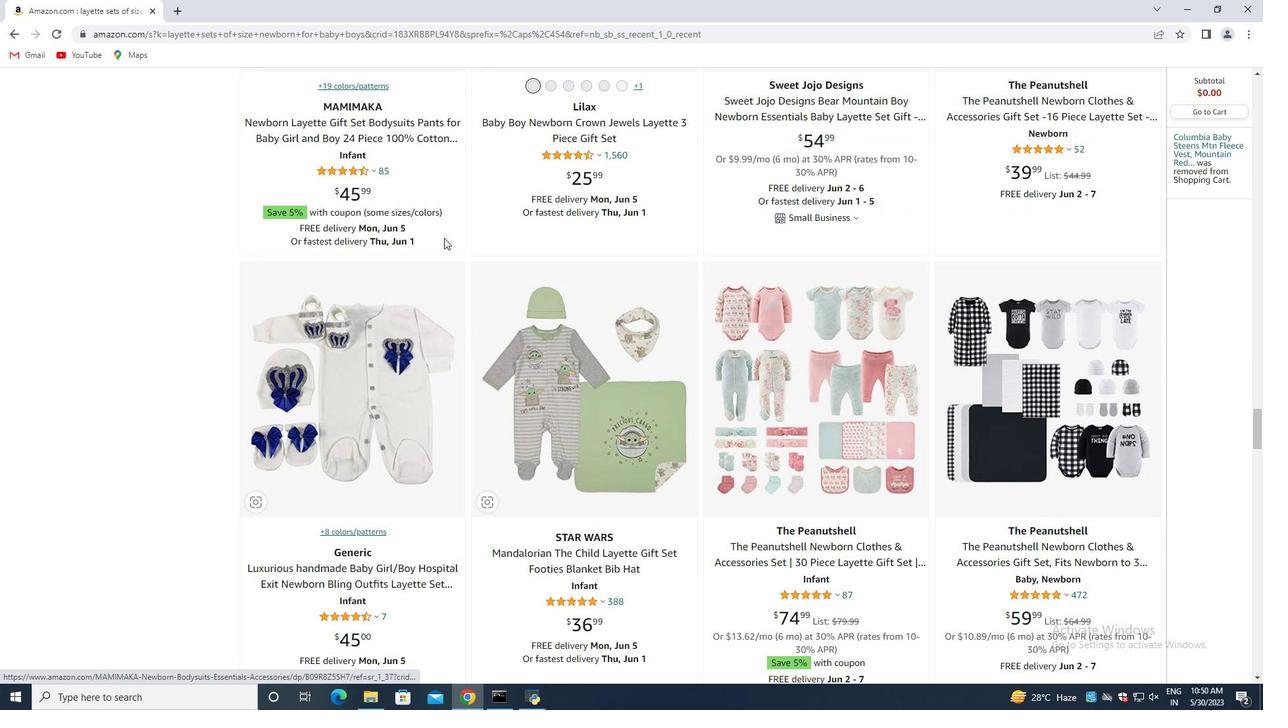 
Action: Mouse scrolled (445, 236) with delta (0, 0)
Screenshot: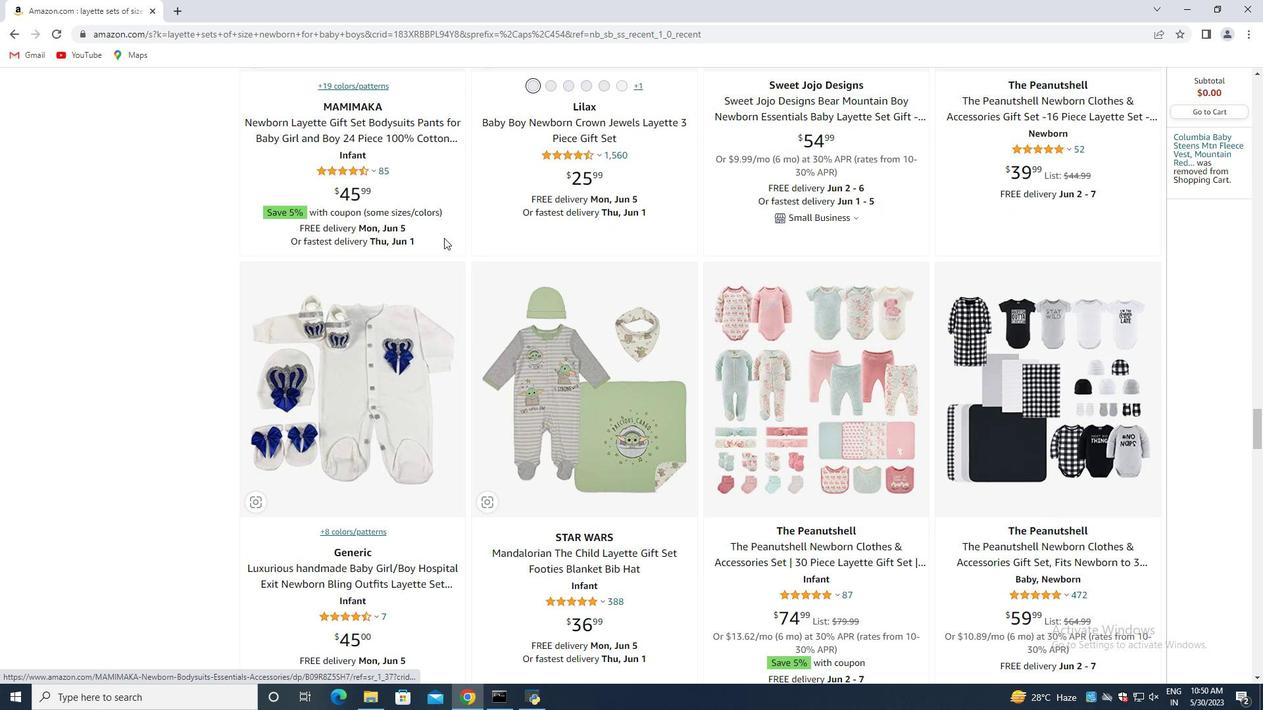 
Action: Mouse scrolled (445, 236) with delta (0, 0)
Screenshot: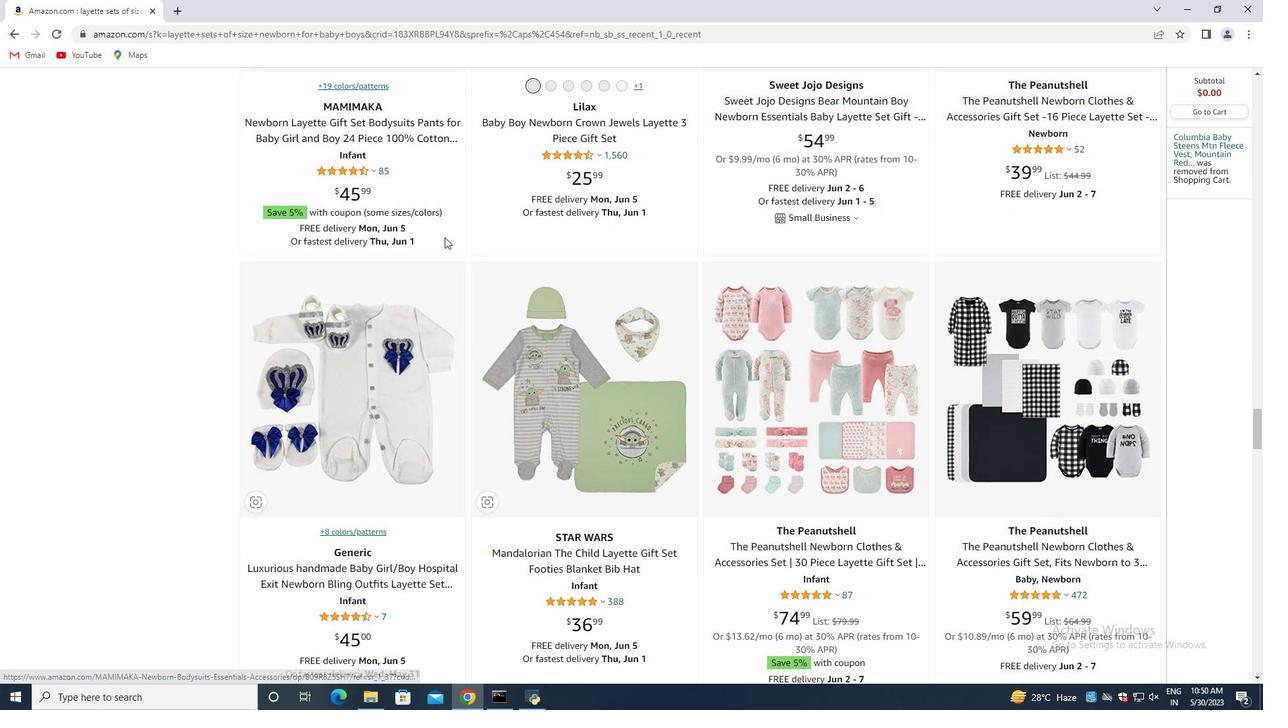 
Action: Mouse moved to (445, 237)
Screenshot: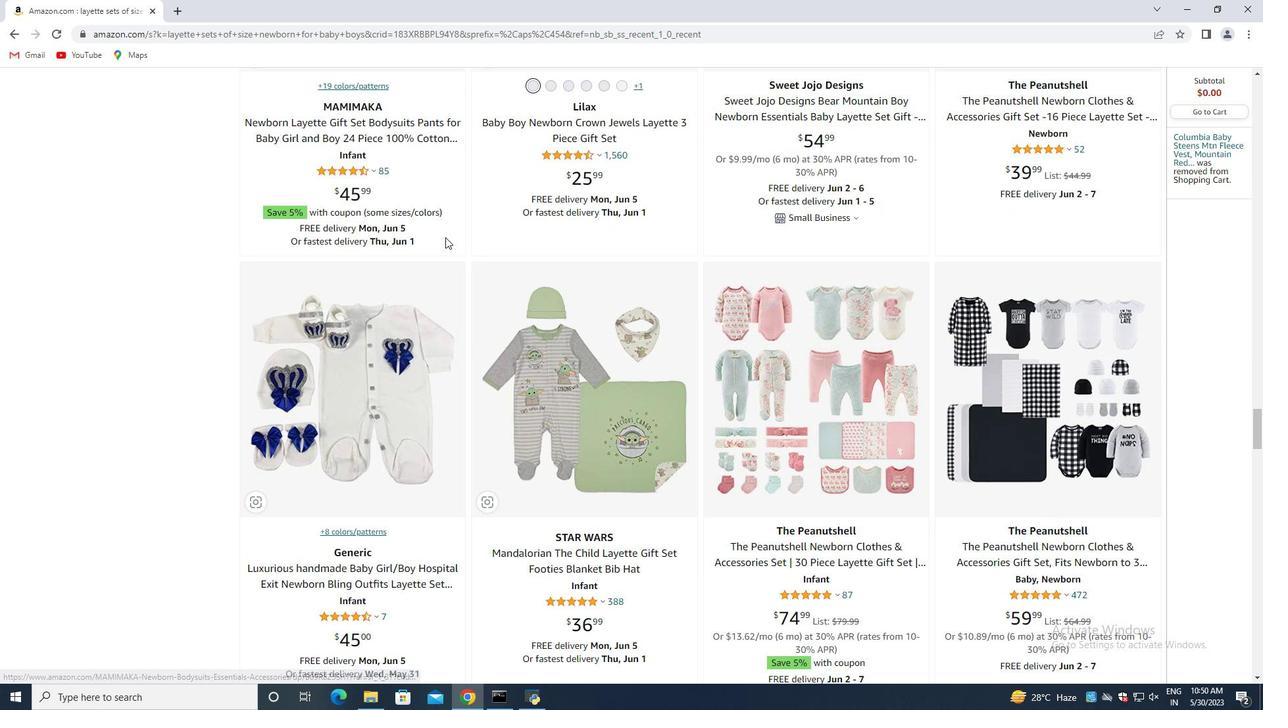 
Action: Mouse scrolled (445, 236) with delta (0, 0)
Screenshot: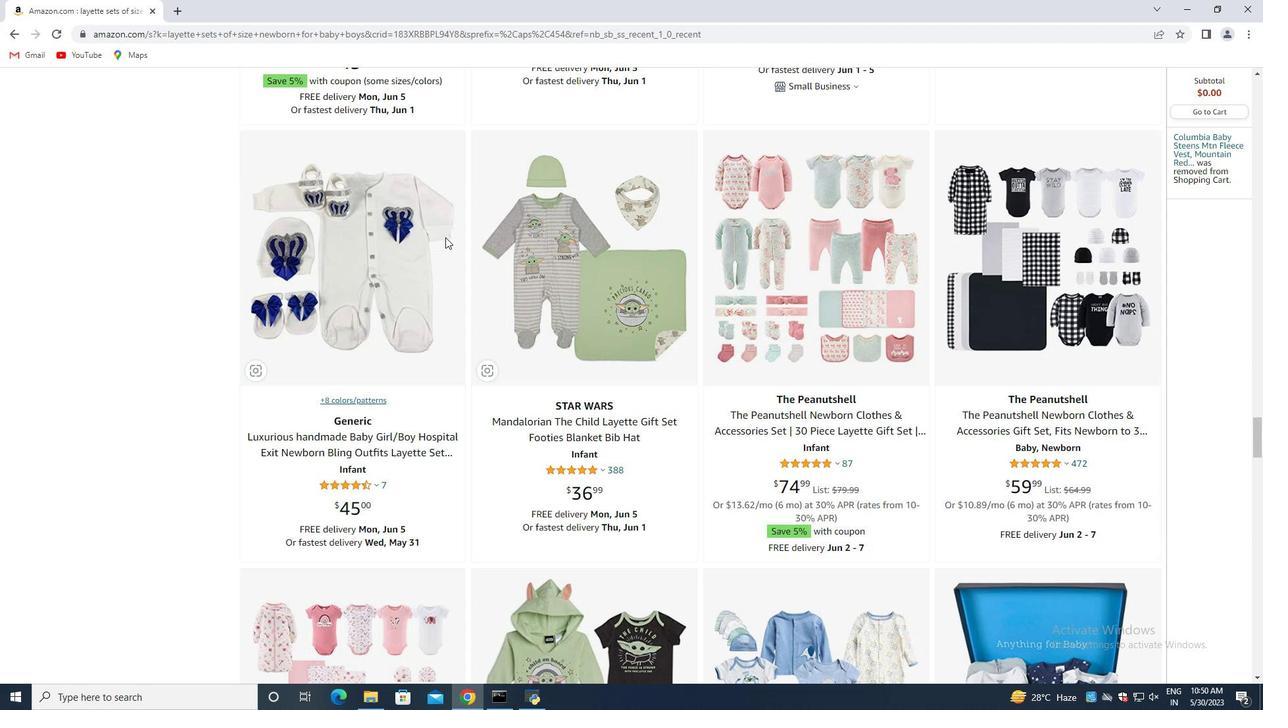 
Action: Mouse moved to (445, 237)
Screenshot: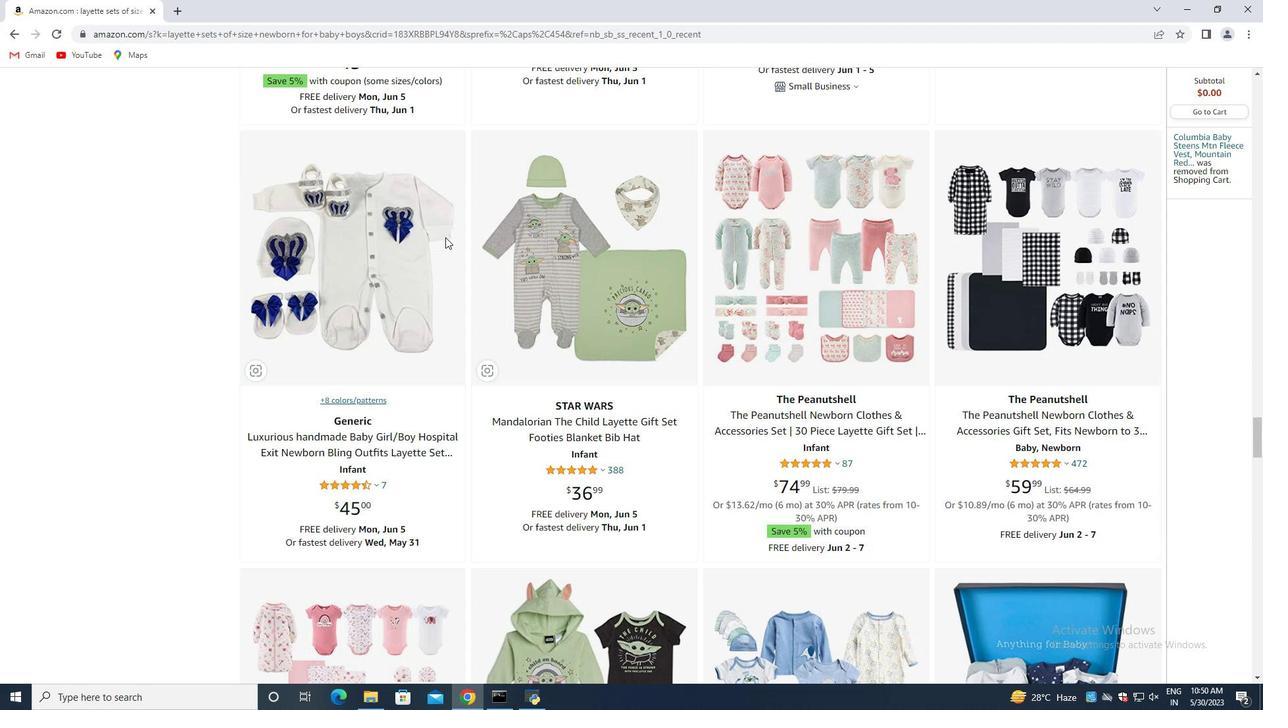 
Action: Mouse scrolled (445, 236) with delta (0, 0)
Screenshot: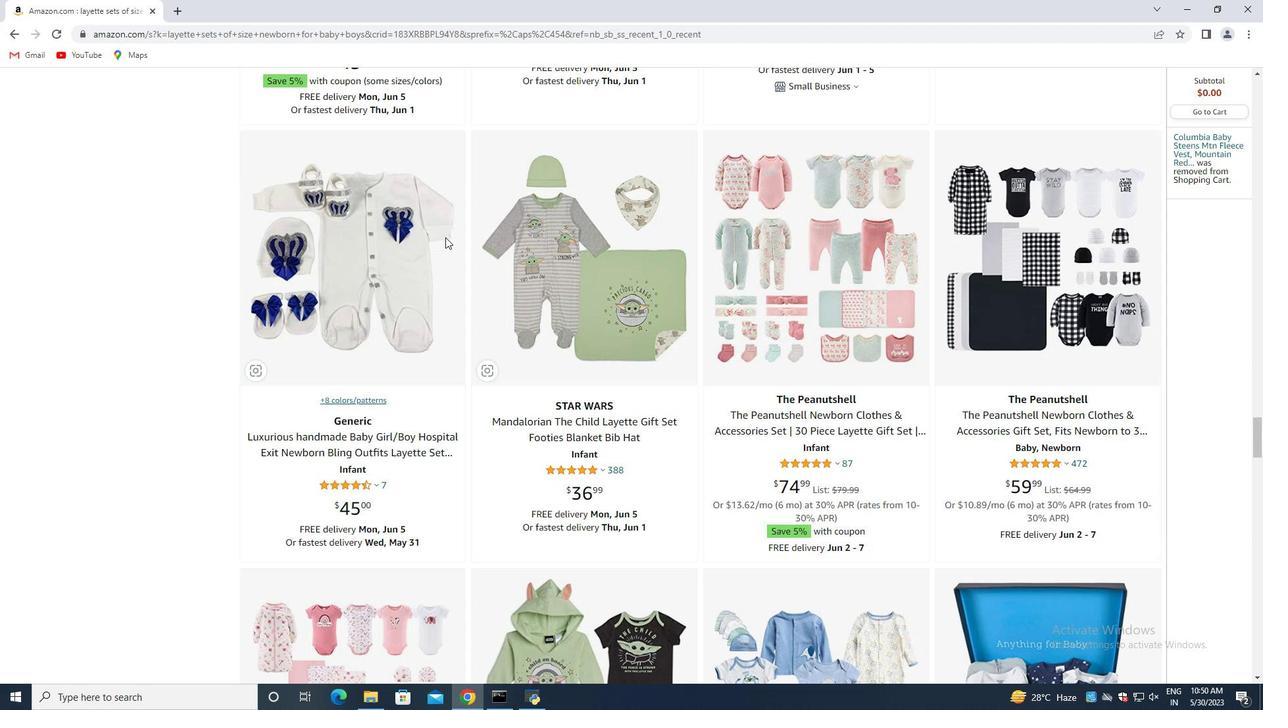 
Action: Mouse moved to (445, 238)
Screenshot: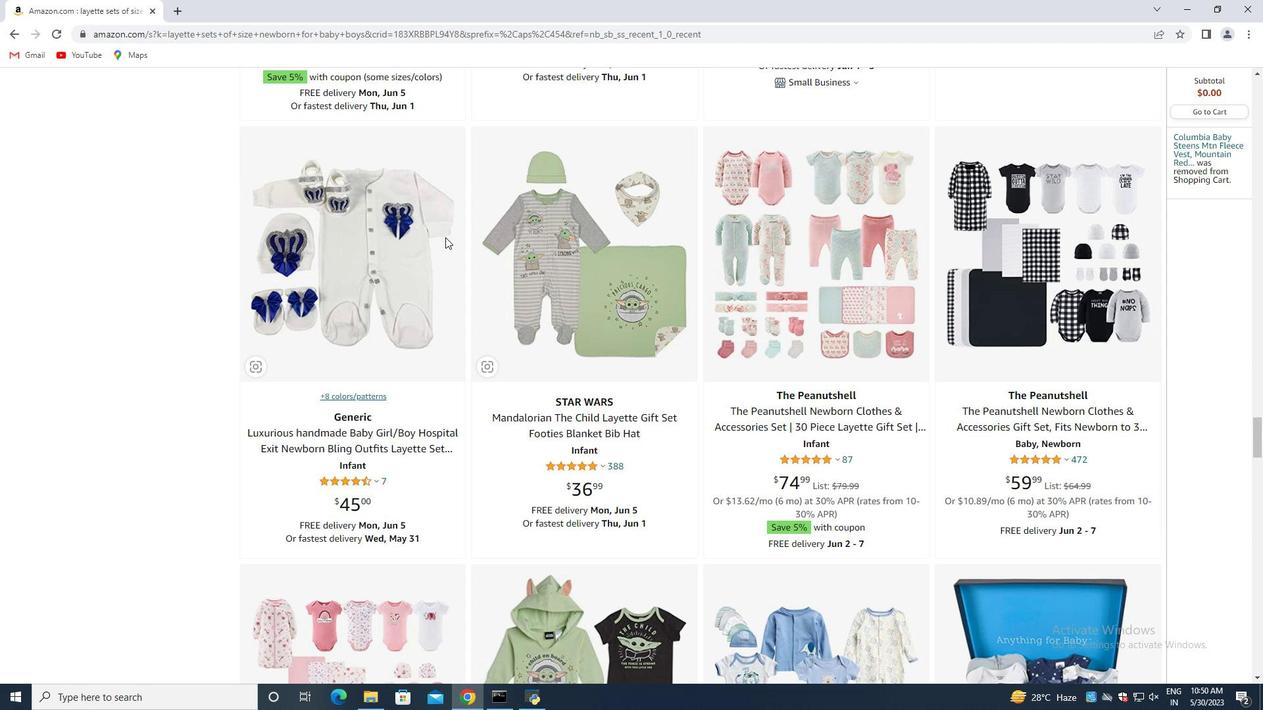 
Action: Mouse scrolled (445, 237) with delta (0, 0)
Screenshot: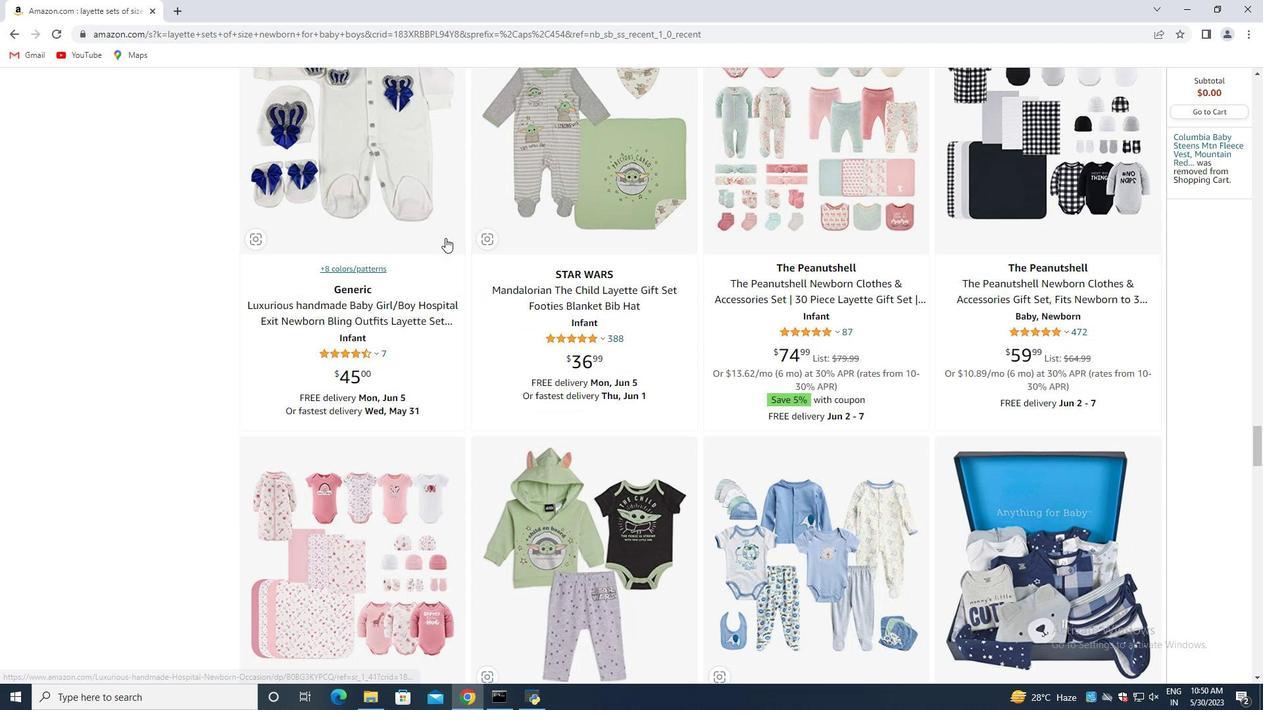 
Action: Mouse scrolled (445, 237) with delta (0, 0)
Screenshot: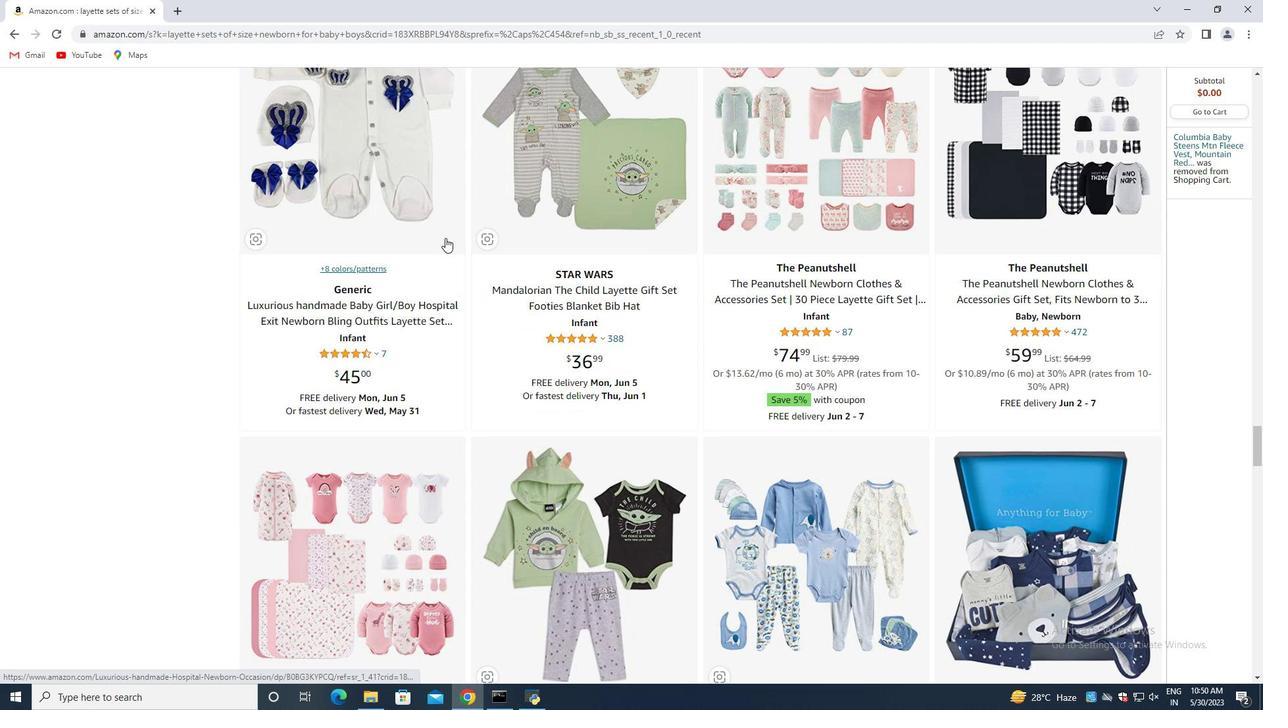 
Action: Mouse scrolled (445, 237) with delta (0, 0)
Screenshot: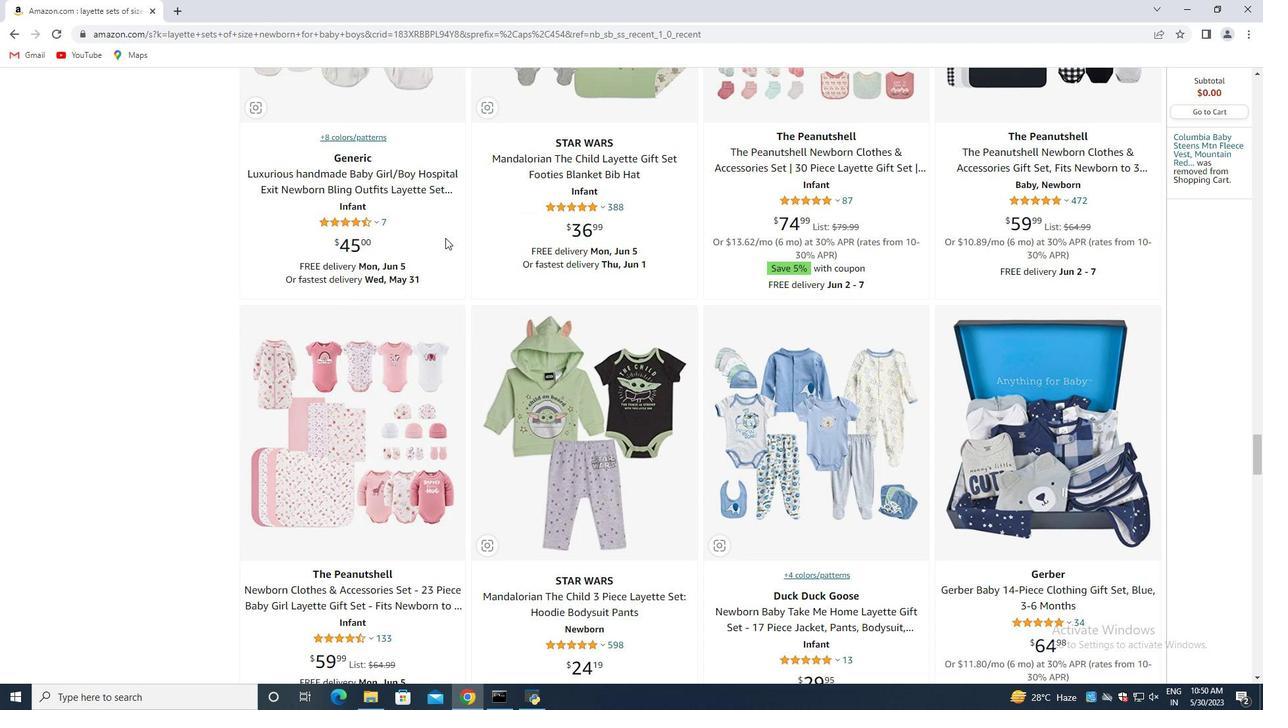 
Action: Mouse moved to (445, 238)
Screenshot: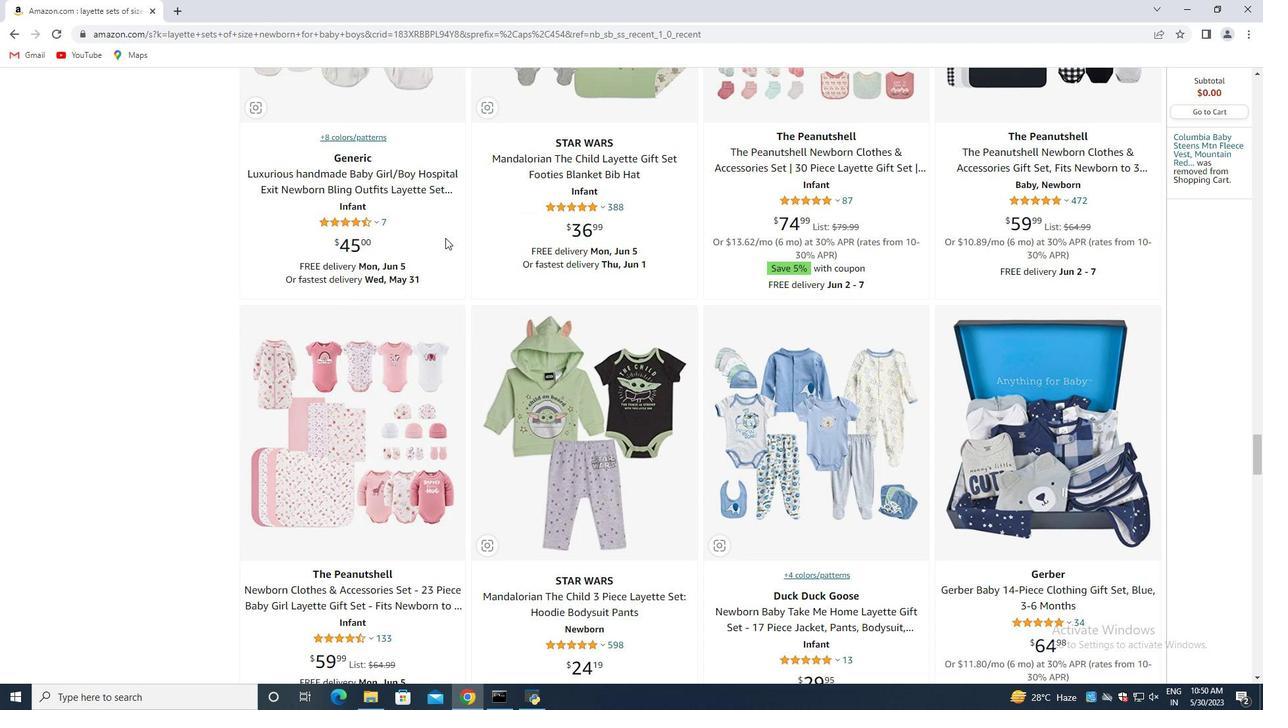 
Action: Mouse scrolled (445, 238) with delta (0, 0)
Screenshot: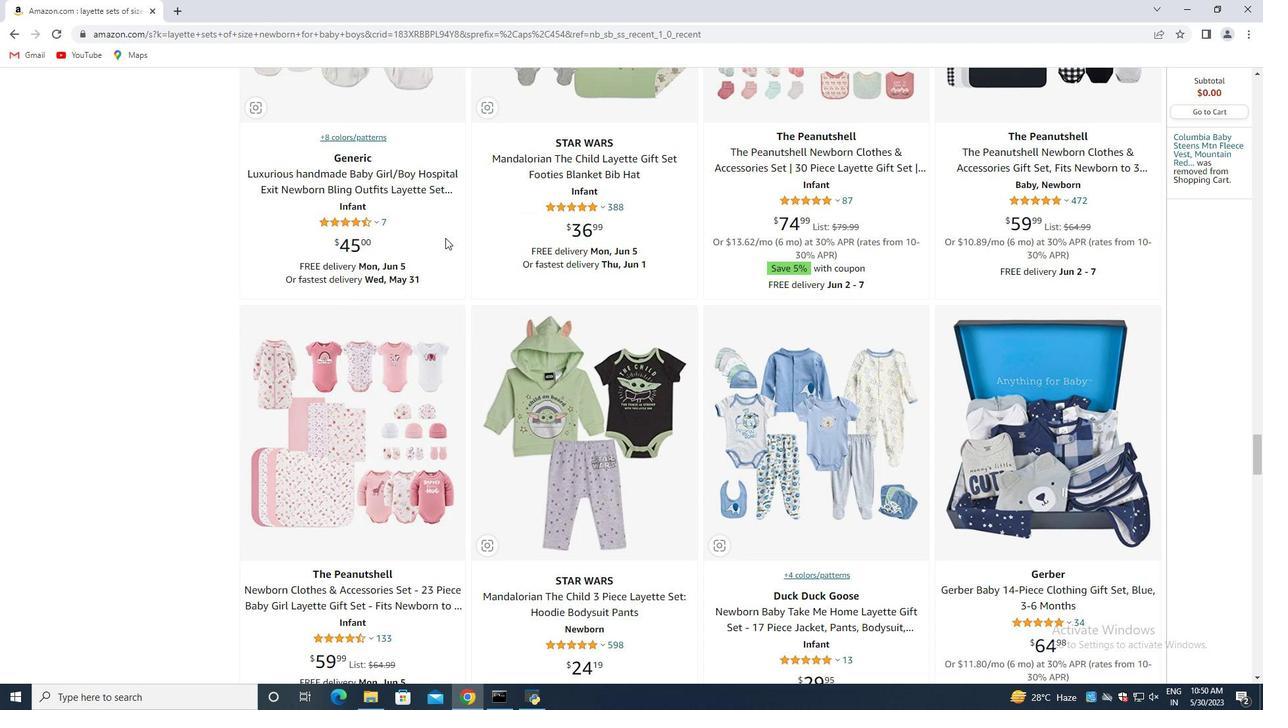 
Action: Mouse moved to (445, 238)
Screenshot: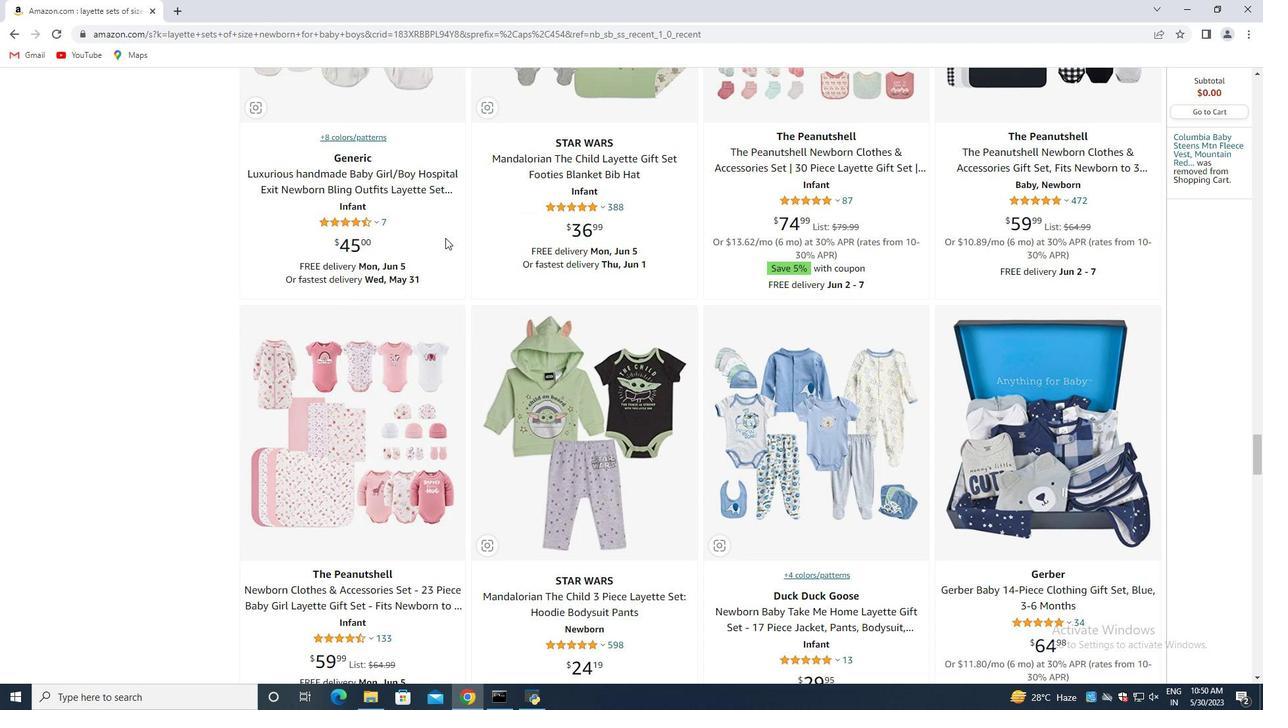 
Action: Mouse scrolled (445, 238) with delta (0, 0)
Screenshot: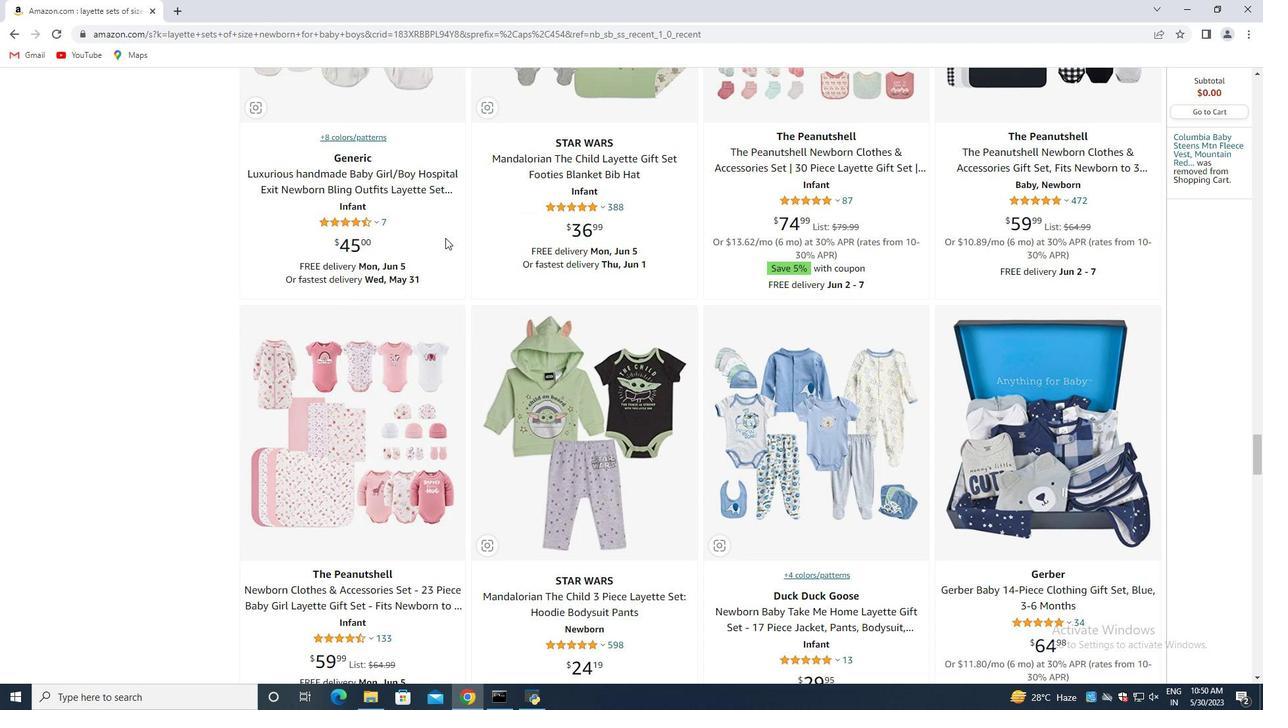 
Action: Mouse scrolled (445, 238) with delta (0, 0)
Screenshot: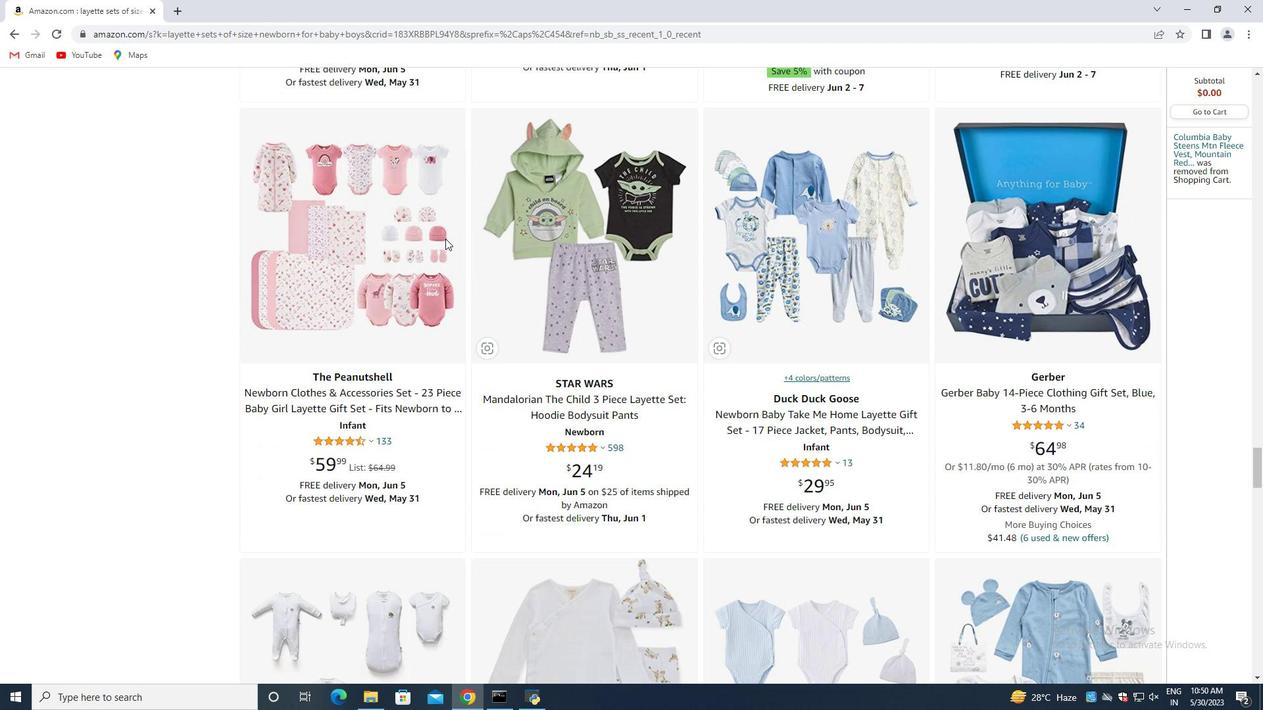 
Action: Mouse scrolled (445, 238) with delta (0, 0)
Screenshot: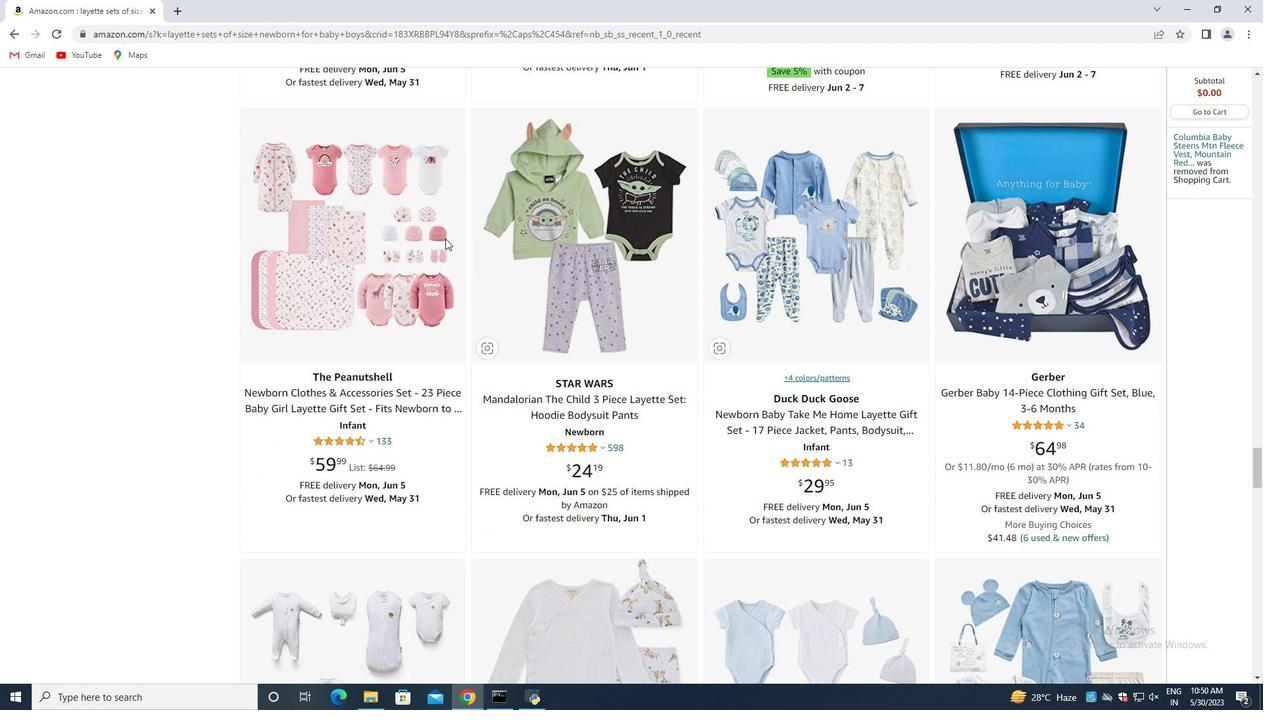 
Action: Mouse scrolled (445, 238) with delta (0, 0)
Screenshot: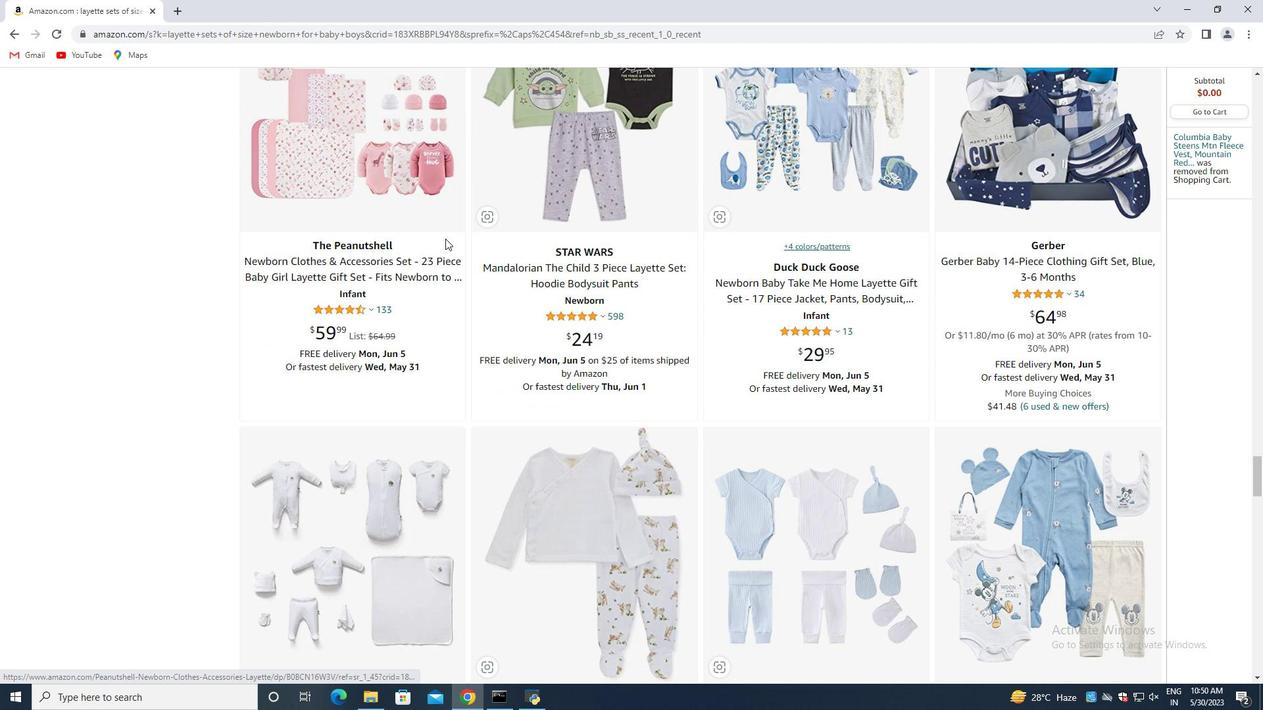 
Action: Mouse scrolled (445, 238) with delta (0, 0)
Screenshot: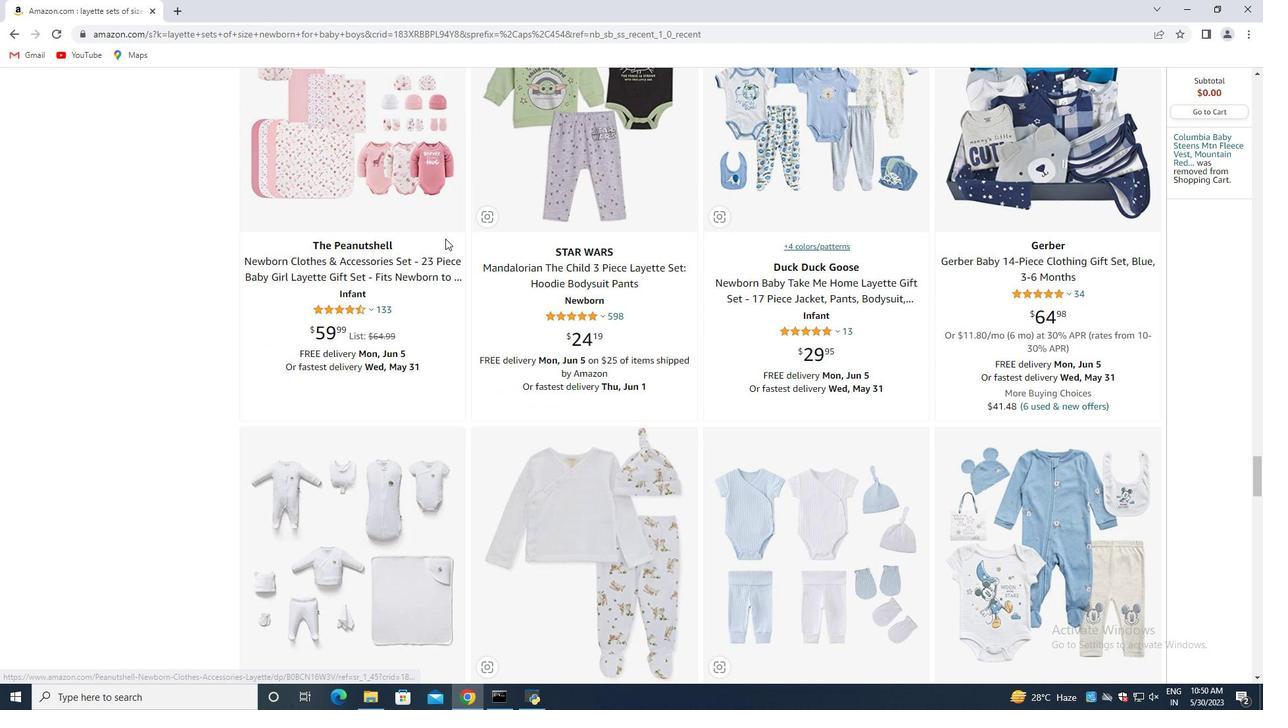 
Action: Mouse scrolled (445, 239) with delta (0, 0)
Screenshot: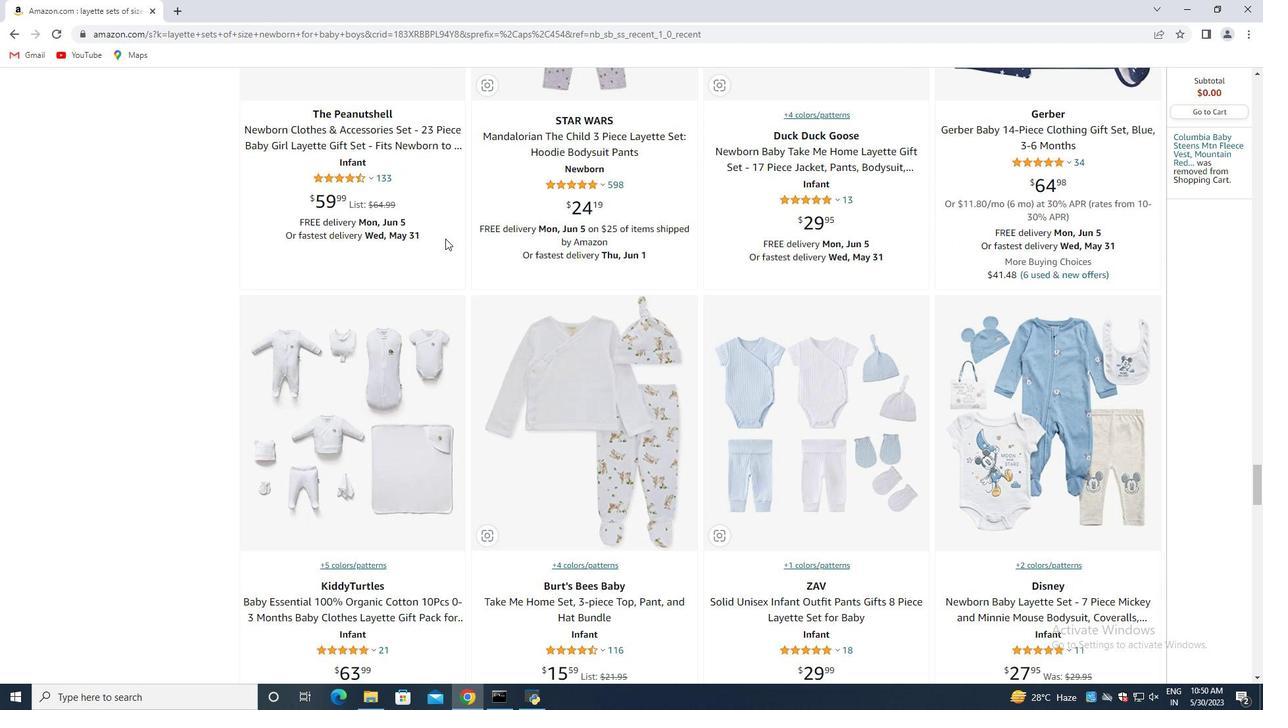 
Action: Mouse scrolled (445, 239) with delta (0, 0)
Screenshot: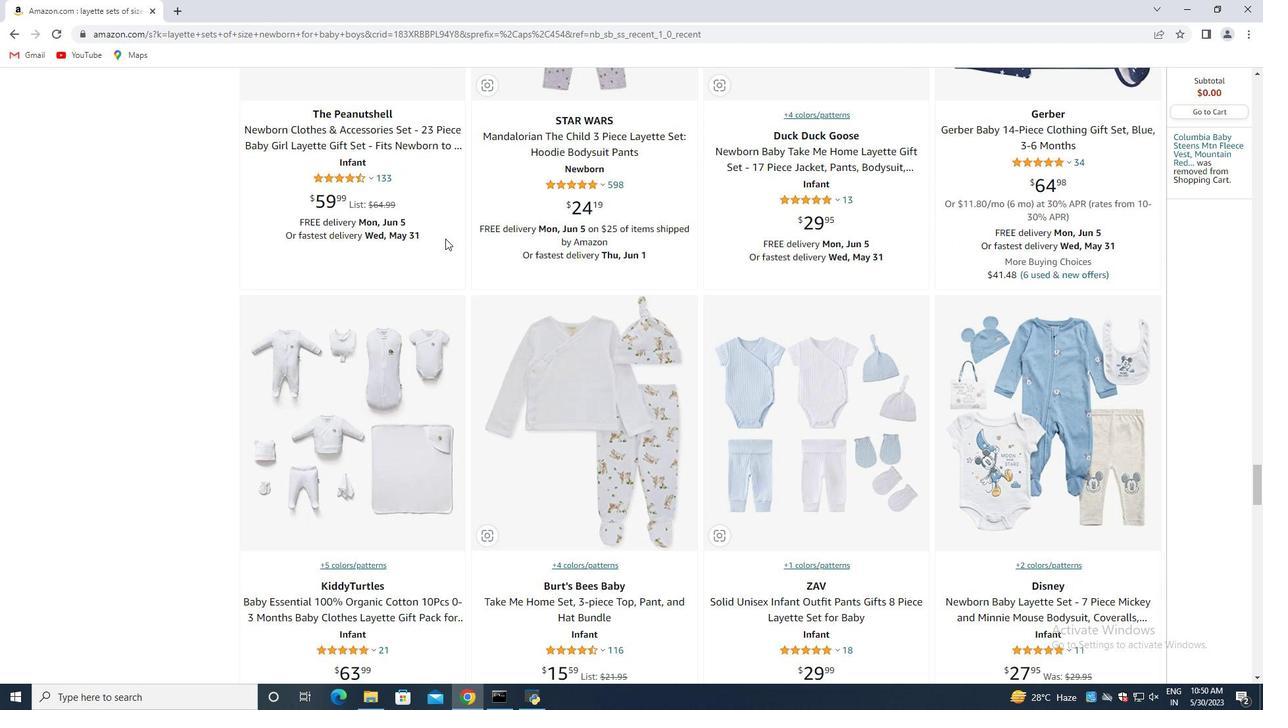 
Action: Mouse scrolled (445, 239) with delta (0, 0)
Screenshot: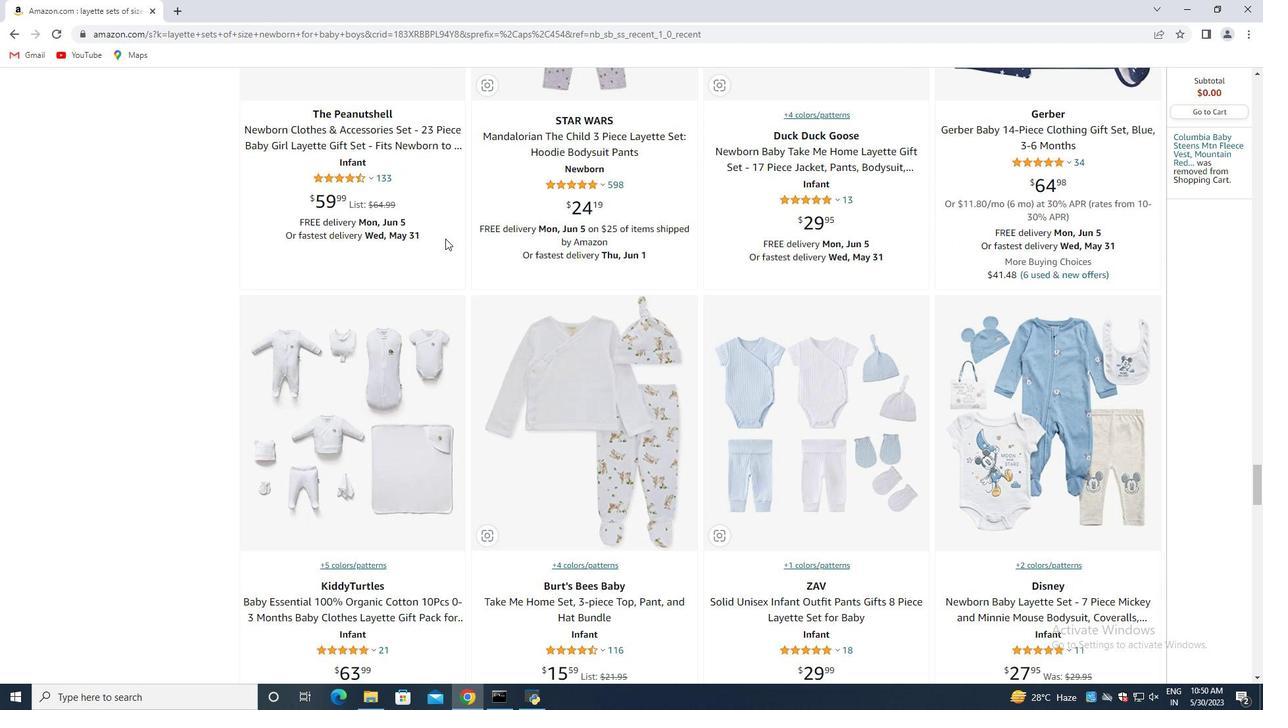 
Action: Mouse scrolled (445, 239) with delta (0, 0)
Screenshot: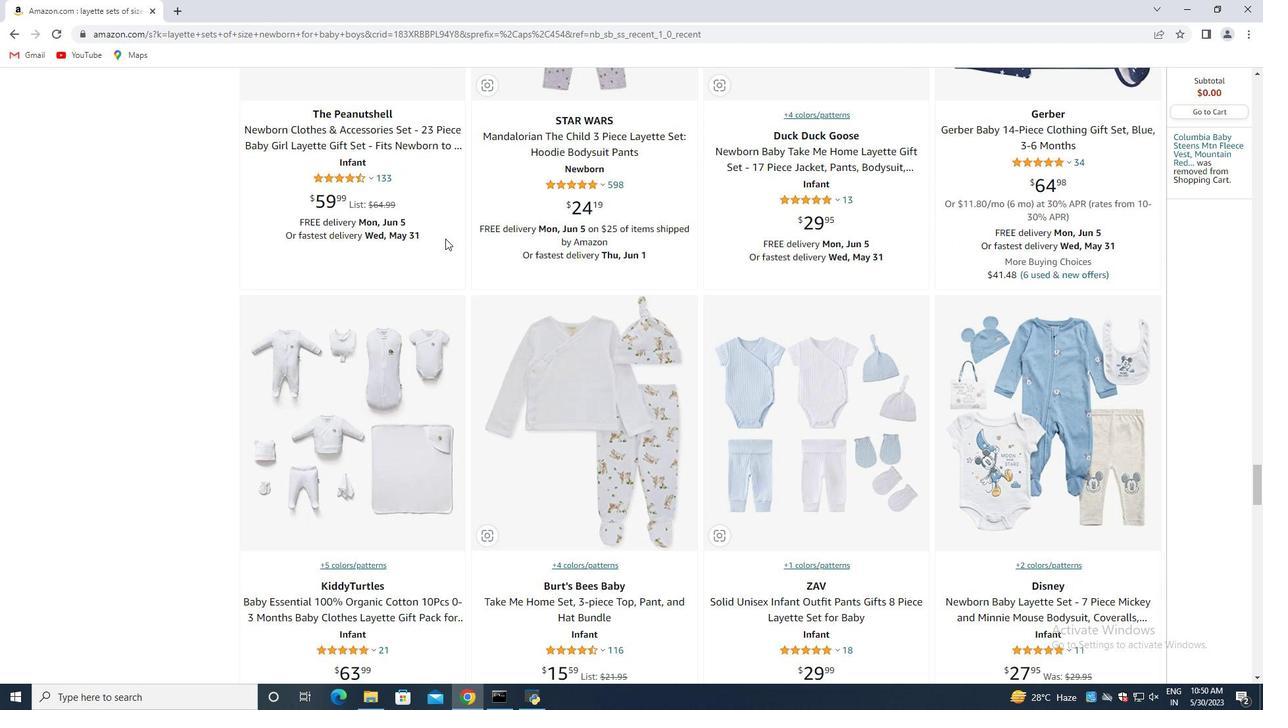 
Action: Mouse scrolled (445, 239) with delta (0, 0)
Screenshot: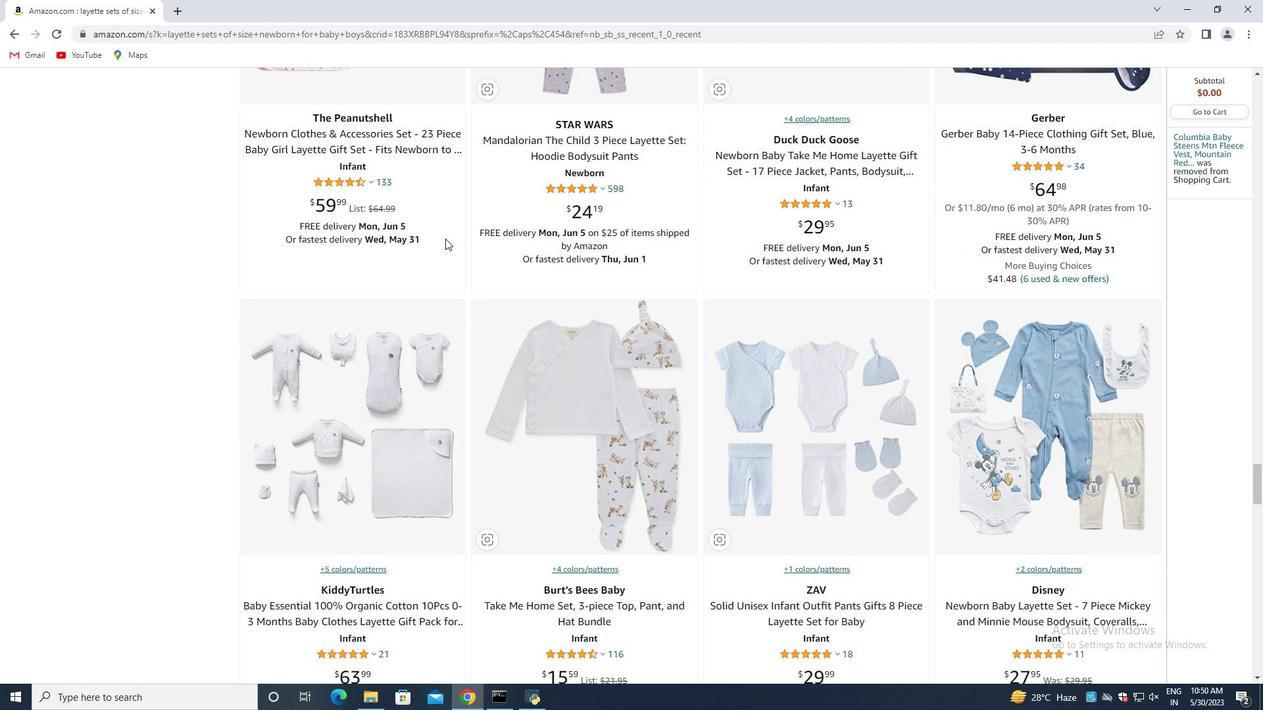
Action: Mouse scrolled (445, 239) with delta (0, 0)
Screenshot: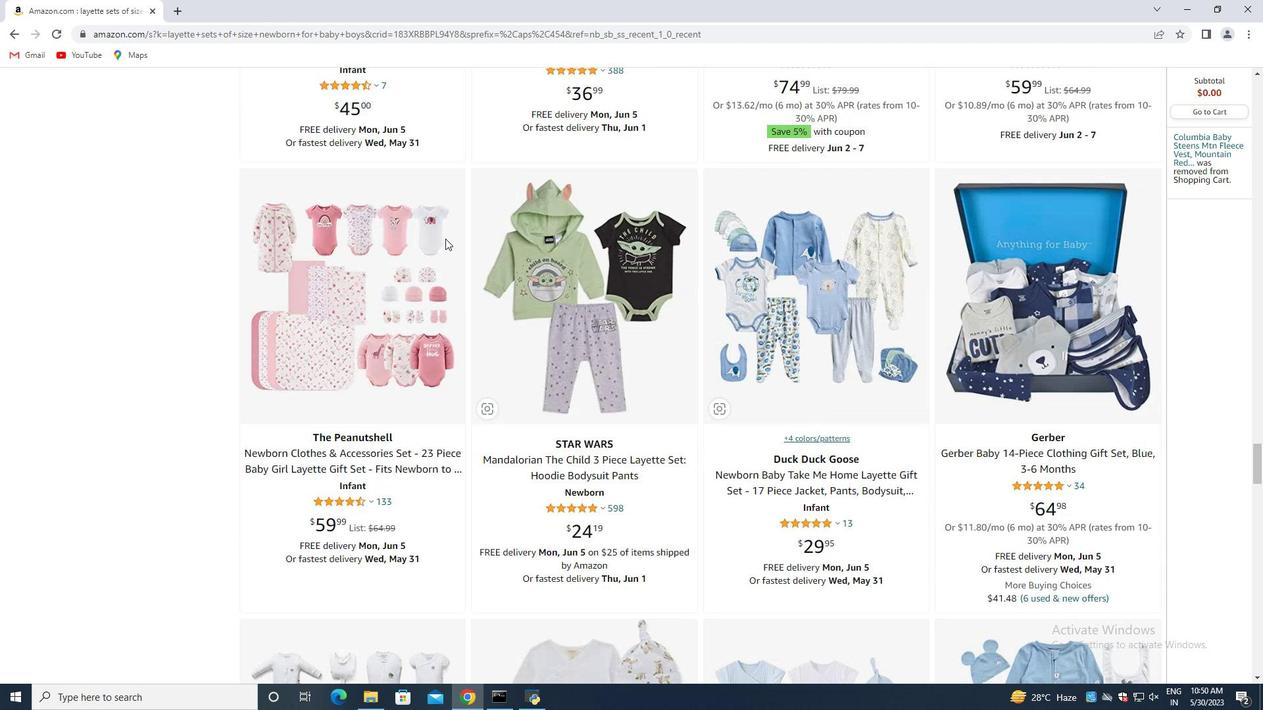 
Action: Mouse scrolled (445, 239) with delta (0, 0)
Screenshot: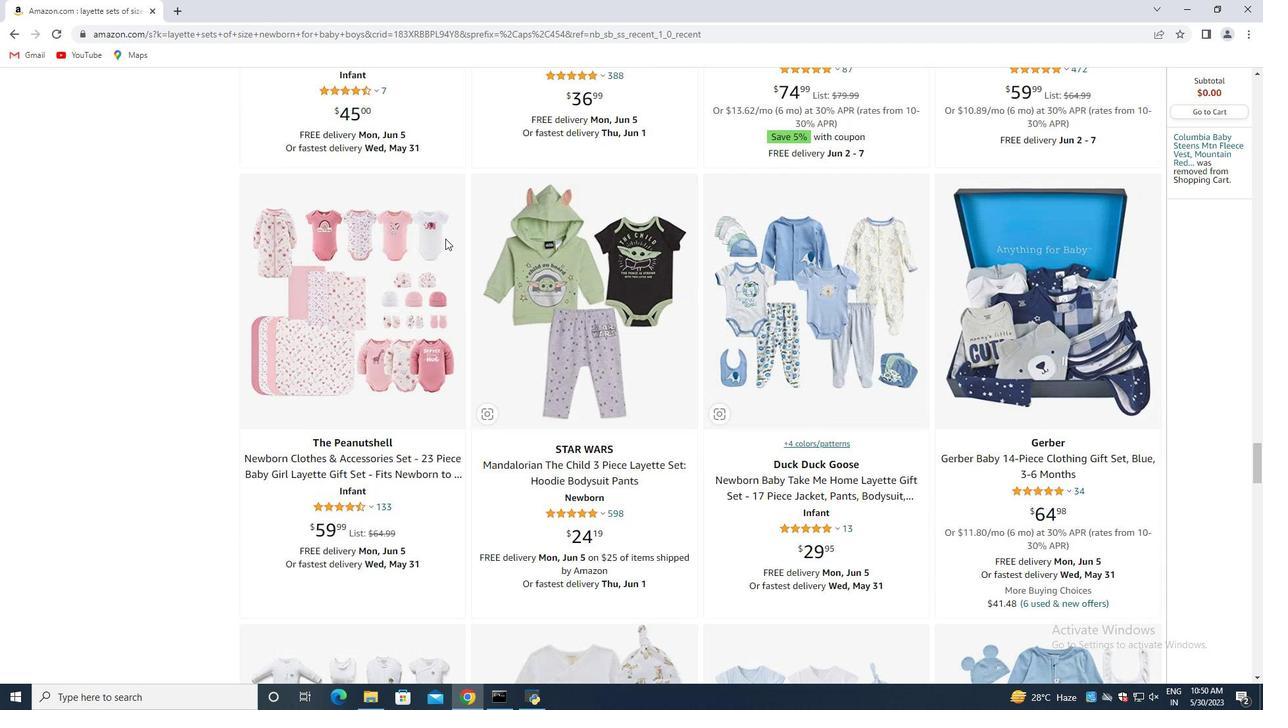 
Action: Mouse scrolled (445, 239) with delta (0, 0)
Screenshot: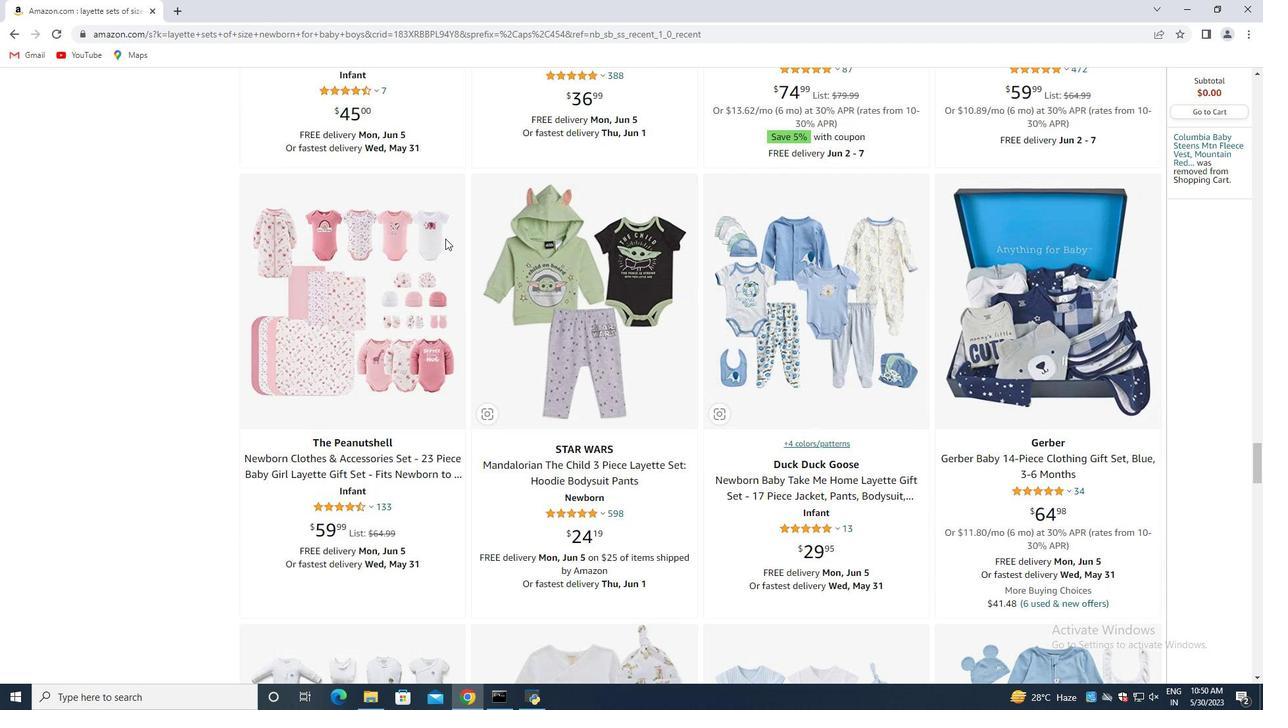 
Action: Mouse scrolled (445, 239) with delta (0, 0)
Screenshot: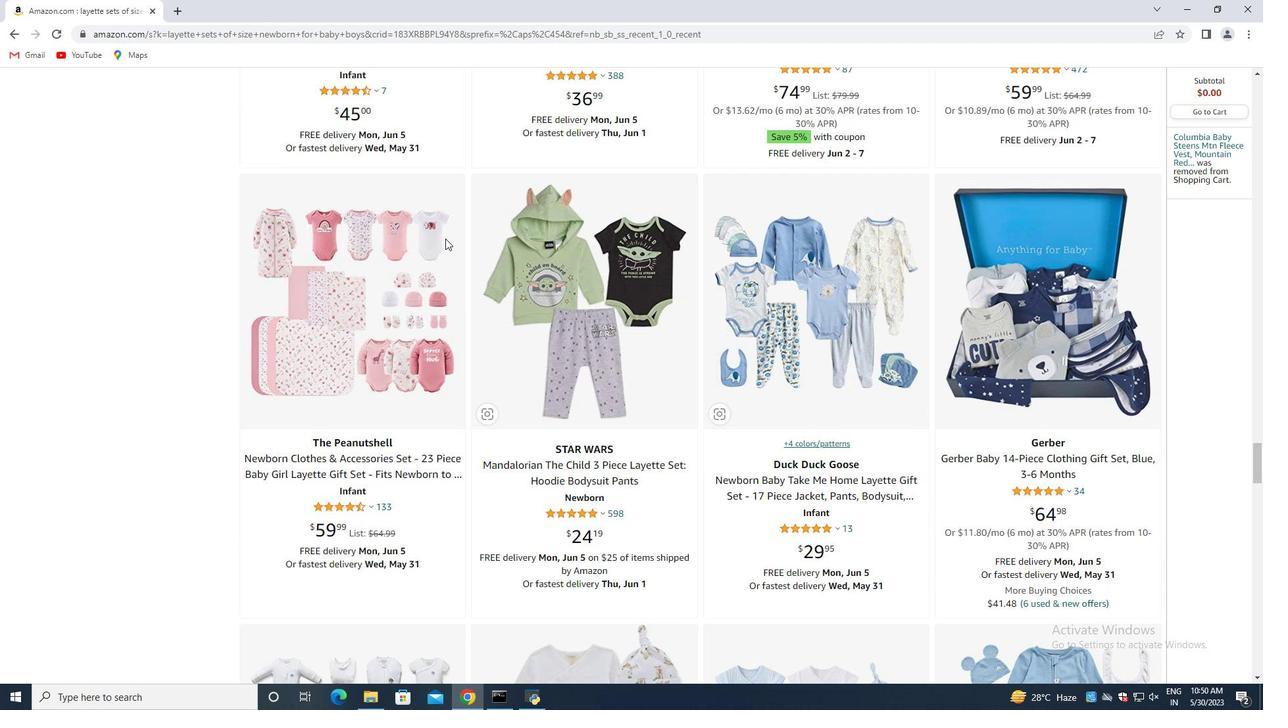 
Action: Mouse scrolled (445, 239) with delta (0, 0)
Screenshot: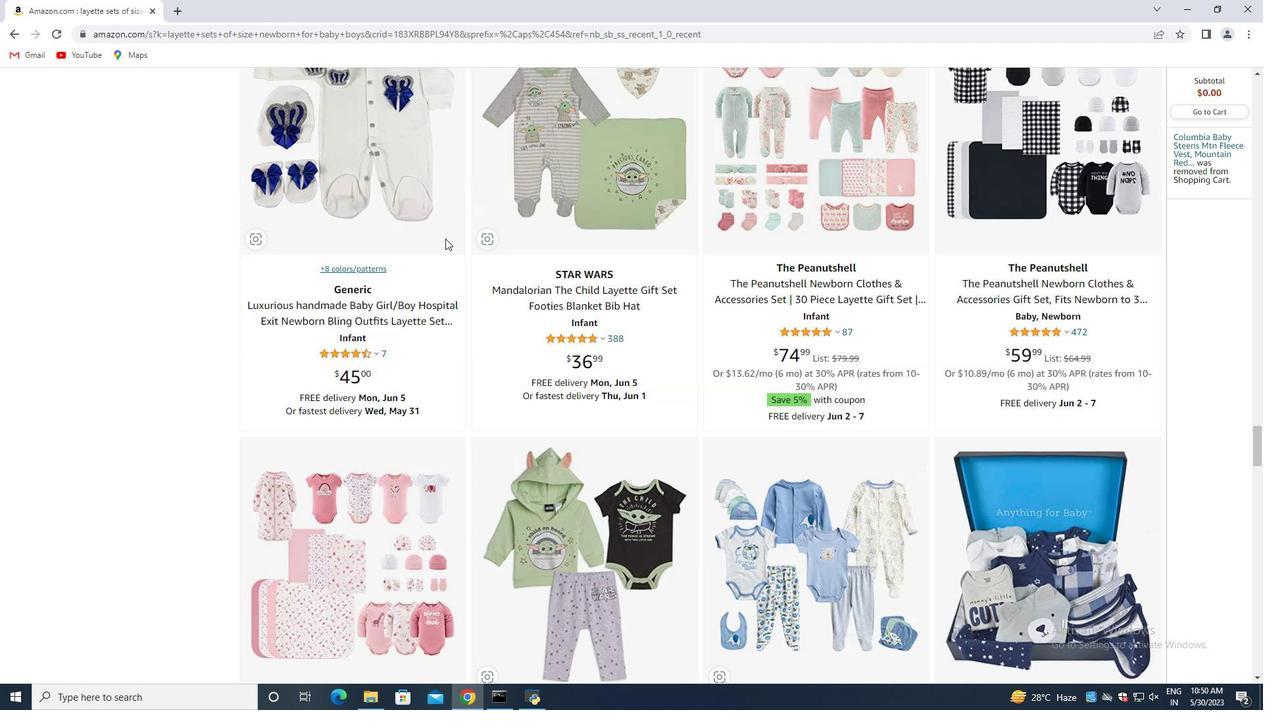 
Action: Mouse scrolled (445, 239) with delta (0, 0)
Screenshot: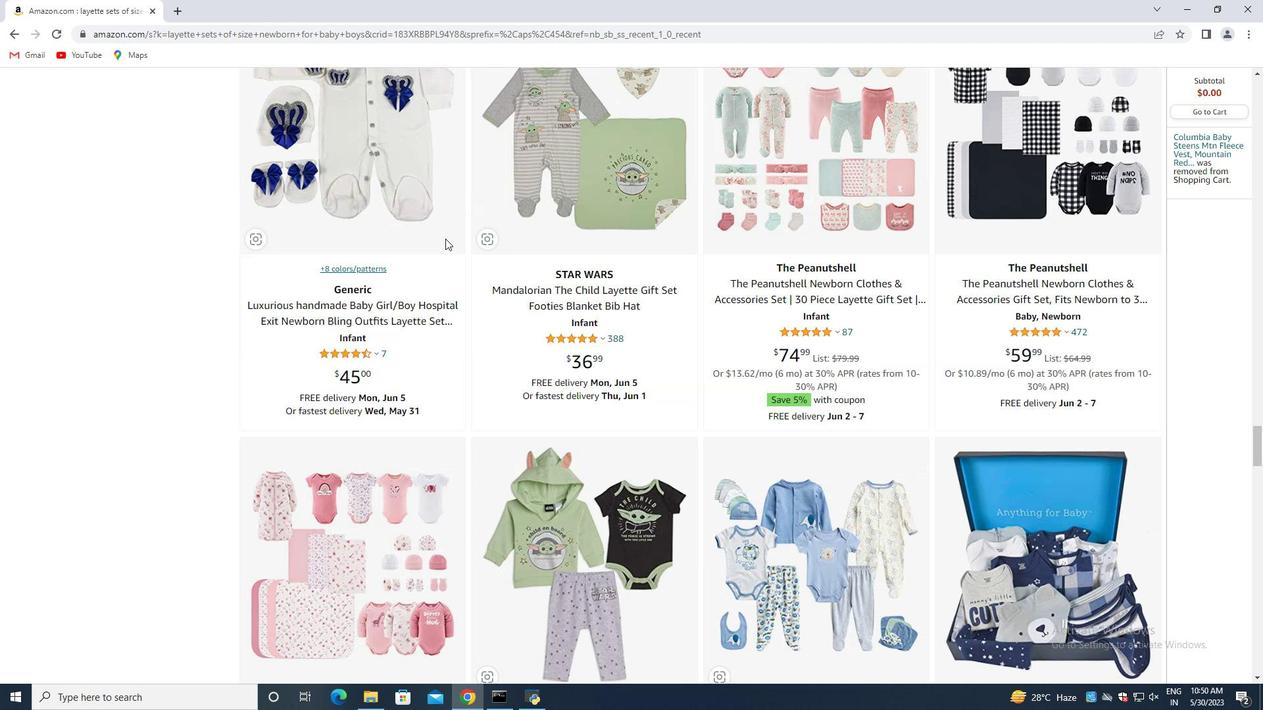 
Action: Mouse scrolled (445, 239) with delta (0, 0)
Screenshot: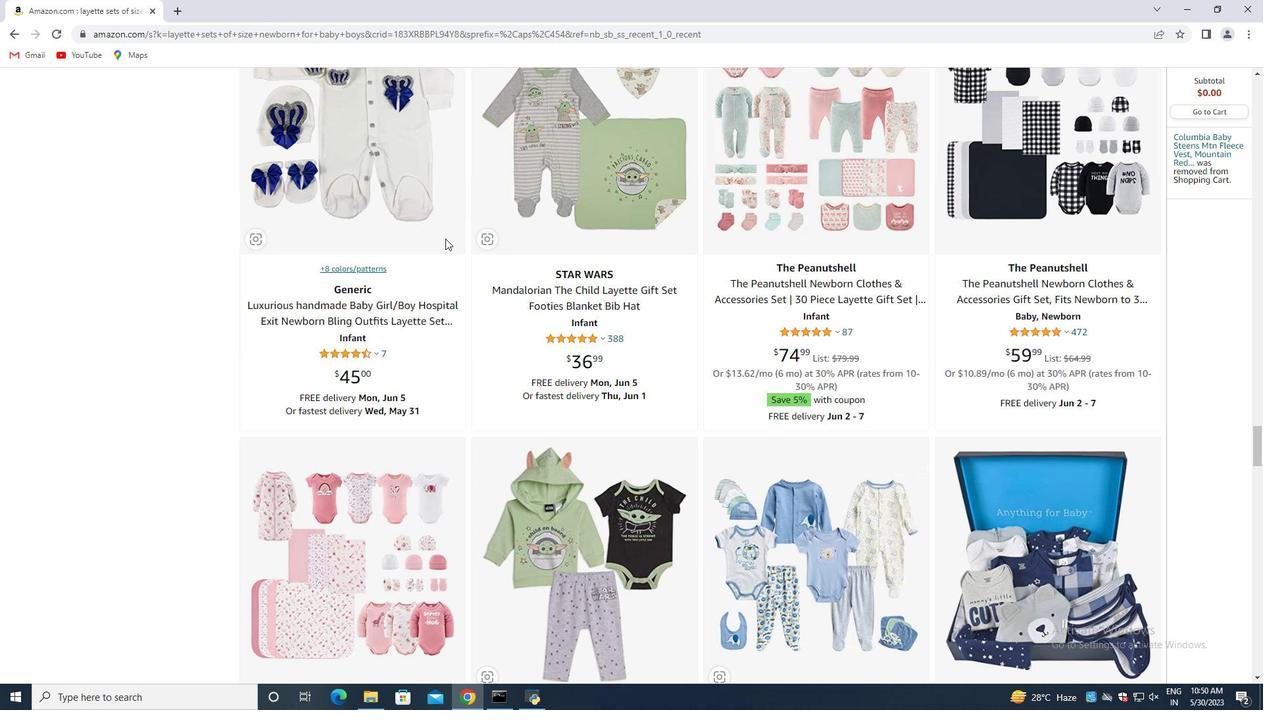 
Action: Mouse scrolled (445, 239) with delta (0, 0)
Screenshot: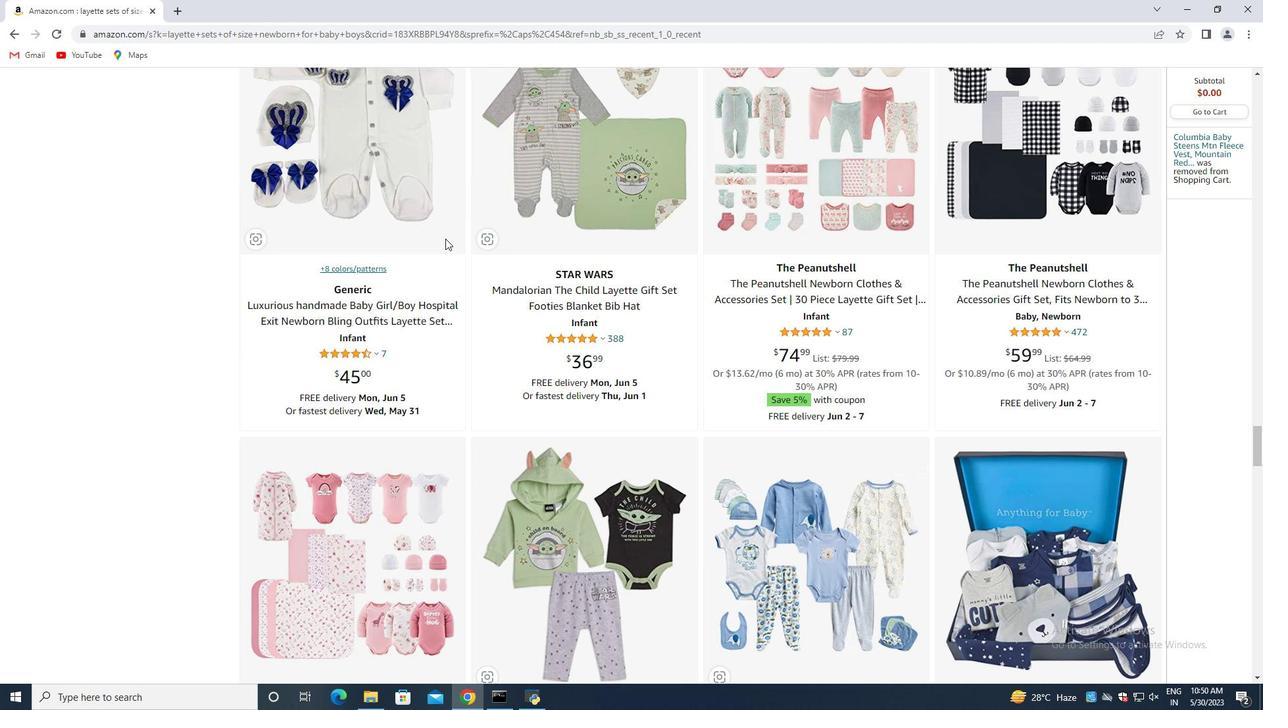 
Action: Mouse scrolled (445, 239) with delta (0, 0)
Screenshot: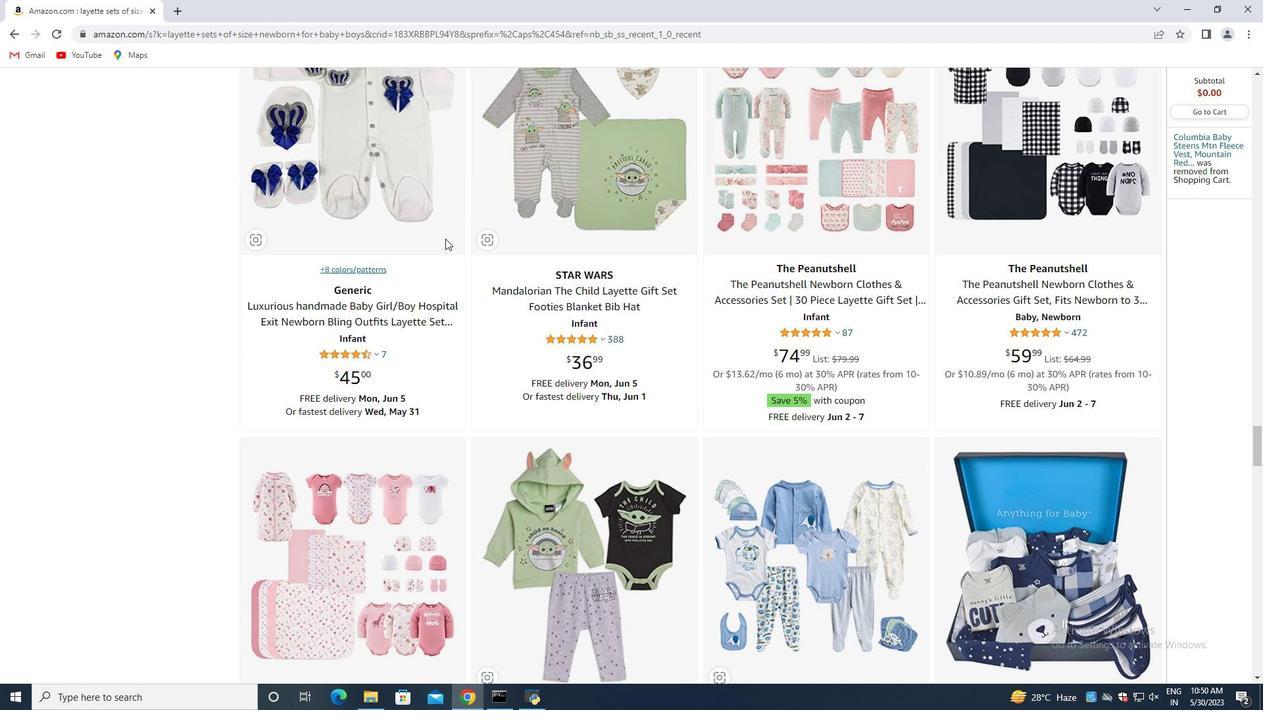 
Action: Mouse scrolled (445, 239) with delta (0, 0)
Screenshot: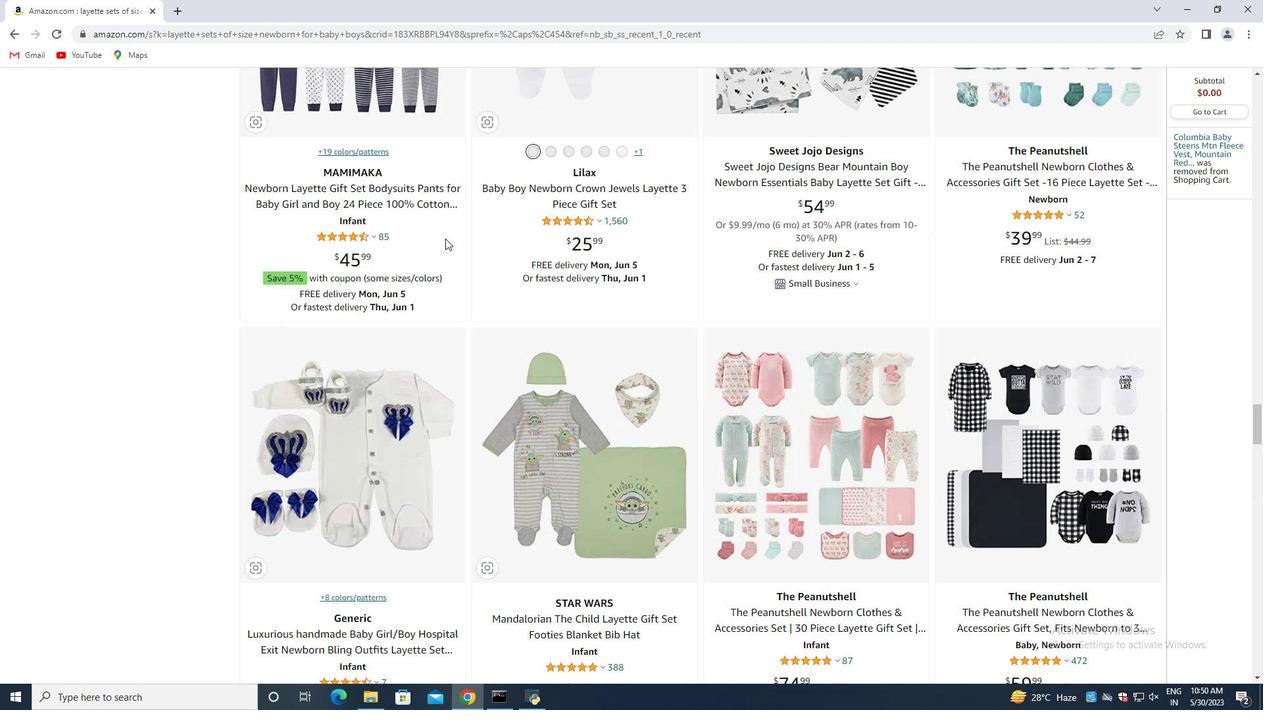 
Action: Mouse scrolled (445, 239) with delta (0, 0)
Screenshot: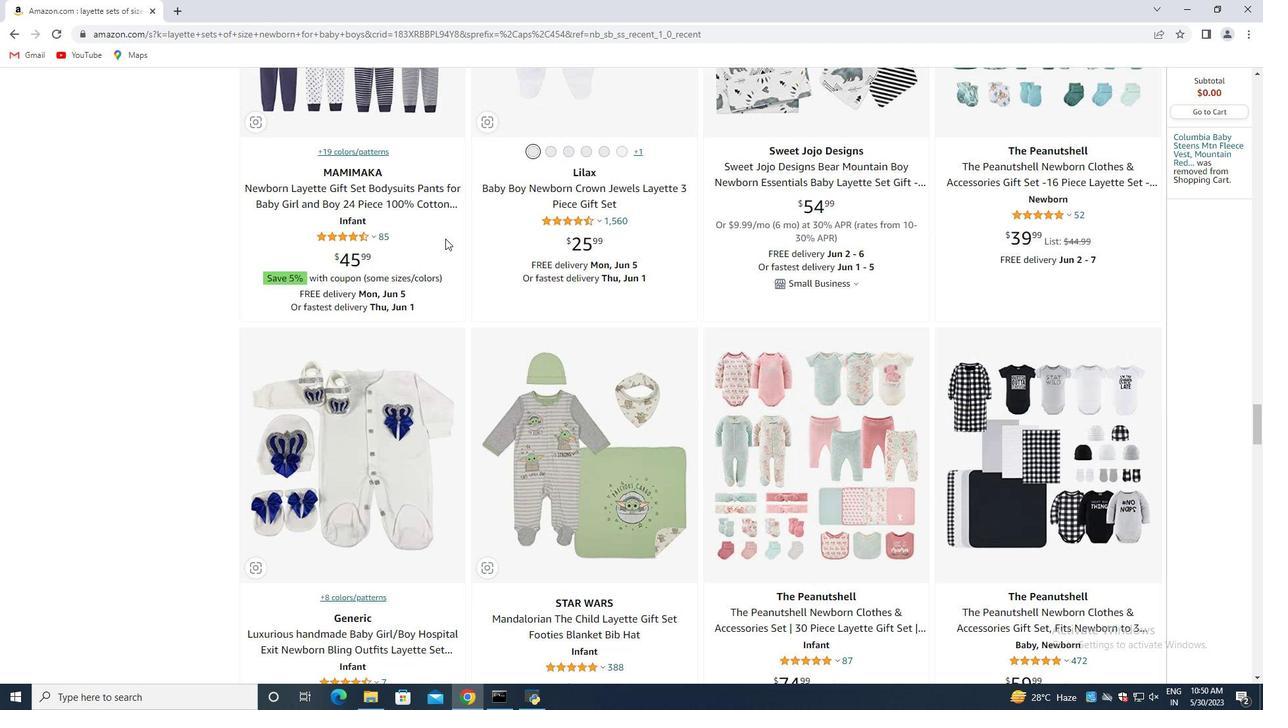 
Action: Mouse scrolled (445, 239) with delta (0, 0)
Screenshot: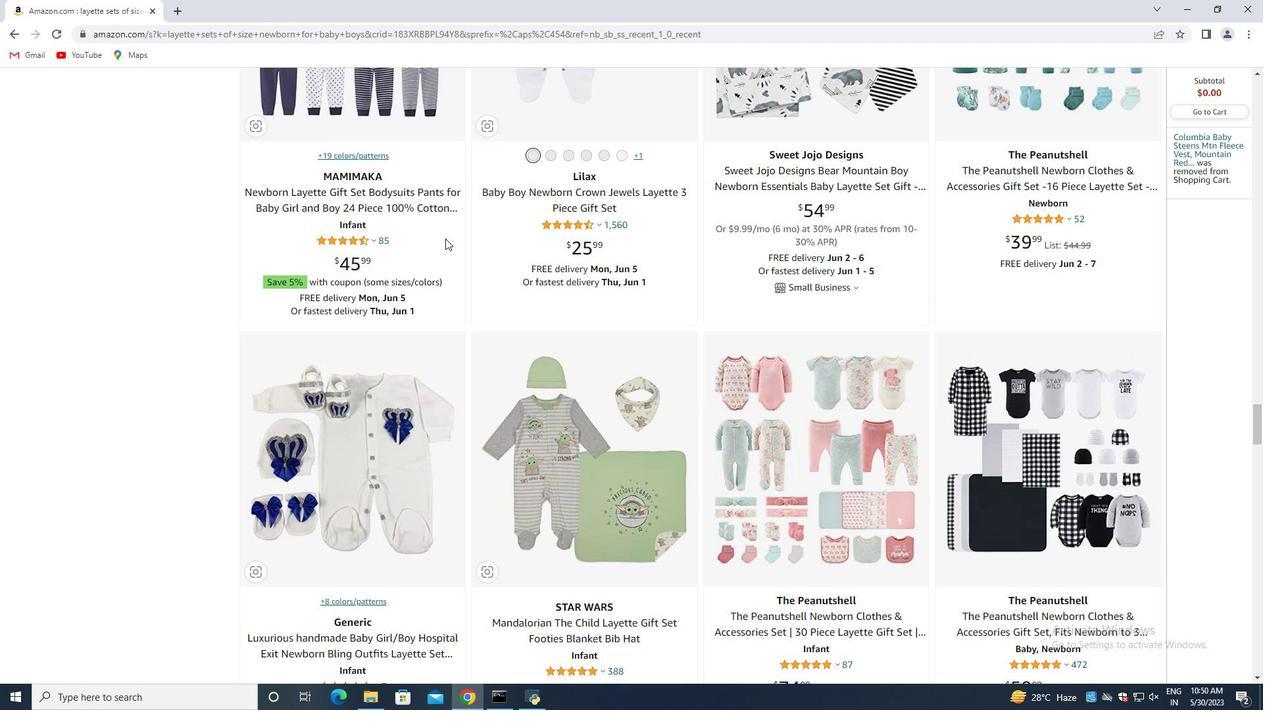 
Action: Mouse scrolled (445, 239) with delta (0, 0)
Screenshot: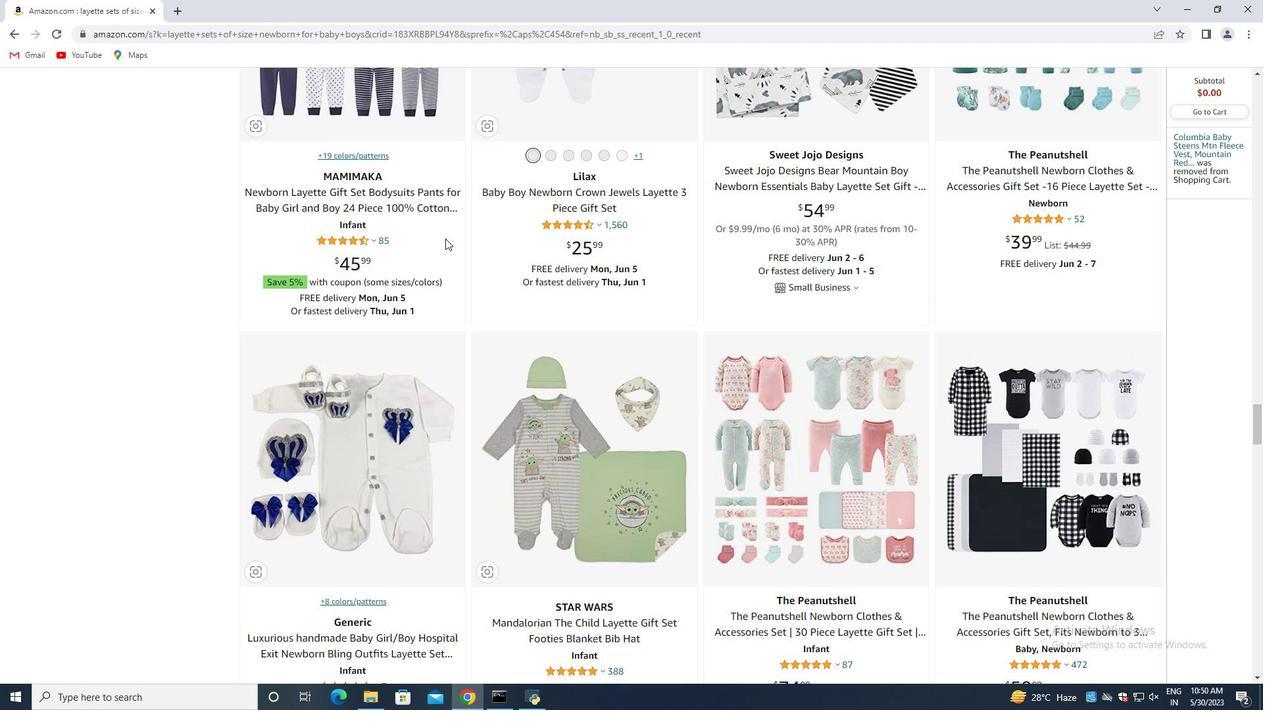 
Action: Mouse scrolled (445, 239) with delta (0, 0)
Screenshot: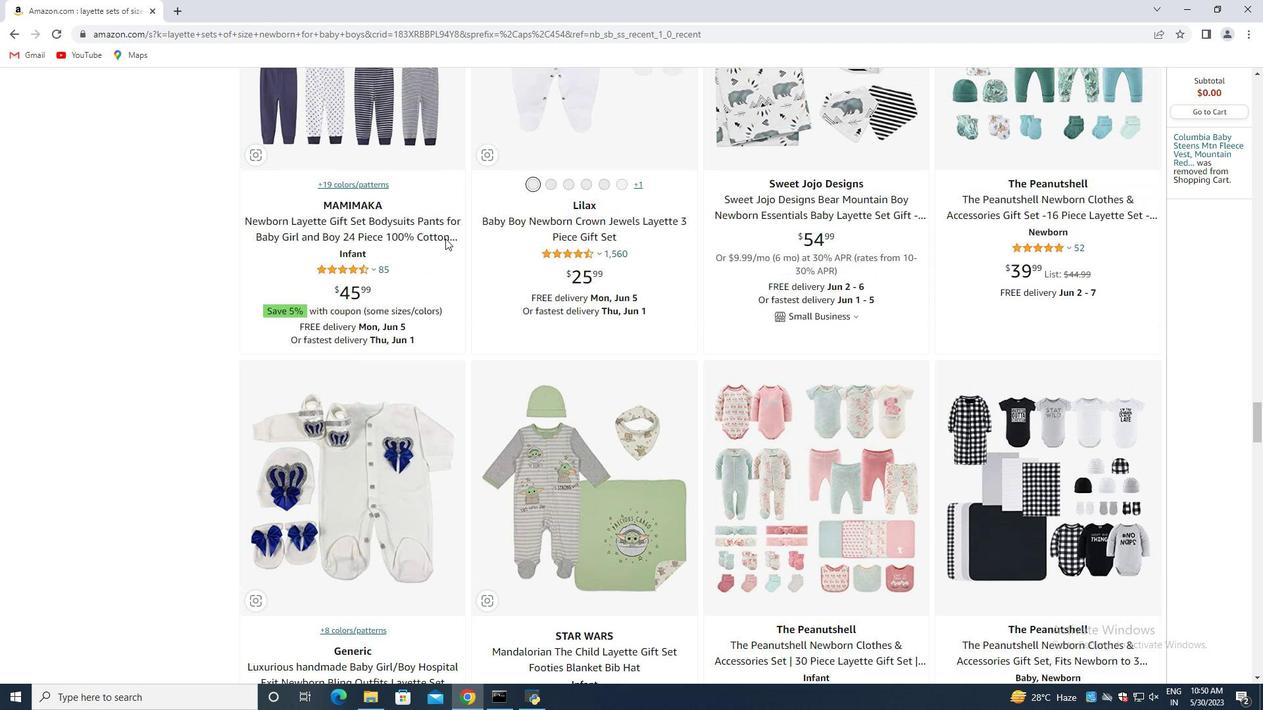 
Action: Mouse scrolled (445, 239) with delta (0, 0)
Screenshot: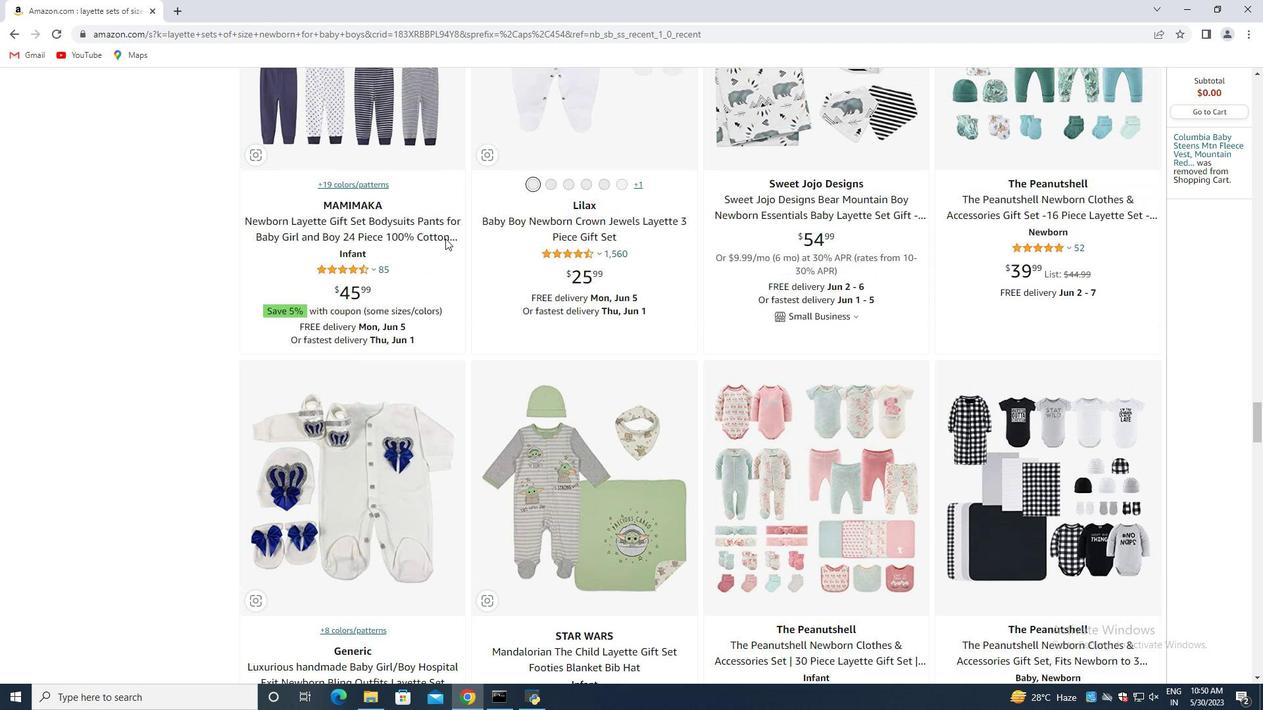 
Action: Mouse scrolled (445, 239) with delta (0, 0)
Screenshot: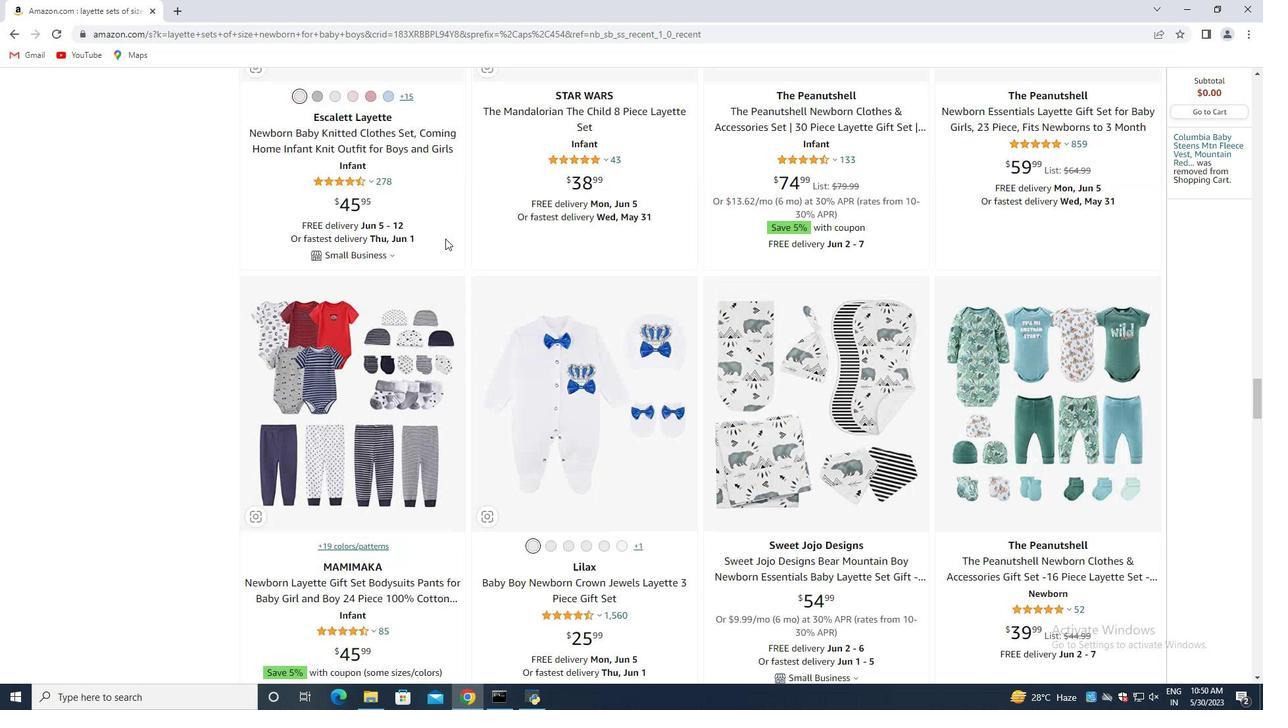 
Action: Mouse scrolled (445, 239) with delta (0, 0)
Screenshot: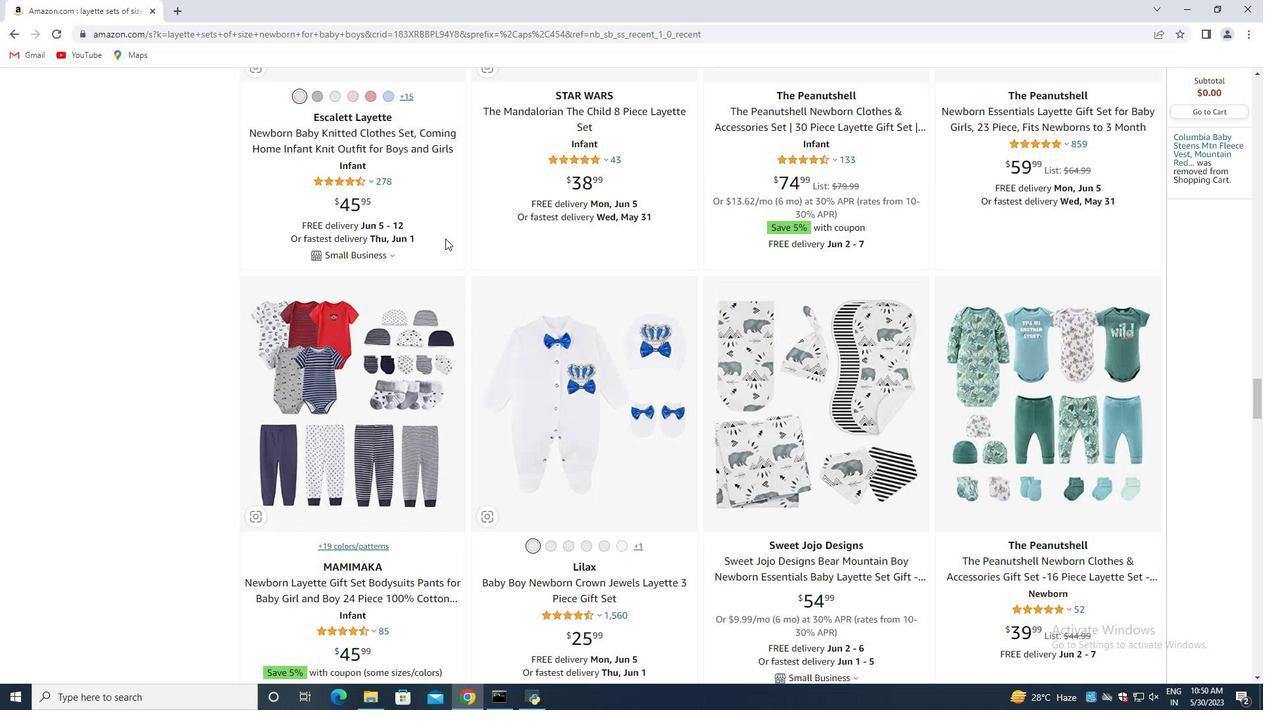 
Action: Mouse scrolled (445, 239) with delta (0, 0)
Screenshot: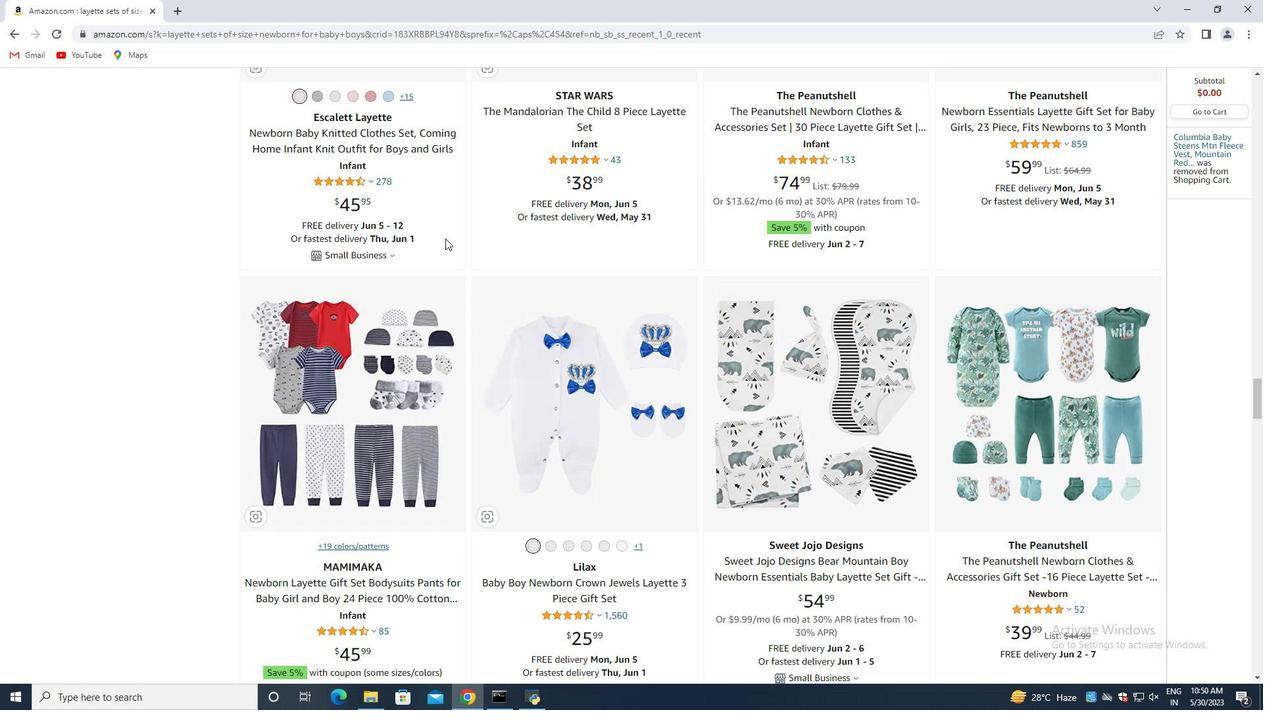 
Action: Mouse scrolled (445, 239) with delta (0, 0)
Screenshot: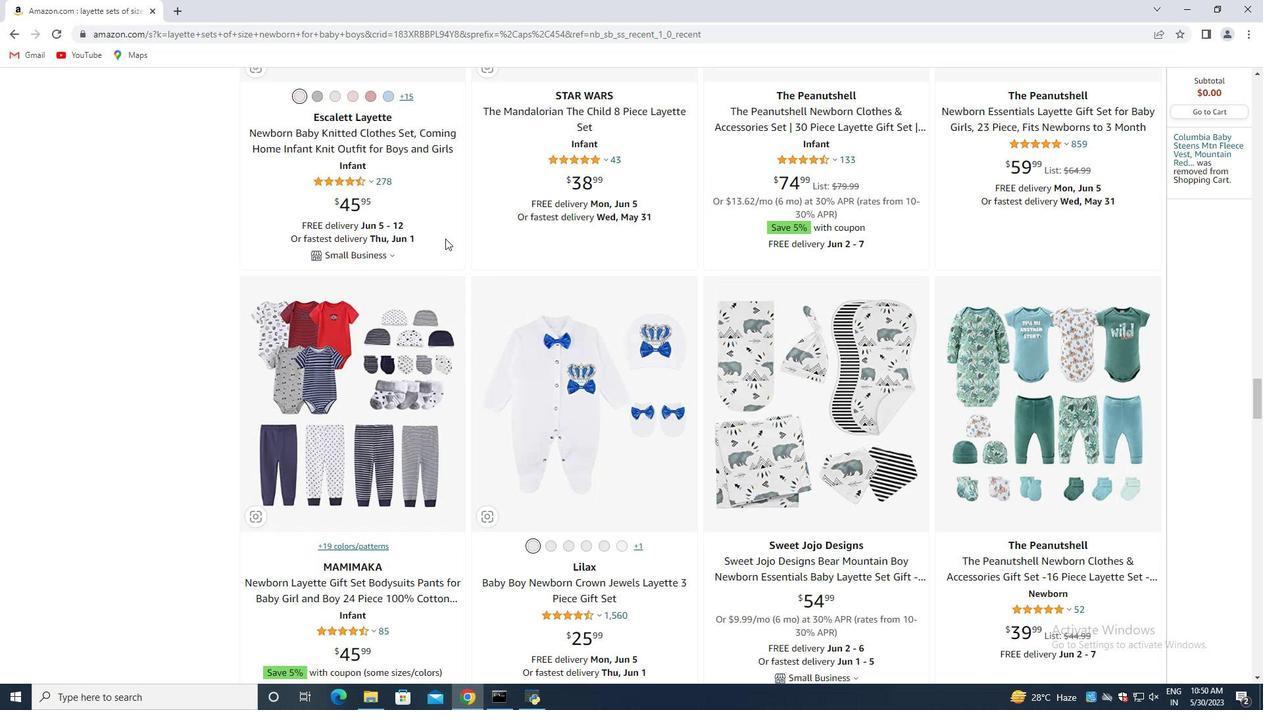 
Action: Mouse scrolled (445, 239) with delta (0, 0)
Screenshot: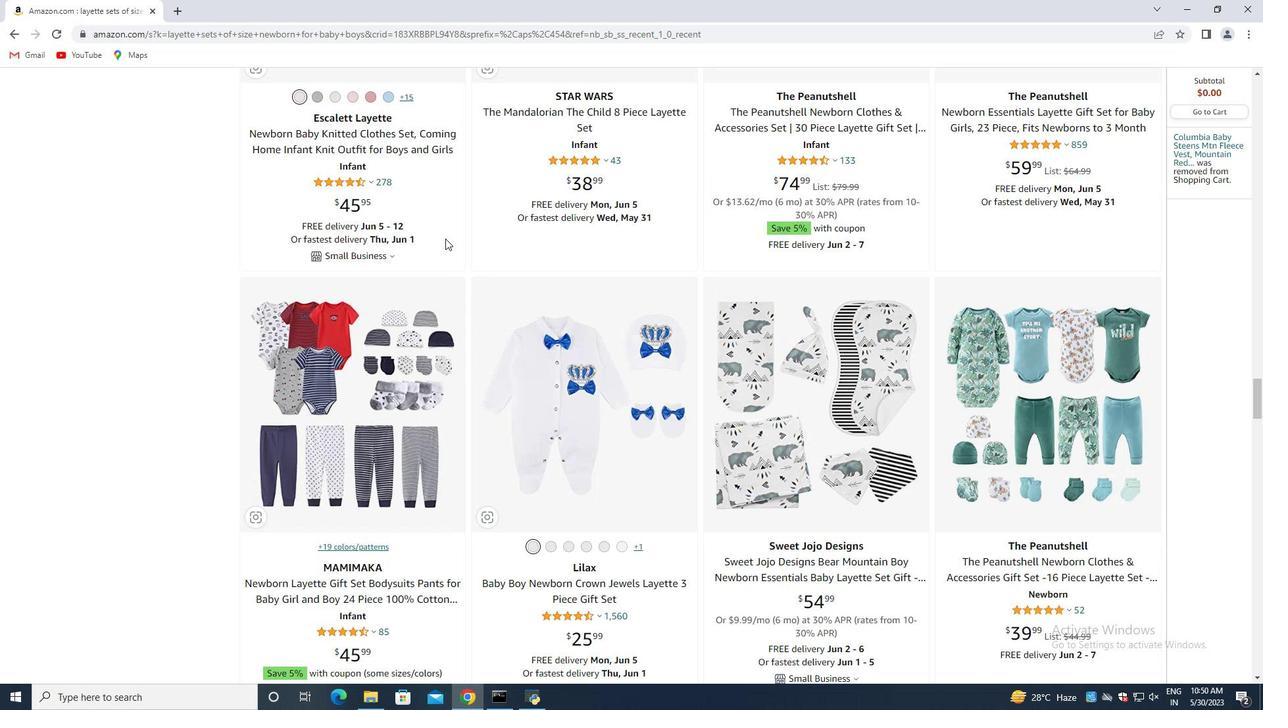
Action: Mouse scrolled (445, 239) with delta (0, 0)
Screenshot: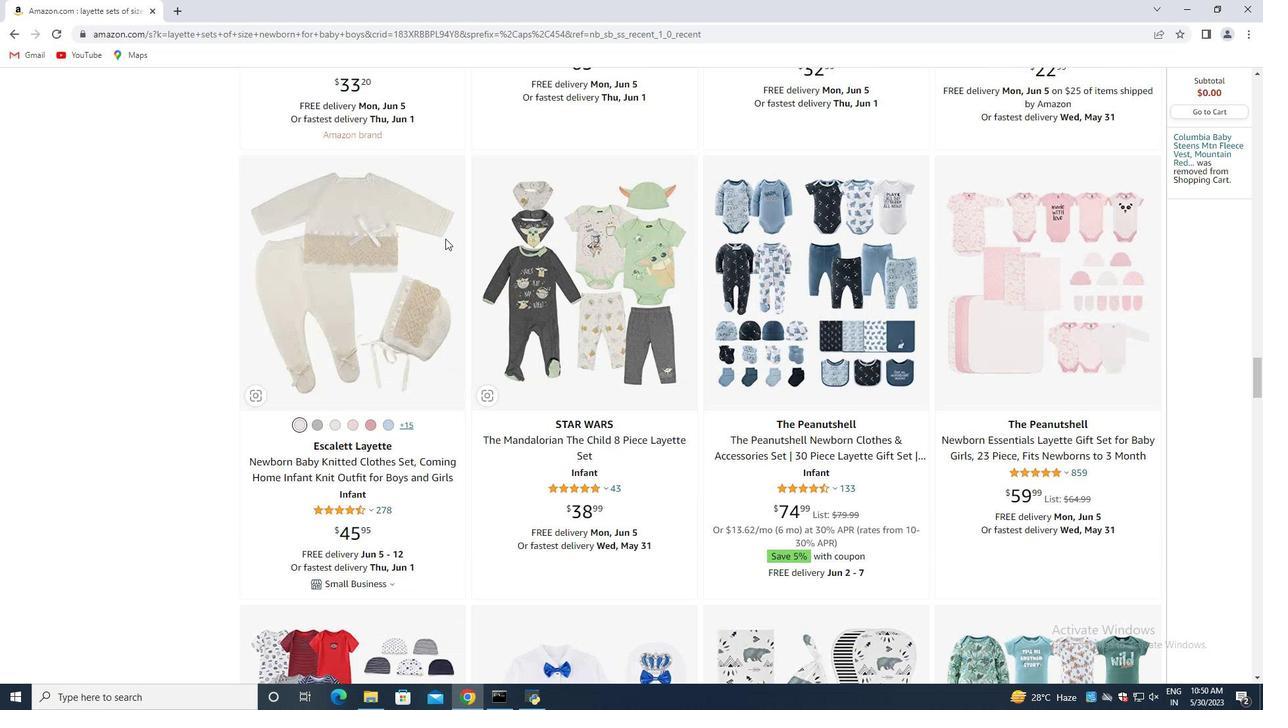 
Action: Mouse scrolled (445, 239) with delta (0, 0)
Screenshot: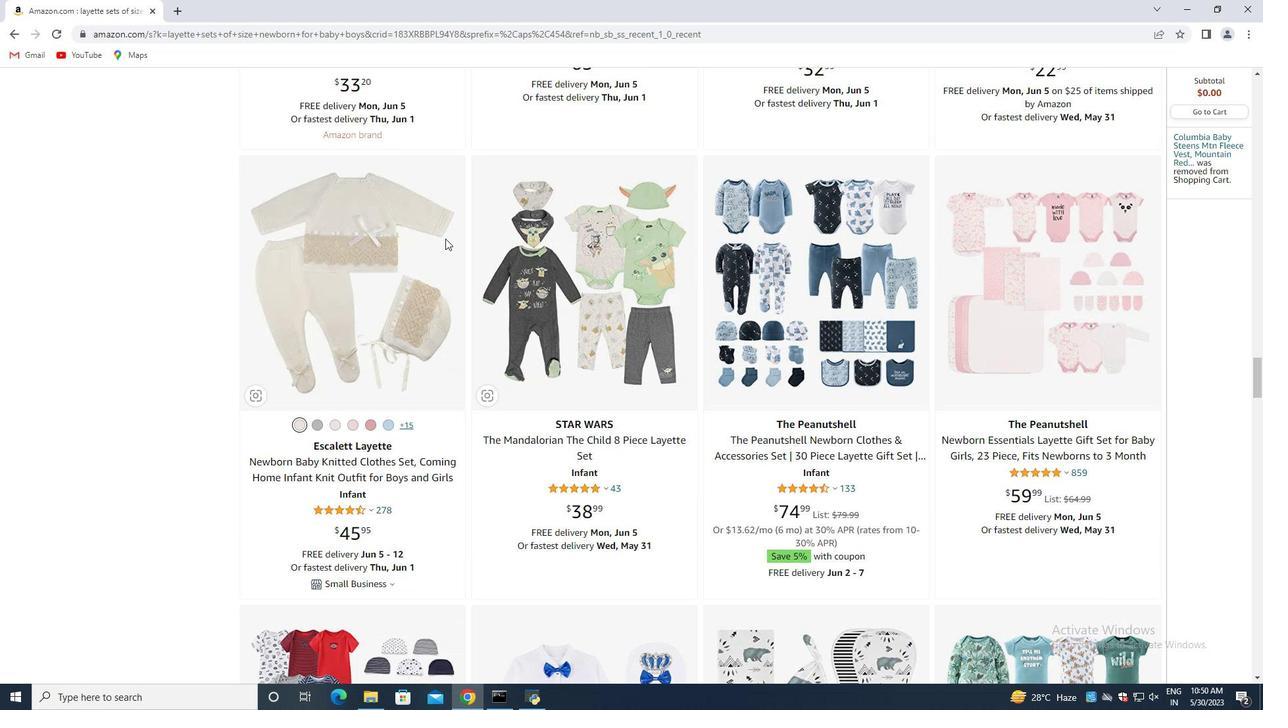 
Action: Mouse scrolled (445, 239) with delta (0, 0)
Screenshot: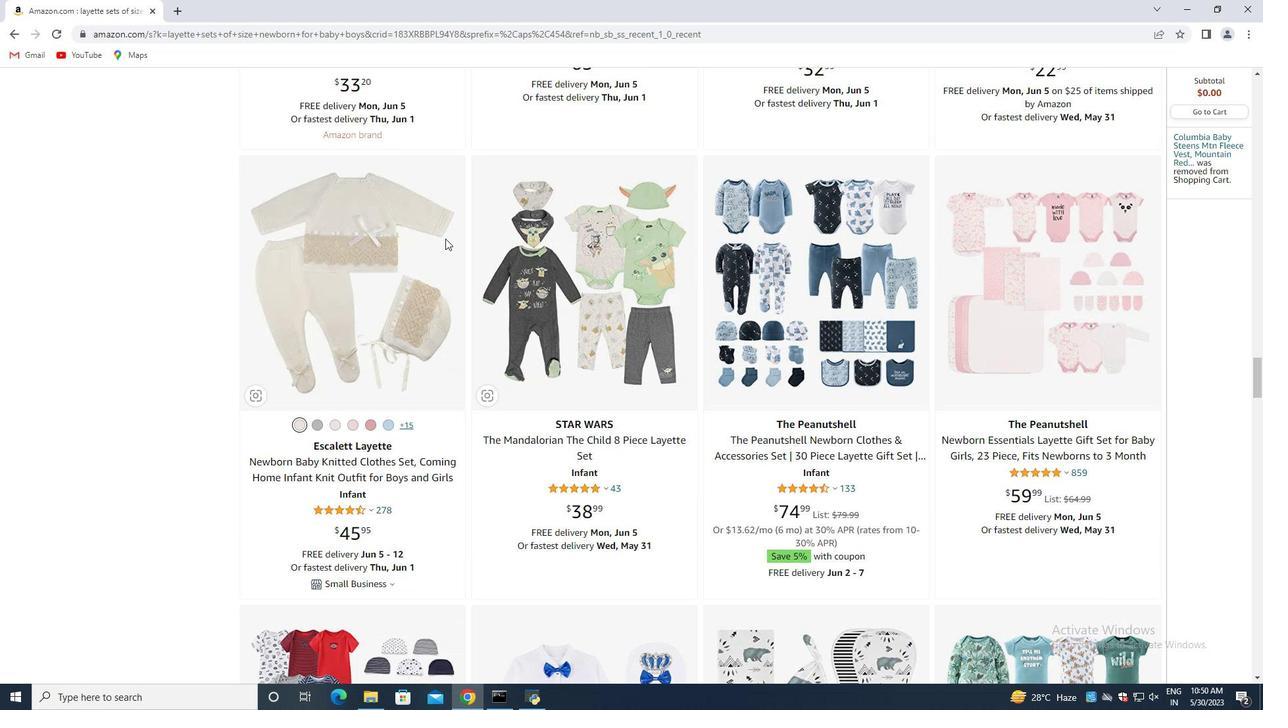 
Action: Mouse scrolled (445, 239) with delta (0, 0)
Screenshot: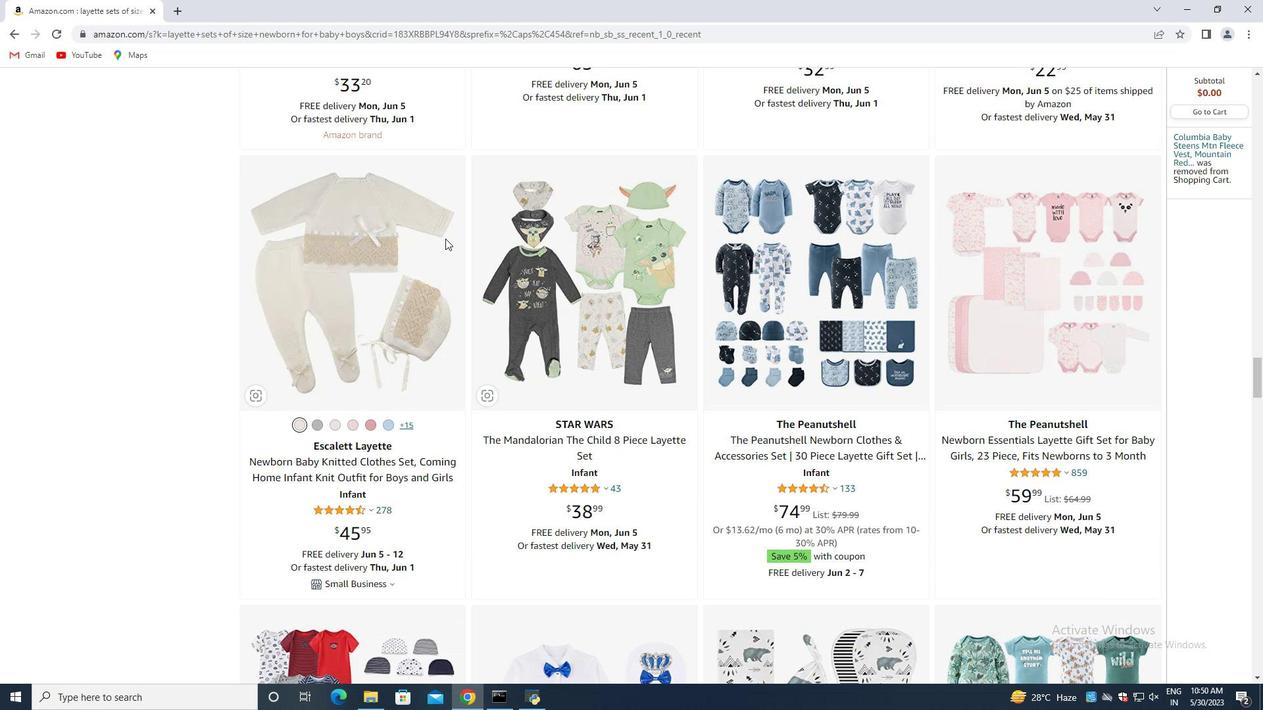
Action: Mouse scrolled (445, 239) with delta (0, 0)
Screenshot: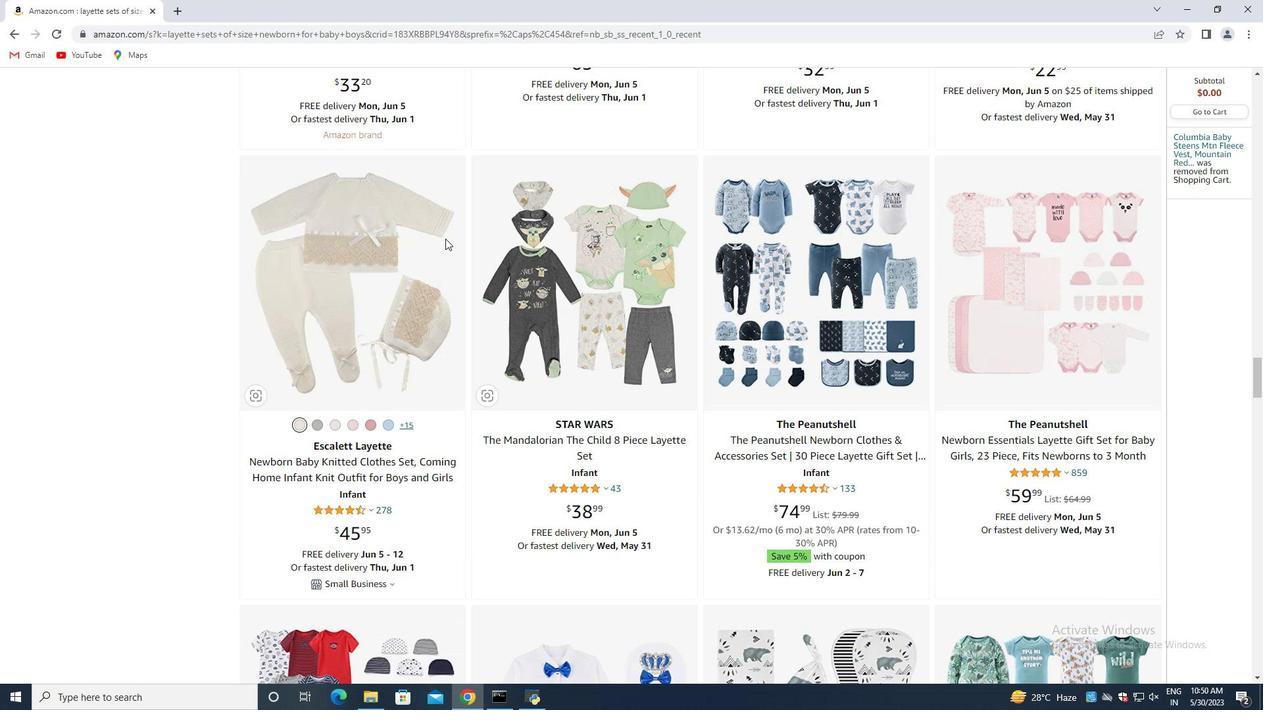 
Action: Mouse scrolled (445, 239) with delta (0, 0)
Screenshot: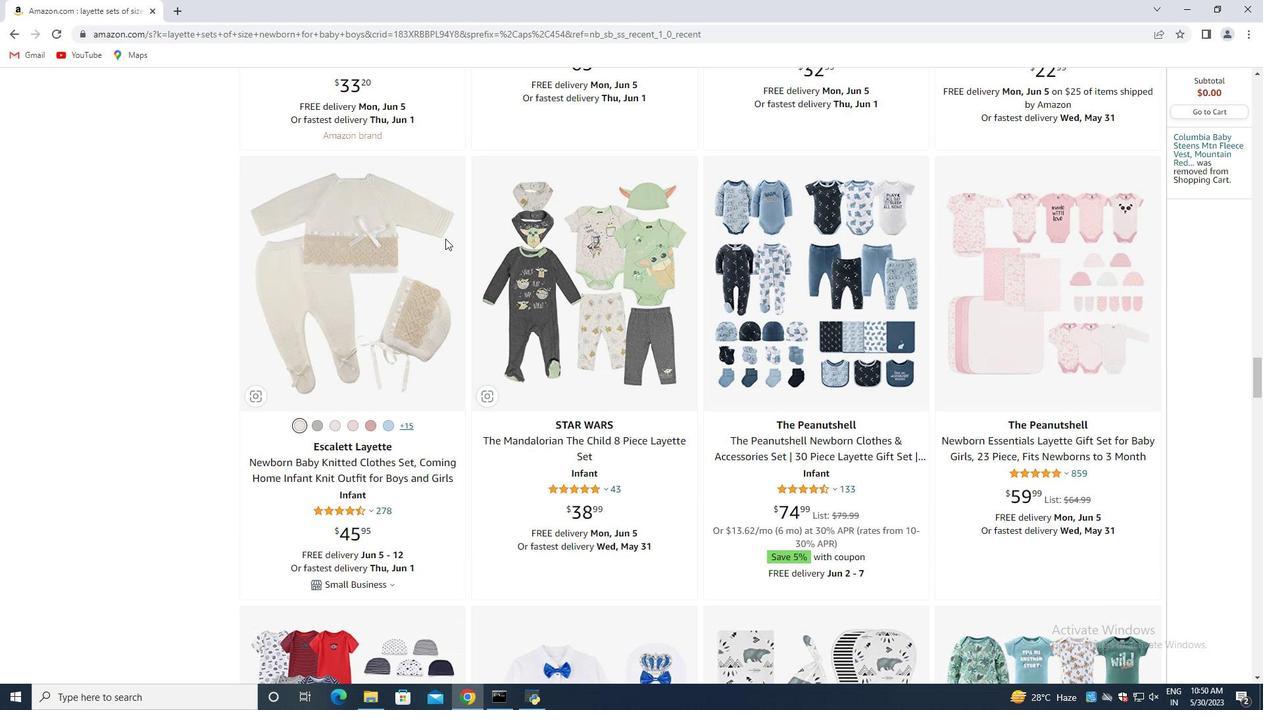 
Action: Mouse scrolled (445, 239) with delta (0, 0)
Screenshot: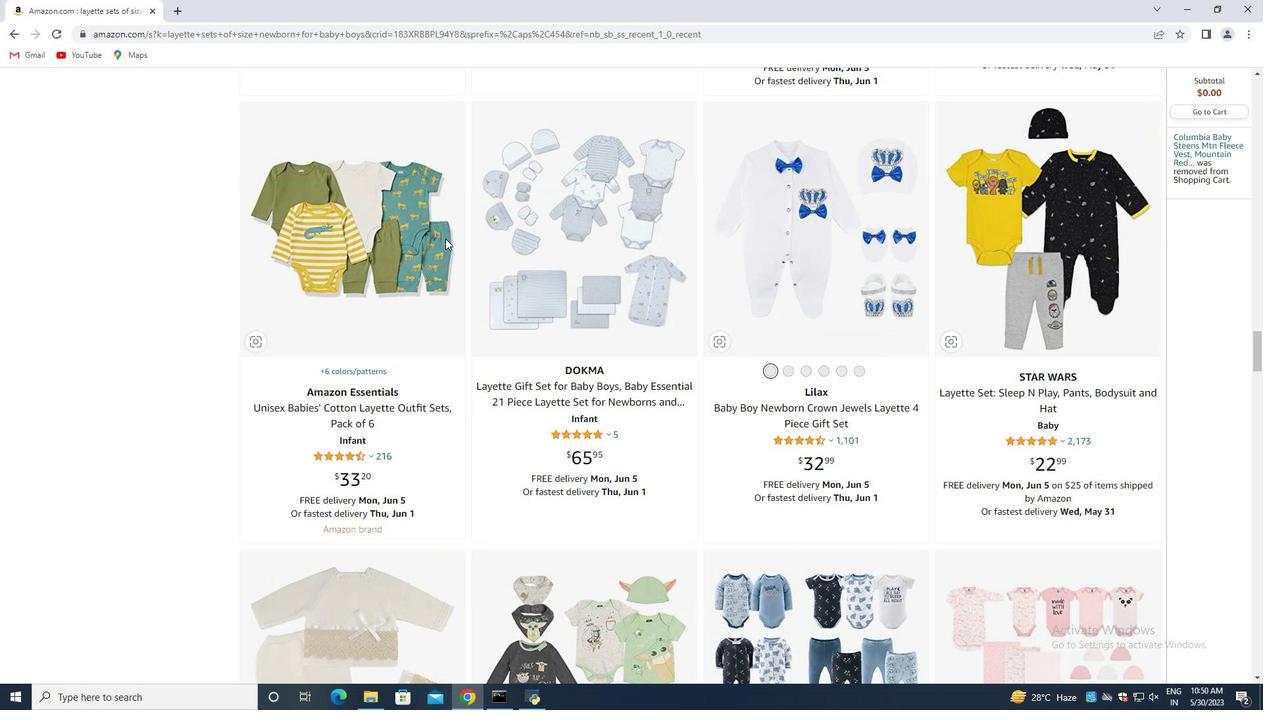 
Action: Mouse scrolled (445, 239) with delta (0, 0)
Screenshot: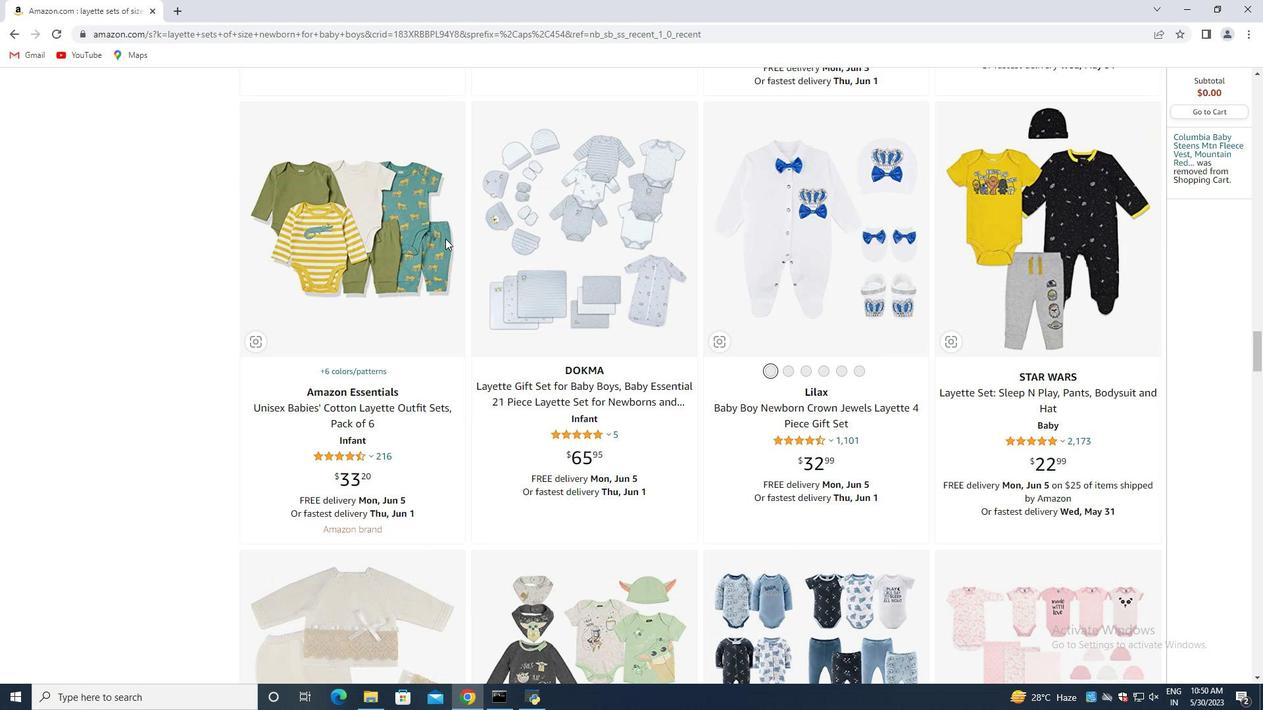 
Action: Mouse scrolled (445, 239) with delta (0, 0)
Screenshot: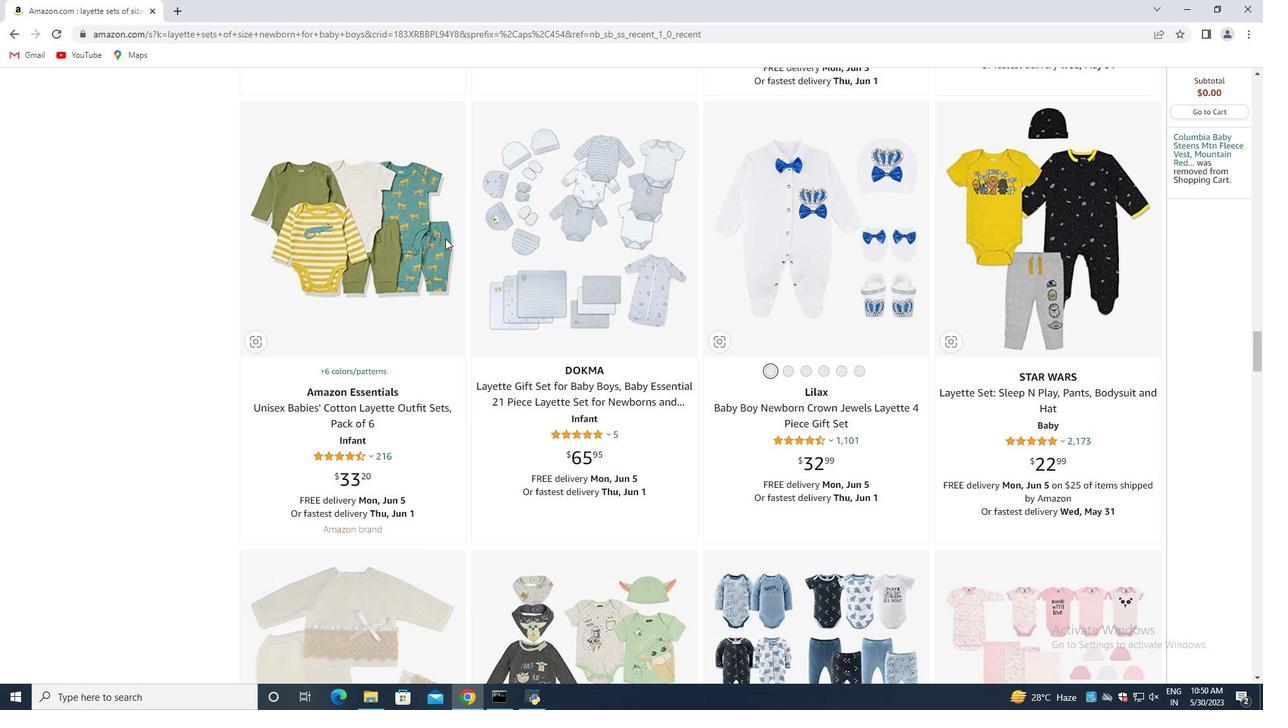 
Action: Mouse scrolled (445, 239) with delta (0, 0)
Screenshot: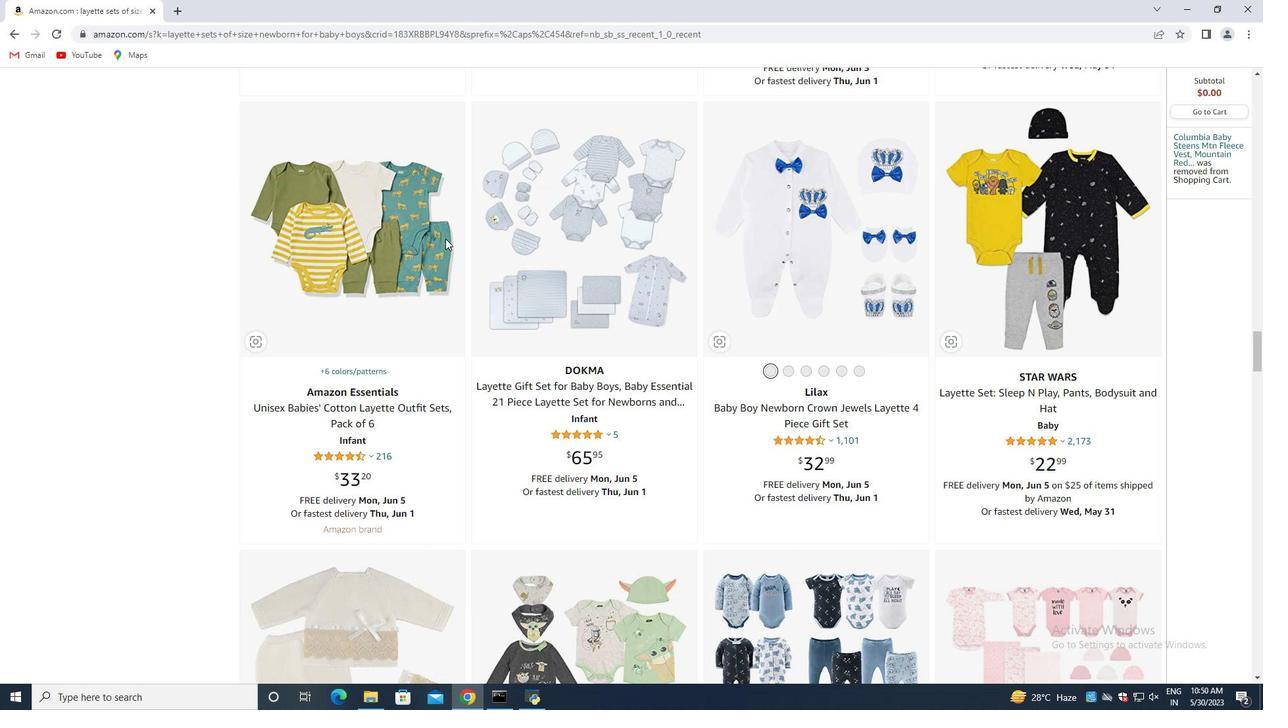 
Action: Mouse scrolled (445, 239) with delta (0, 0)
Screenshot: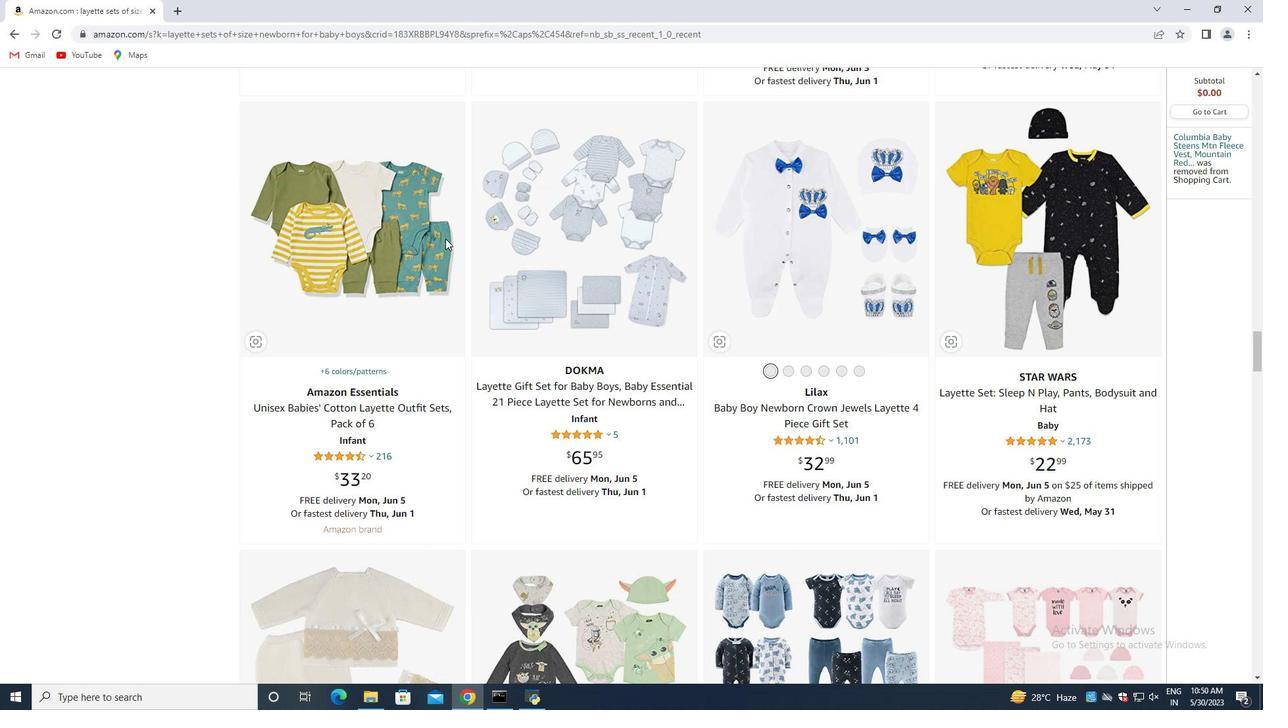 
Action: Mouse scrolled (445, 239) with delta (0, 0)
Screenshot: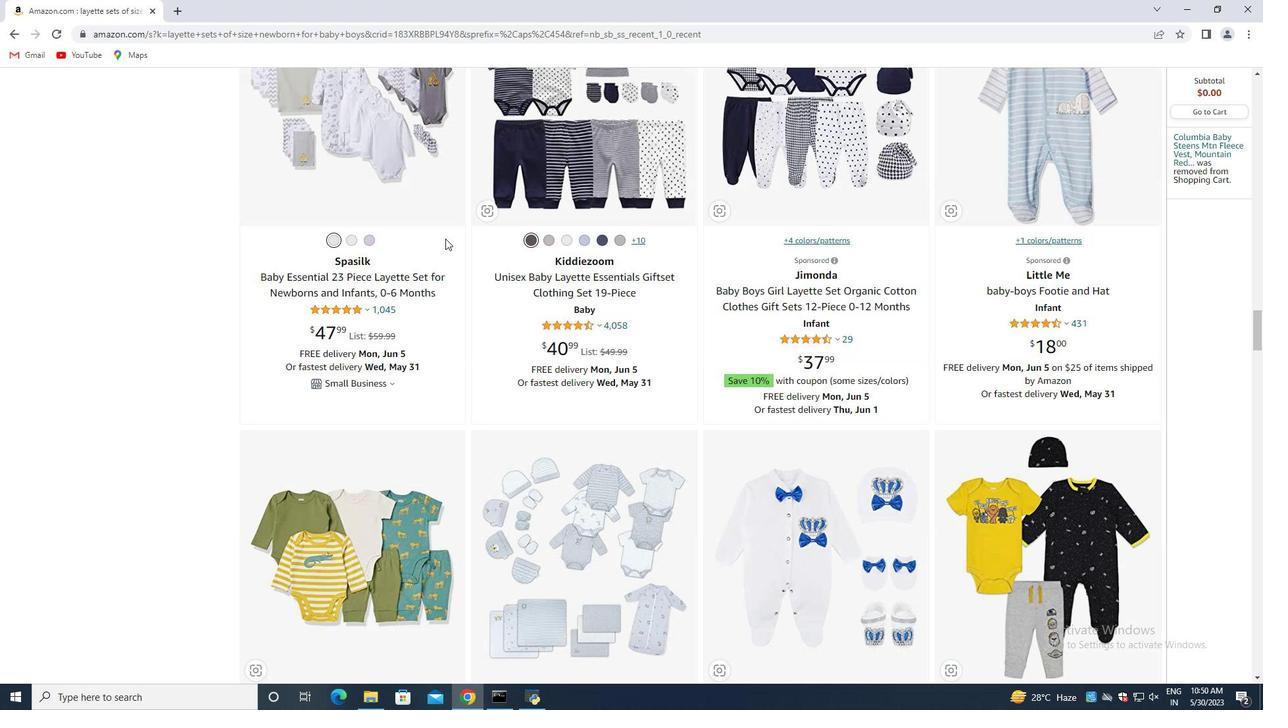 
Action: Mouse scrolled (445, 239) with delta (0, 0)
Screenshot: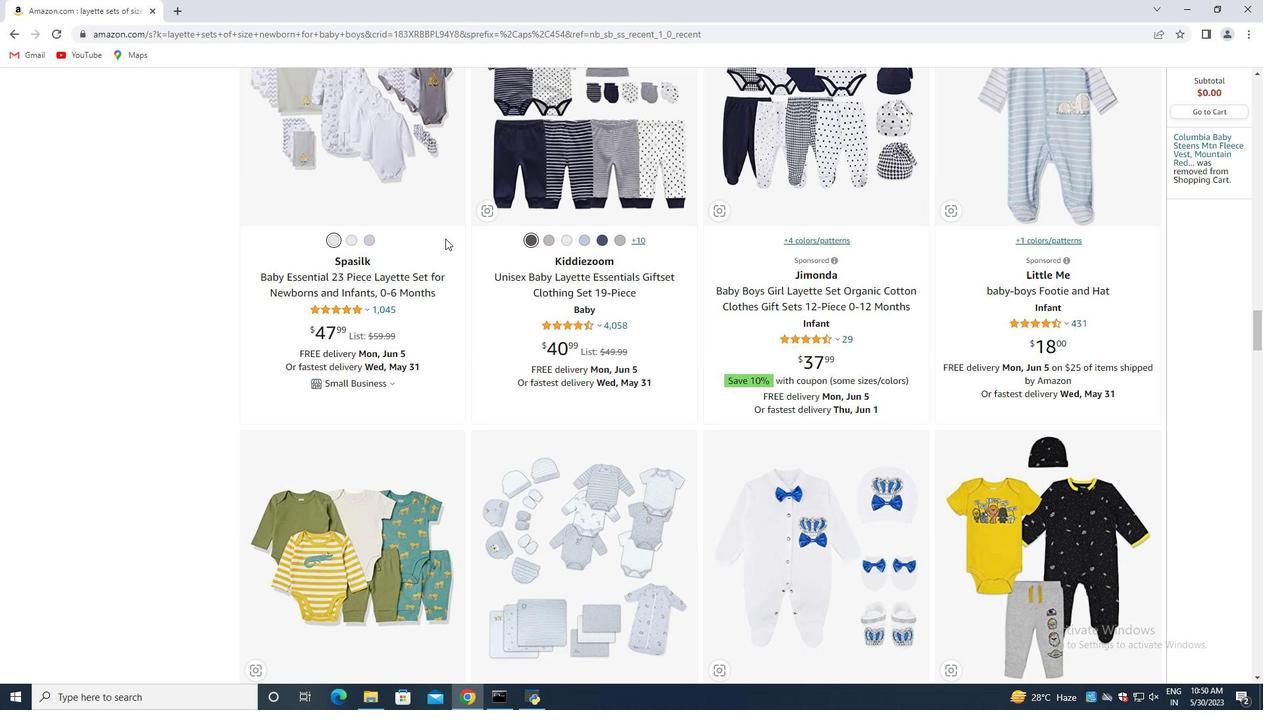 
Action: Mouse scrolled (445, 239) with delta (0, 0)
Screenshot: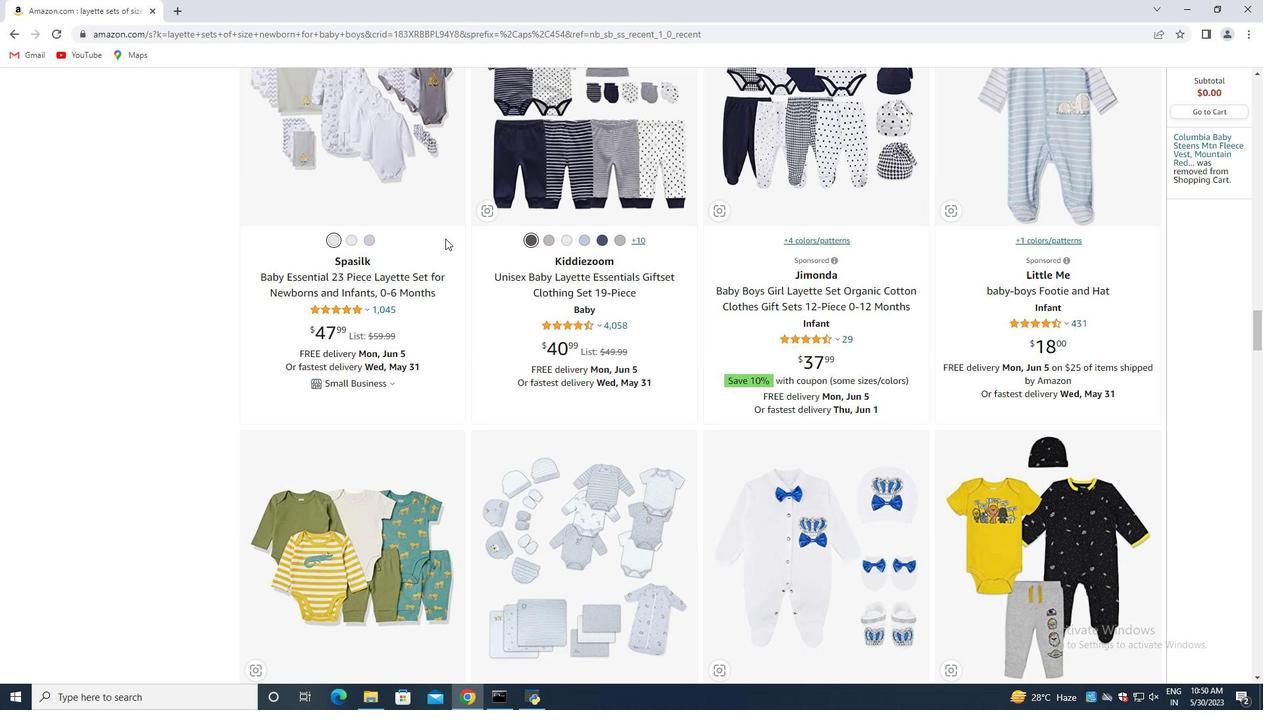 
Action: Mouse scrolled (445, 239) with delta (0, 0)
Screenshot: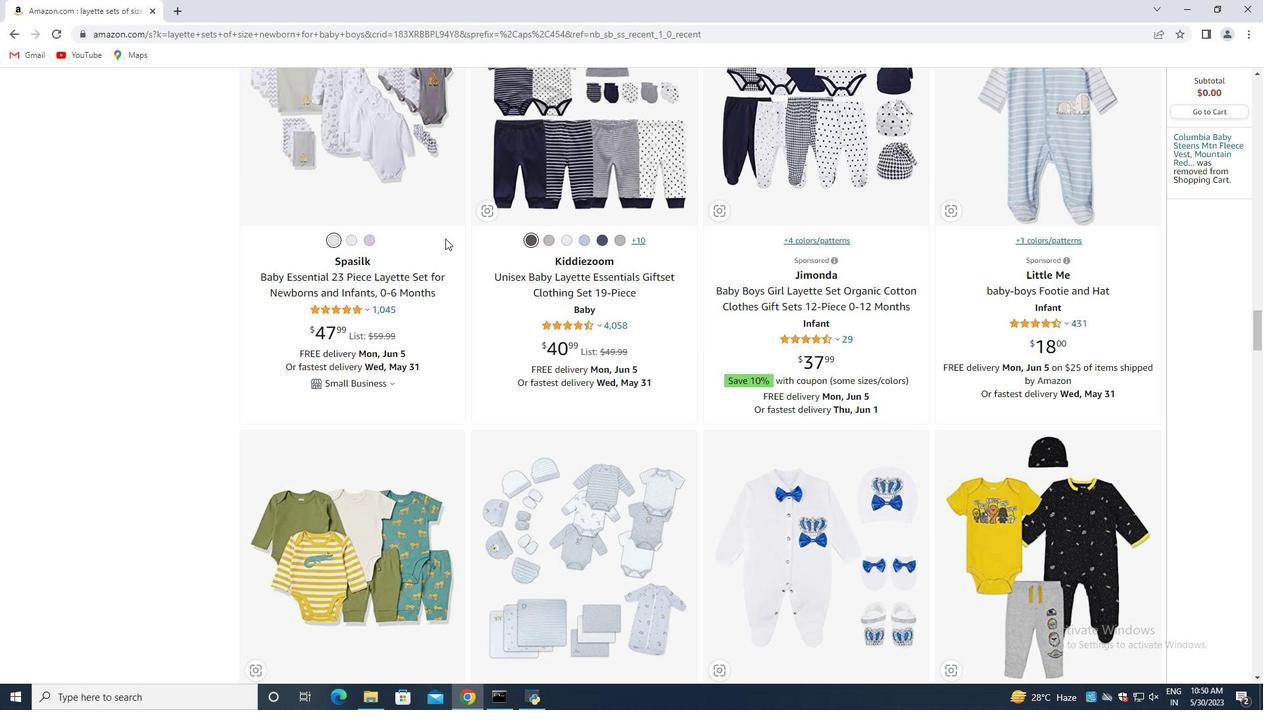 
Action: Mouse scrolled (445, 239) with delta (0, 0)
Screenshot: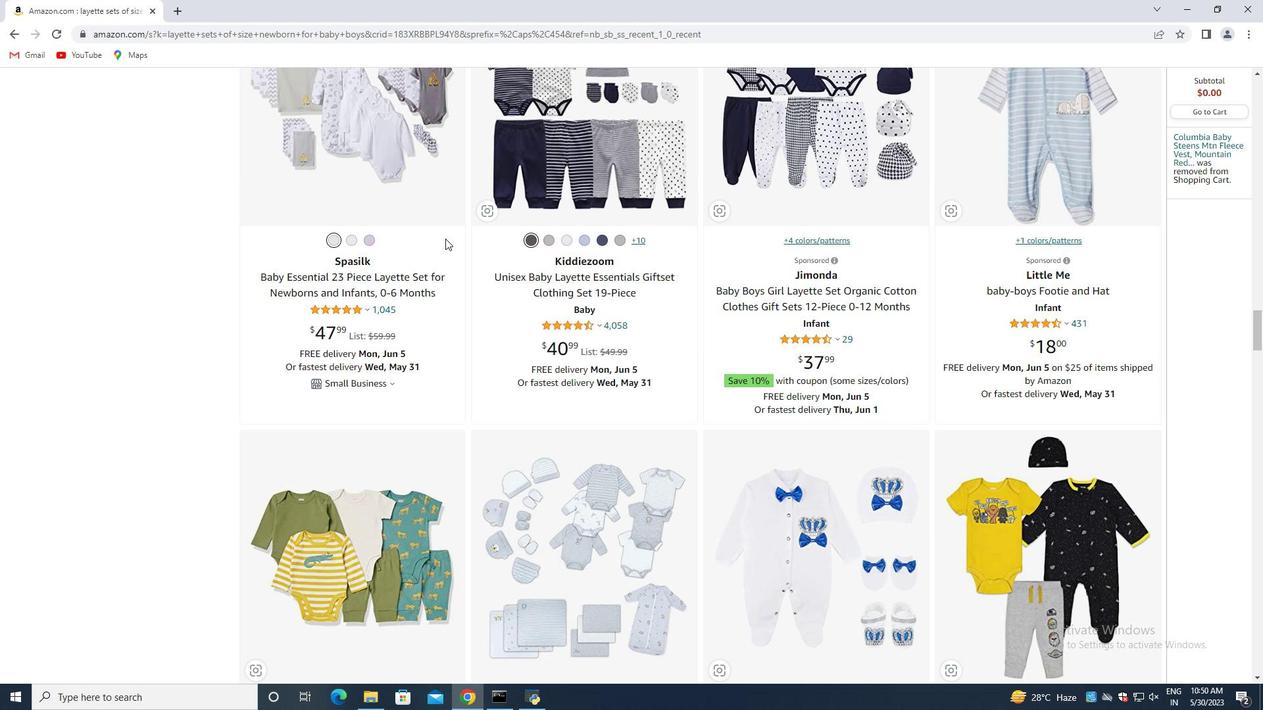 
Action: Mouse scrolled (445, 239) with delta (0, 0)
Screenshot: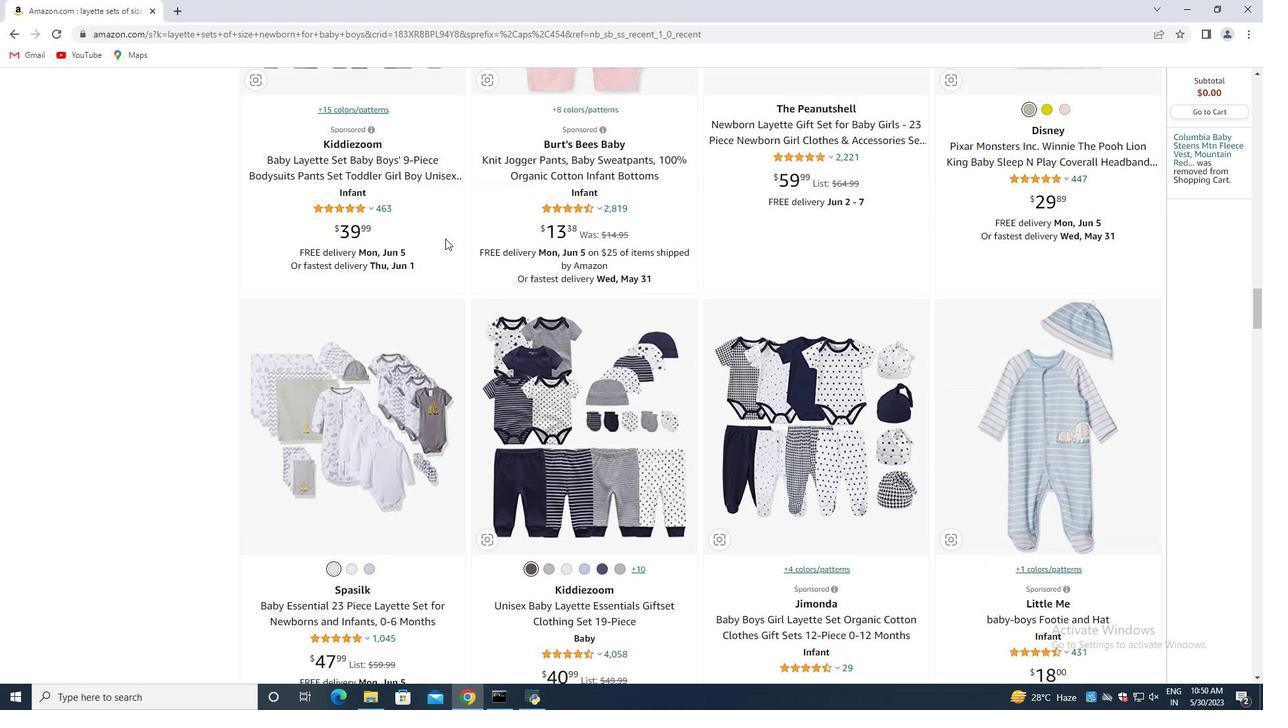 
Action: Mouse scrolled (445, 239) with delta (0, 0)
Screenshot: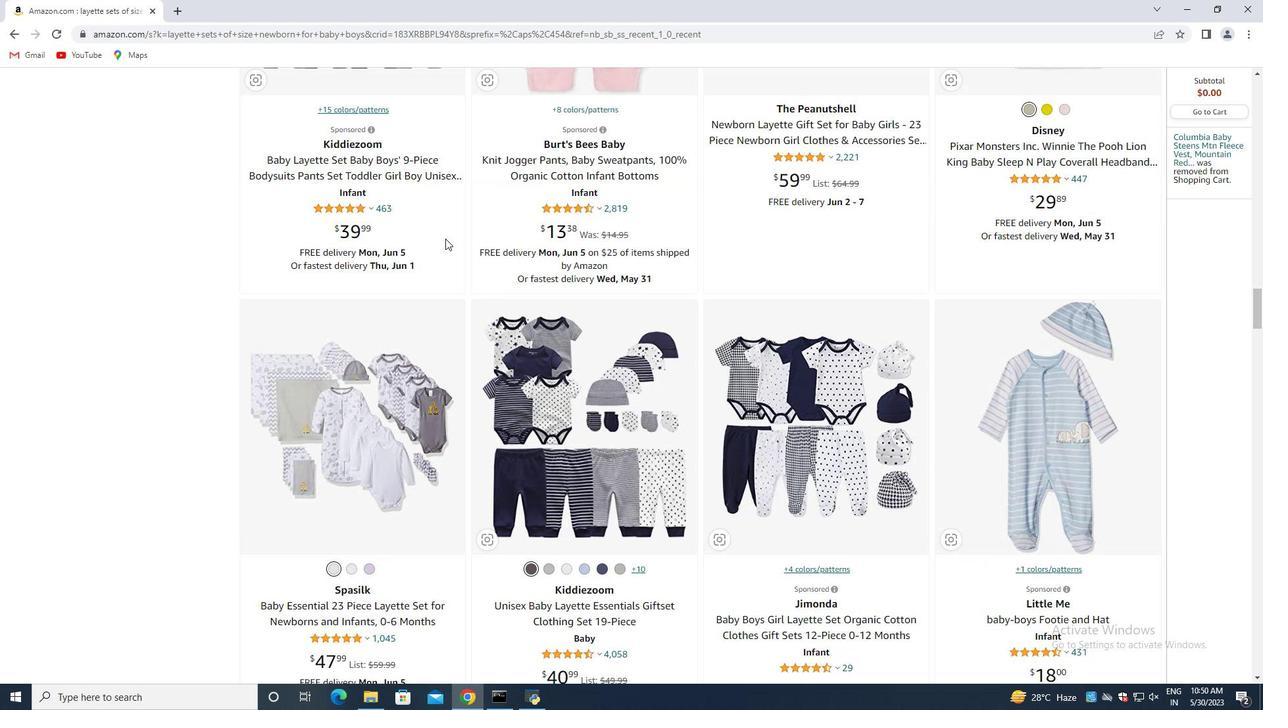 
Action: Mouse scrolled (445, 239) with delta (0, 0)
Screenshot: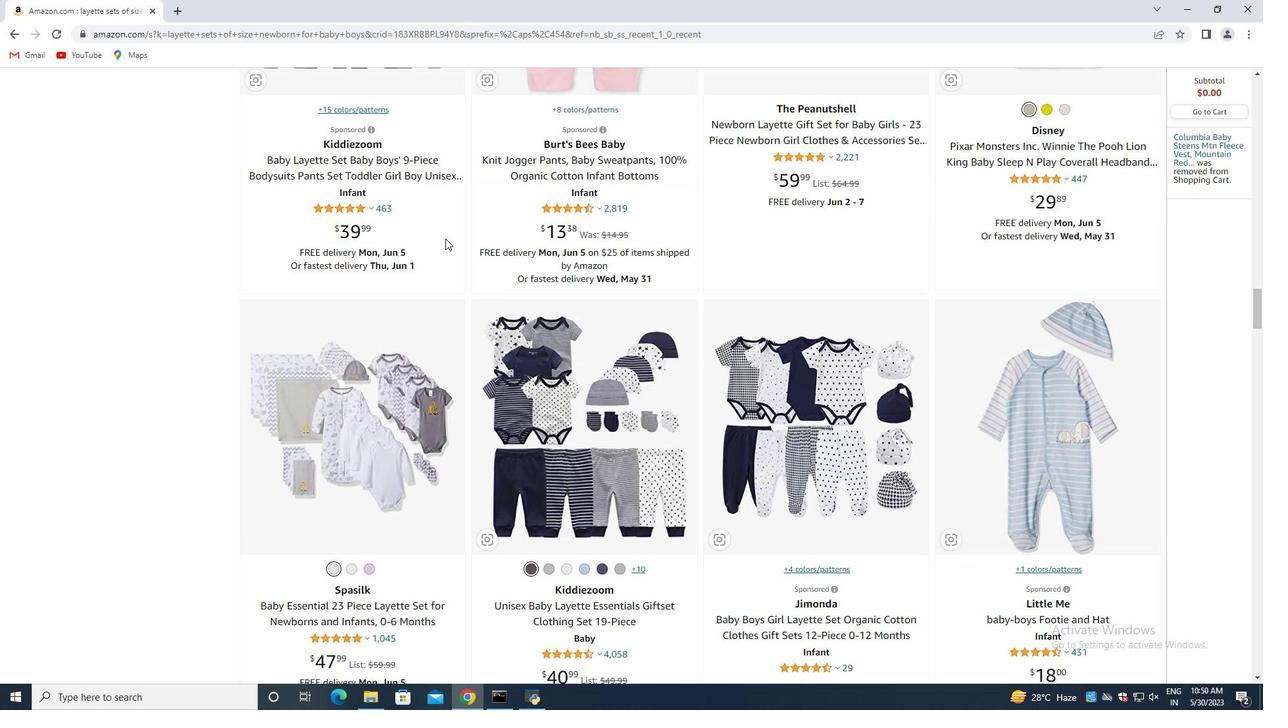 
Action: Mouse scrolled (445, 239) with delta (0, 0)
Screenshot: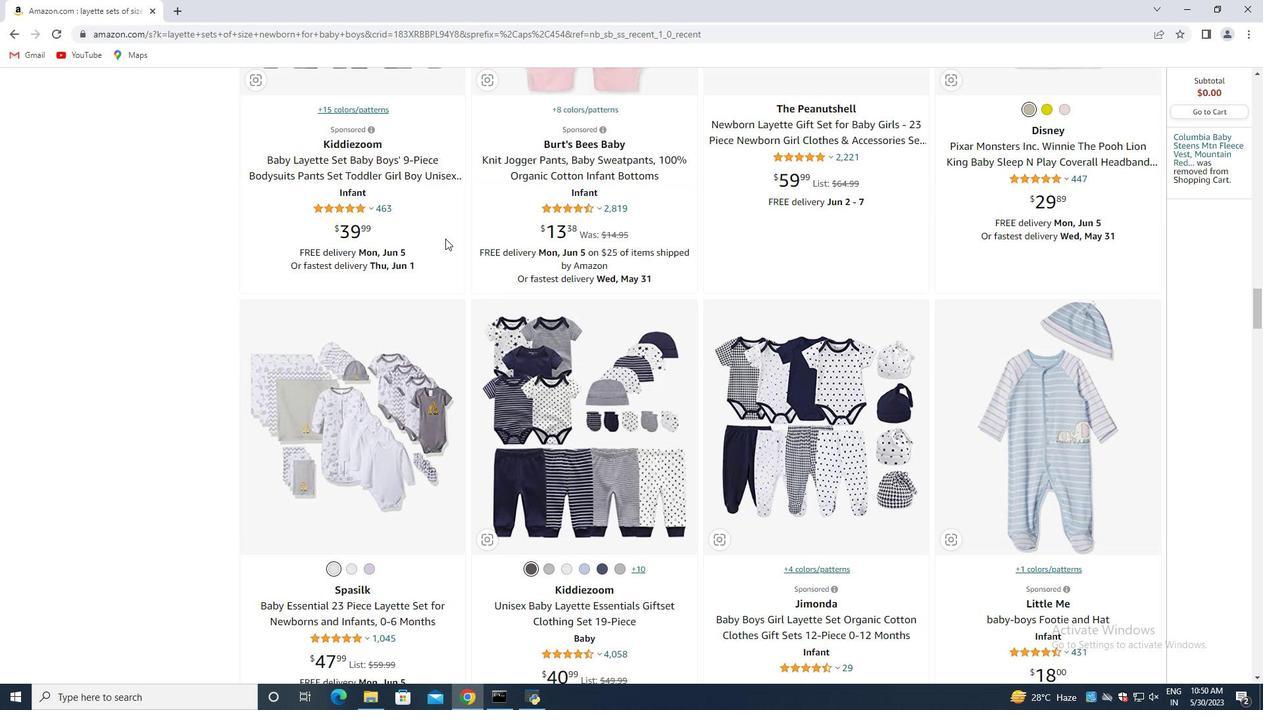 
Action: Mouse scrolled (445, 239) with delta (0, 0)
Screenshot: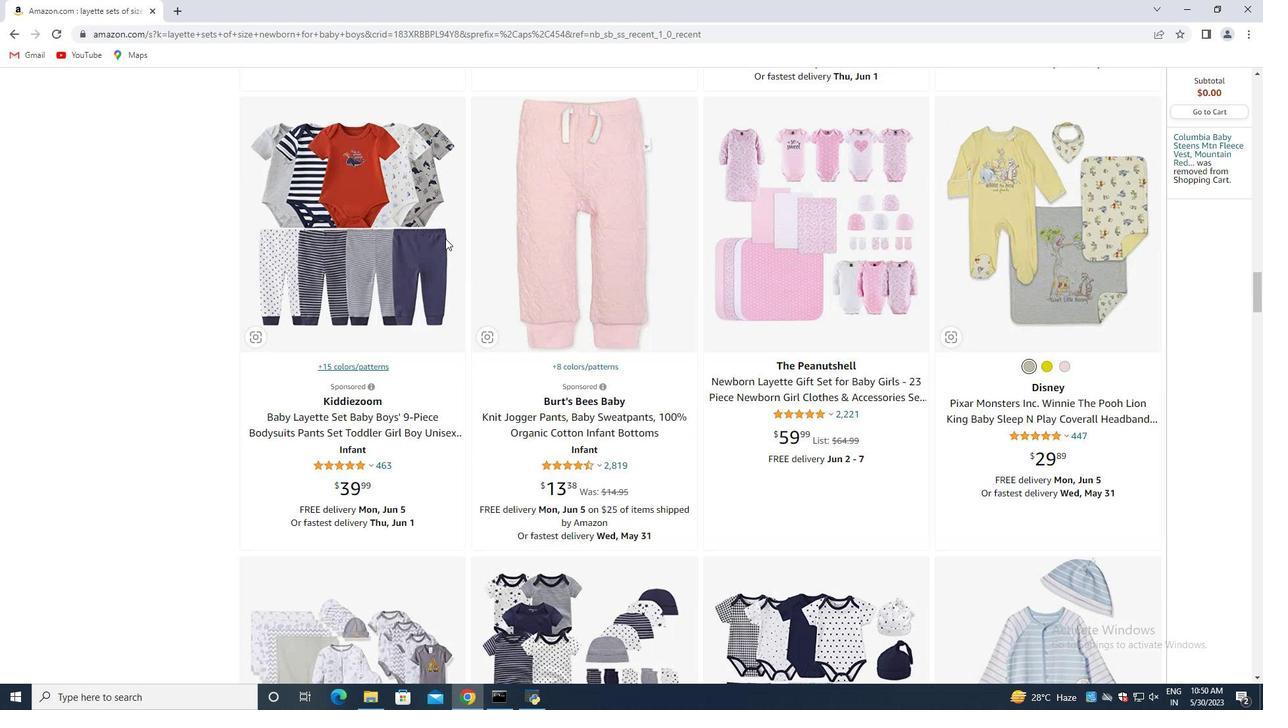 
Action: Mouse scrolled (445, 239) with delta (0, 0)
Screenshot: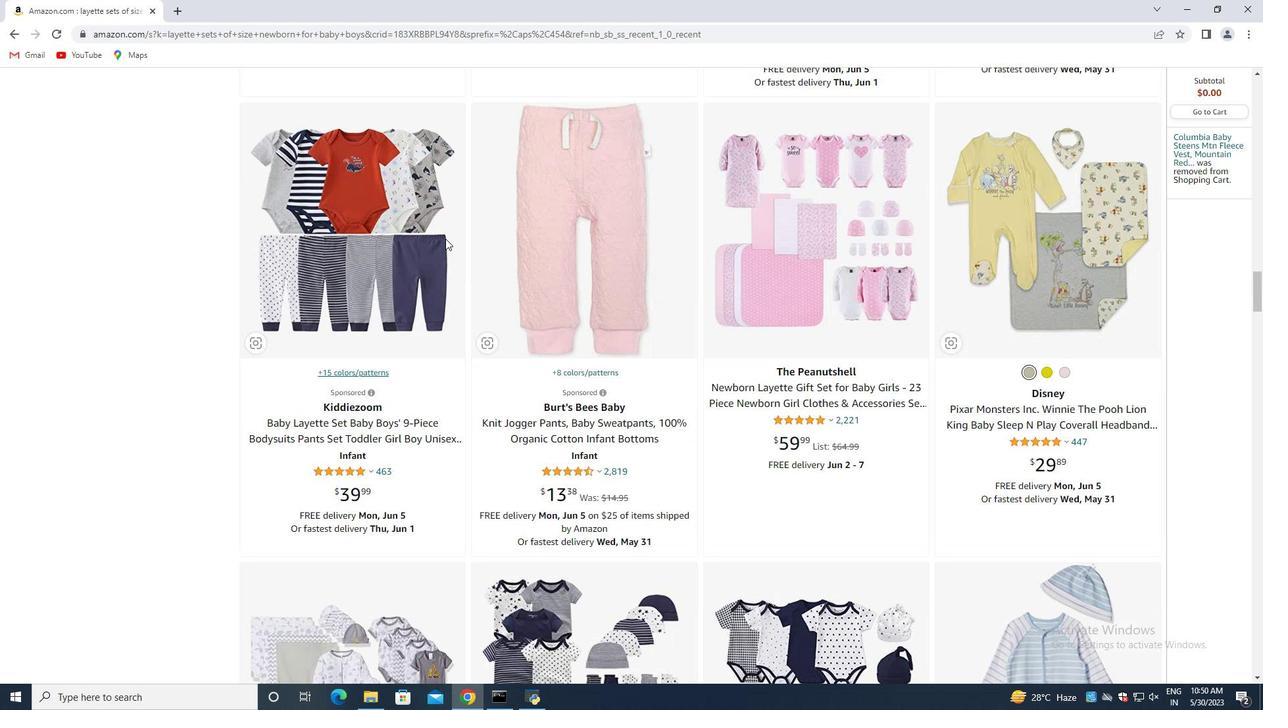
Action: Mouse scrolled (445, 239) with delta (0, 0)
Screenshot: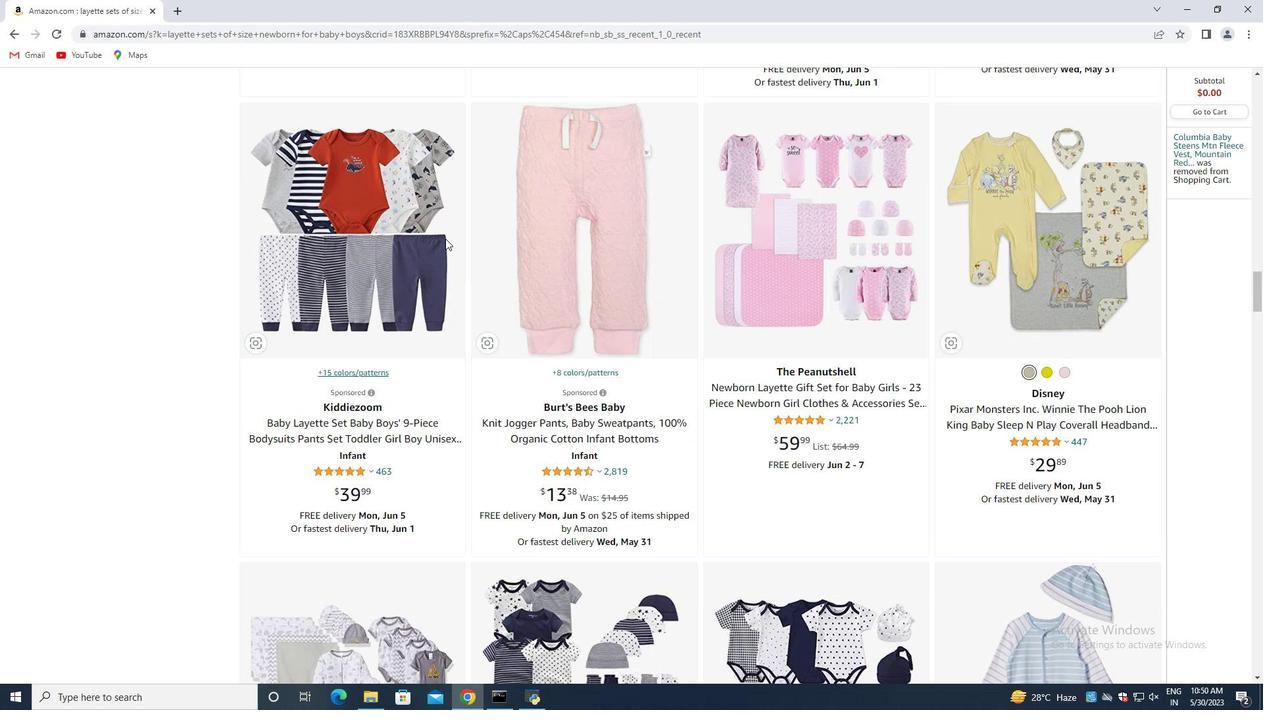
Action: Mouse scrolled (445, 239) with delta (0, 0)
Screenshot: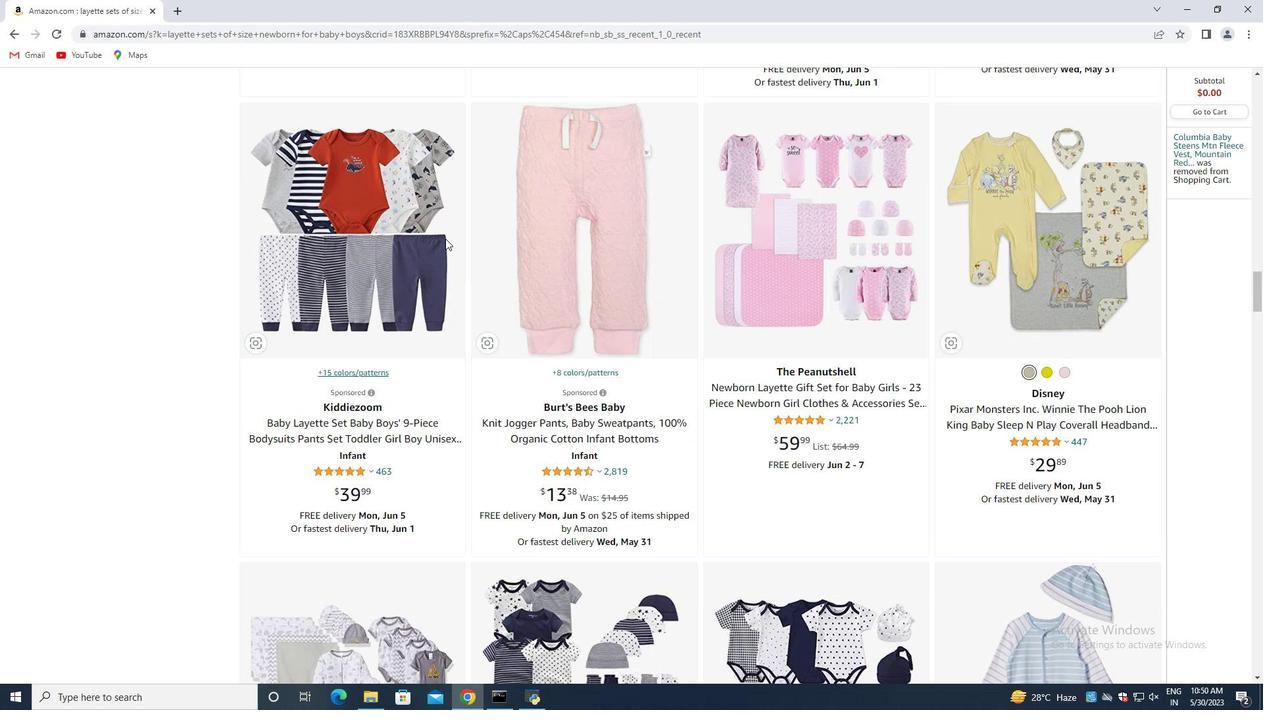 
Action: Mouse scrolled (445, 239) with delta (0, 0)
Screenshot: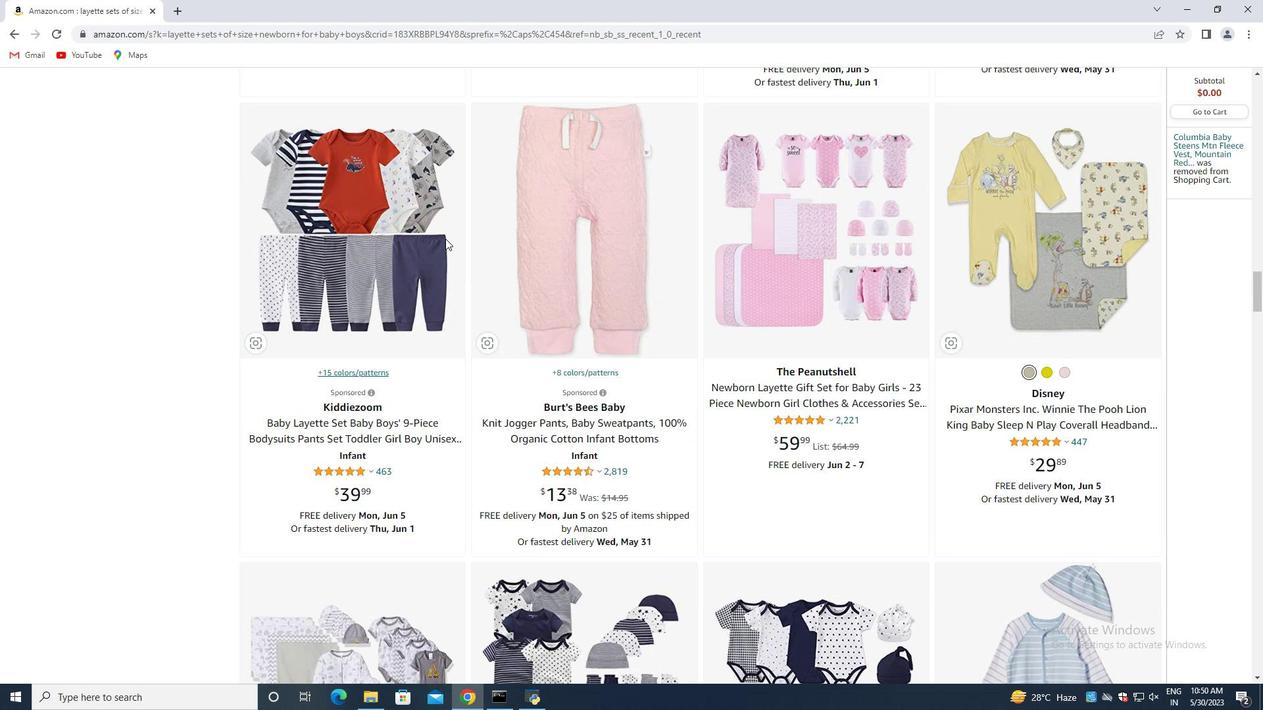 
Action: Mouse scrolled (445, 239) with delta (0, 0)
Screenshot: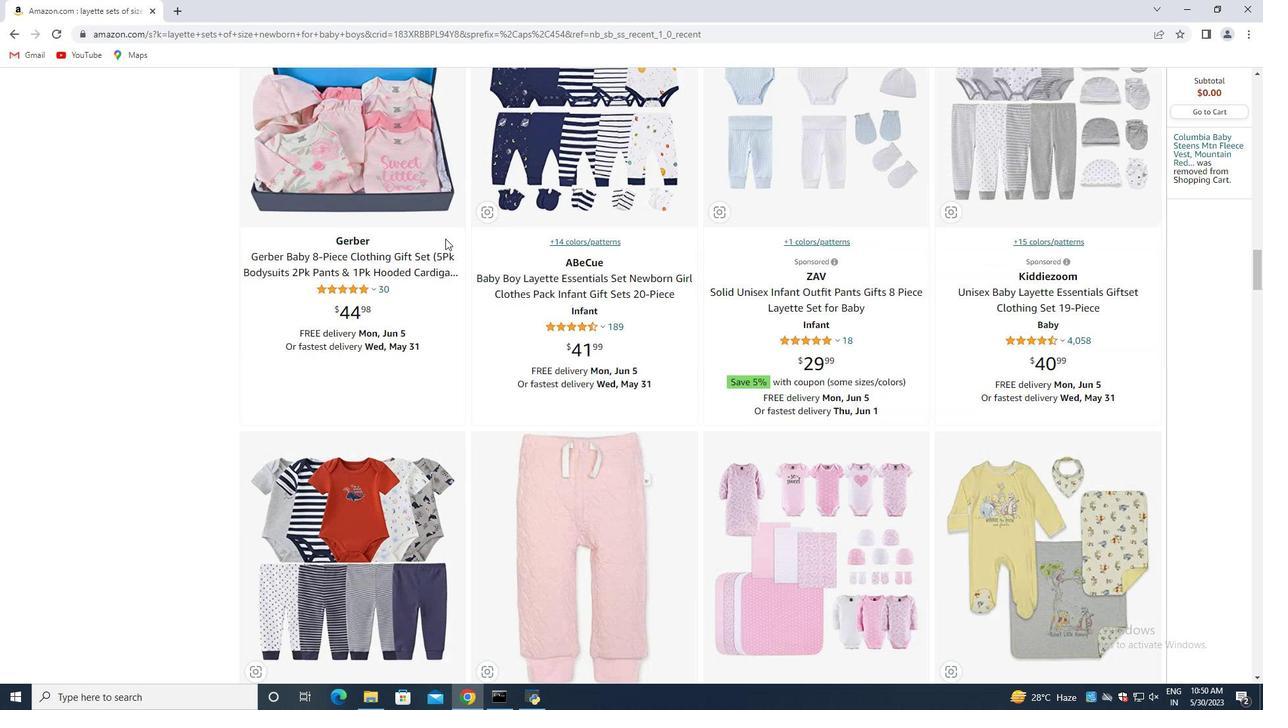 
Action: Mouse scrolled (445, 239) with delta (0, 0)
Screenshot: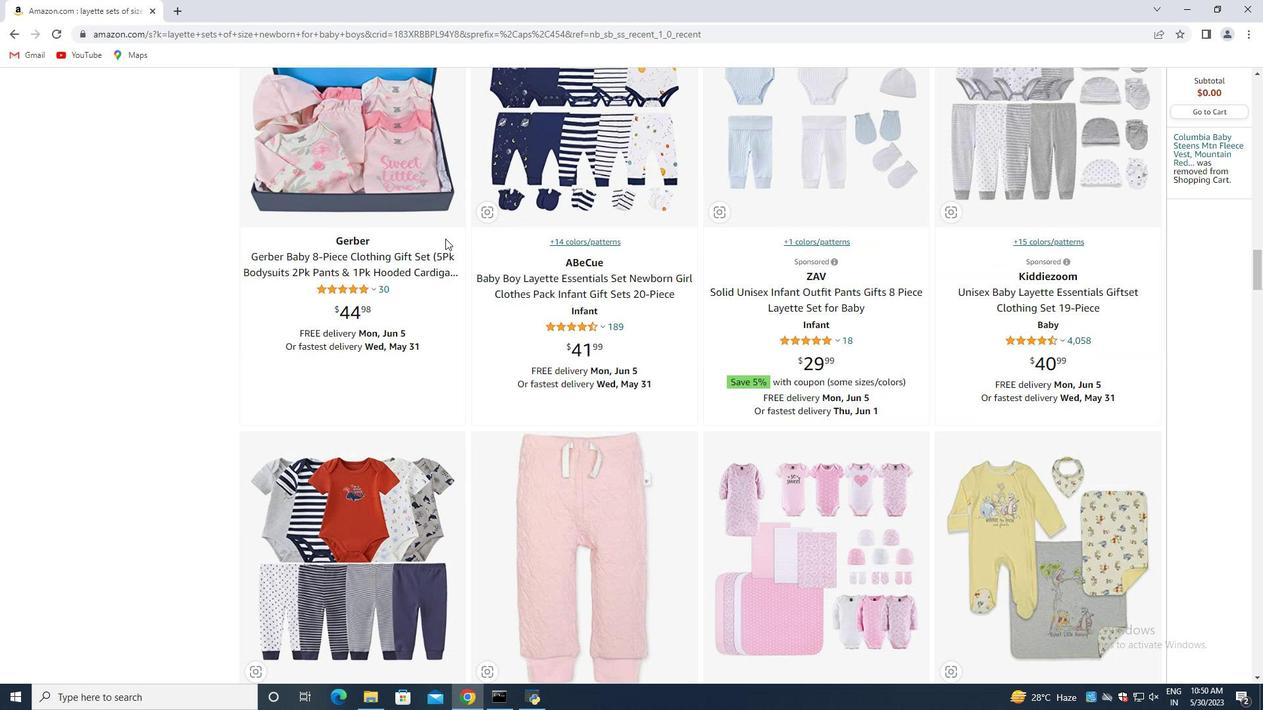 
Action: Mouse scrolled (445, 239) with delta (0, 0)
Screenshot: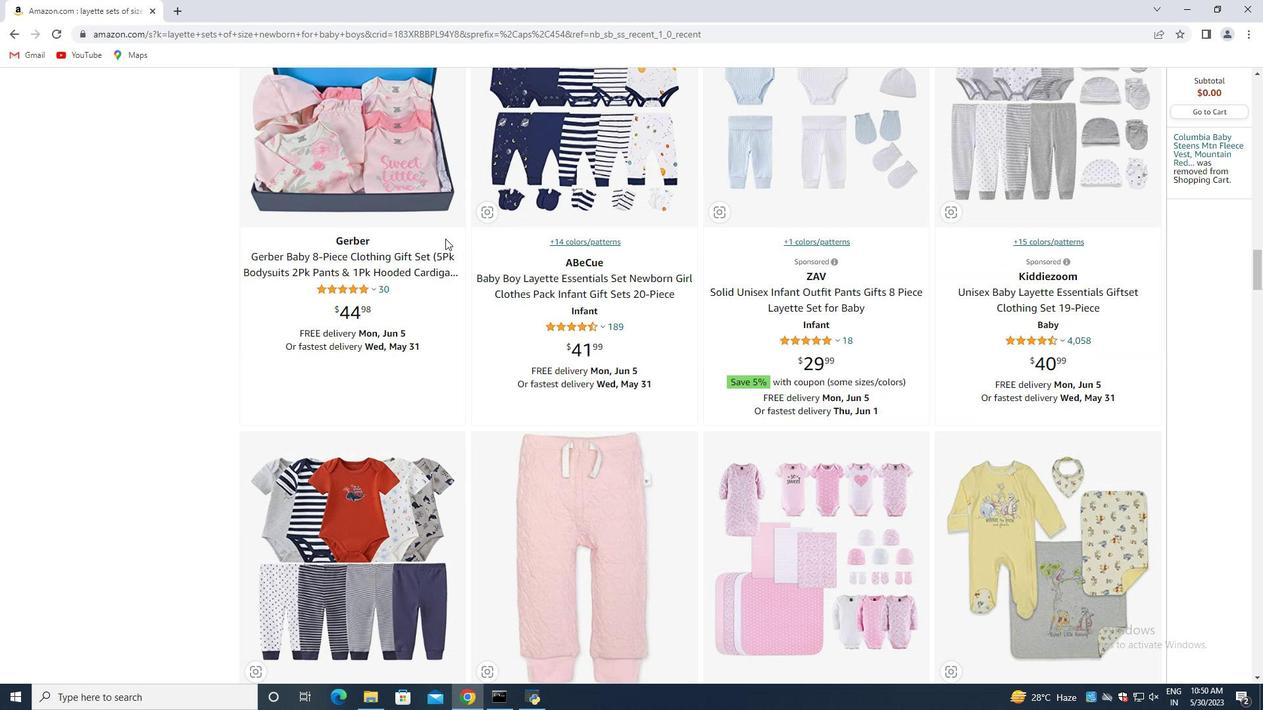 
Action: Mouse scrolled (445, 239) with delta (0, 0)
Screenshot: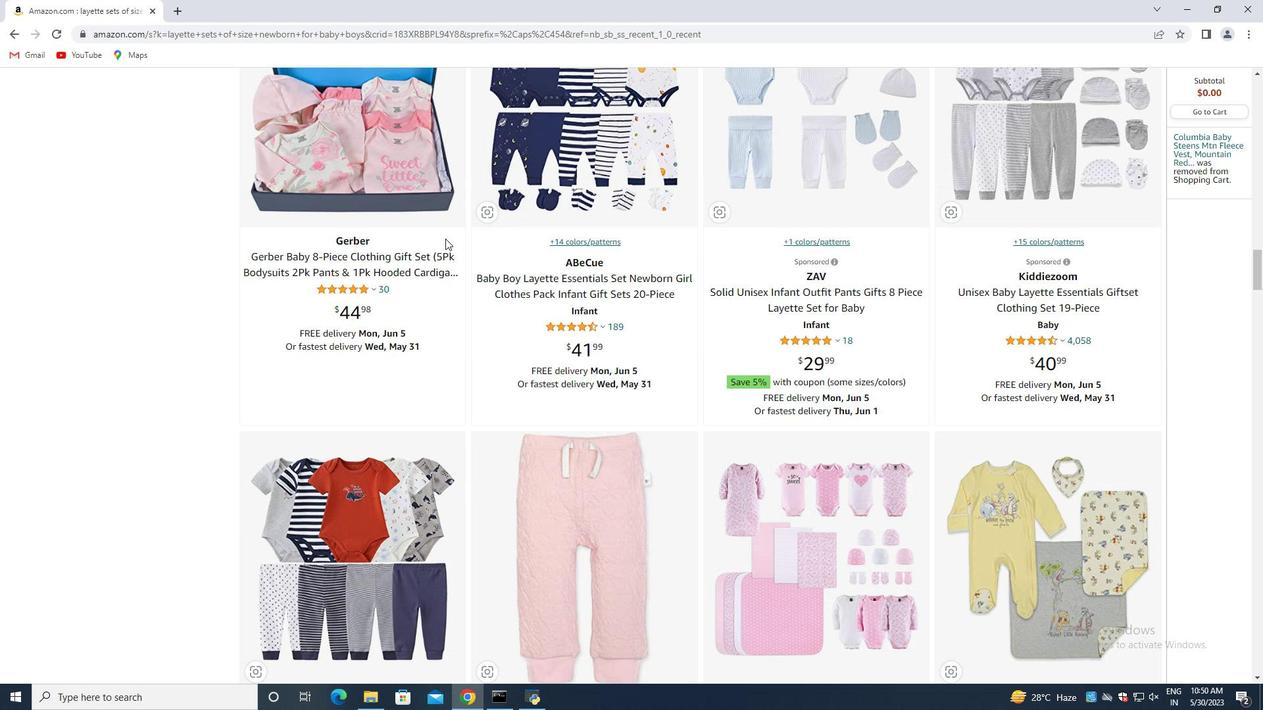 
Action: Mouse scrolled (445, 239) with delta (0, 0)
Screenshot: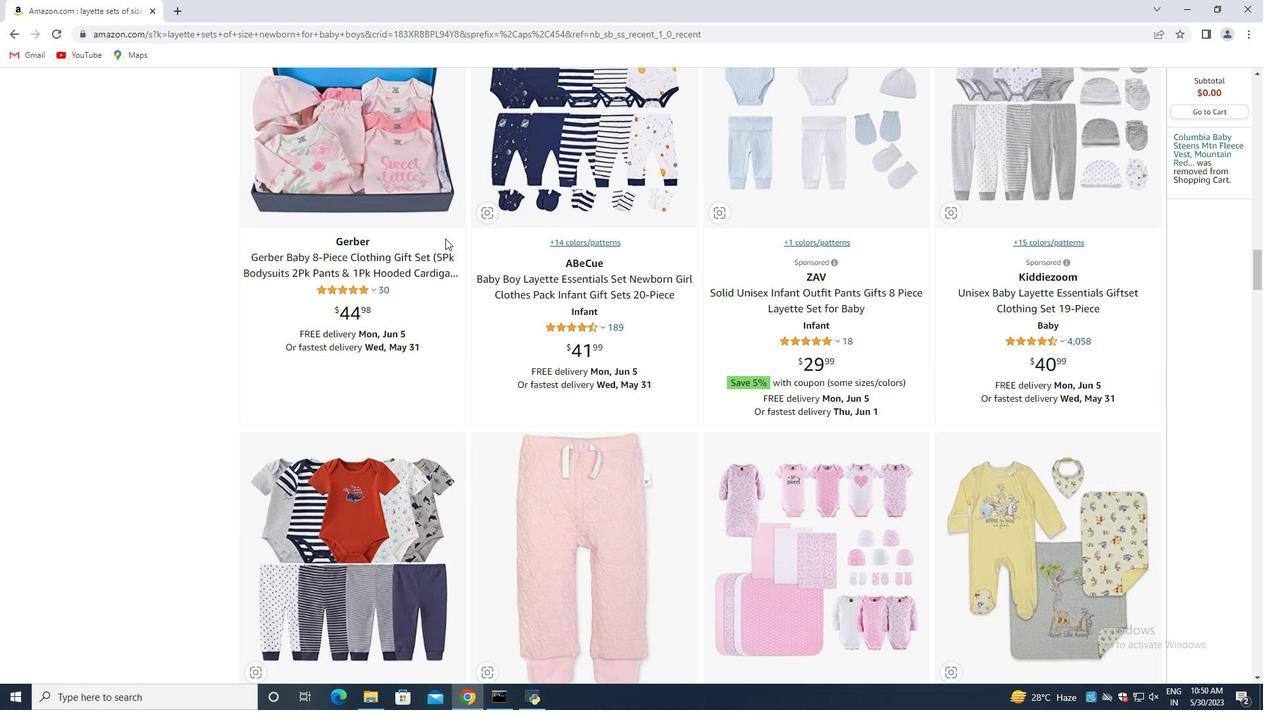 
Action: Mouse scrolled (445, 239) with delta (0, 0)
Screenshot: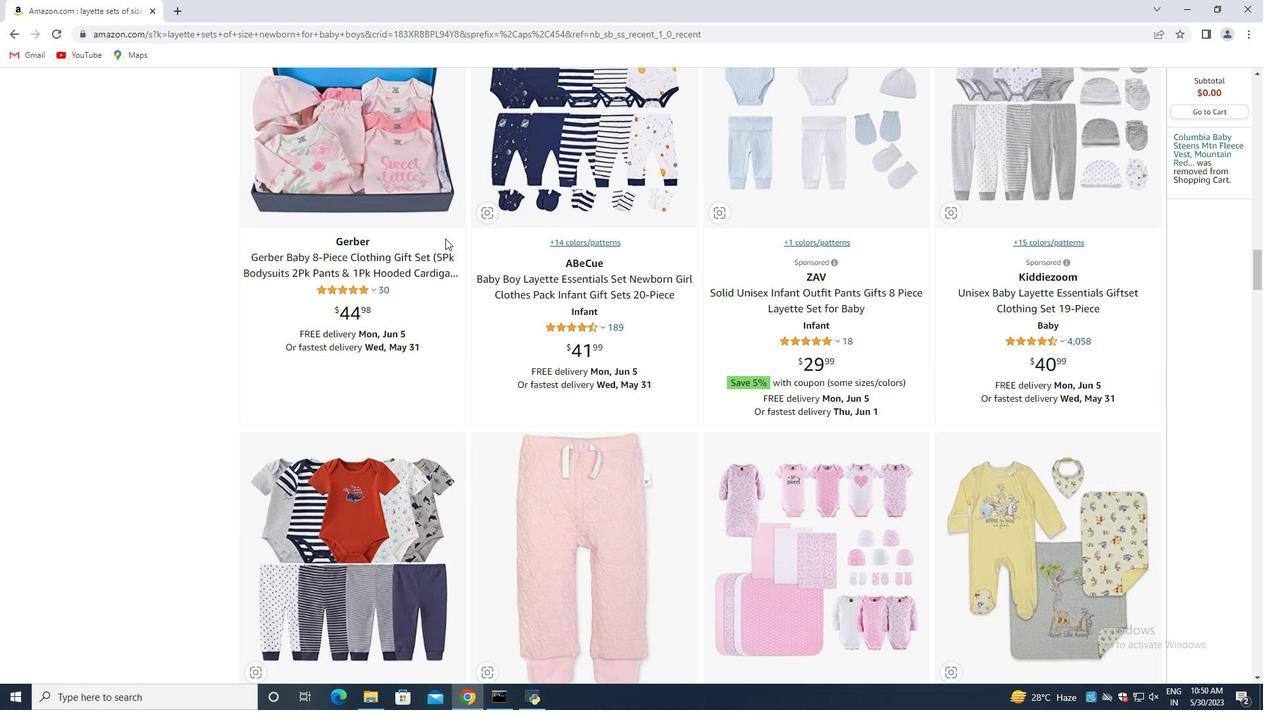 
Action: Mouse scrolled (445, 239) with delta (0, 0)
Screenshot: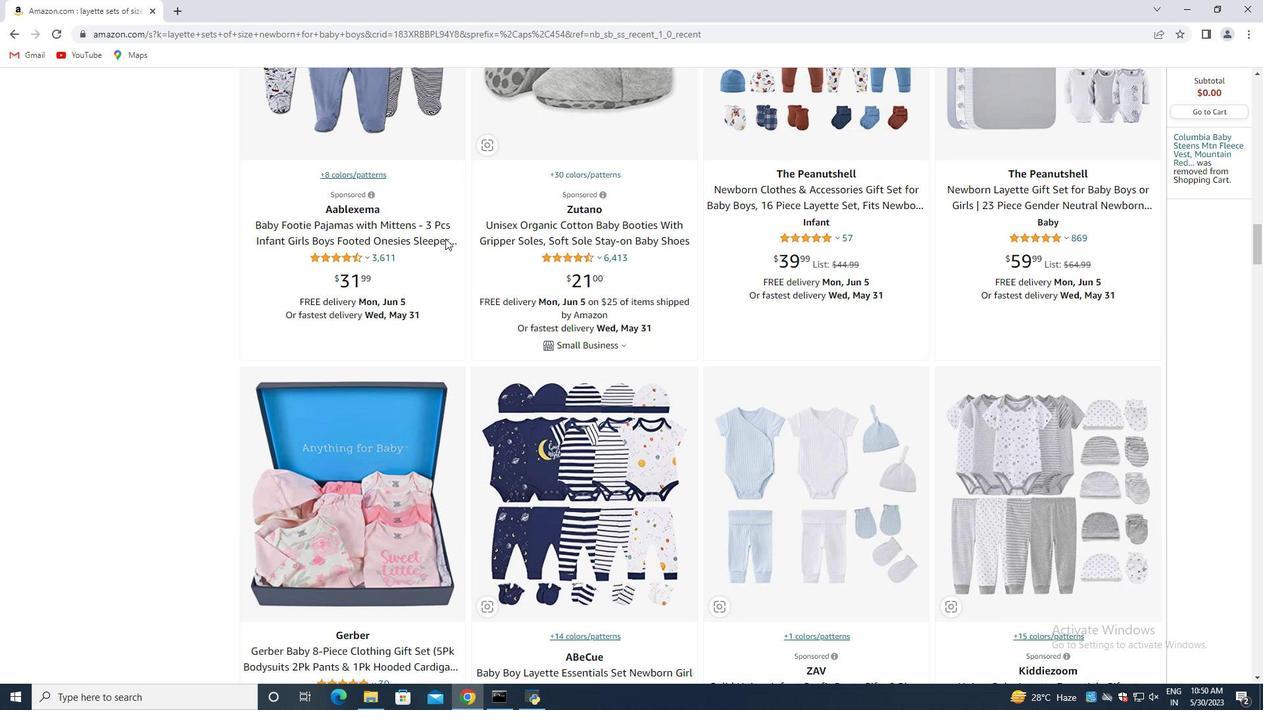 
Action: Mouse scrolled (445, 239) with delta (0, 0)
Screenshot: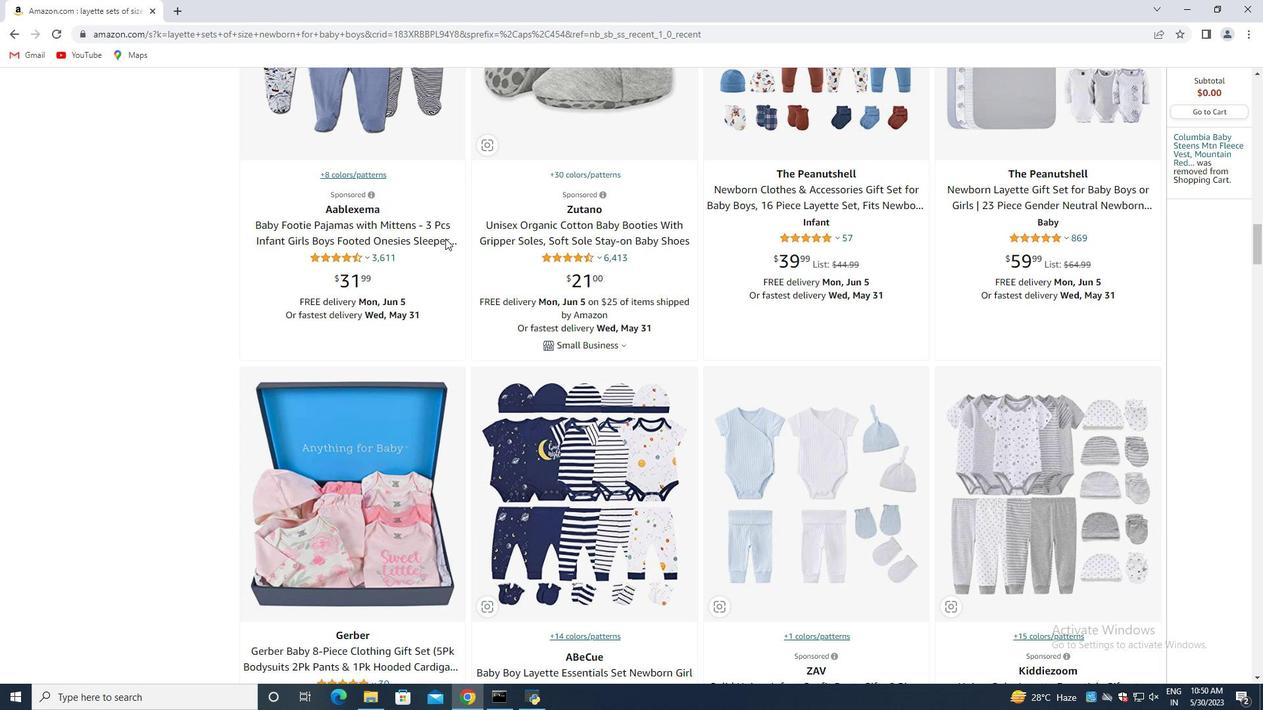 
Action: Mouse scrolled (445, 239) with delta (0, 0)
Screenshot: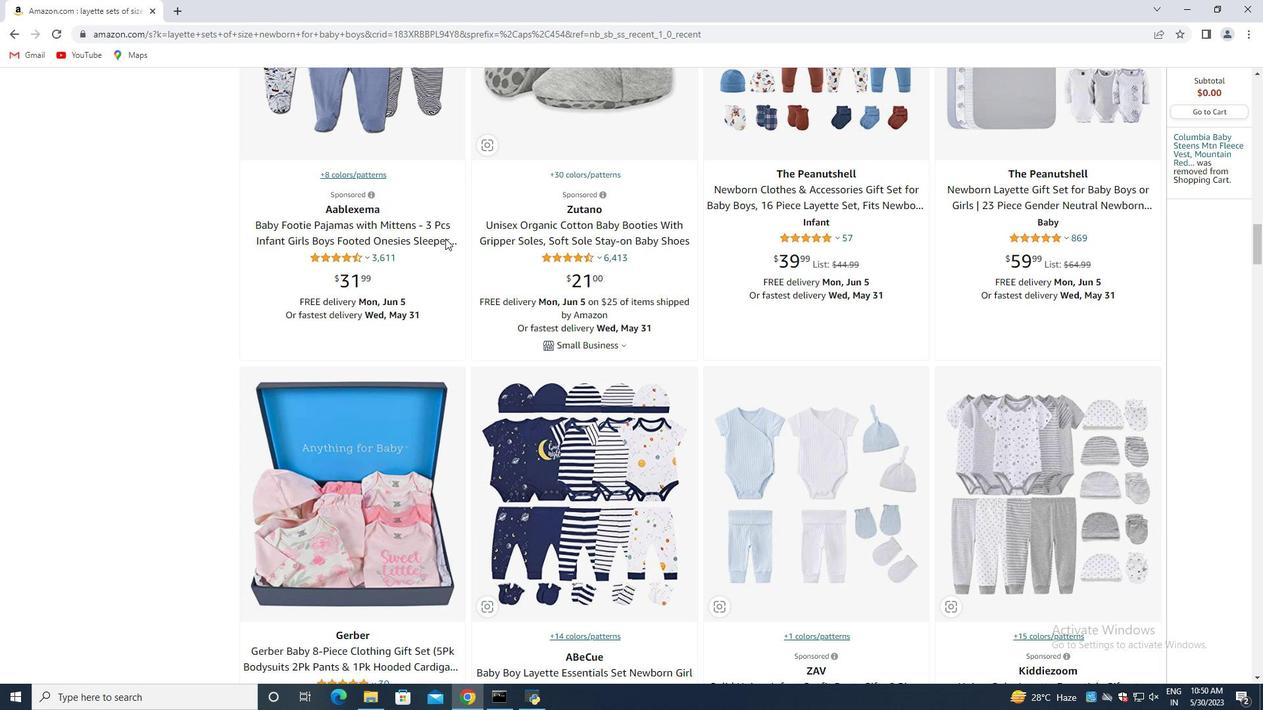 
Action: Mouse scrolled (445, 239) with delta (0, 0)
Screenshot: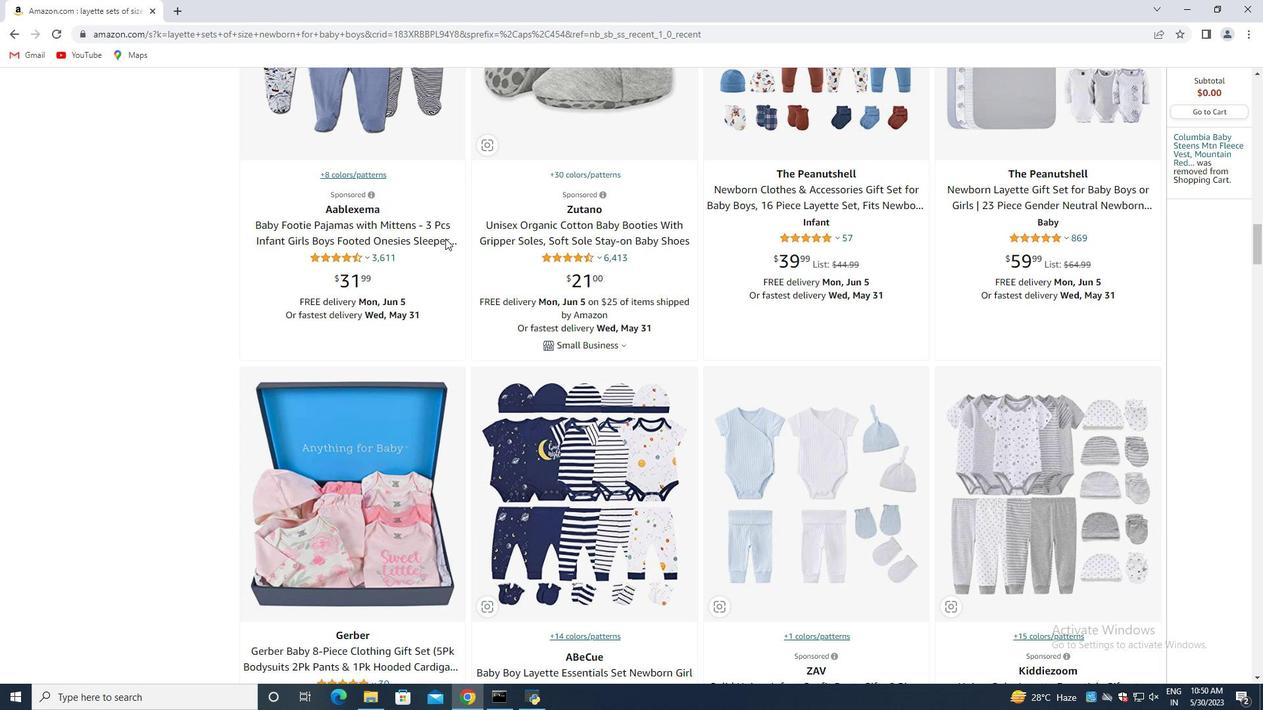 
Action: Mouse scrolled (445, 239) with delta (0, 0)
Screenshot: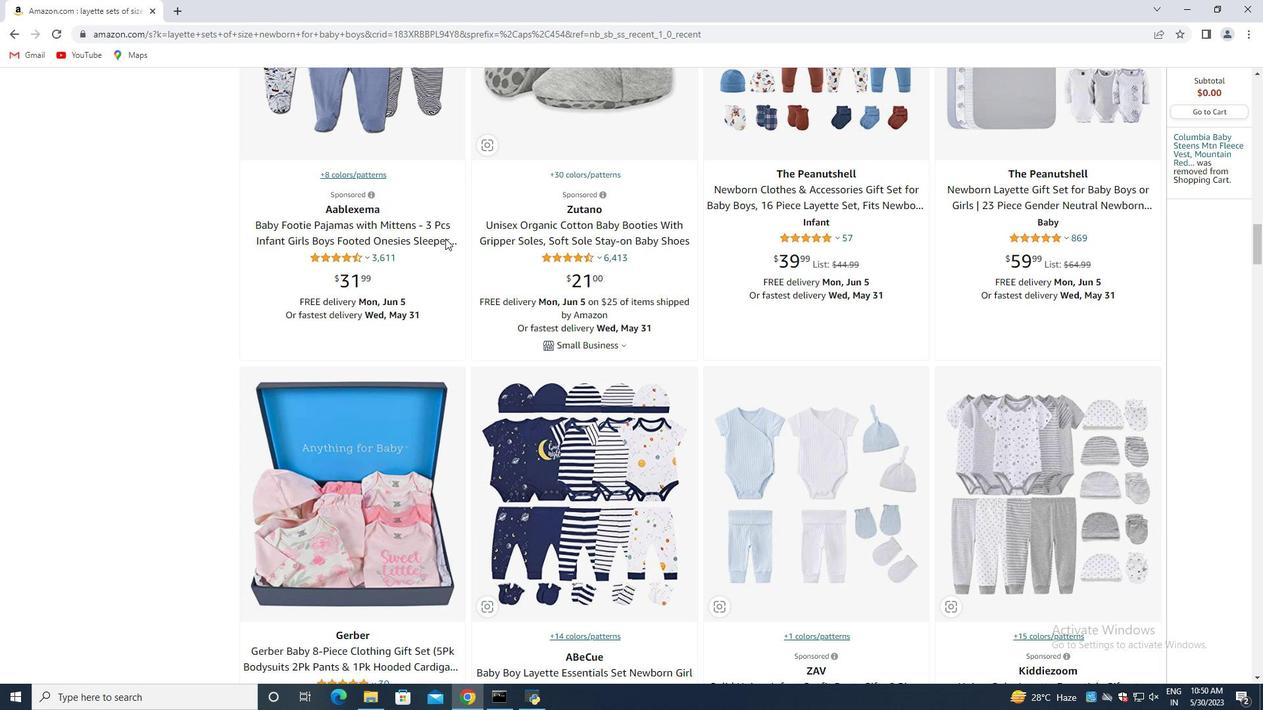 
Action: Mouse scrolled (445, 239) with delta (0, 0)
Screenshot: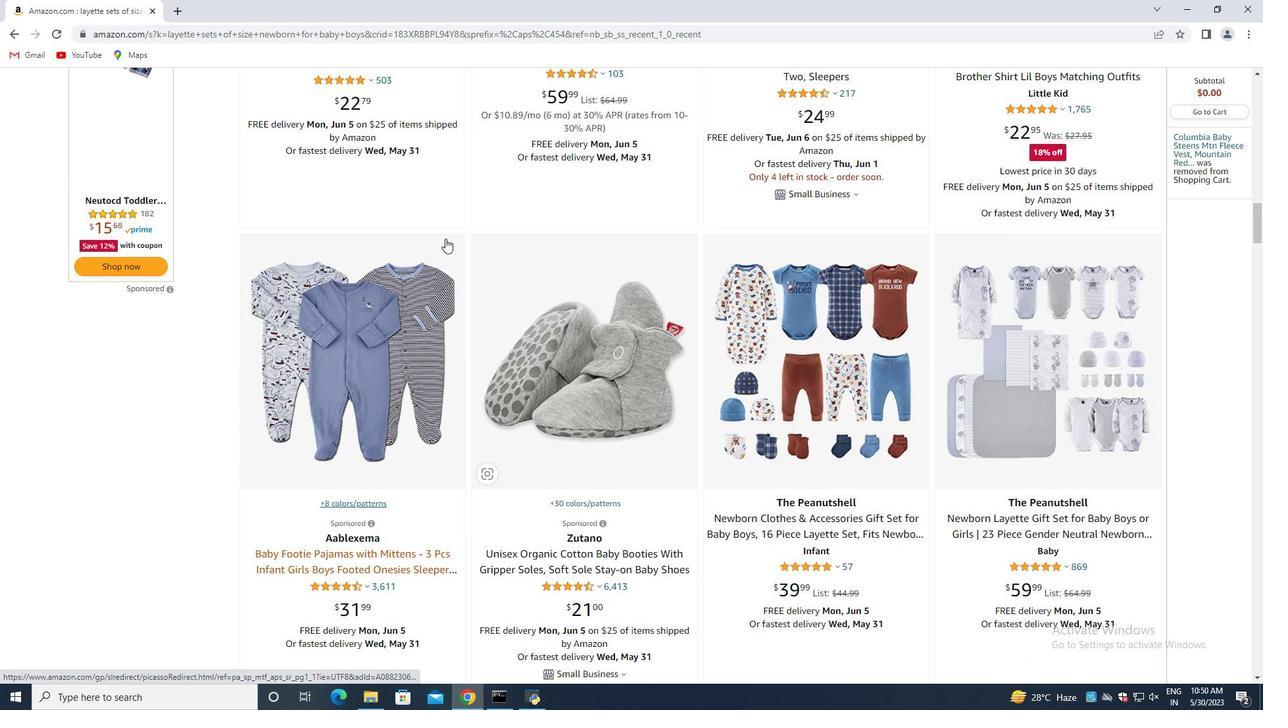 
Action: Mouse scrolled (445, 239) with delta (0, 0)
Screenshot: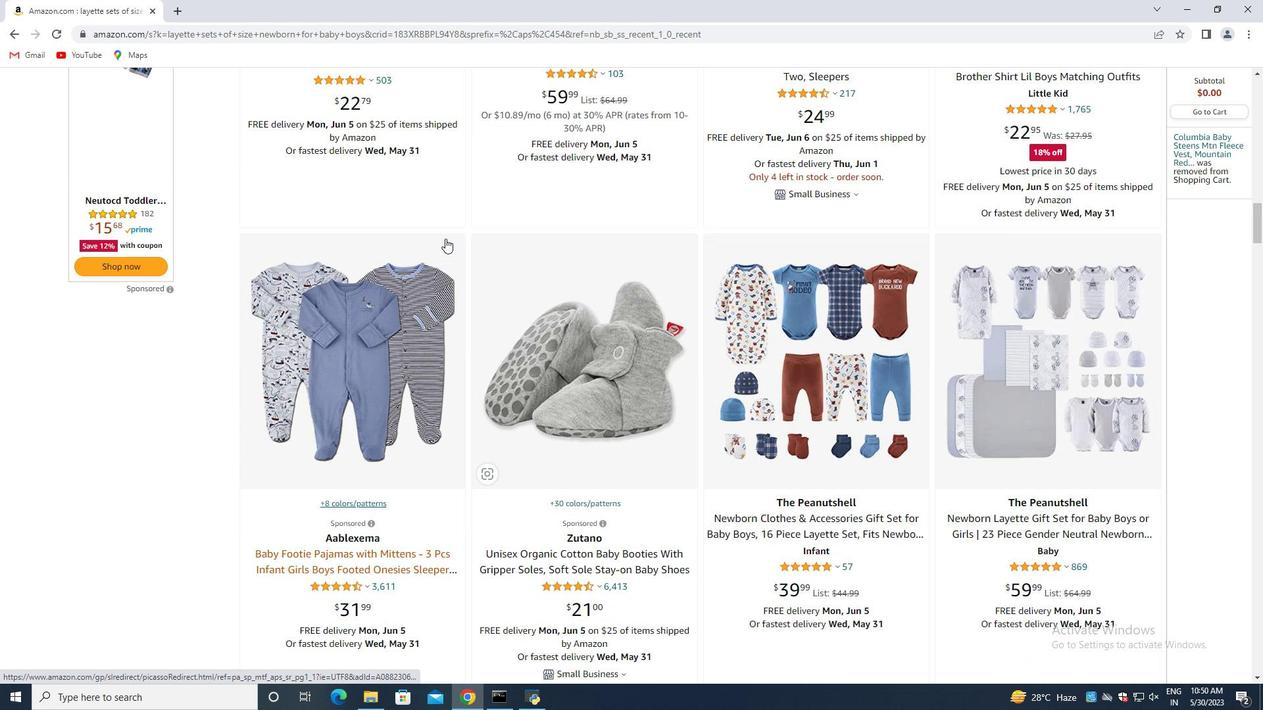 
Action: Mouse scrolled (445, 239) with delta (0, 0)
Screenshot: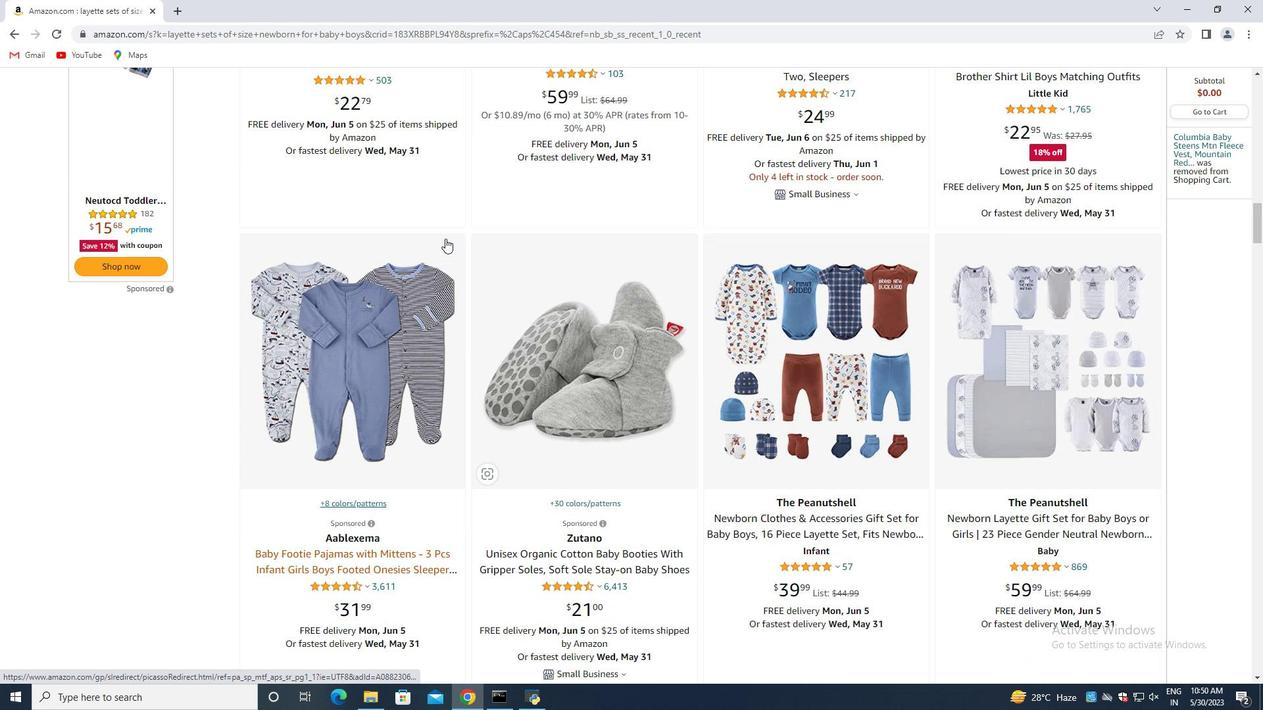
Action: Mouse scrolled (445, 239) with delta (0, 0)
Screenshot: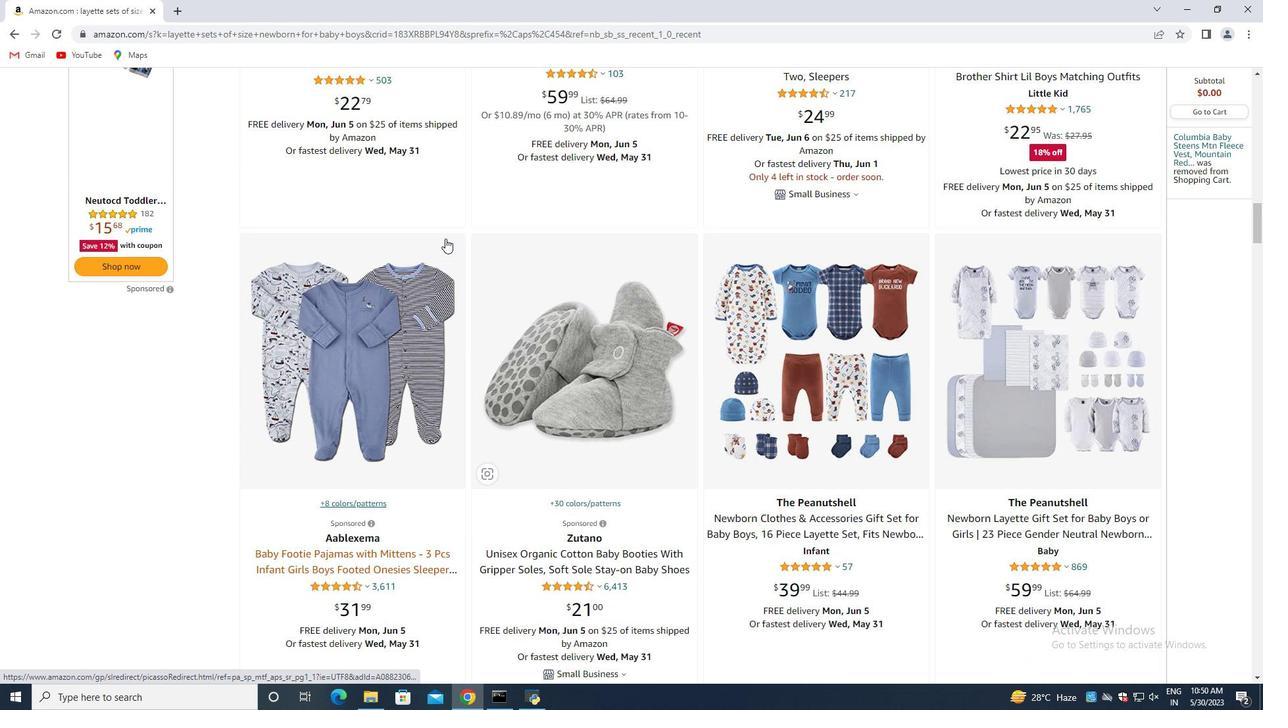 
Action: Mouse scrolled (445, 239) with delta (0, 0)
Screenshot: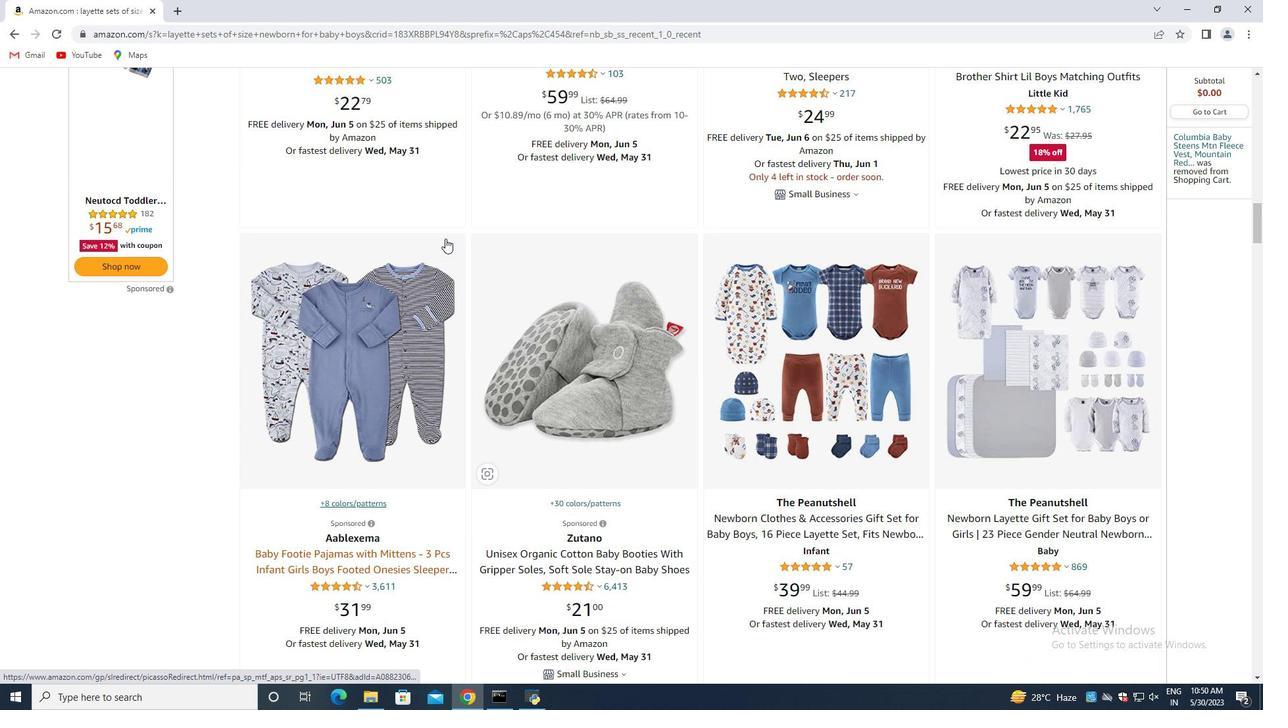 
Action: Mouse scrolled (445, 239) with delta (0, 0)
Screenshot: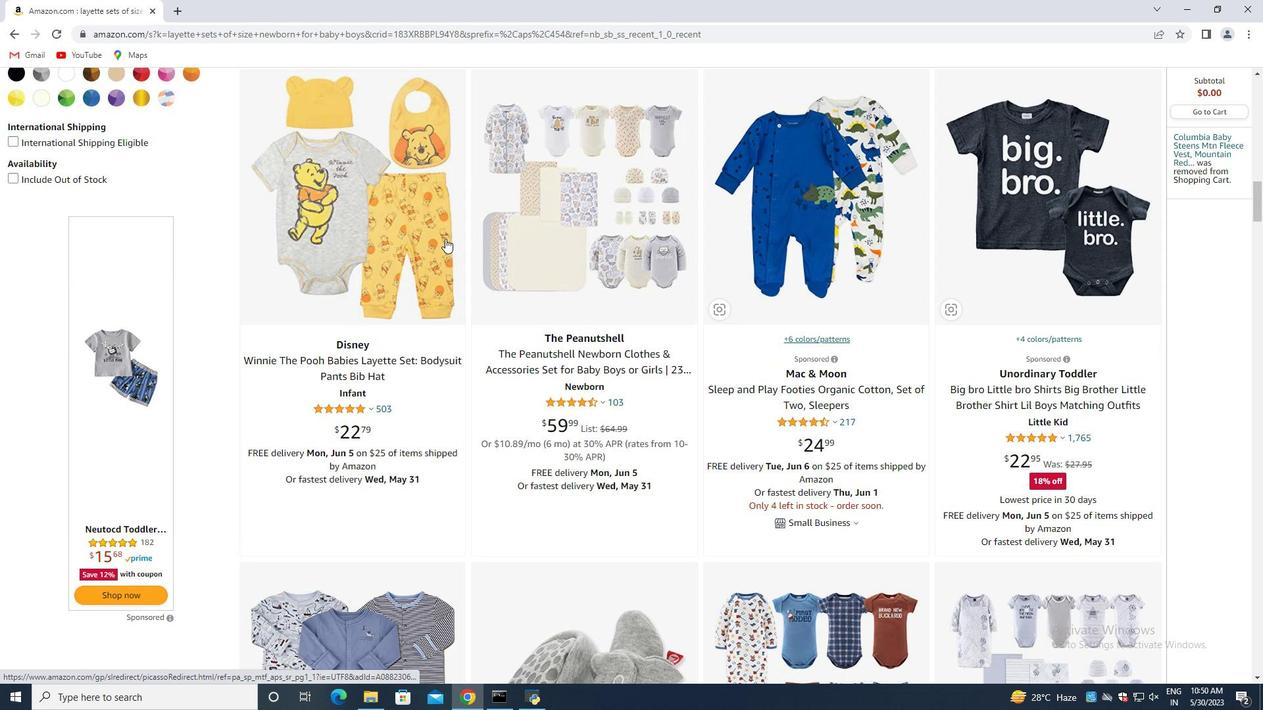 
Action: Mouse scrolled (445, 239) with delta (0, 0)
Screenshot: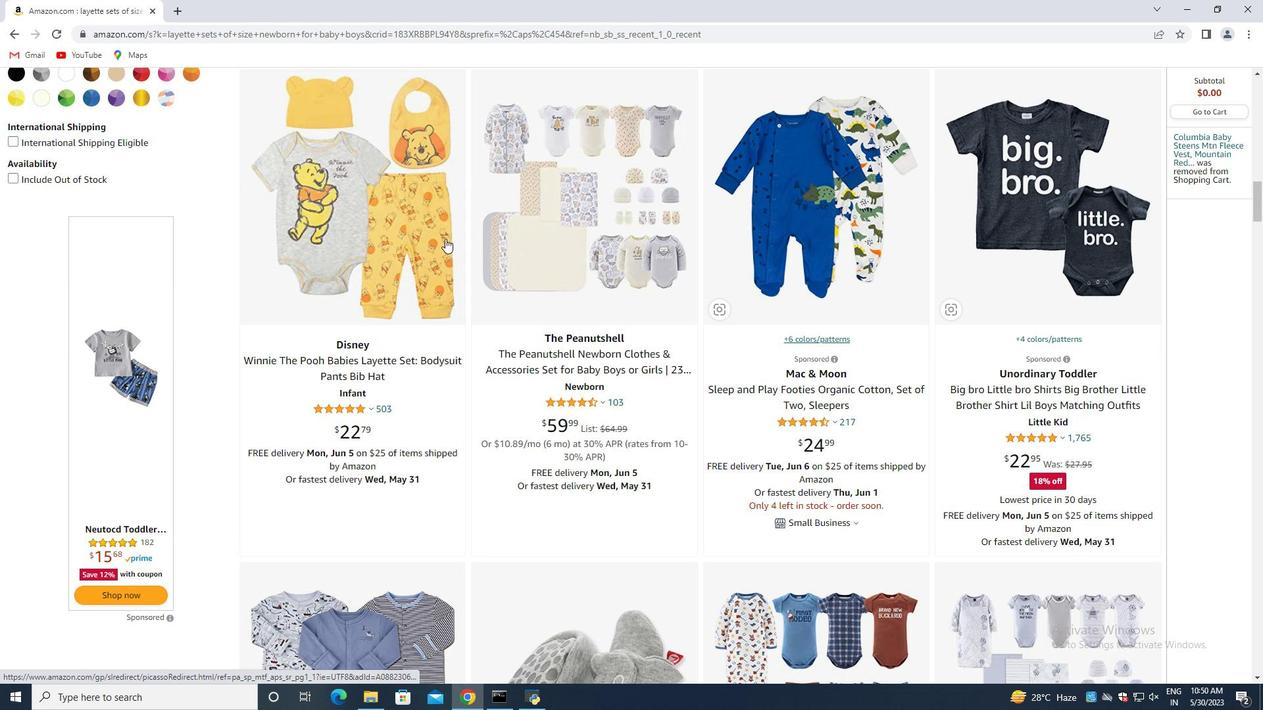 
Action: Mouse scrolled (445, 239) with delta (0, 0)
Screenshot: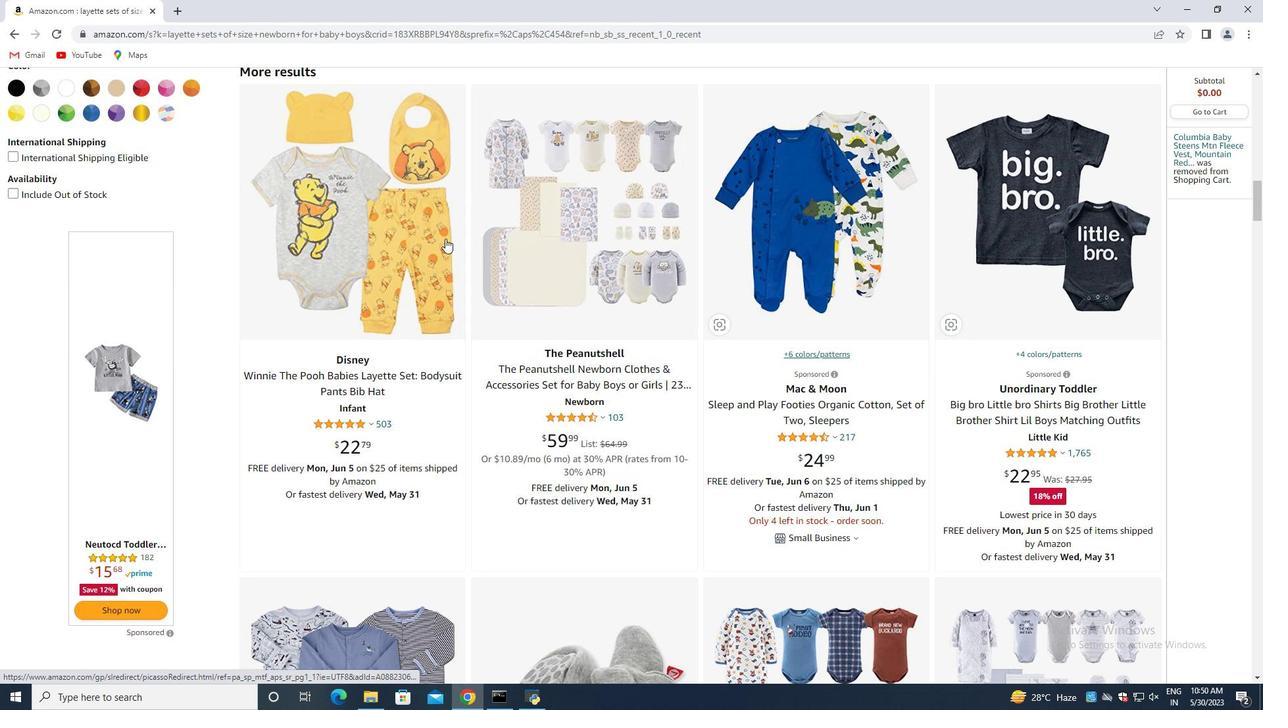 
Action: Mouse scrolled (445, 239) with delta (0, 0)
Screenshot: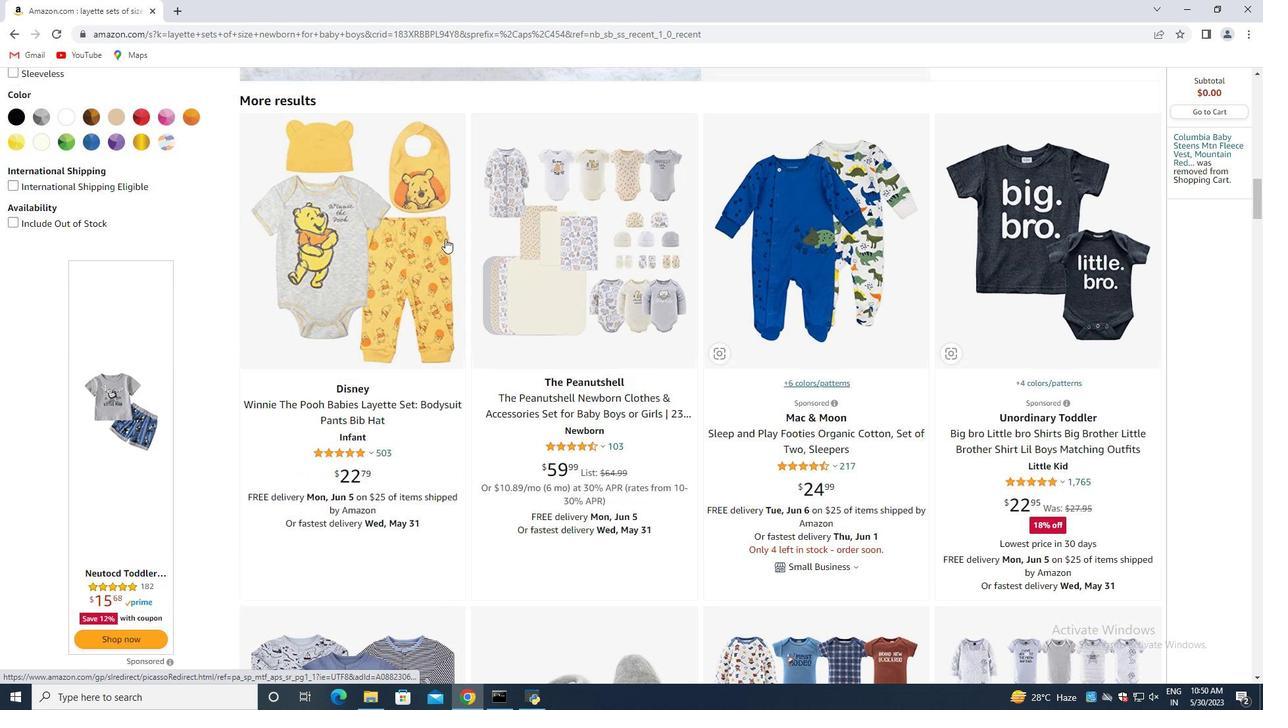 
Action: Mouse scrolled (445, 239) with delta (0, 0)
Screenshot: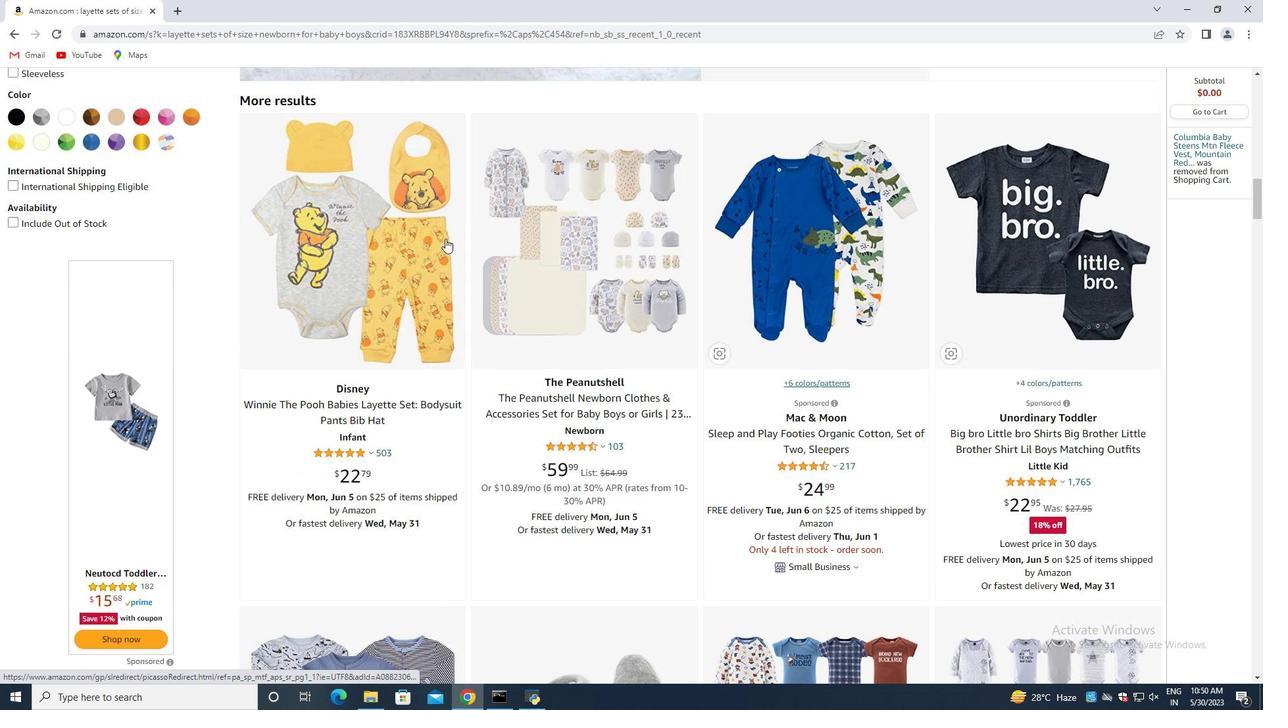 
Action: Mouse scrolled (445, 239) with delta (0, 0)
Screenshot: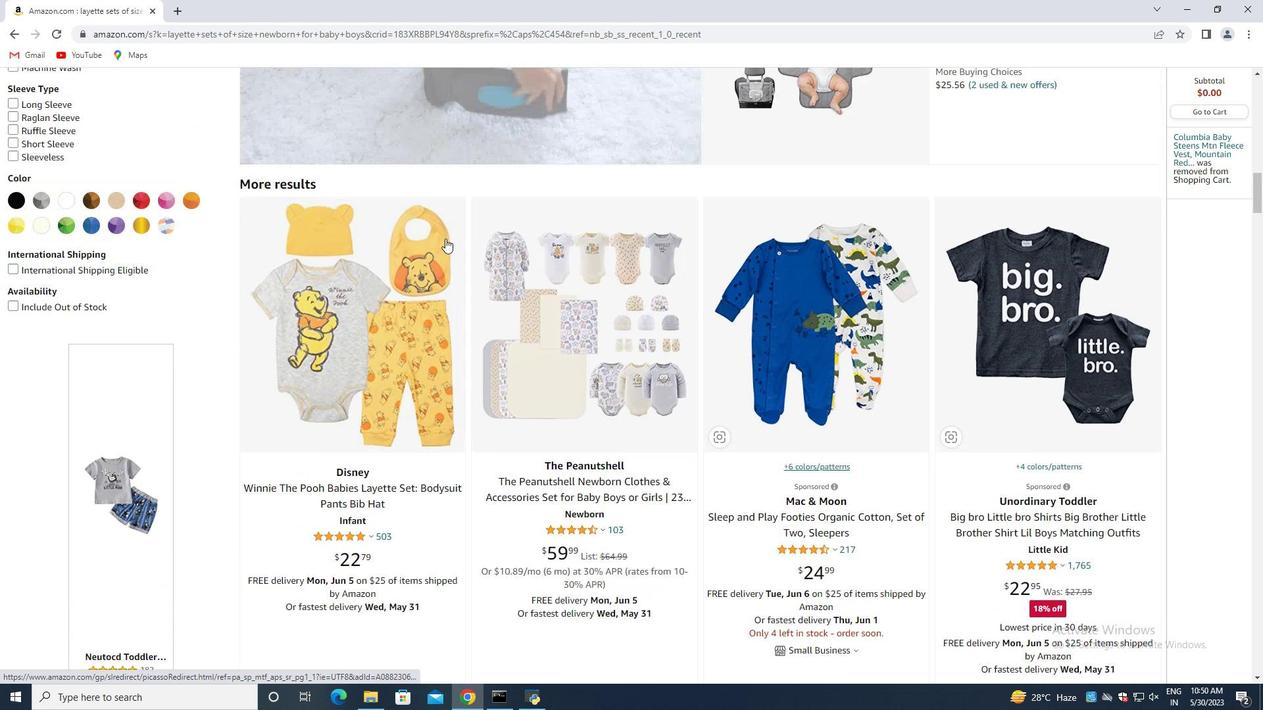 
Action: Mouse scrolled (445, 239) with delta (0, 0)
Screenshot: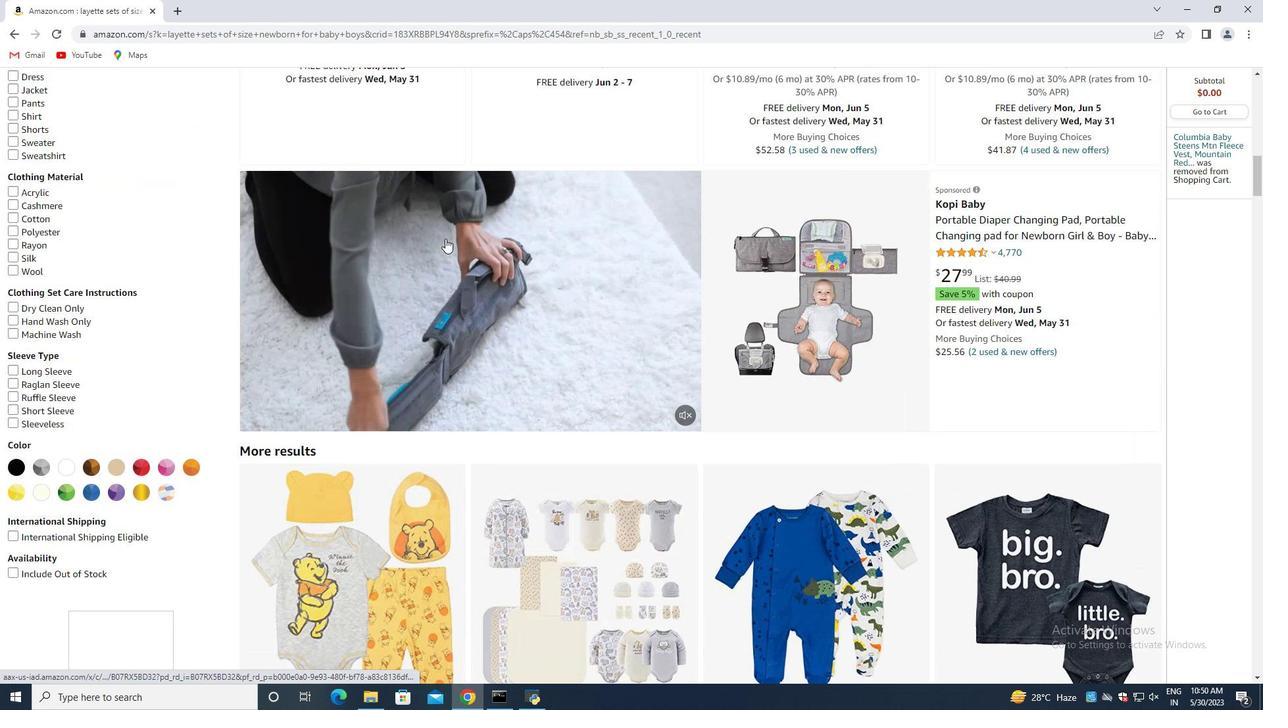 
Action: Mouse scrolled (445, 239) with delta (0, 0)
Screenshot: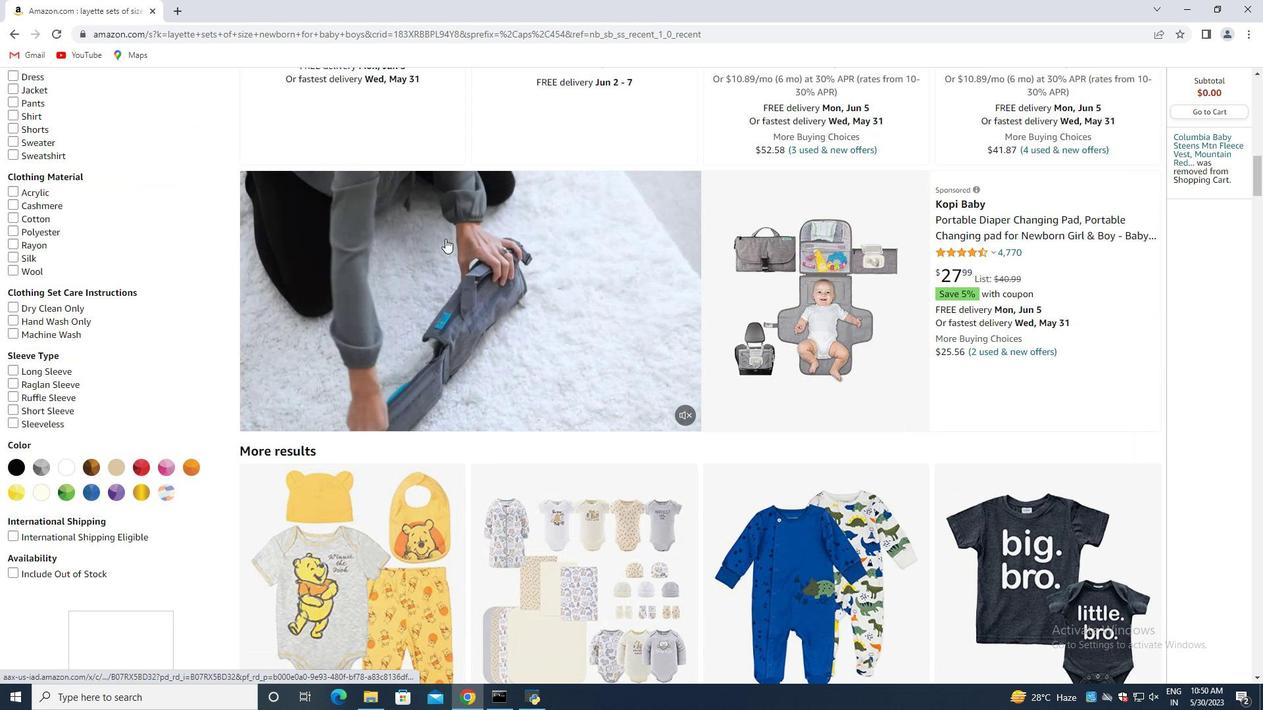 
Action: Mouse scrolled (445, 239) with delta (0, 0)
Screenshot: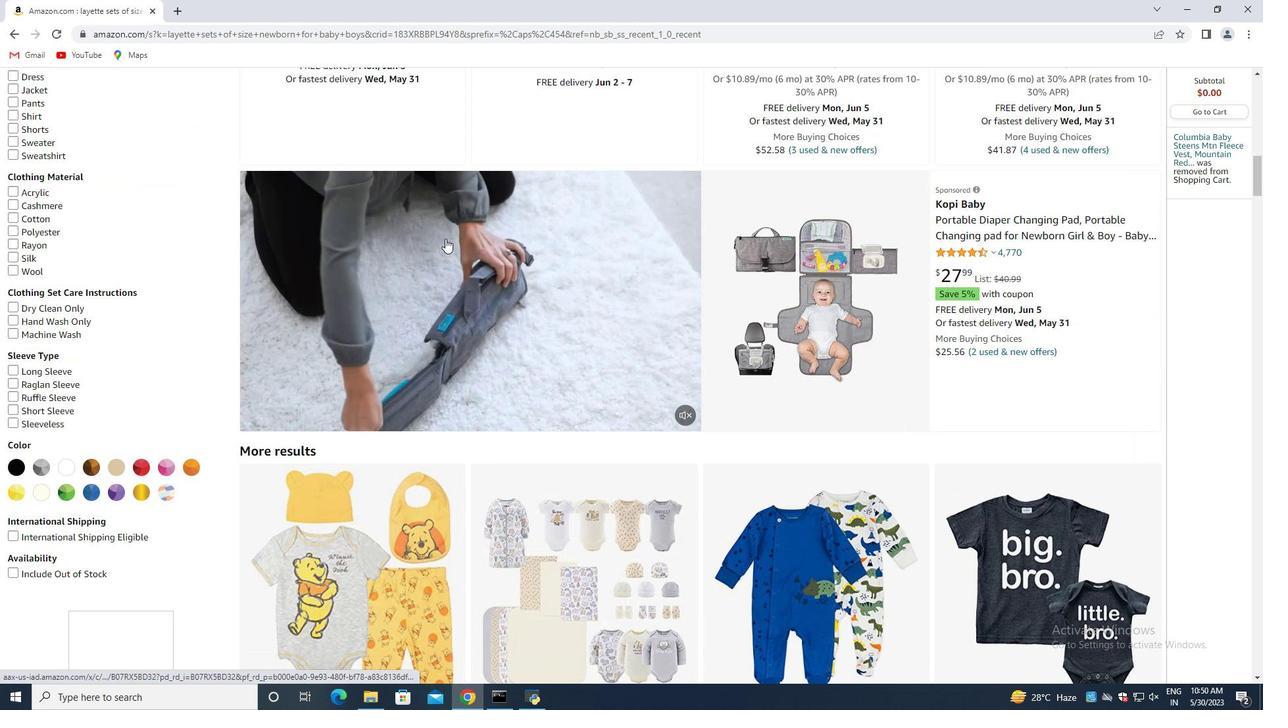 
Action: Mouse scrolled (445, 239) with delta (0, 0)
Screenshot: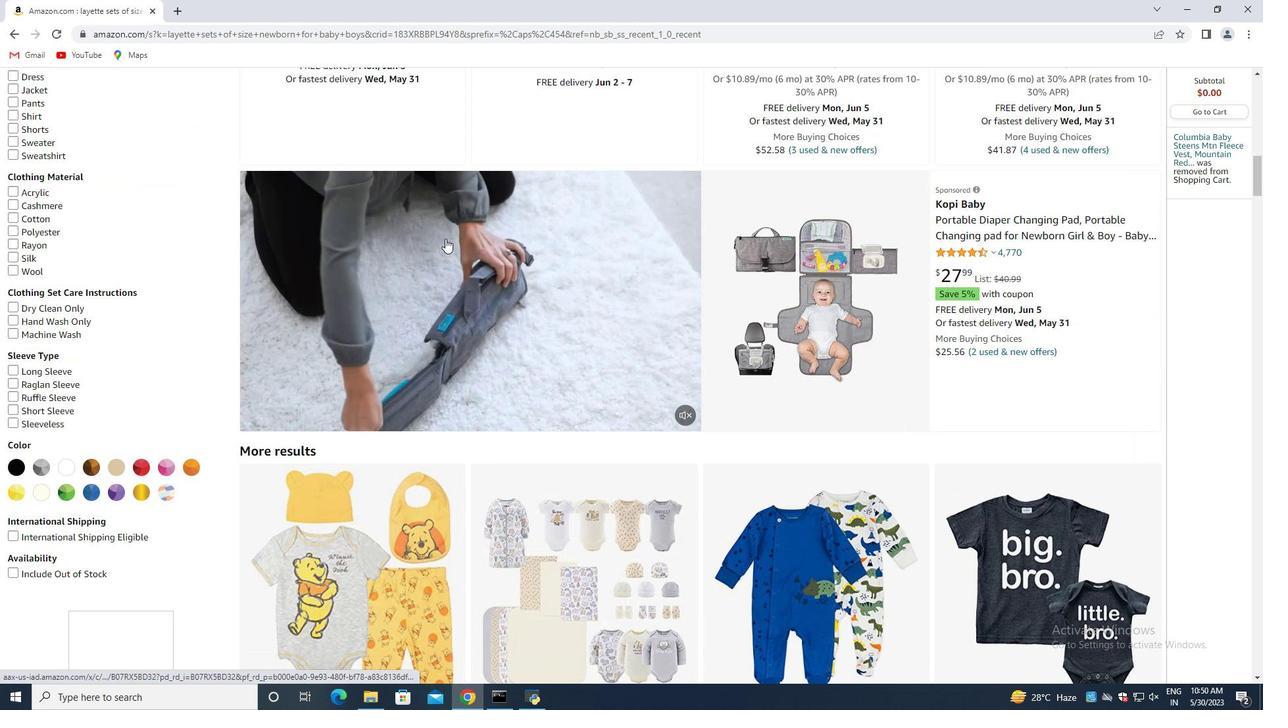 
Action: Mouse scrolled (445, 239) with delta (0, 0)
Screenshot: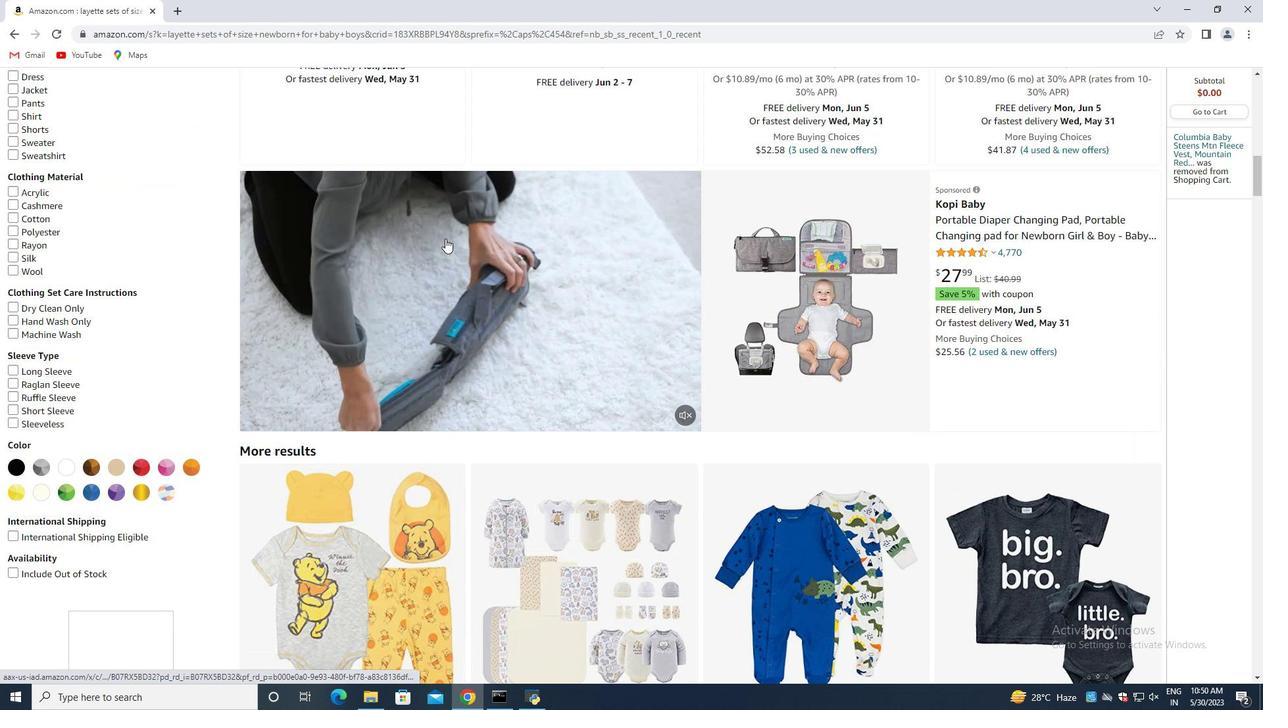
Action: Mouse scrolled (445, 239) with delta (0, 0)
Screenshot: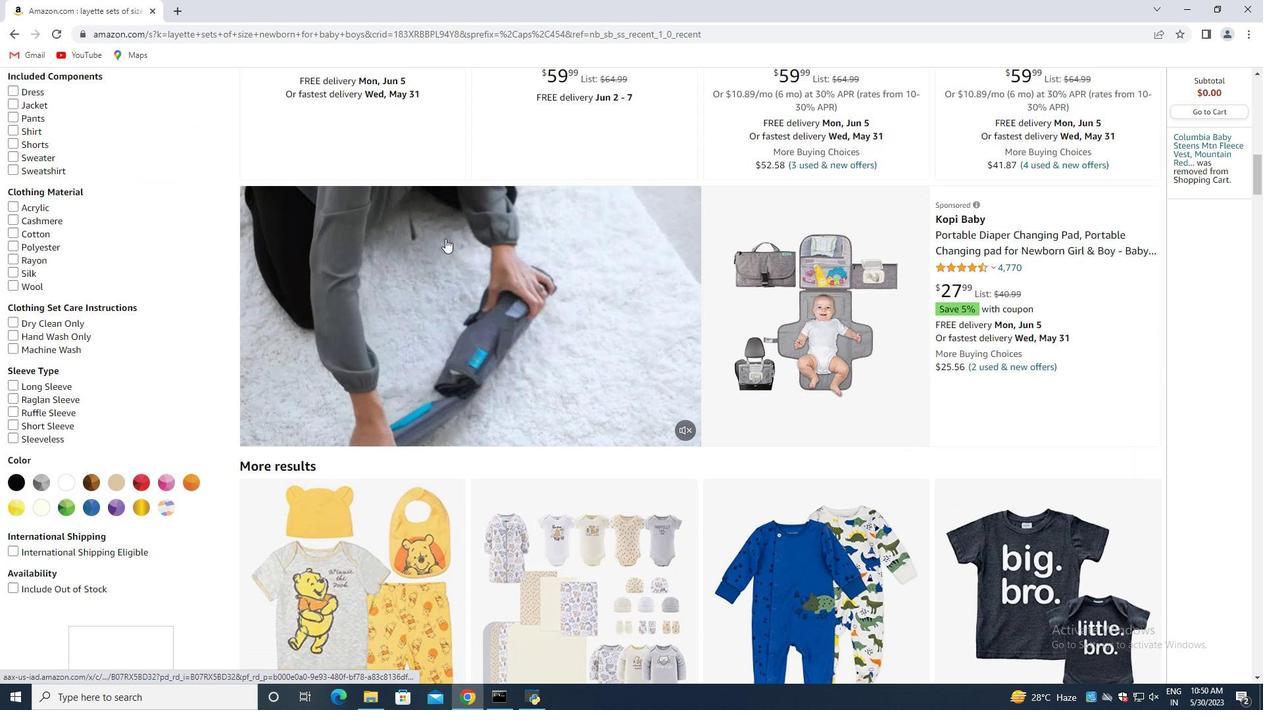 
Action: Mouse scrolled (445, 239) with delta (0, 0)
Screenshot: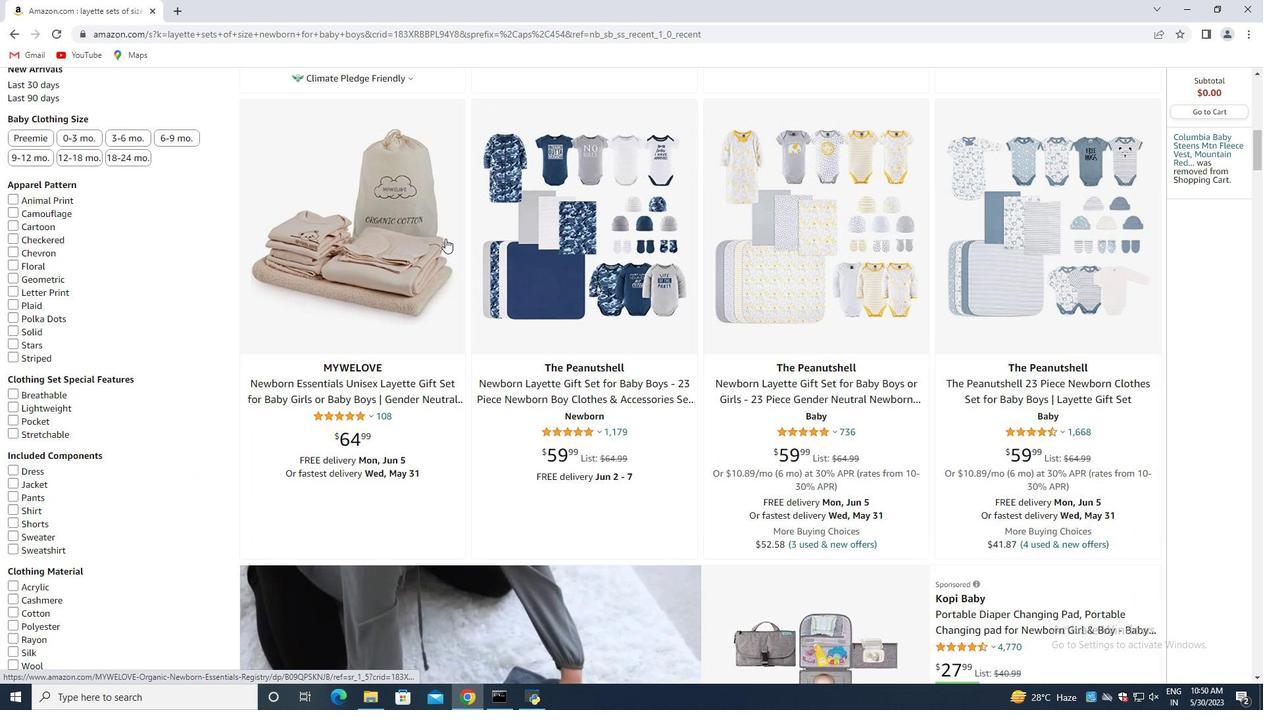 
Action: Mouse scrolled (445, 239) with delta (0, 0)
Screenshot: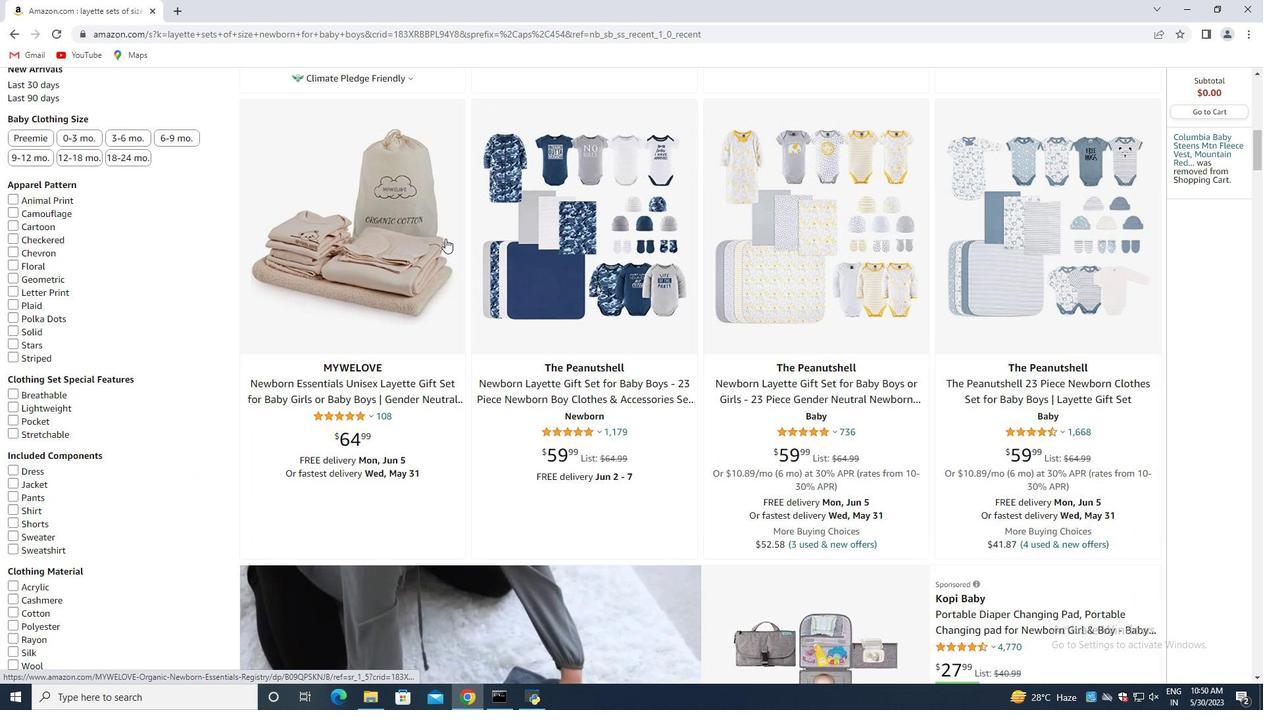 
Action: Mouse scrolled (445, 239) with delta (0, 0)
Screenshot: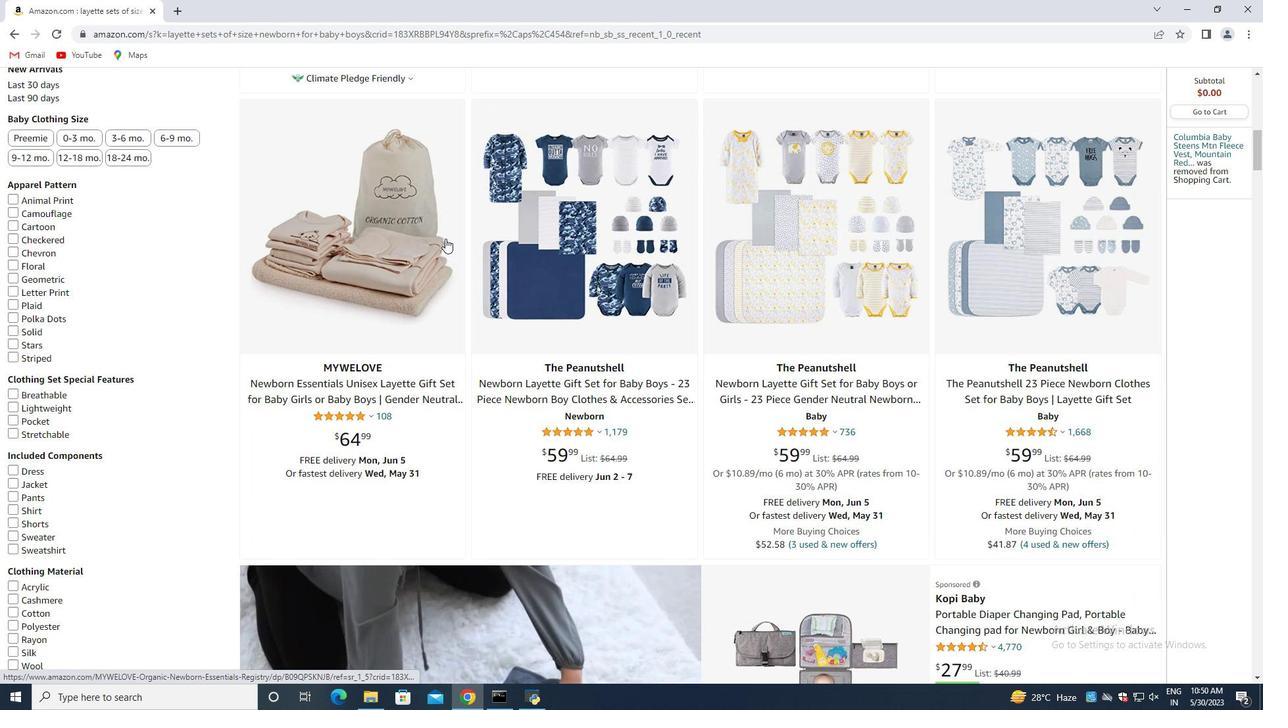 
Action: Mouse scrolled (445, 239) with delta (0, 0)
